 Task: Set up an automation rule in Jira to transition issues to 'Done' when all related stories are completed.
Action: Mouse moved to (877, 51)
Screenshot: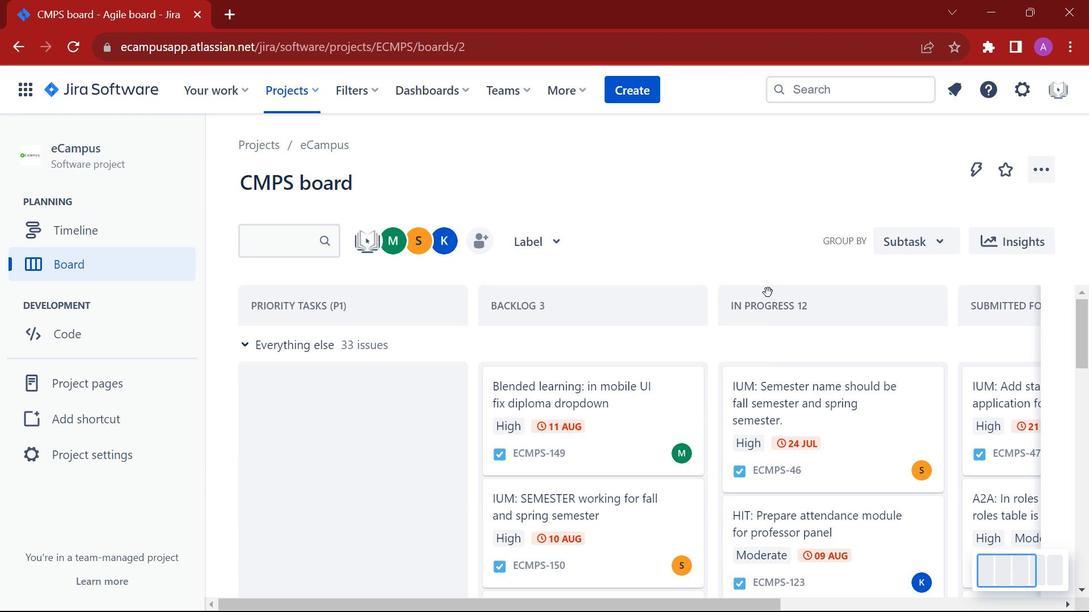 
Action: Mouse pressed left at (877, 51)
Screenshot: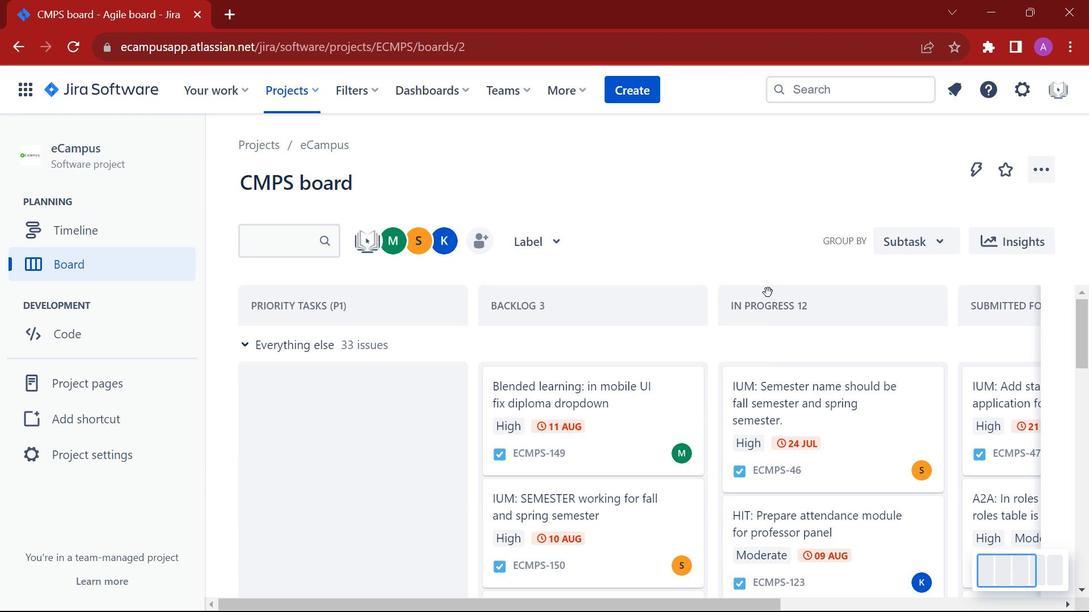 
Action: Mouse moved to (806, 397)
Screenshot: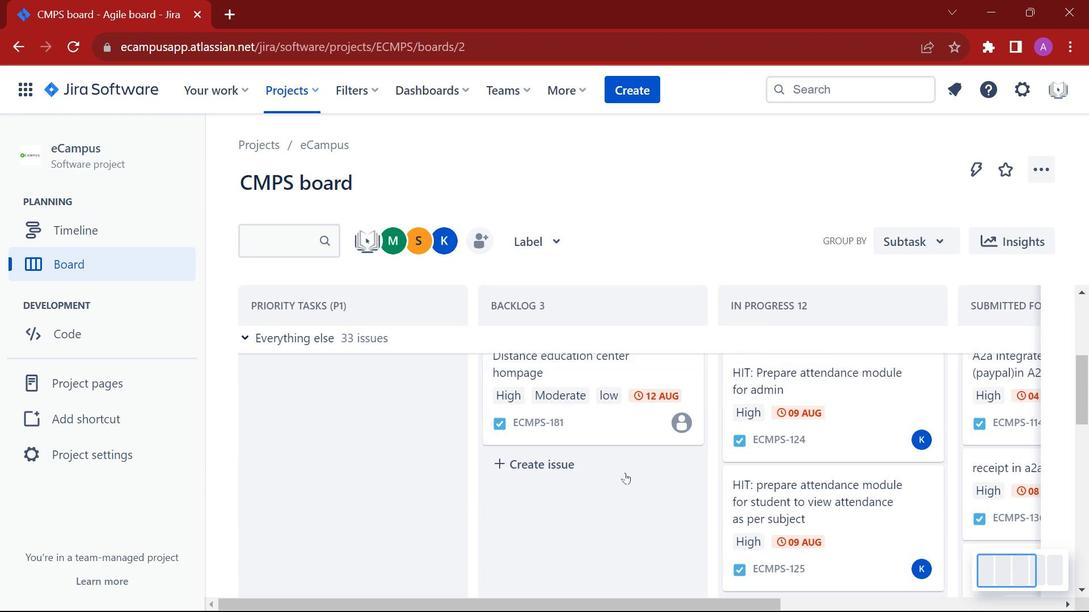 
Action: Mouse scrolled (806, 396) with delta (0, 0)
Screenshot: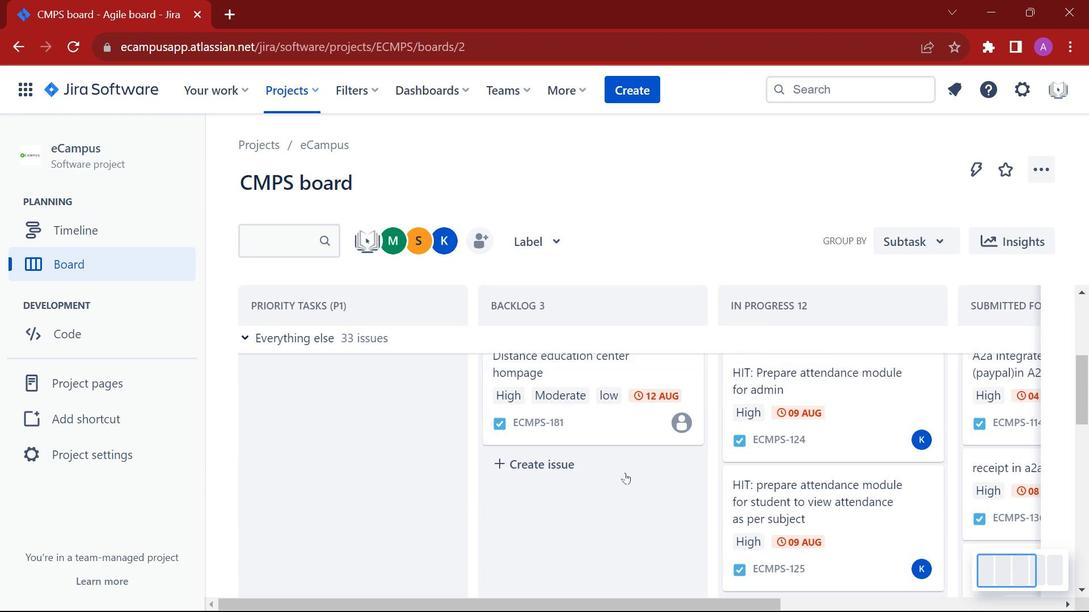 
Action: Mouse moved to (622, 475)
Screenshot: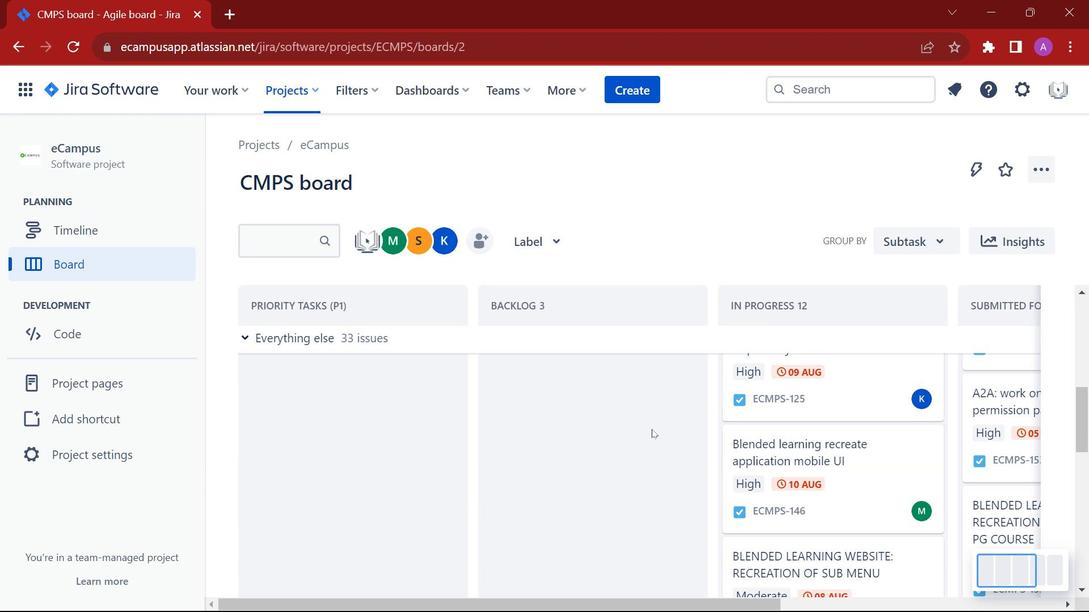 
Action: Mouse scrolled (622, 474) with delta (0, 0)
Screenshot: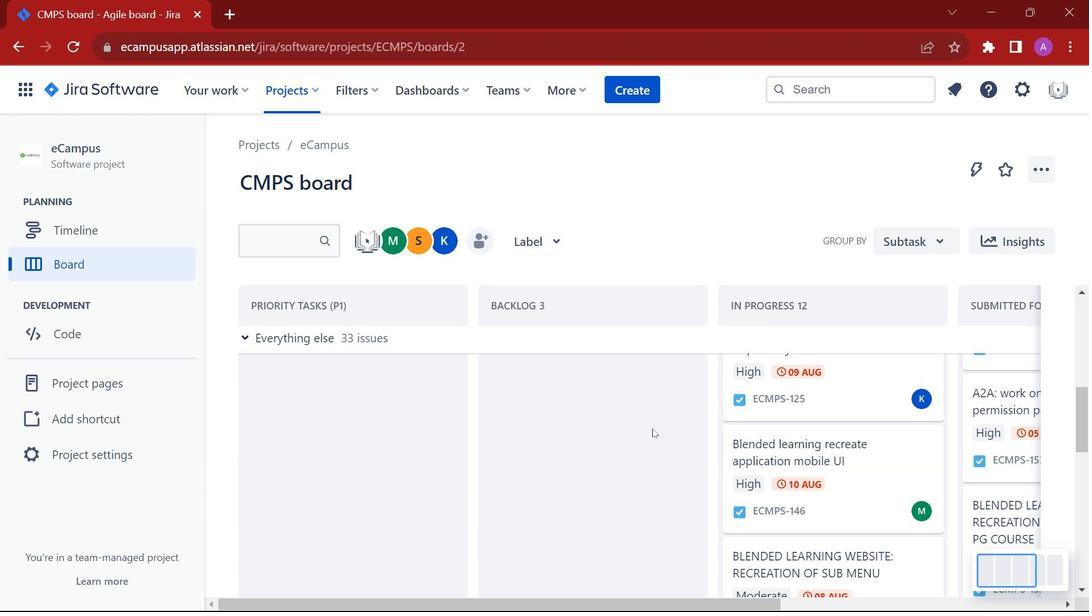 
Action: Mouse scrolled (622, 474) with delta (0, 0)
Screenshot: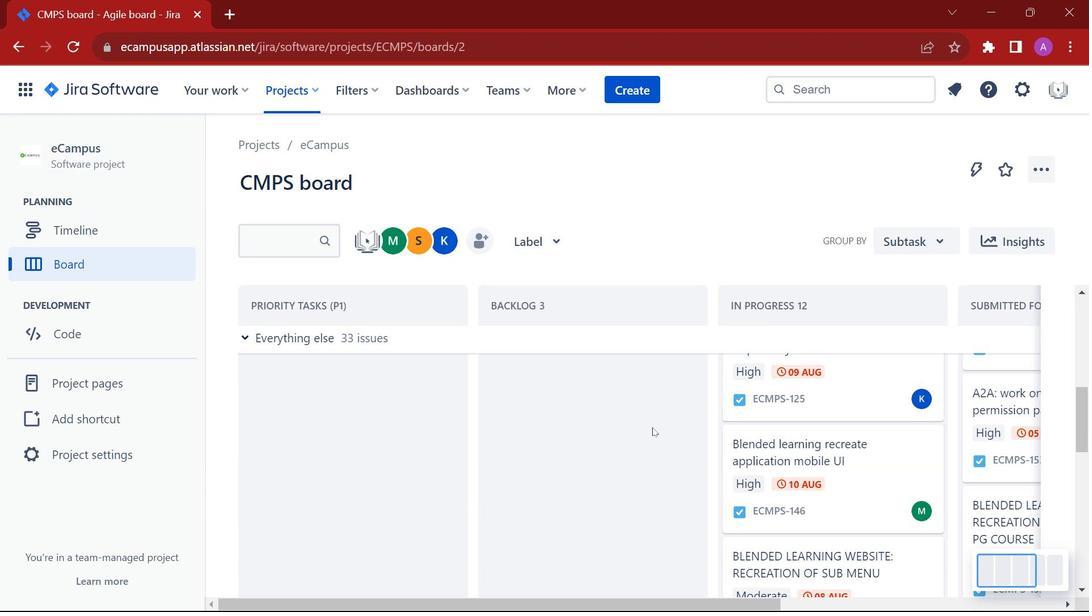 
Action: Mouse moved to (648, 435)
Screenshot: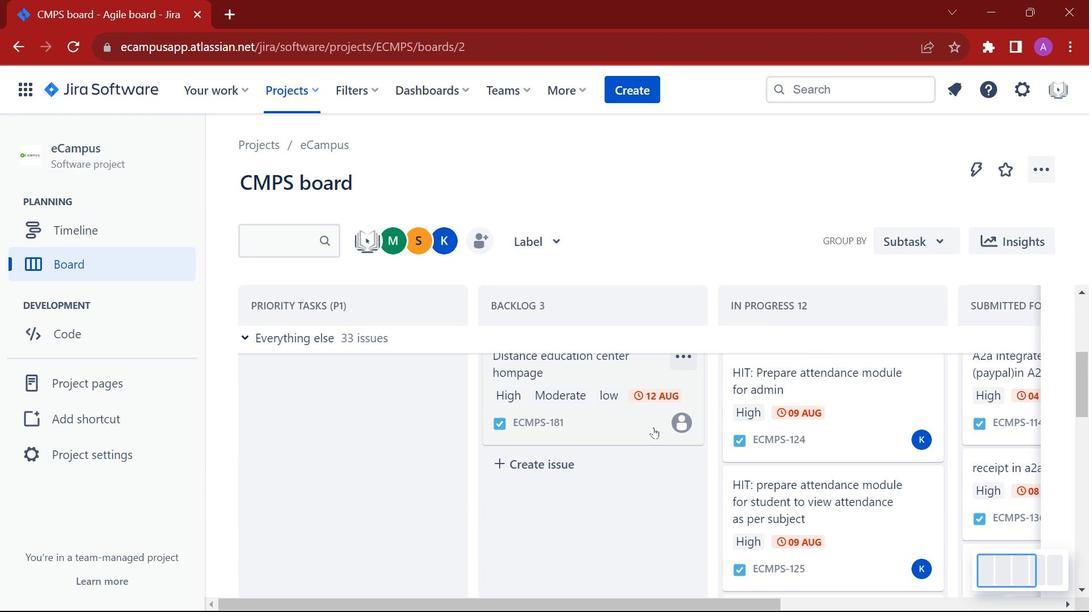 
Action: Mouse scrolled (648, 435) with delta (0, 0)
Screenshot: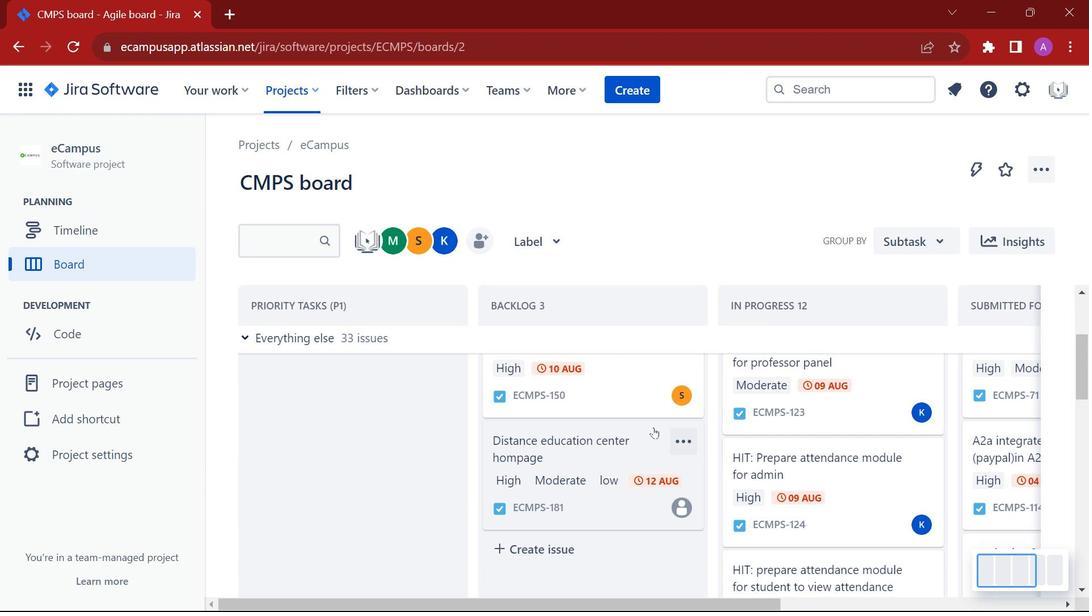 
Action: Mouse scrolled (648, 435) with delta (0, 0)
Screenshot: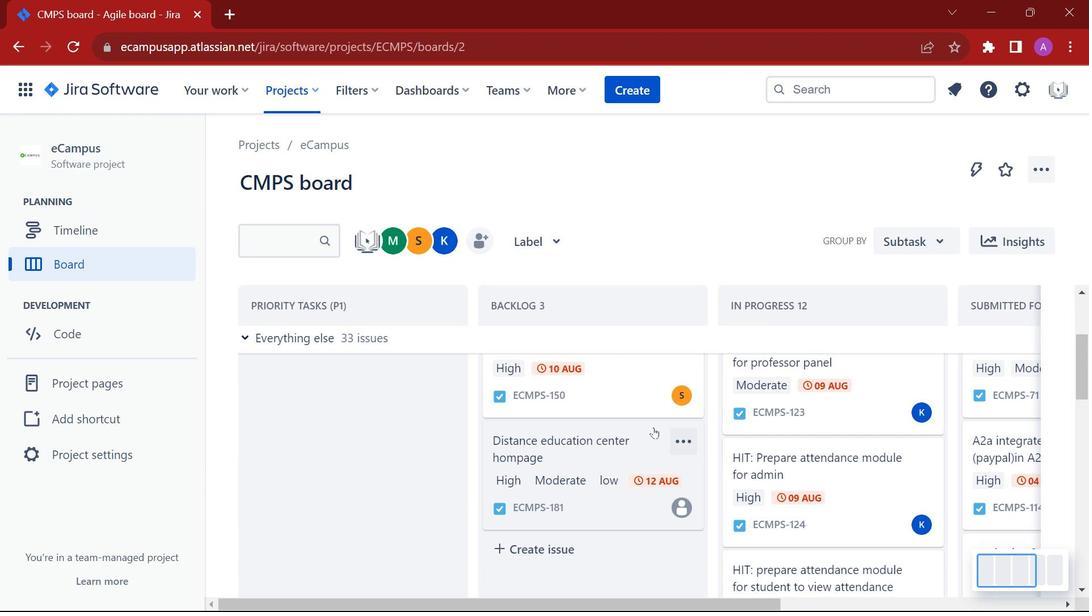 
Action: Mouse moved to (653, 428)
Screenshot: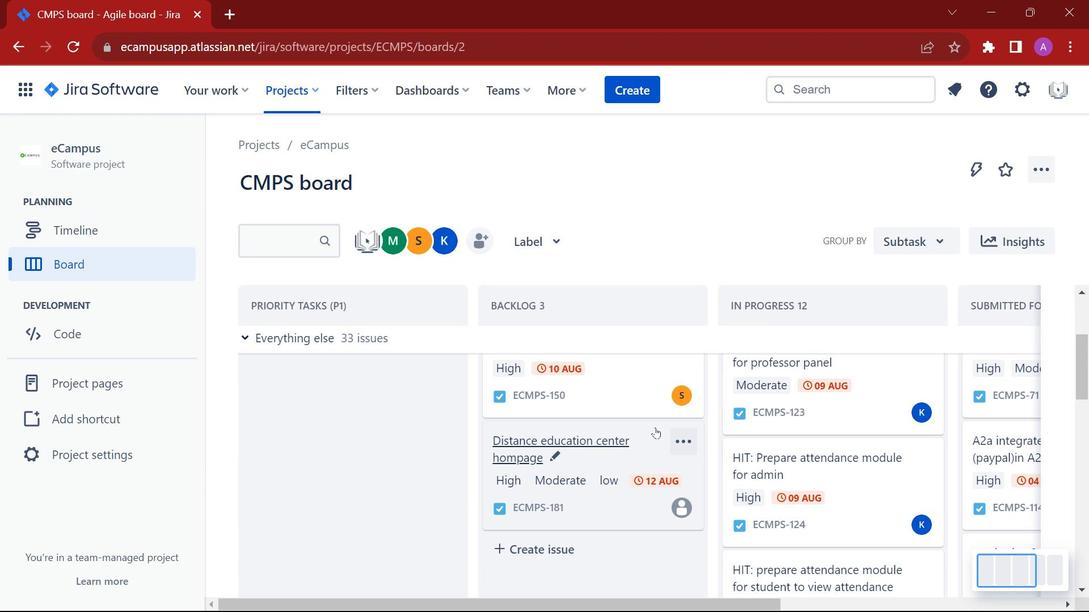 
Action: Mouse scrolled (653, 428) with delta (0, 0)
Screenshot: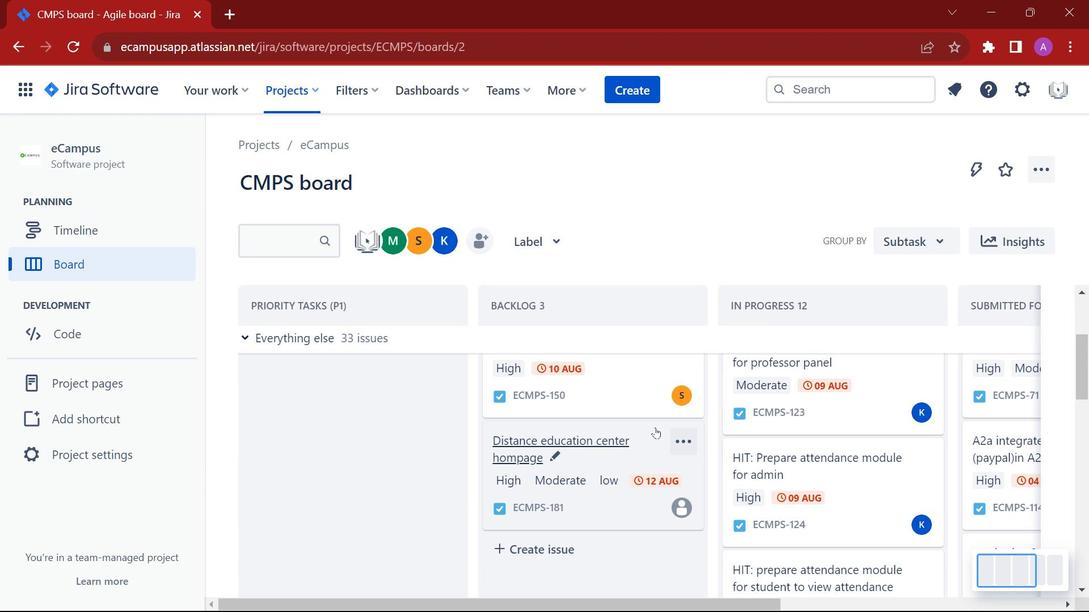 
Action: Mouse scrolled (653, 428) with delta (0, 0)
Screenshot: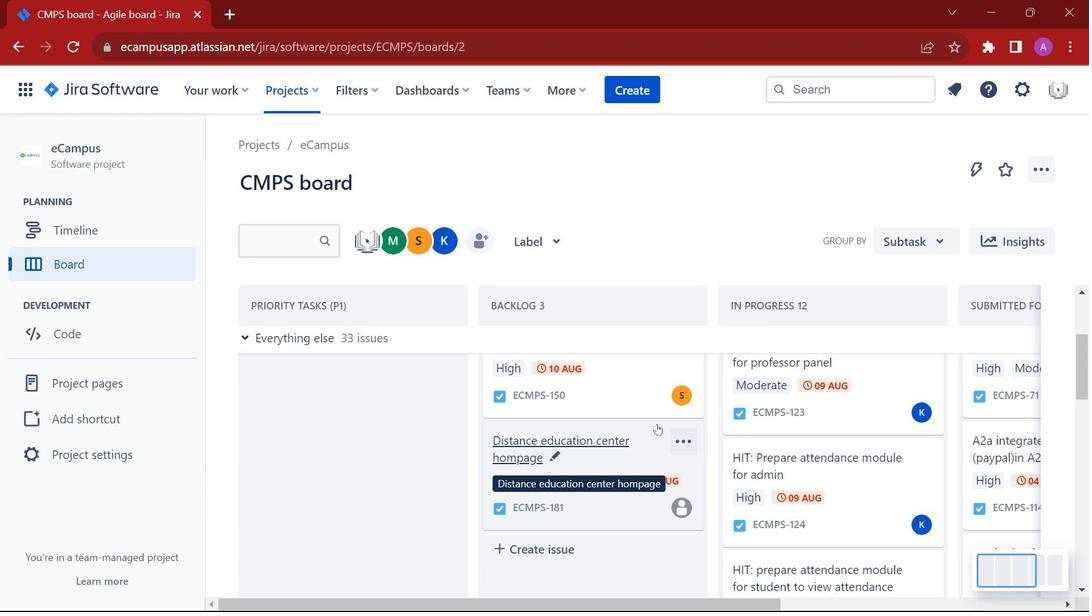 
Action: Mouse moved to (653, 427)
Screenshot: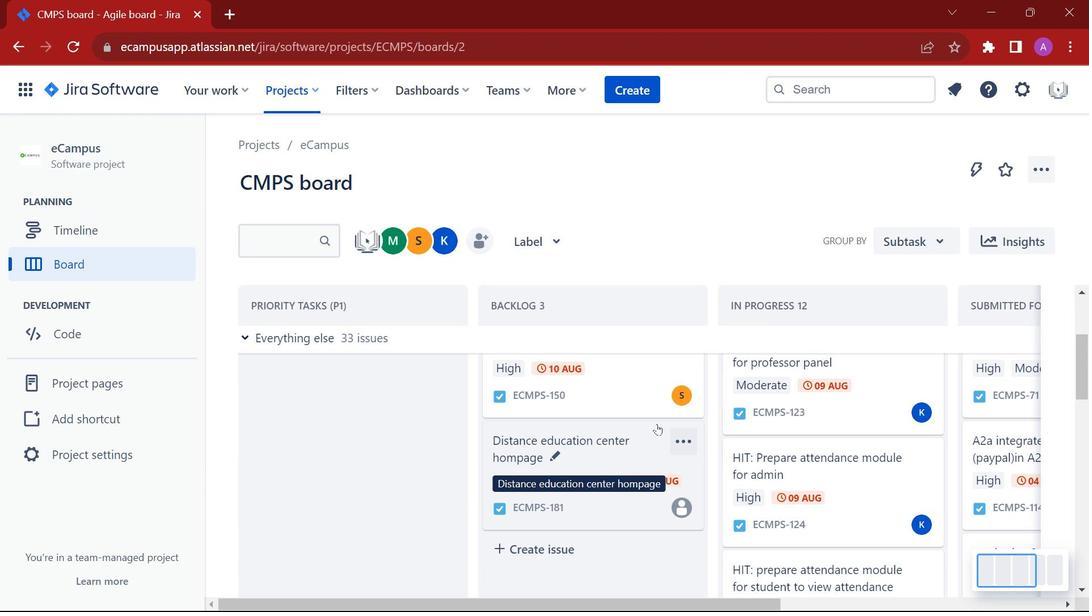 
Action: Mouse scrolled (653, 428) with delta (0, 0)
Screenshot: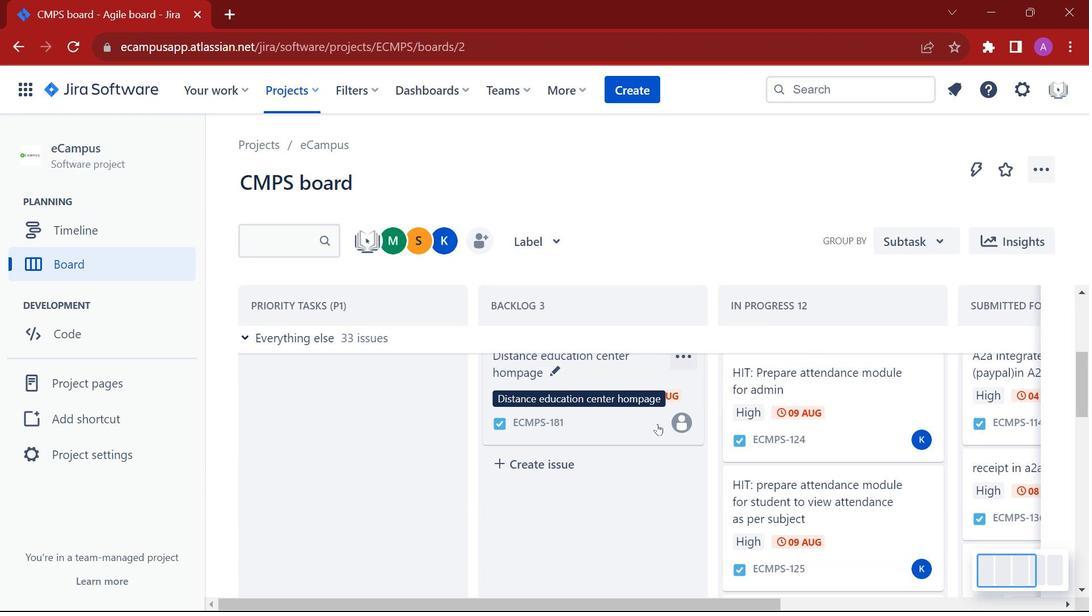 
Action: Mouse moved to (657, 424)
Screenshot: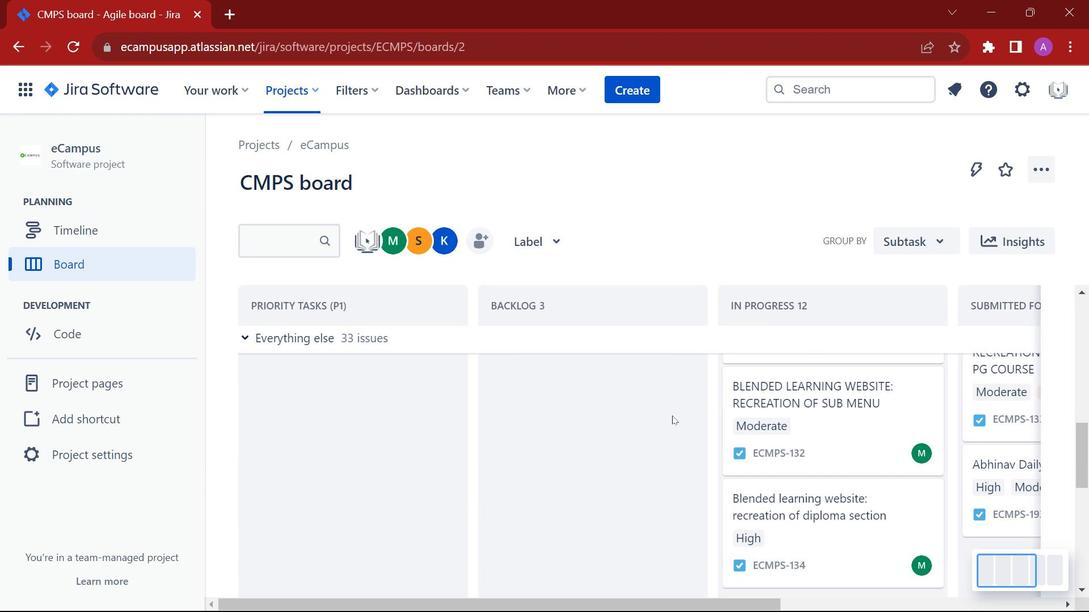 
Action: Mouse scrolled (657, 423) with delta (0, 0)
Screenshot: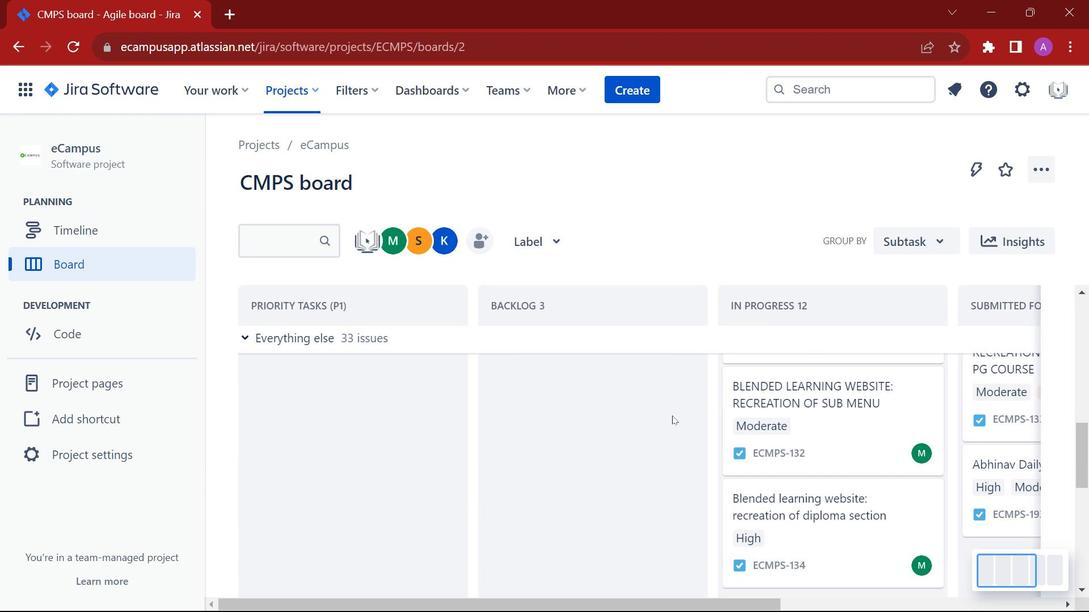 
Action: Mouse moved to (658, 424)
Screenshot: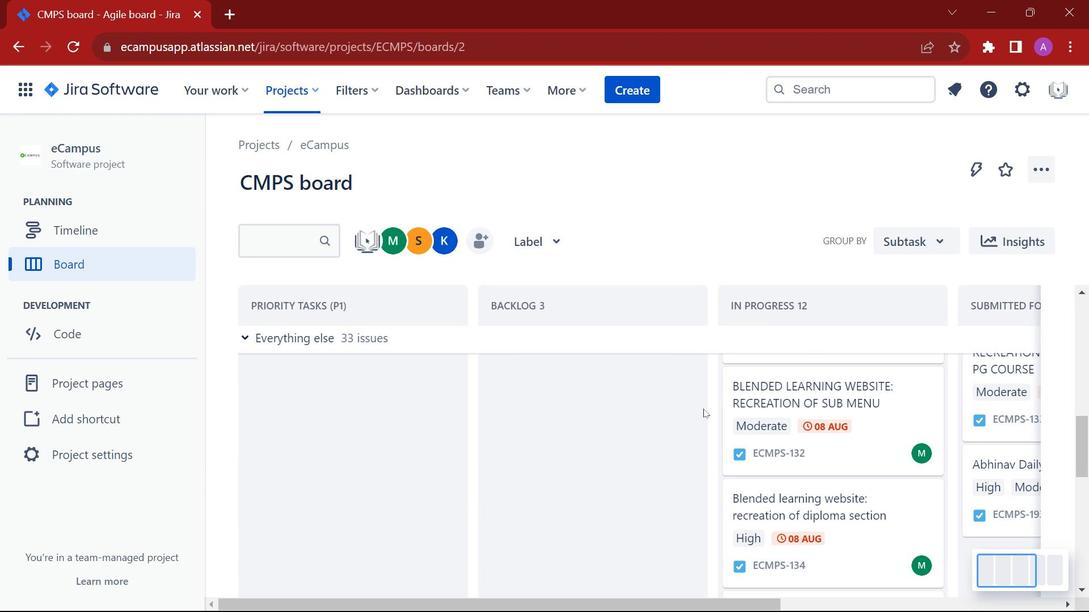 
Action: Mouse scrolled (658, 423) with delta (0, 0)
Screenshot: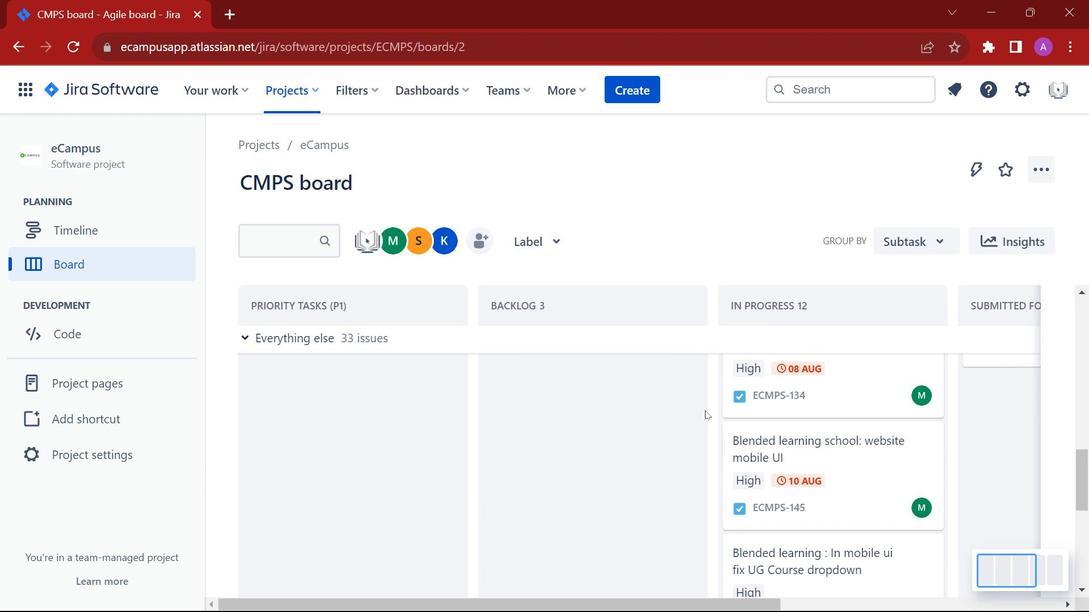 
Action: Mouse scrolled (658, 423) with delta (0, 0)
Screenshot: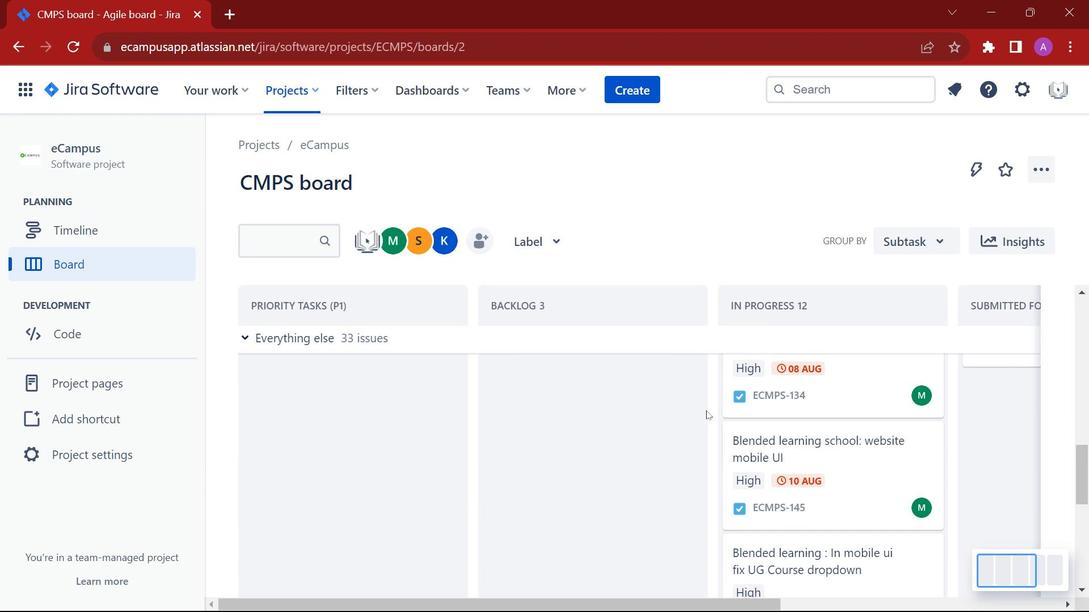 
Action: Mouse moved to (659, 424)
Screenshot: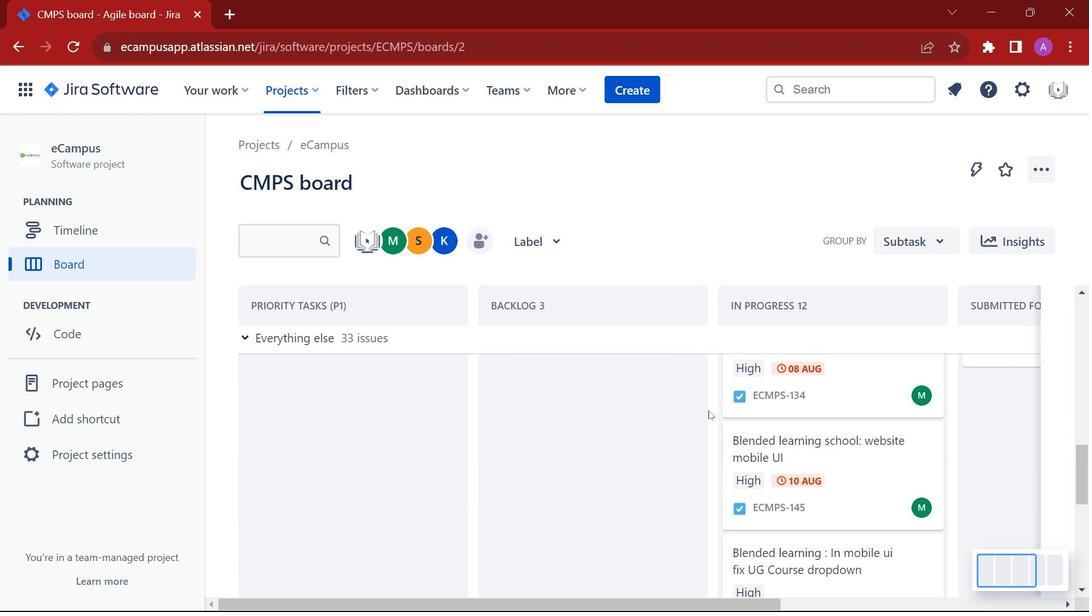 
Action: Mouse scrolled (659, 423) with delta (0, 0)
Screenshot: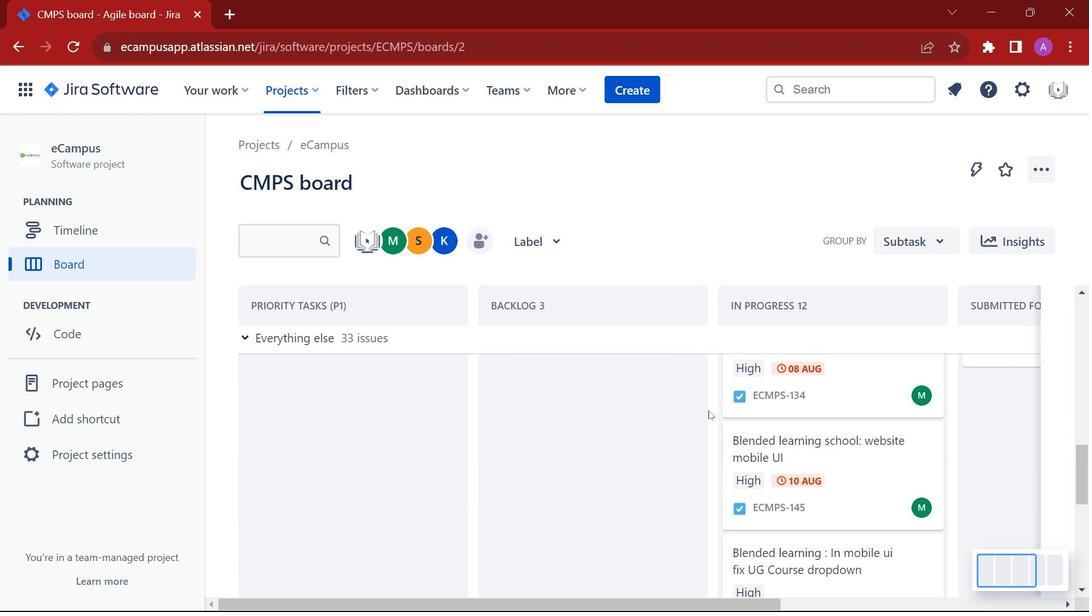 
Action: Mouse moved to (666, 418)
Screenshot: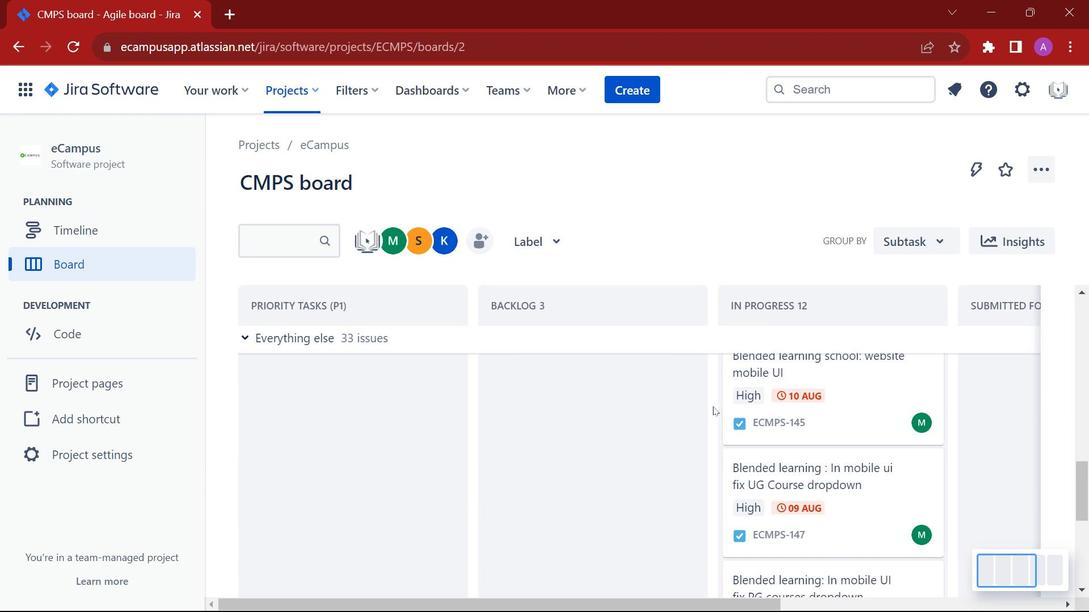 
Action: Mouse scrolled (666, 418) with delta (0, 0)
Screenshot: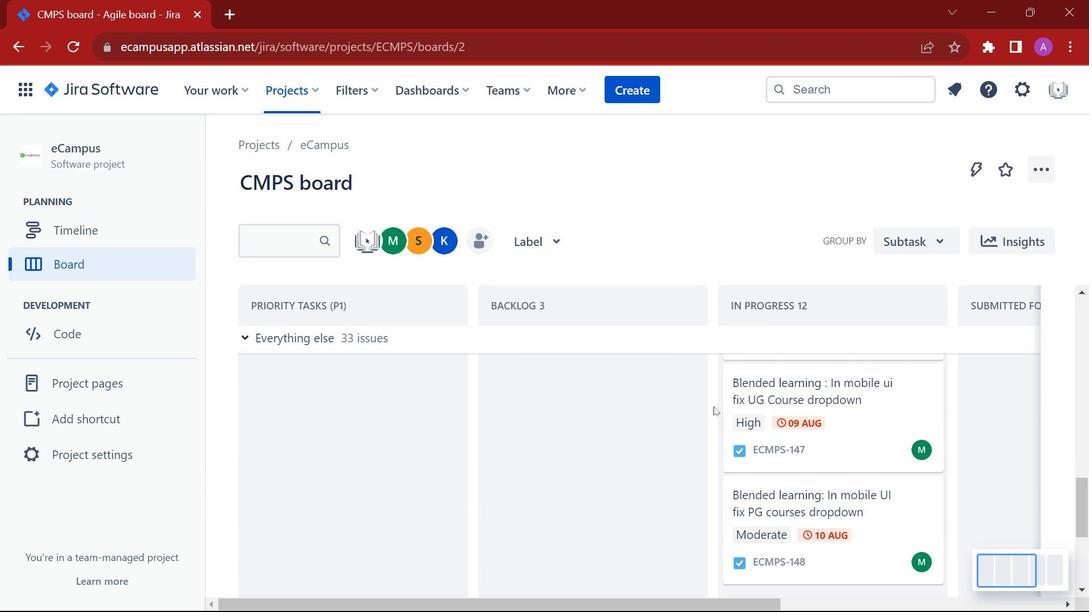 
Action: Mouse moved to (704, 409)
Screenshot: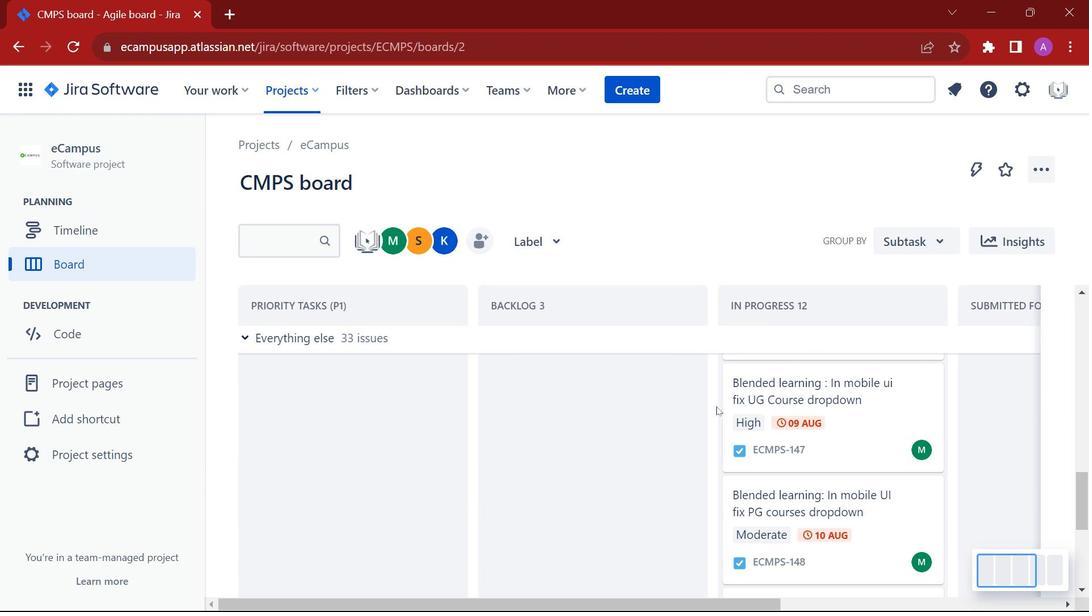 
Action: Mouse scrolled (704, 409) with delta (0, 0)
Screenshot: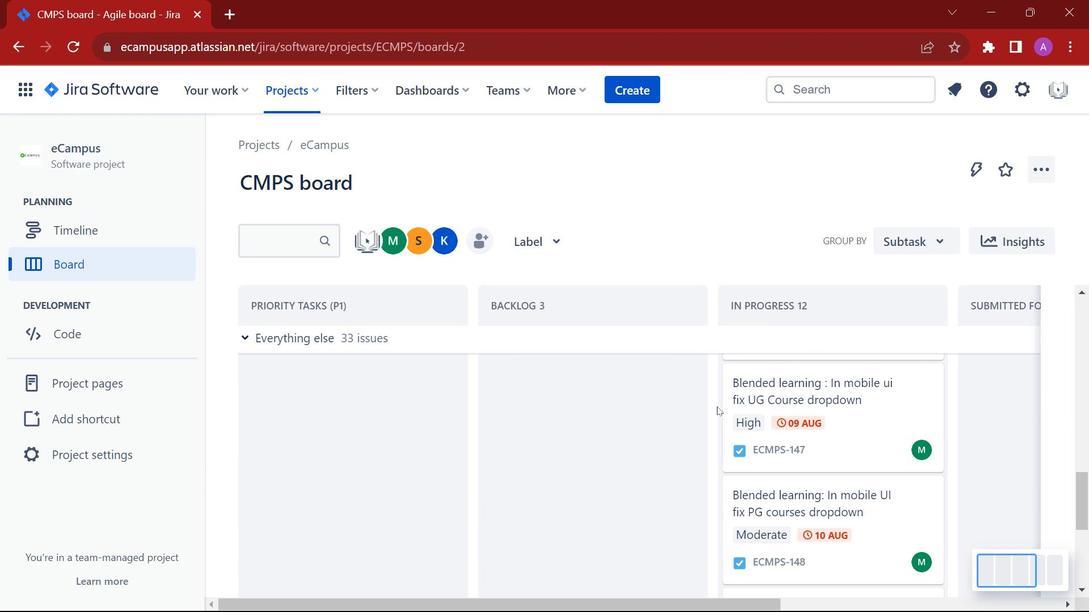 
Action: Mouse moved to (705, 410)
Screenshot: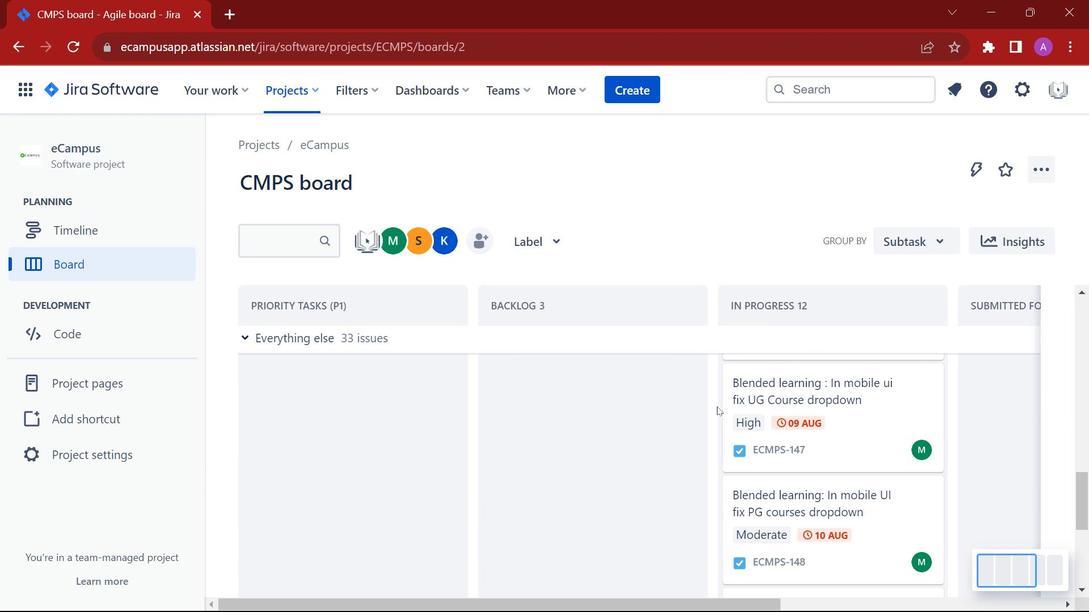 
Action: Mouse scrolled (705, 409) with delta (0, 0)
Screenshot: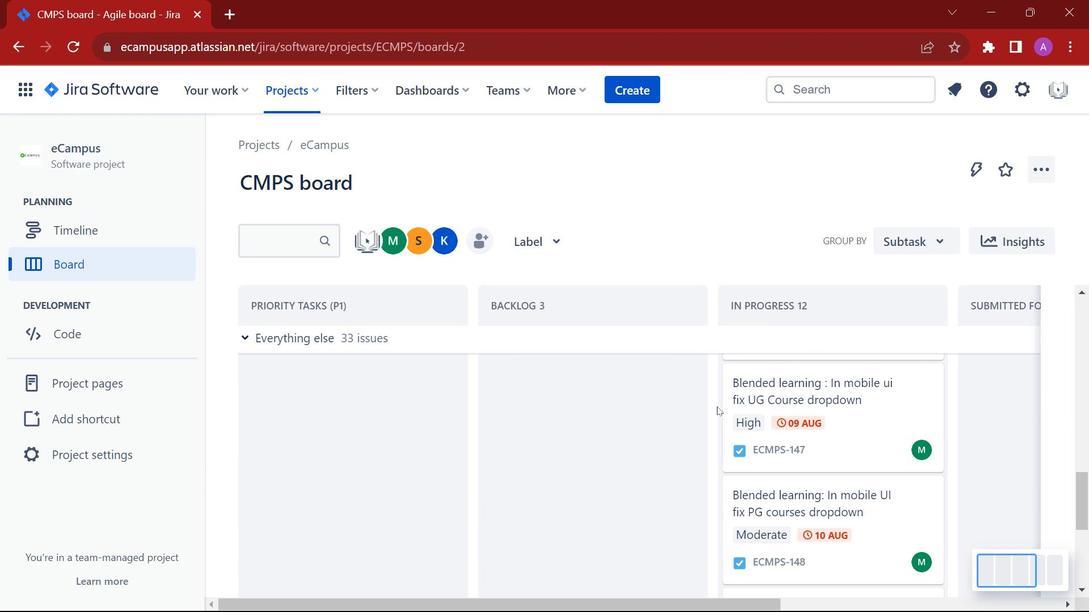 
Action: Mouse moved to (713, 406)
Screenshot: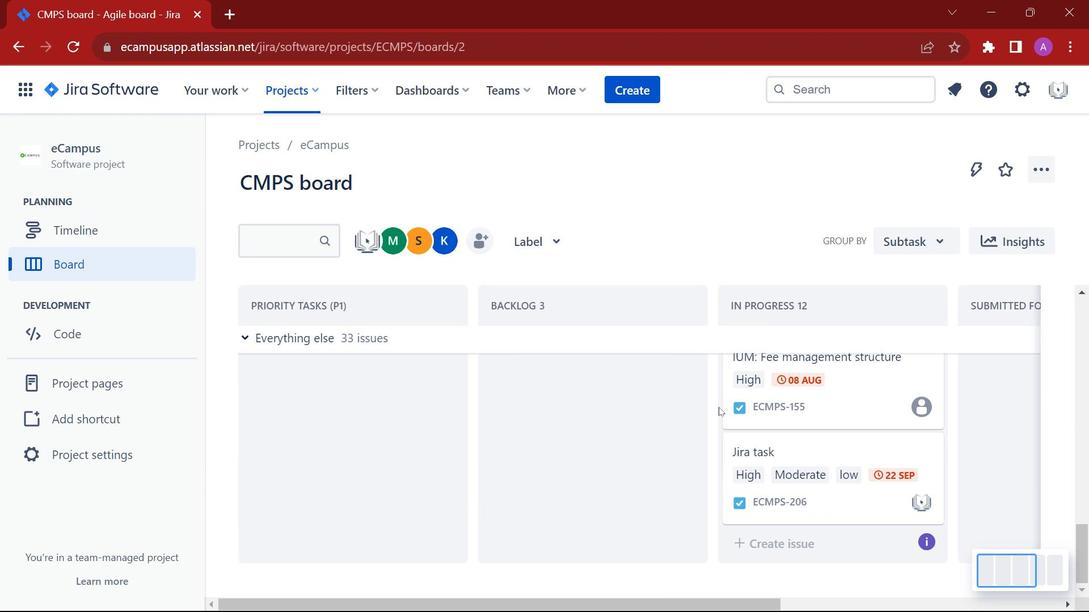
Action: Mouse scrolled (713, 406) with delta (0, 0)
Screenshot: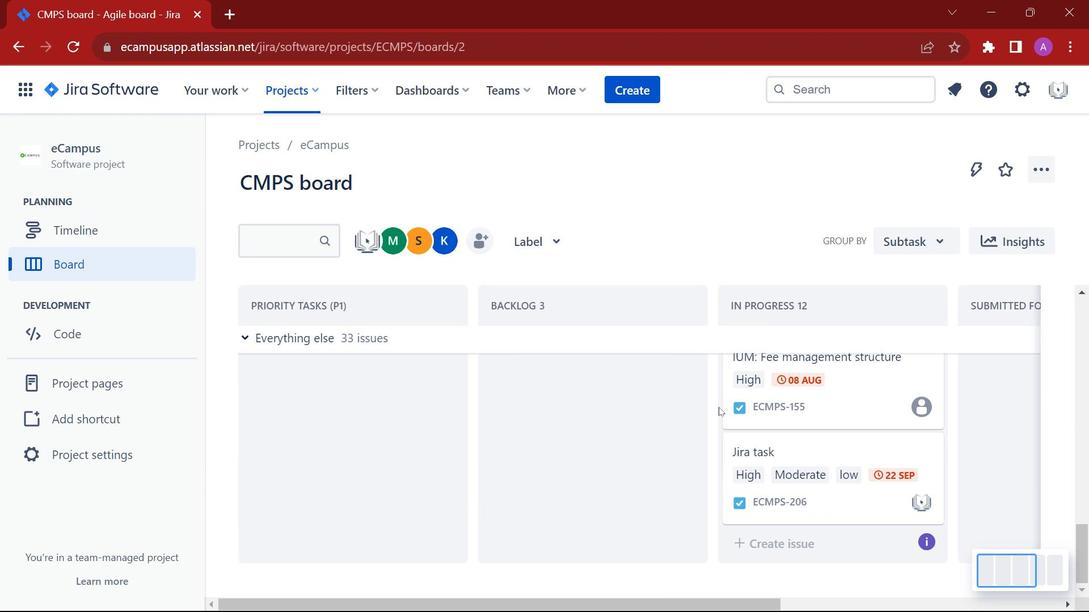 
Action: Mouse scrolled (713, 406) with delta (0, 0)
Screenshot: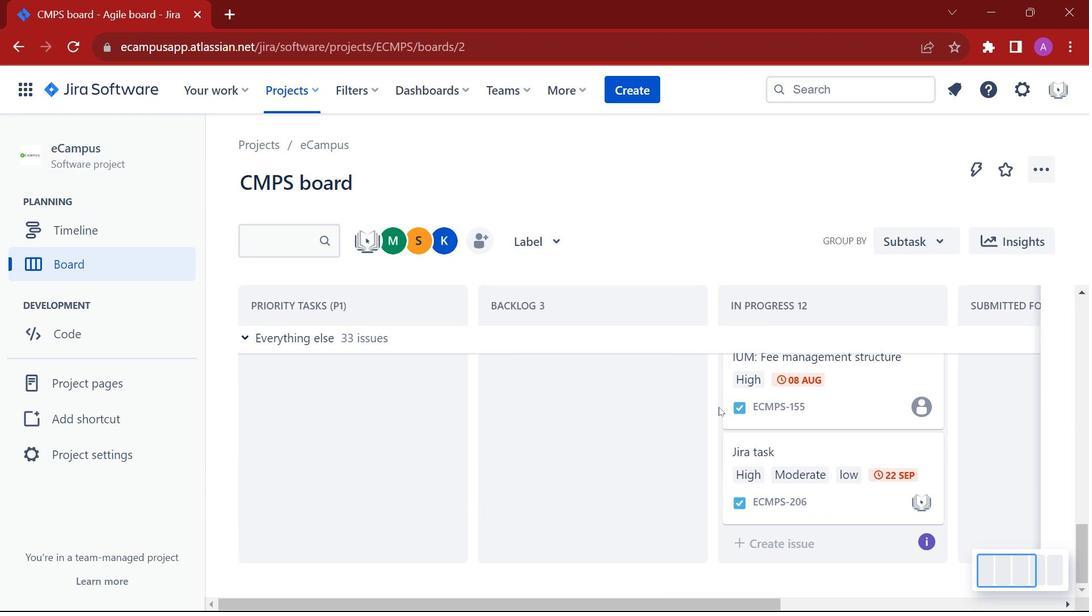 
Action: Mouse moved to (716, 406)
Screenshot: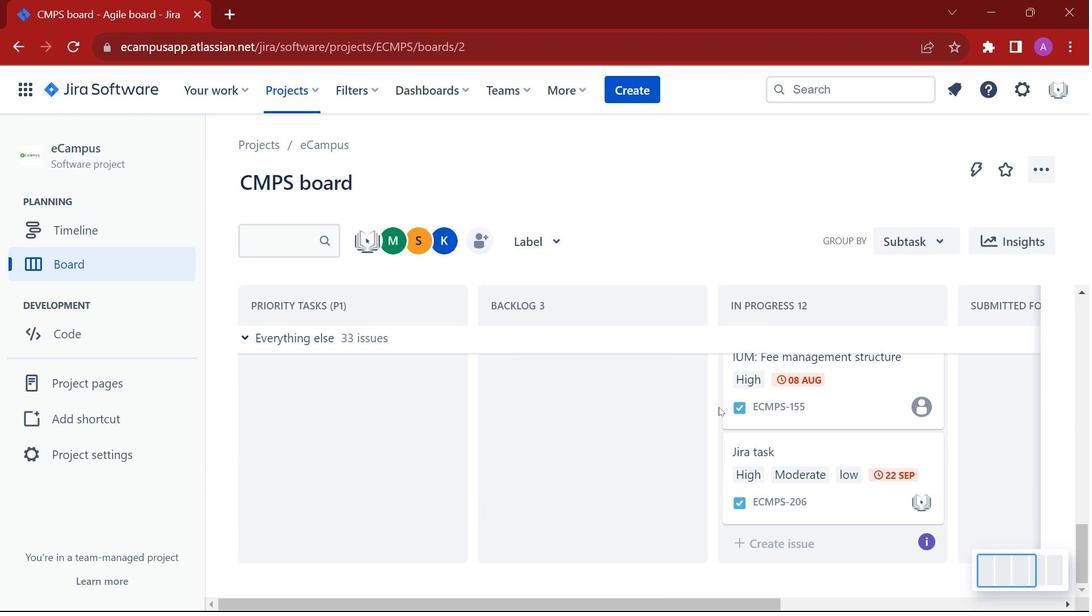 
Action: Mouse scrolled (716, 406) with delta (0, 0)
Screenshot: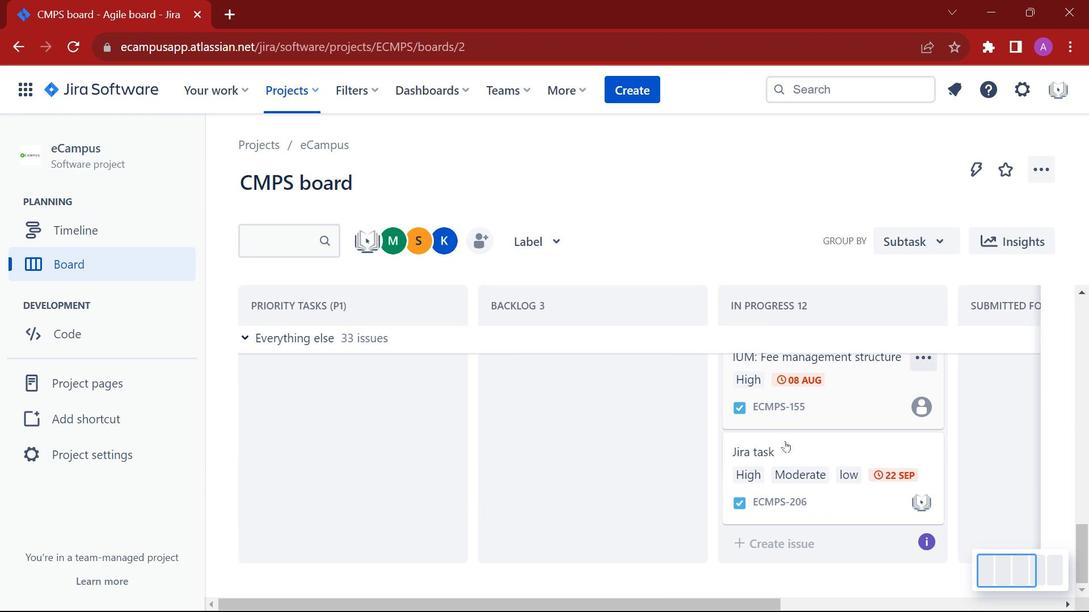
Action: Mouse moved to (717, 406)
Screenshot: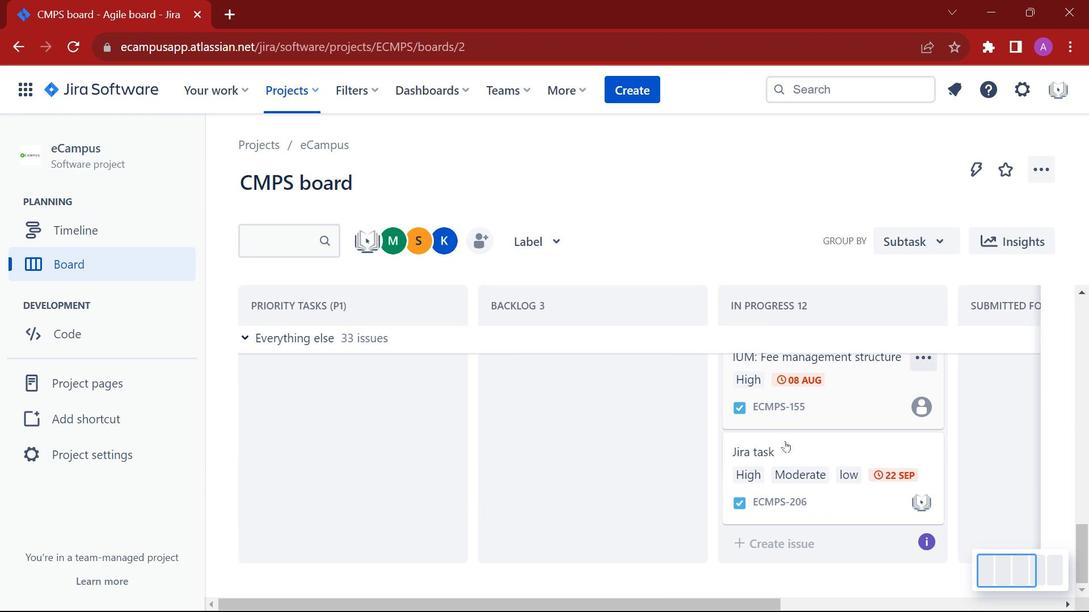 
Action: Mouse scrolled (717, 406) with delta (0, 0)
Screenshot: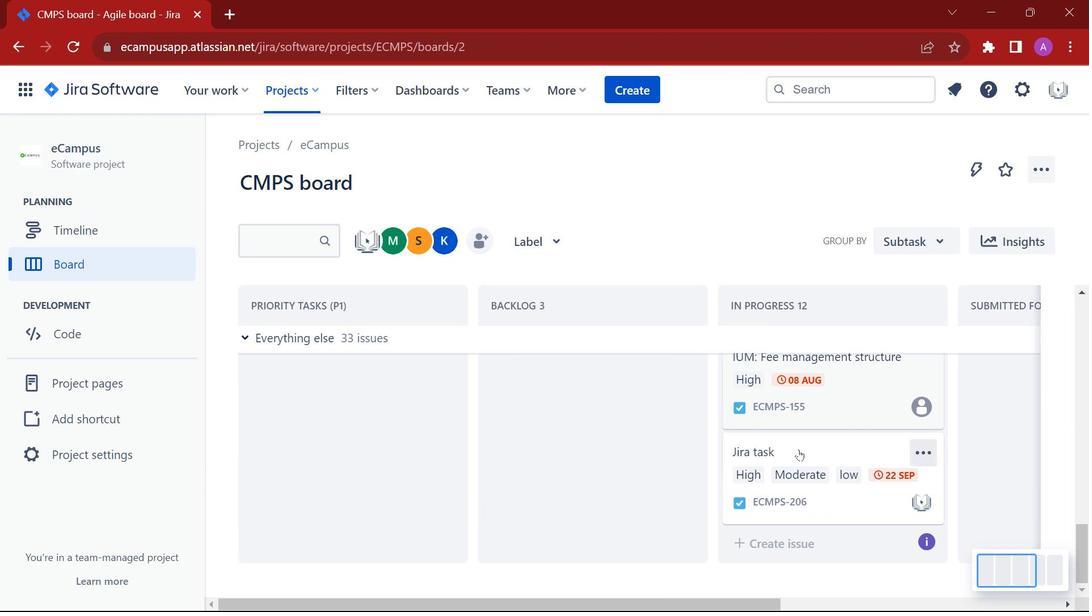 
Action: Mouse scrolled (717, 406) with delta (0, 0)
Screenshot: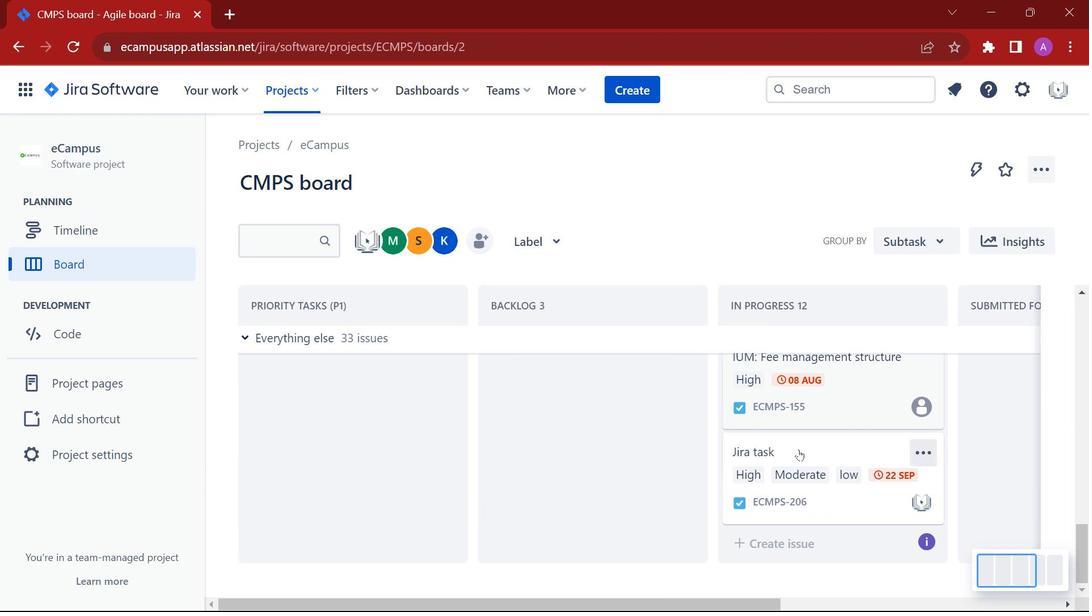 
Action: Mouse moved to (854, 500)
Screenshot: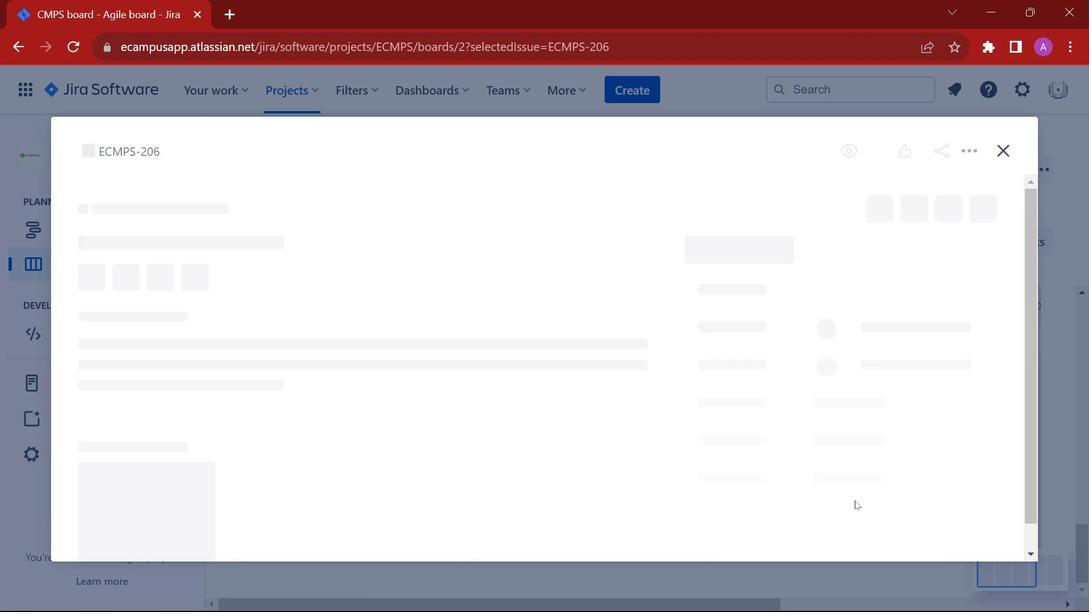 
Action: Mouse pressed left at (854, 500)
Screenshot: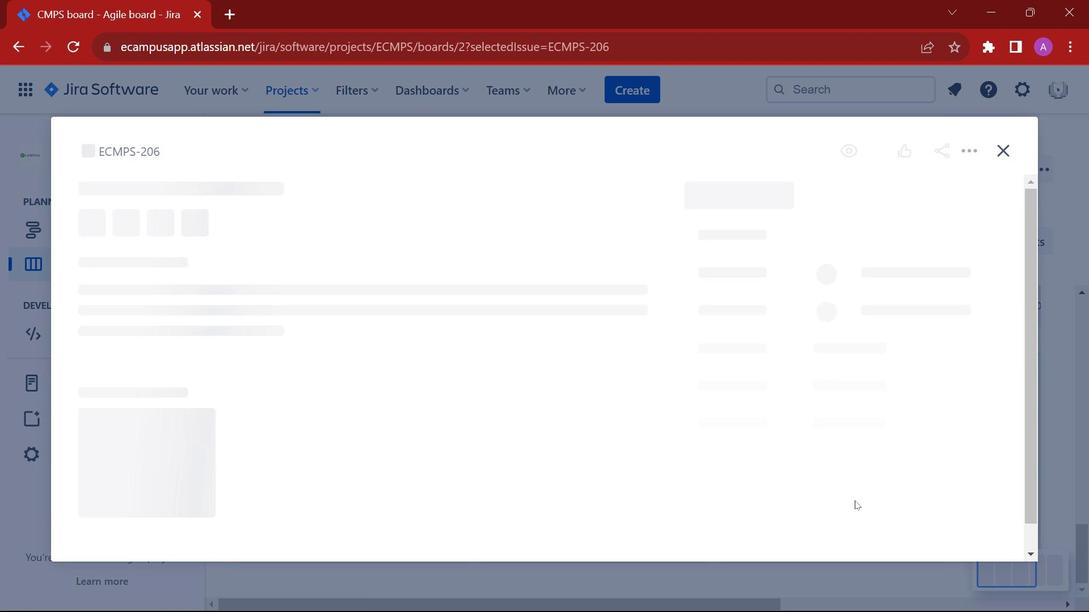 
Action: Mouse moved to (692, 200)
Screenshot: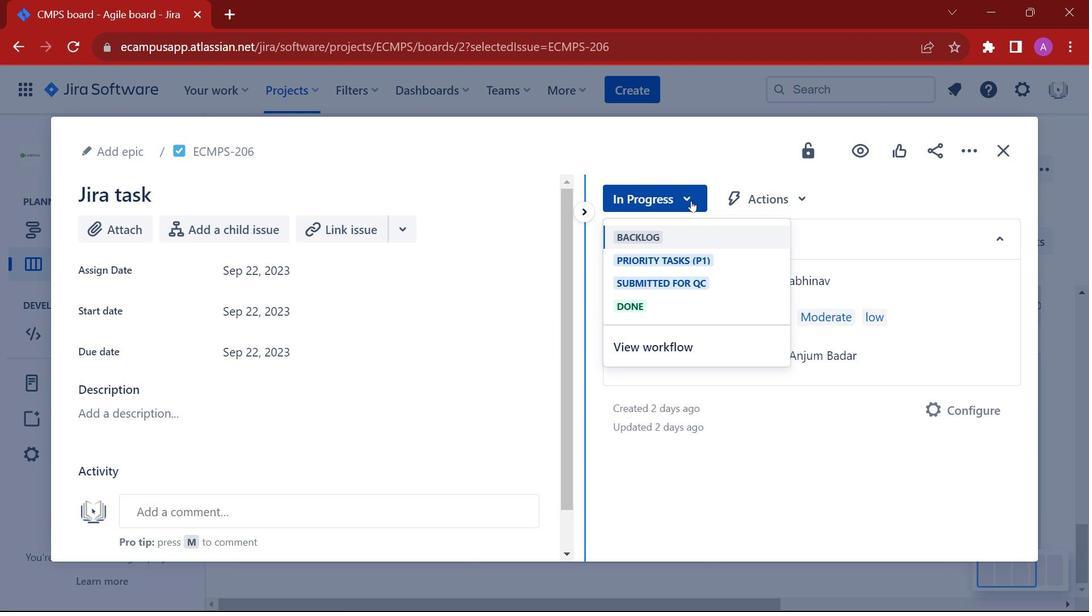 
Action: Mouse pressed left at (692, 200)
Screenshot: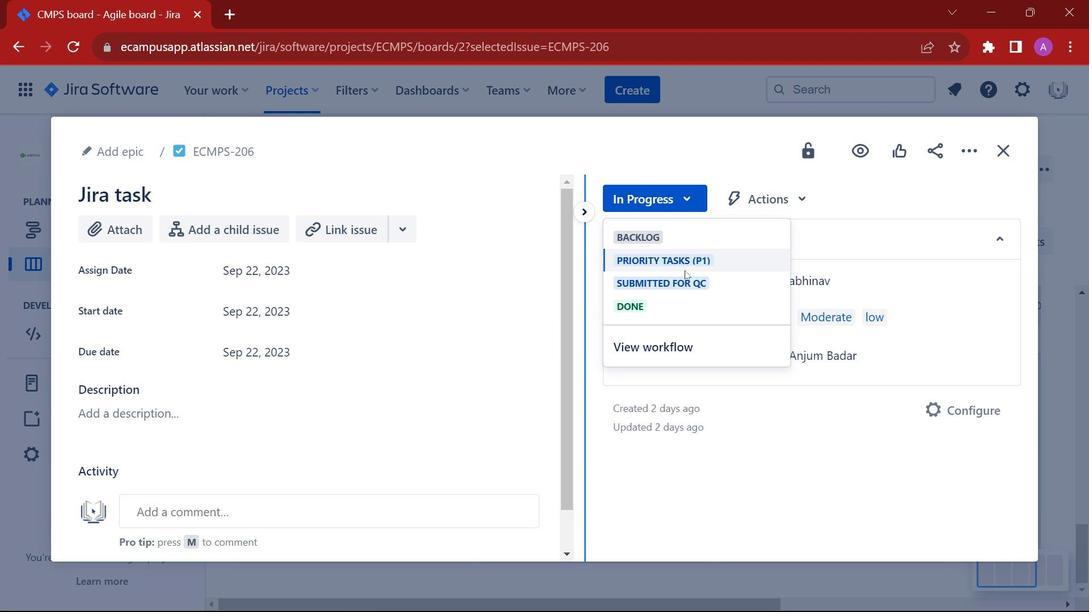 
Action: Mouse moved to (671, 301)
Screenshot: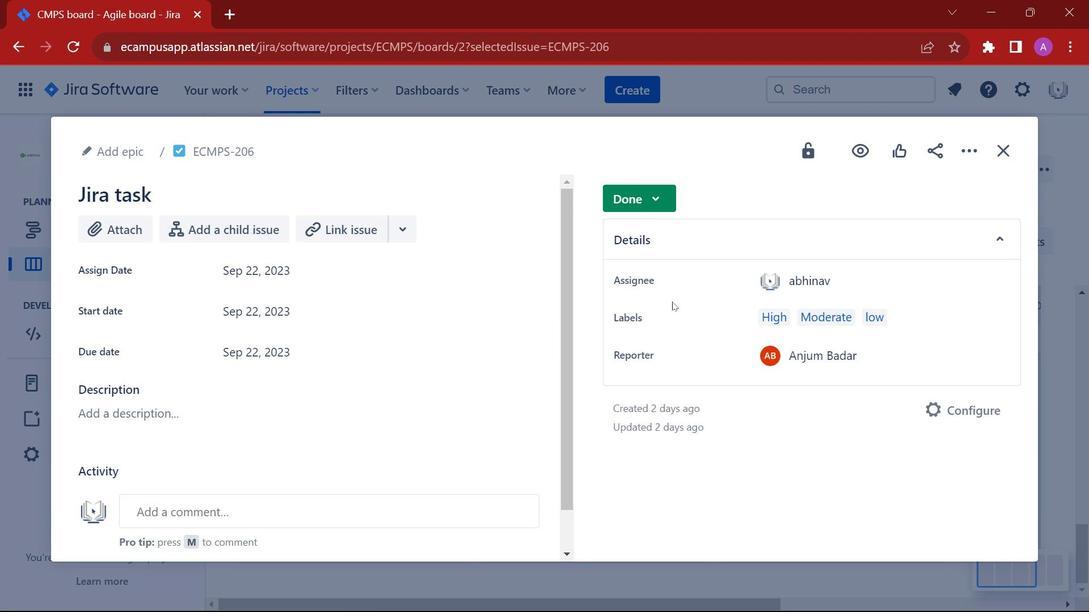 
Action: Mouse pressed left at (671, 301)
Screenshot: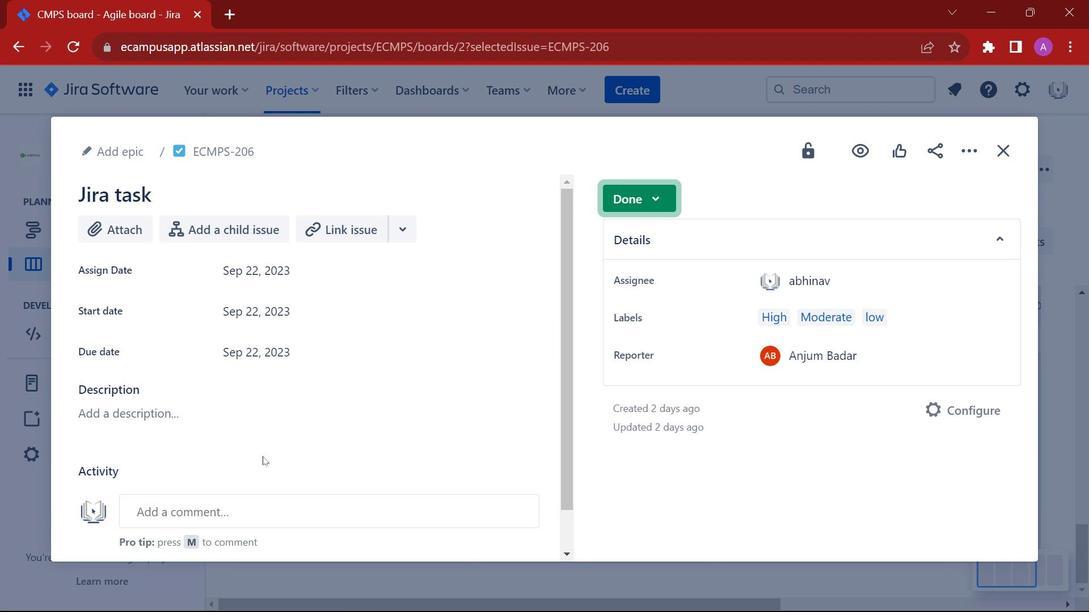 
Action: Mouse moved to (275, 441)
Screenshot: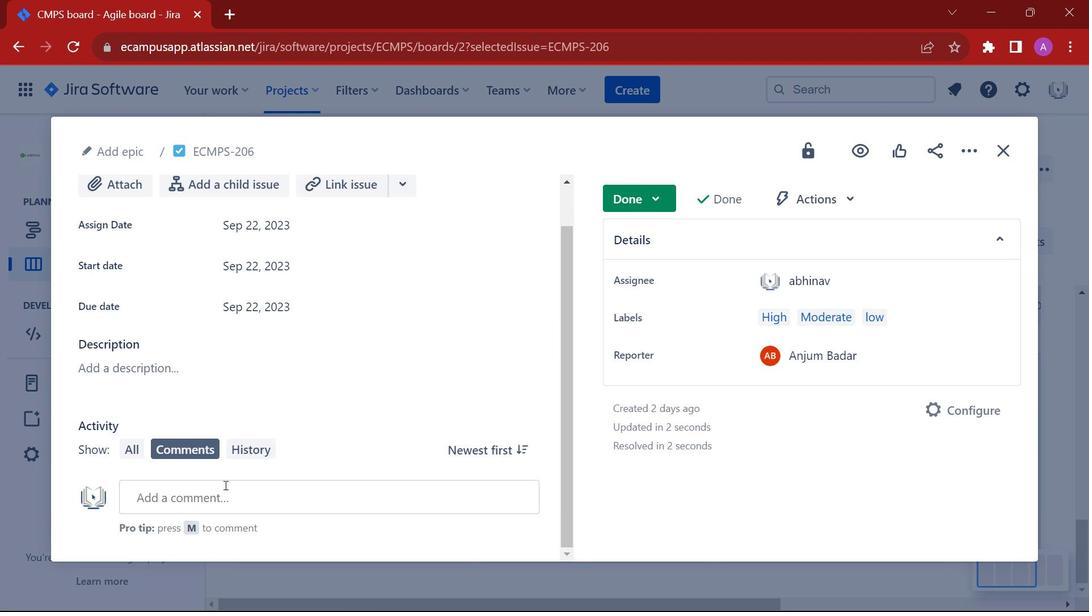
Action: Mouse scrolled (275, 440) with delta (0, 0)
Screenshot: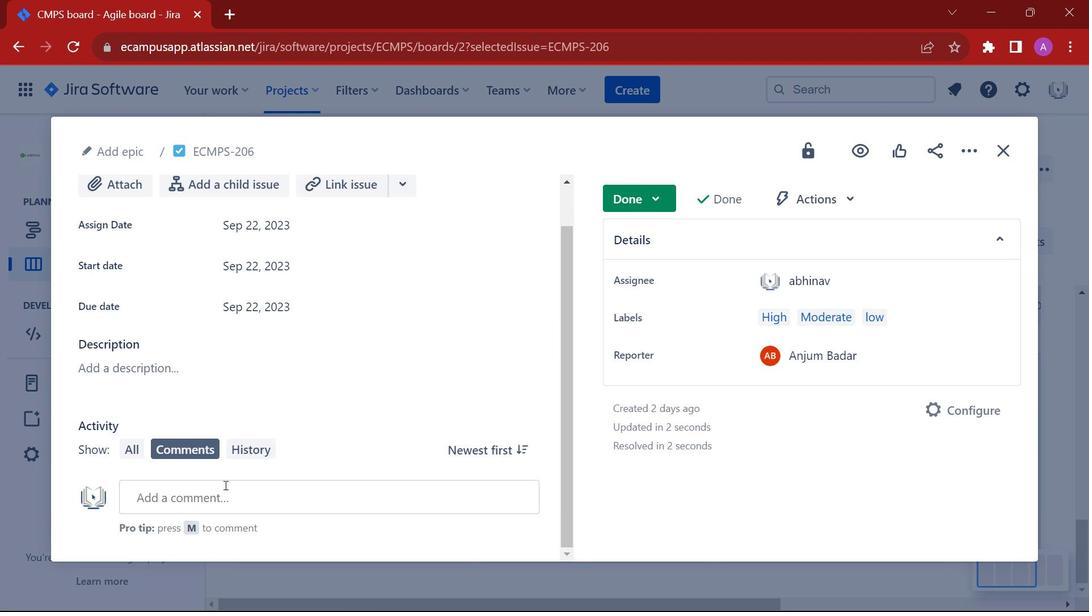 
Action: Mouse scrolled (275, 440) with delta (0, 0)
Screenshot: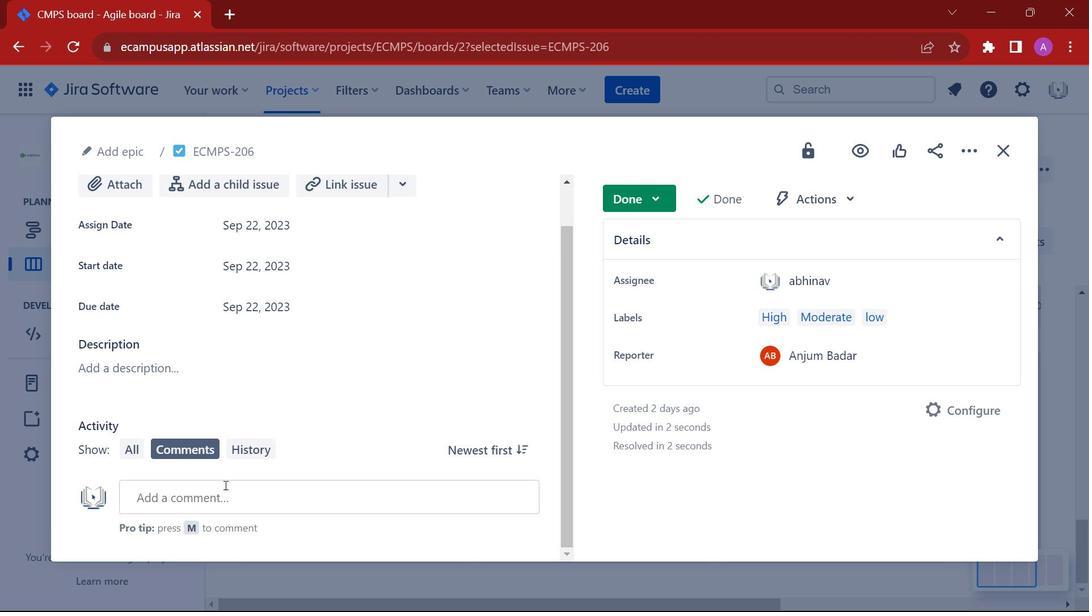 
Action: Mouse moved to (224, 489)
Screenshot: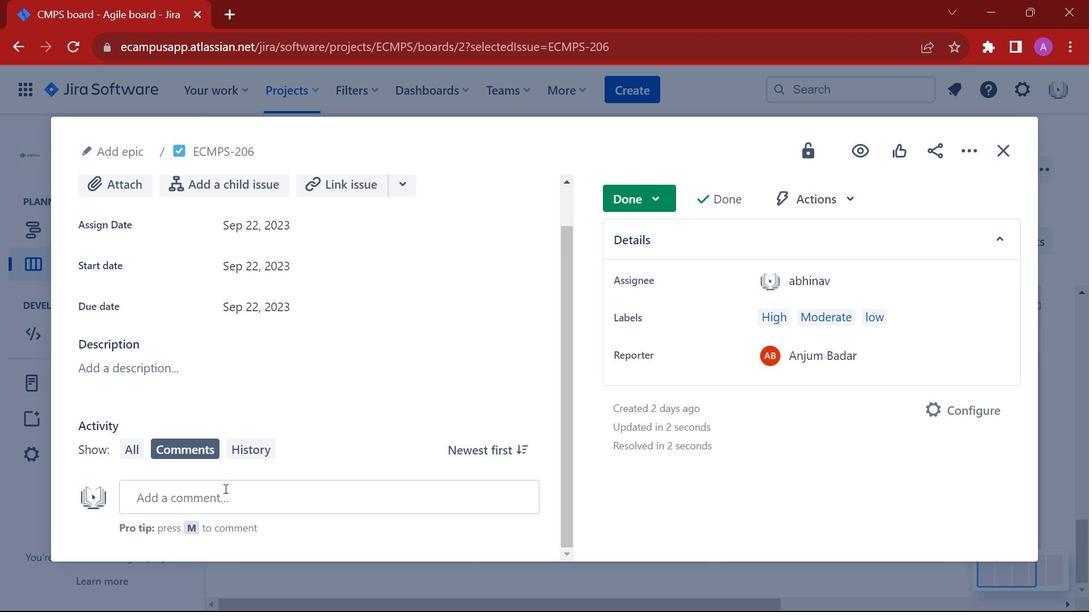 
Action: Mouse pressed left at (224, 489)
Screenshot: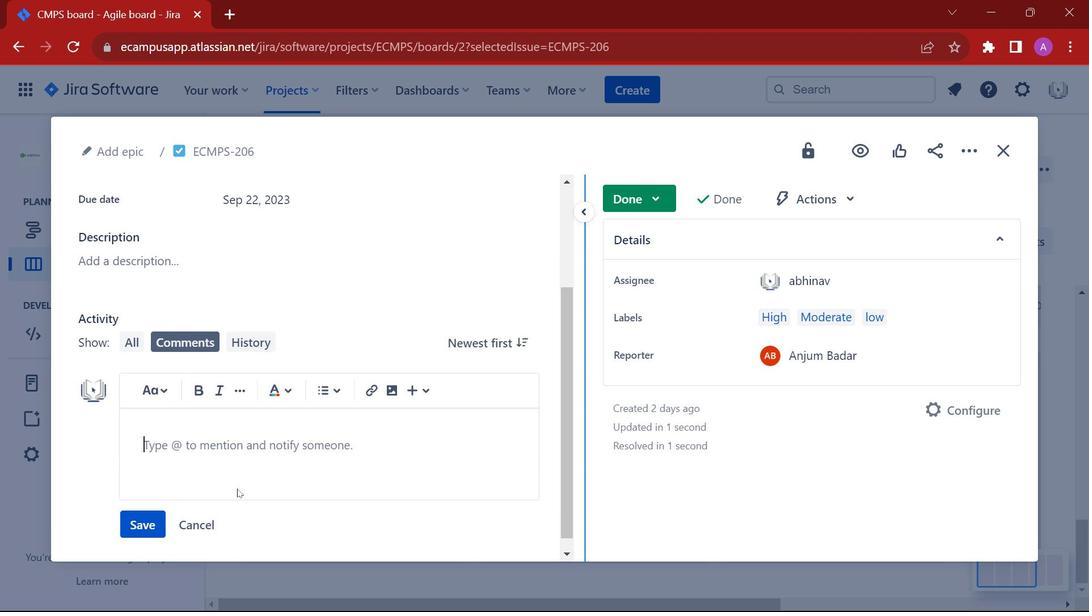 
Action: Mouse moved to (373, 361)
Screenshot: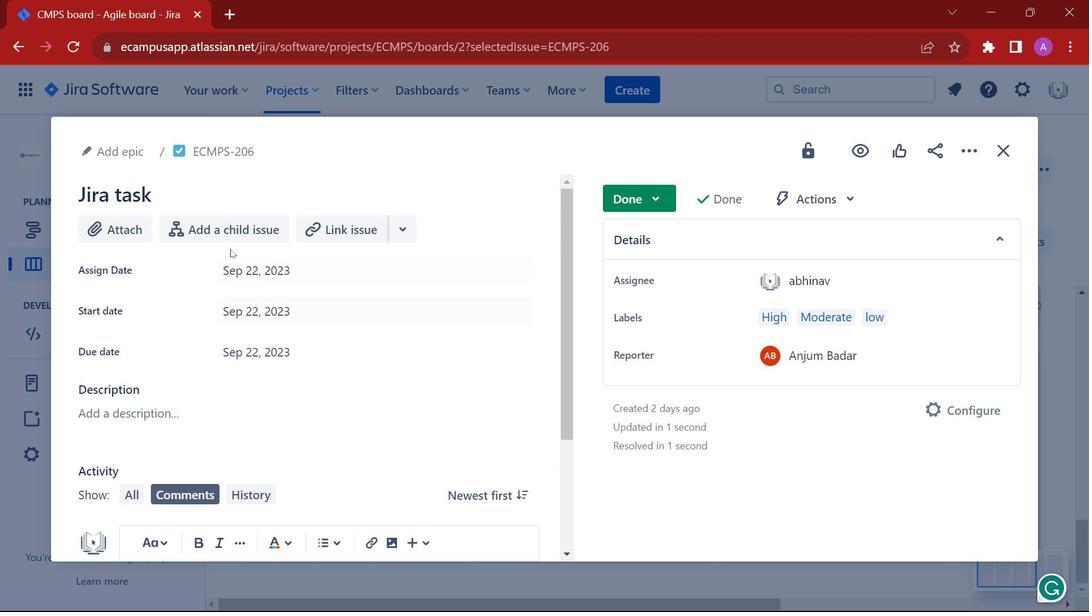 
Action: Mouse scrolled (373, 361) with delta (0, 0)
Screenshot: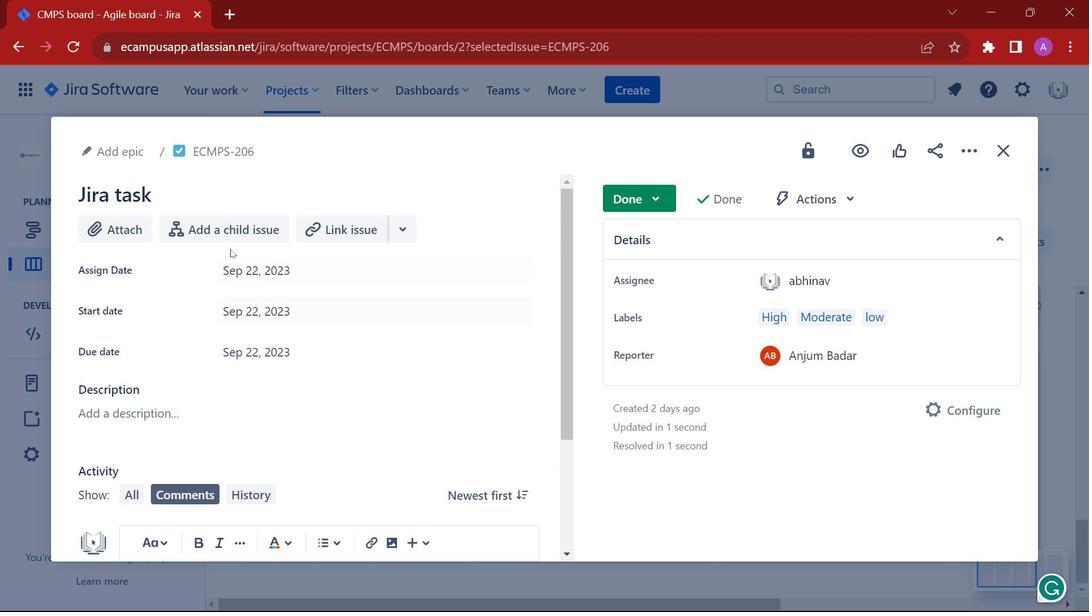 
Action: Mouse scrolled (373, 361) with delta (0, 0)
Screenshot: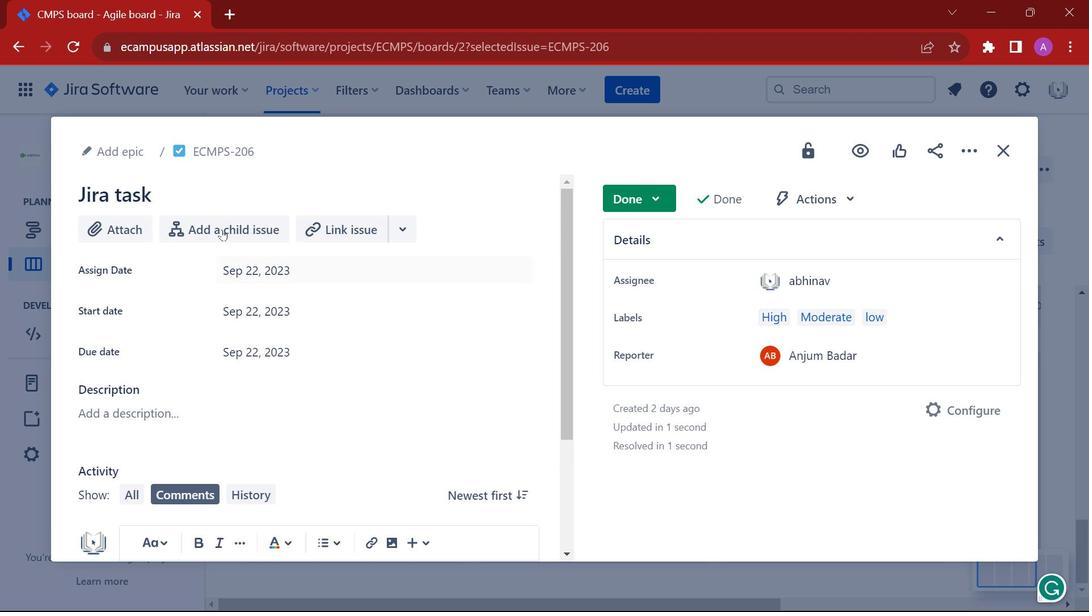 
Action: Mouse moved to (375, 357)
Screenshot: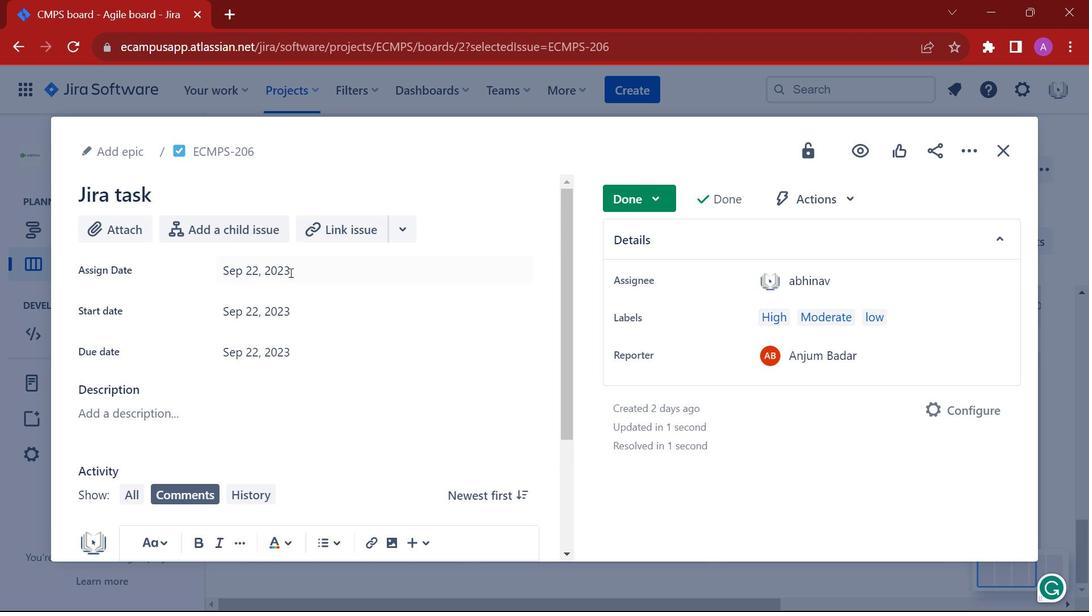 
Action: Mouse scrolled (375, 358) with delta (0, 0)
Screenshot: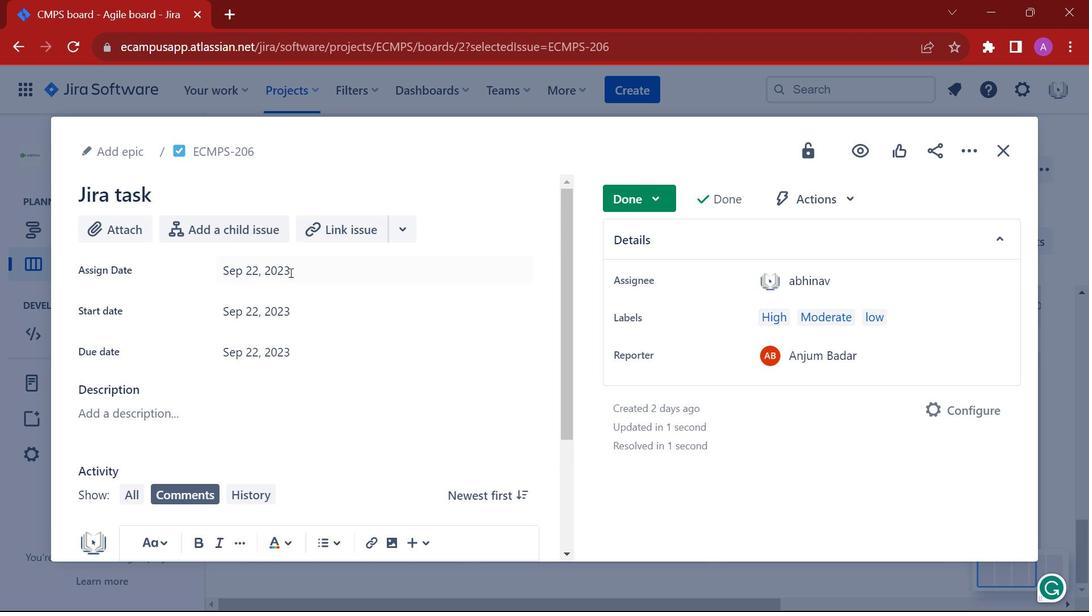 
Action: Mouse scrolled (375, 358) with delta (0, 0)
Screenshot: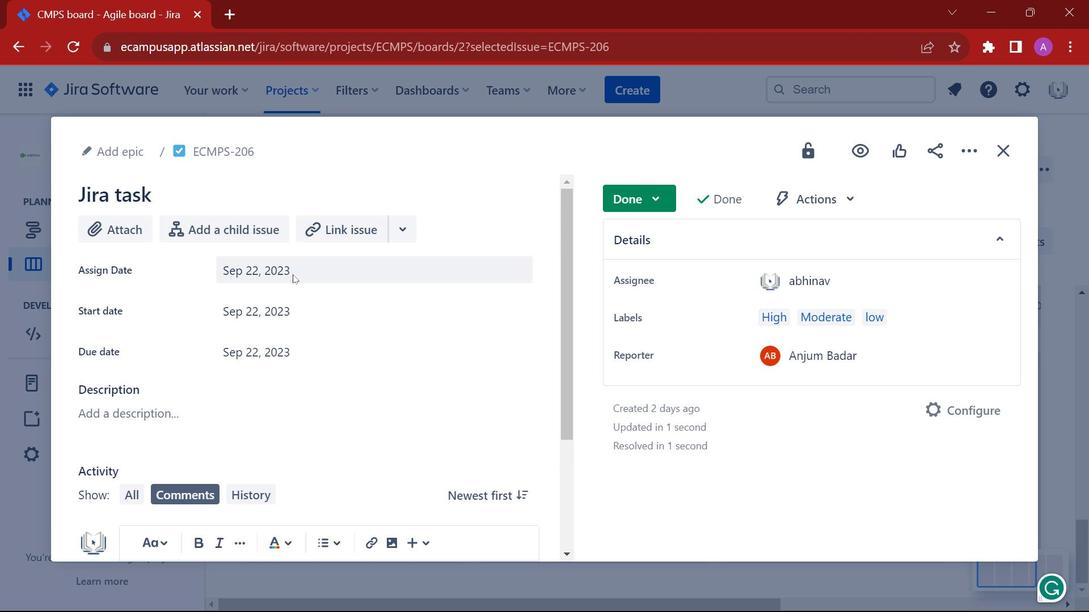 
Action: Mouse moved to (399, 199)
Screenshot: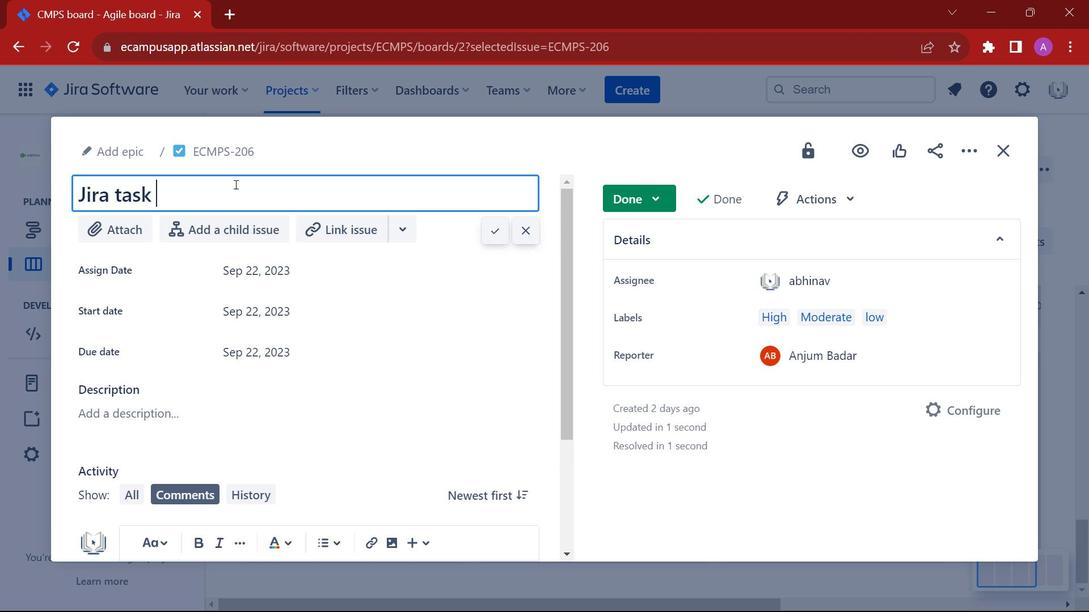 
Action: Mouse pressed left at (399, 199)
Screenshot: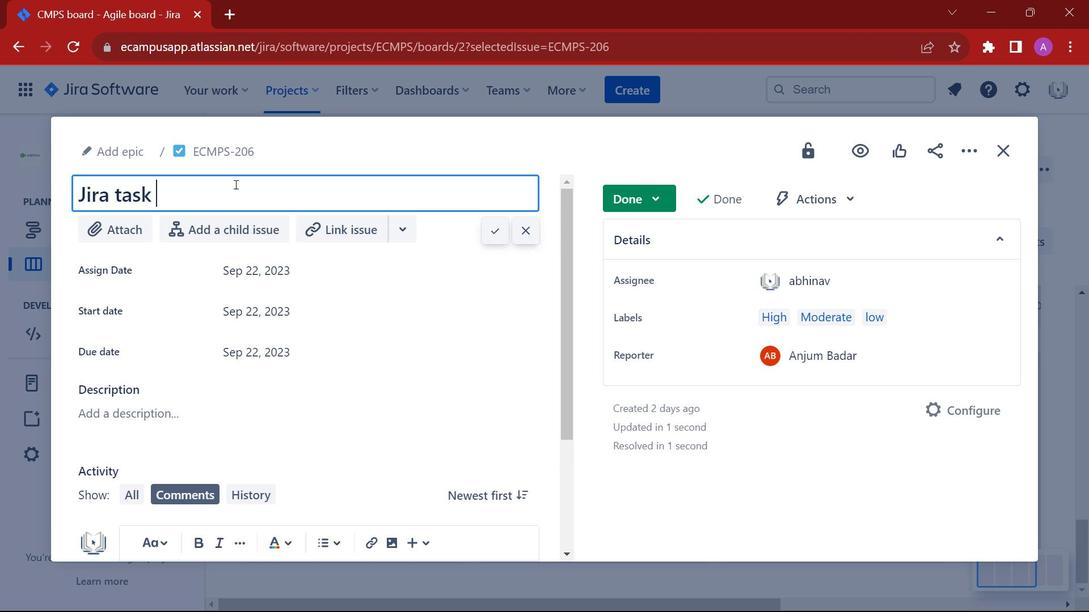 
Action: Mouse moved to (236, 186)
Screenshot: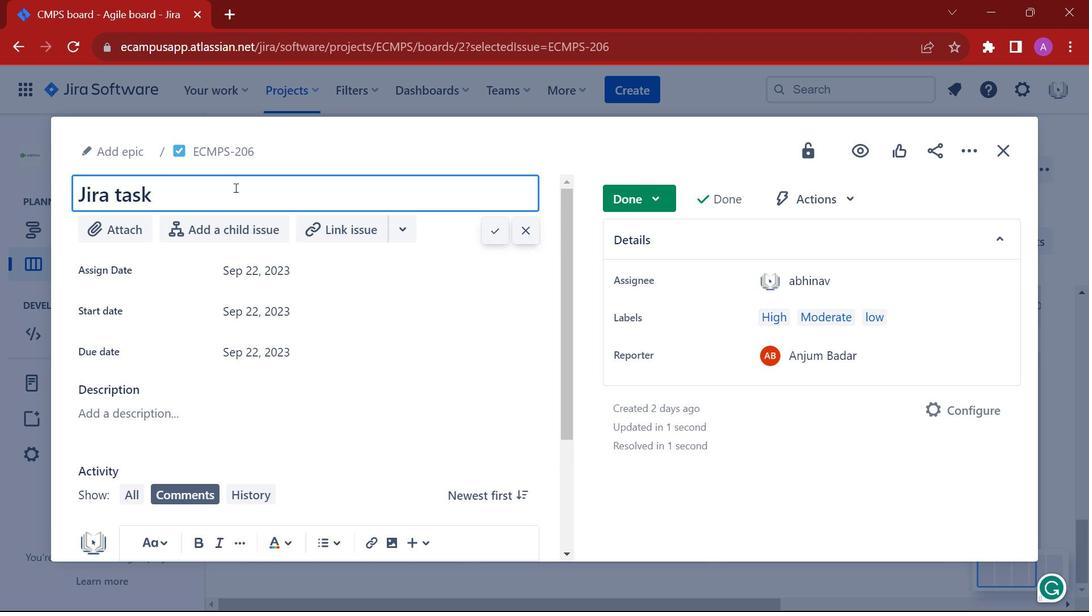 
Action: Mouse pressed left at (236, 186)
Screenshot: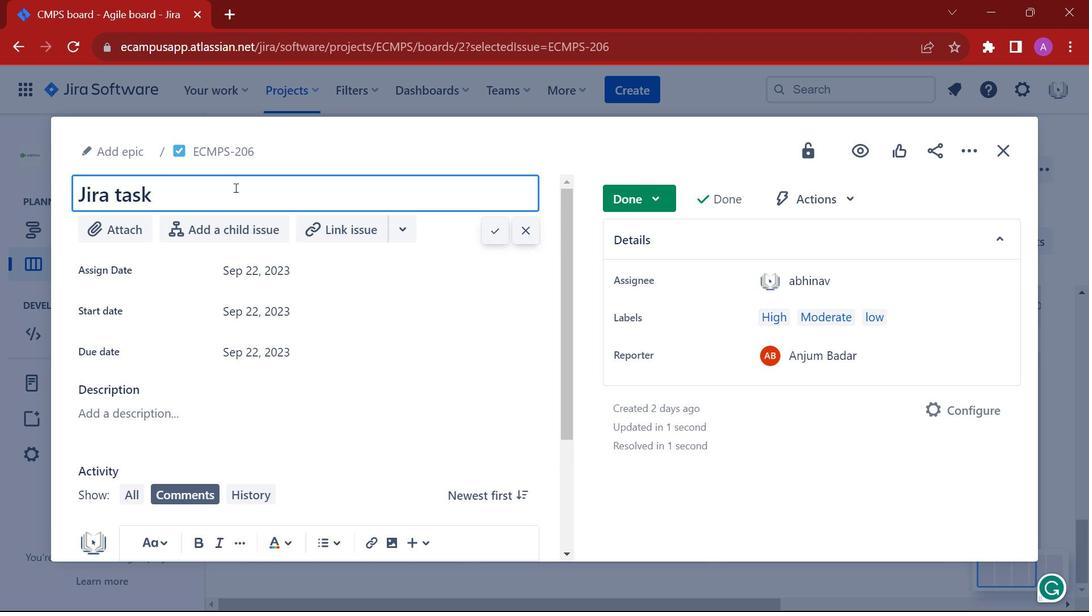 
Action: Mouse moved to (234, 187)
Screenshot: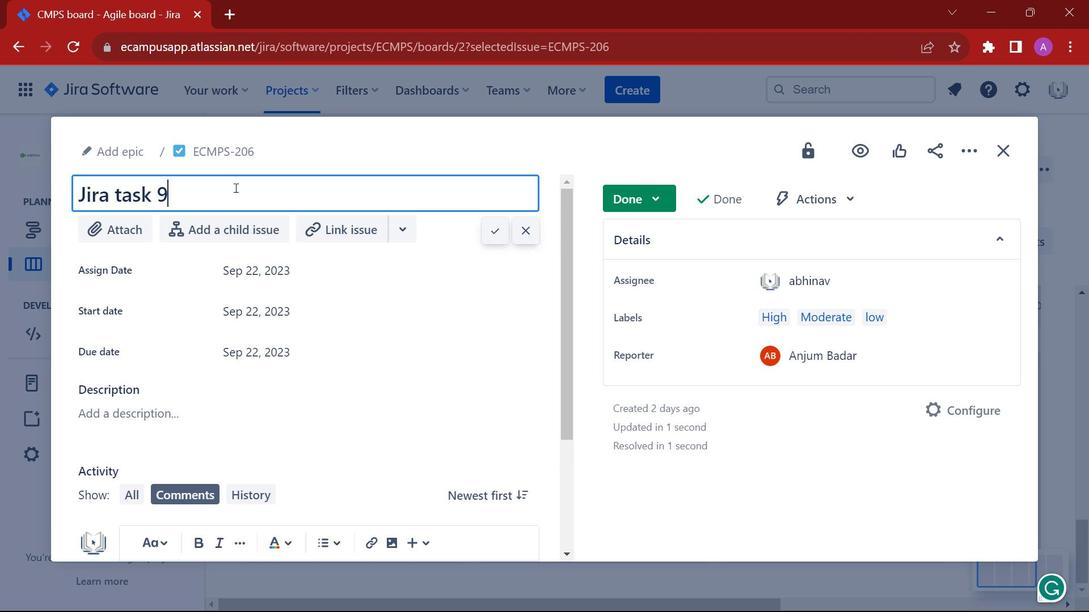 
Action: Key pressed 90<Key.space>min
Screenshot: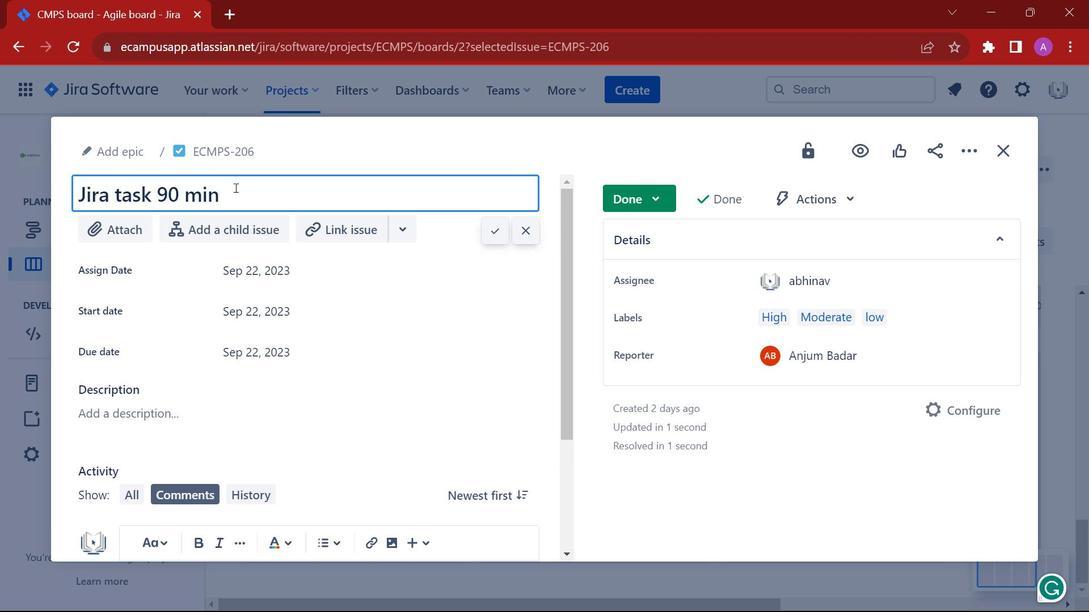 
Action: Mouse moved to (304, 156)
Screenshot: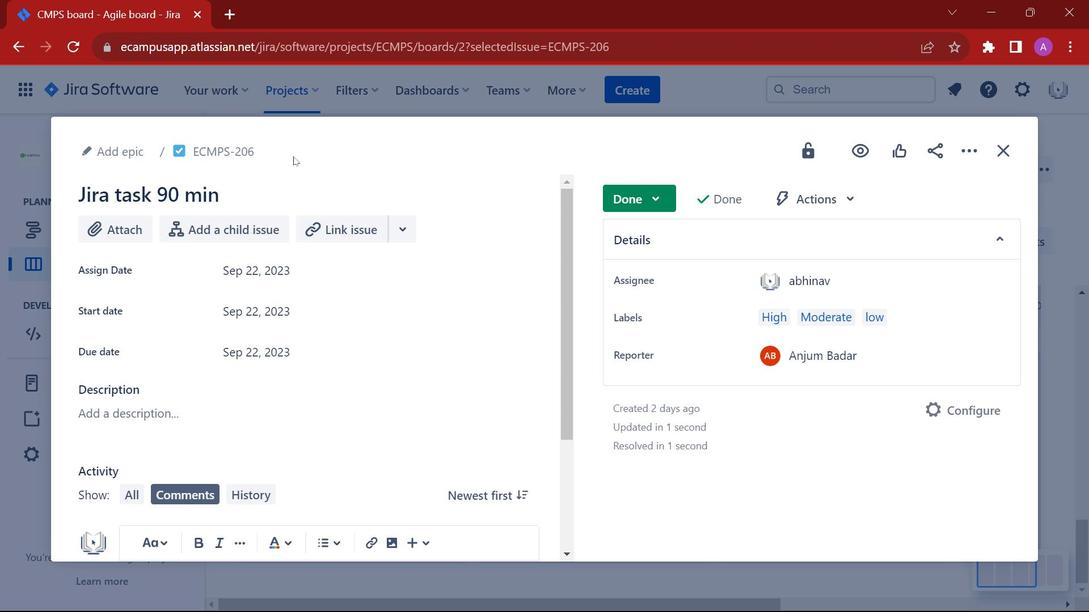 
Action: Mouse pressed left at (304, 156)
Screenshot: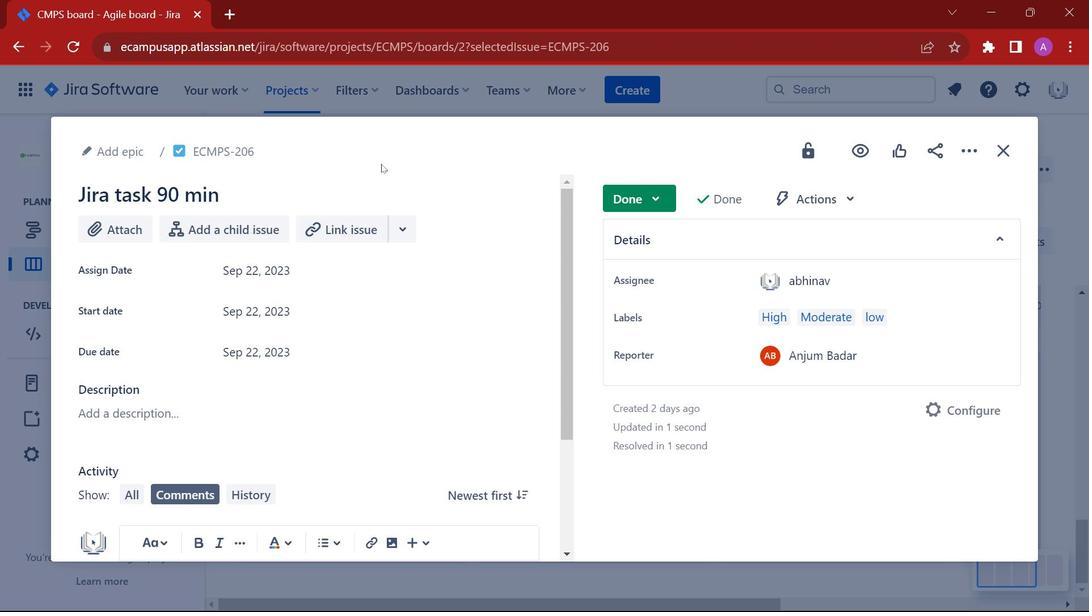 
Action: Mouse moved to (684, 173)
Screenshot: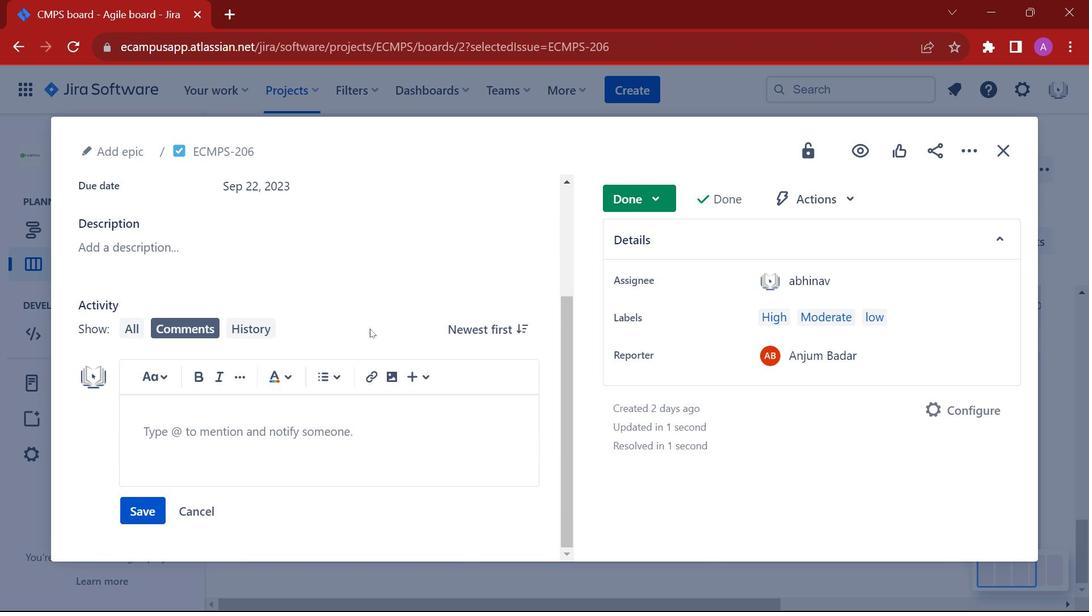 
Action: Mouse pressed left at (684, 173)
Screenshot: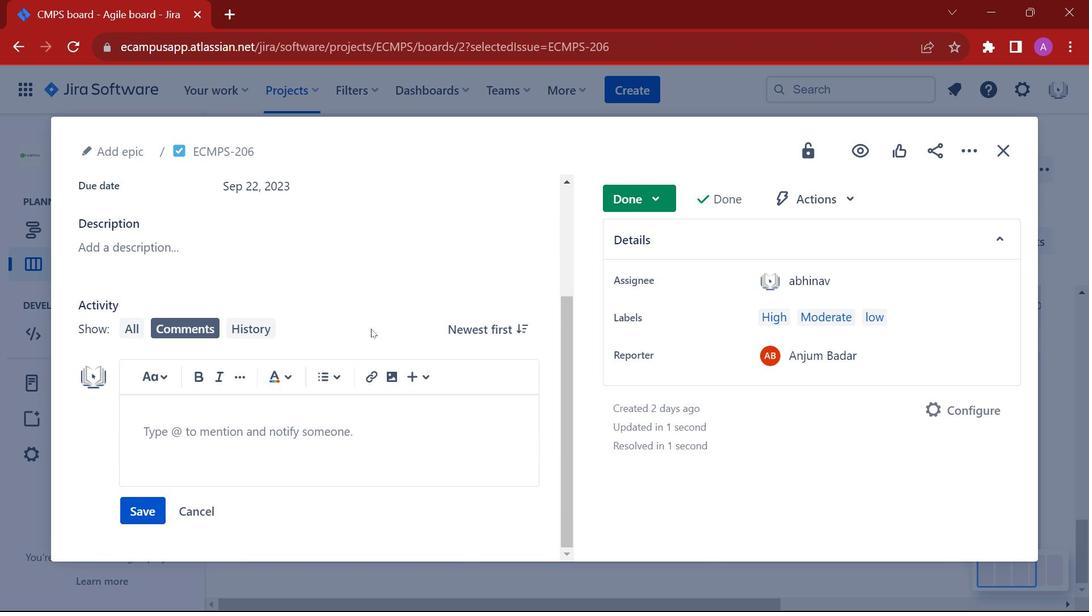 
Action: Mouse moved to (359, 322)
Screenshot: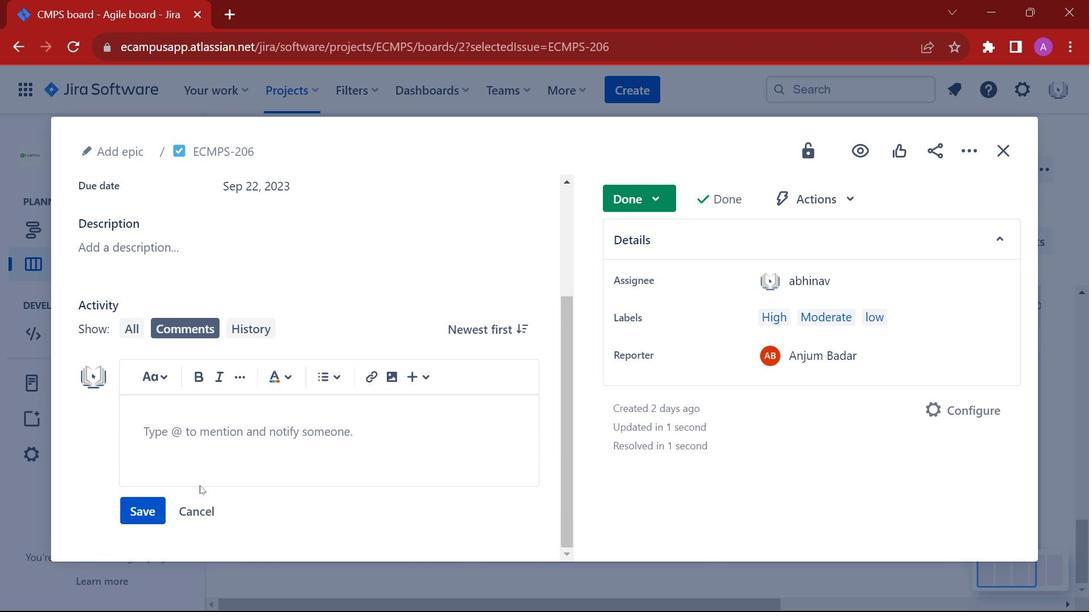 
Action: Mouse scrolled (359, 322) with delta (0, 0)
Screenshot: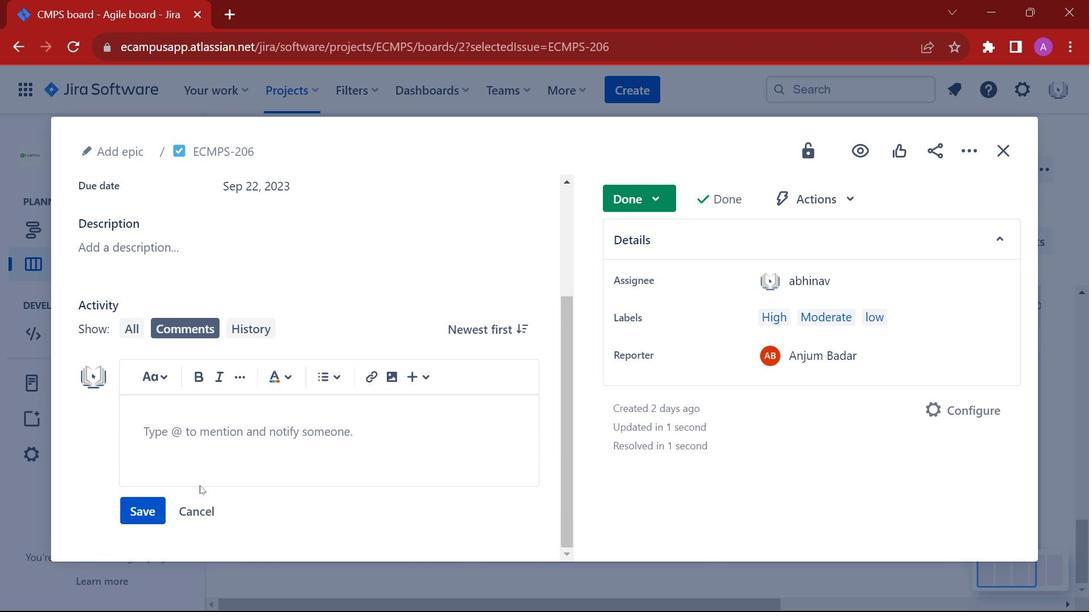 
Action: Mouse moved to (362, 325)
Screenshot: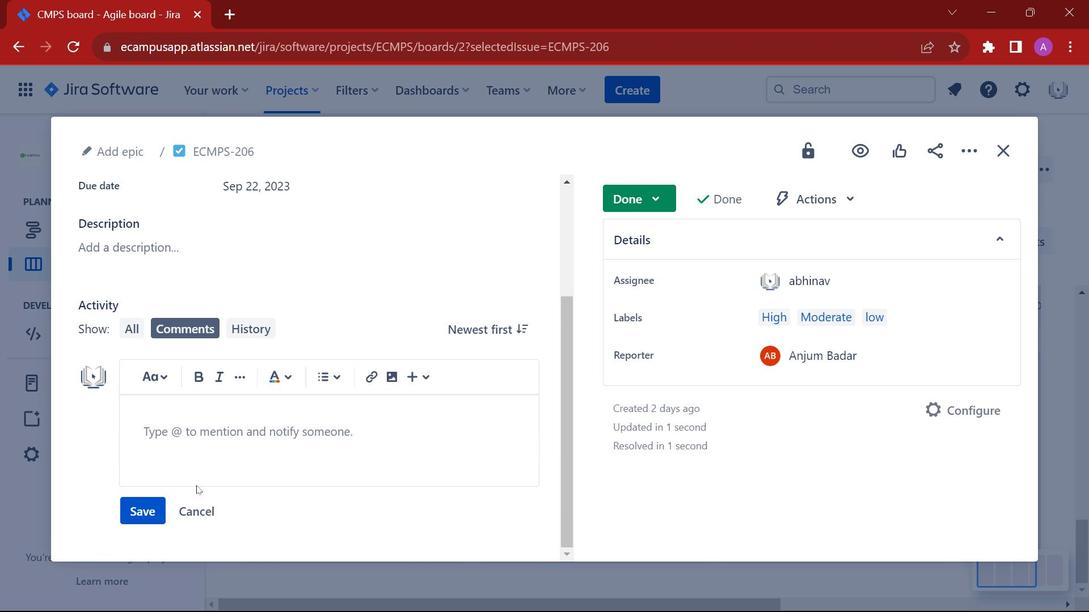 
Action: Mouse scrolled (362, 324) with delta (0, 0)
Screenshot: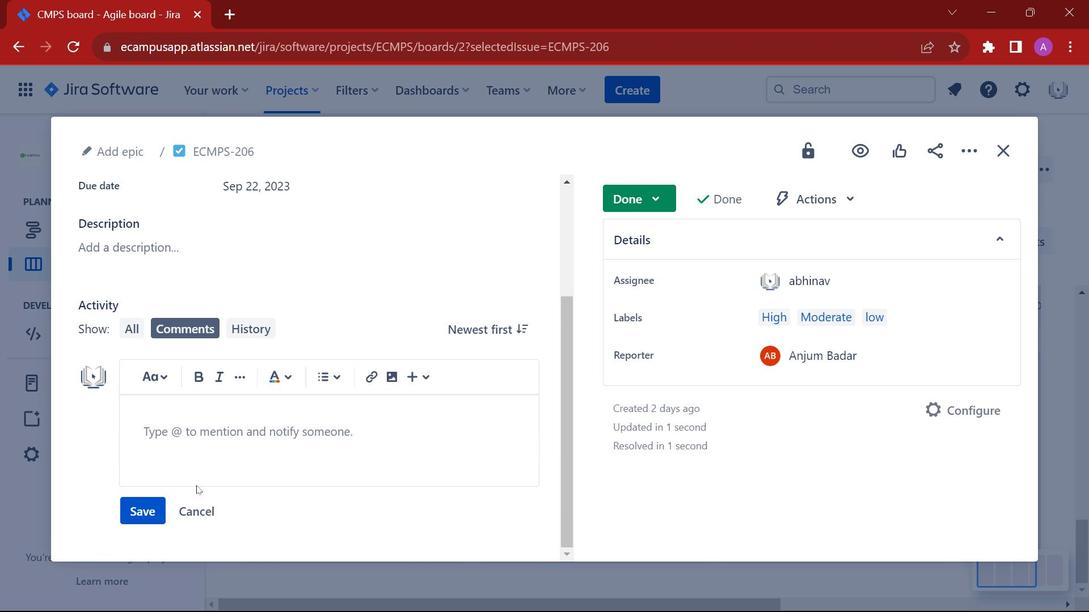 
Action: Mouse moved to (367, 327)
Screenshot: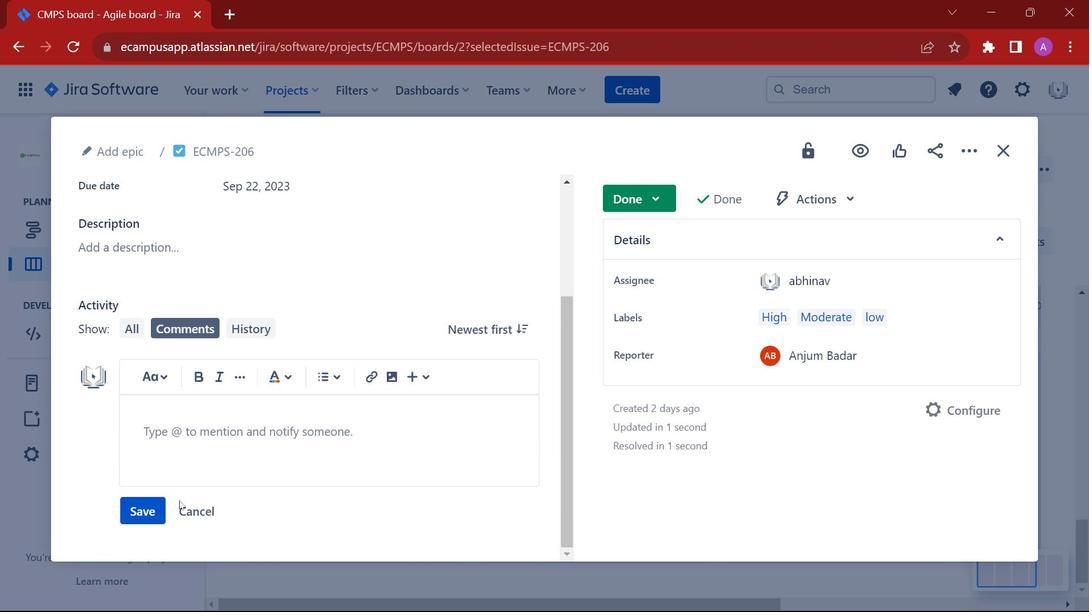 
Action: Mouse scrolled (367, 326) with delta (0, 0)
Screenshot: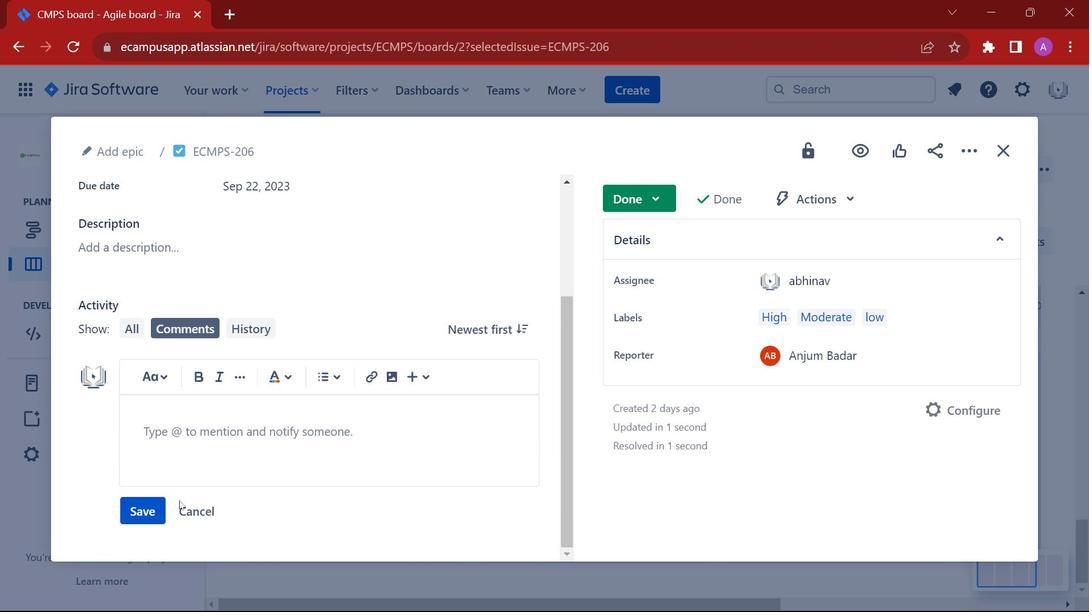 
Action: Mouse moved to (159, 507)
Screenshot: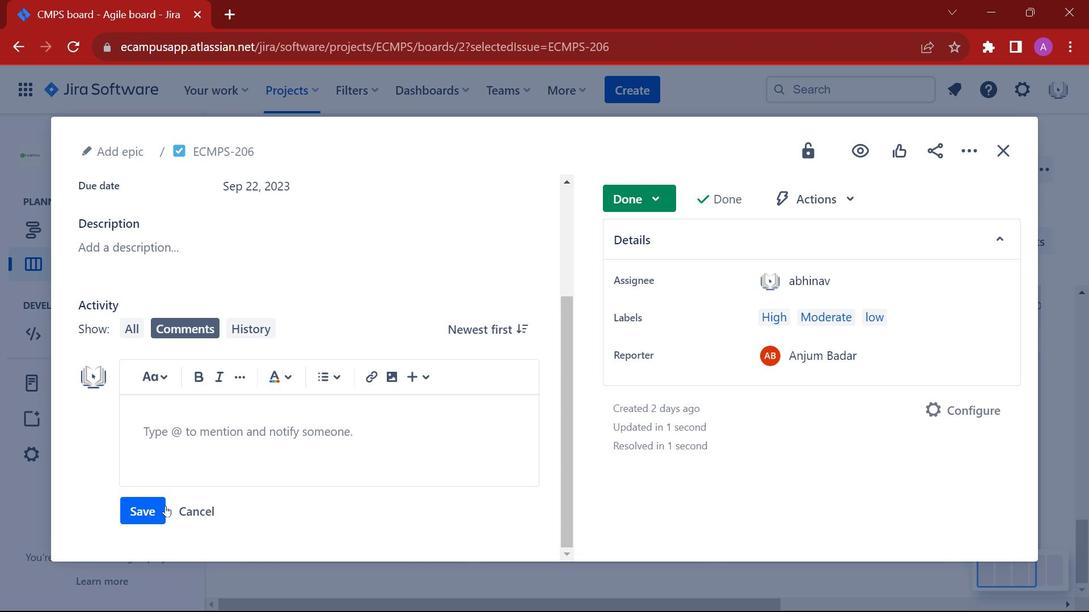 
Action: Mouse pressed left at (159, 507)
Screenshot: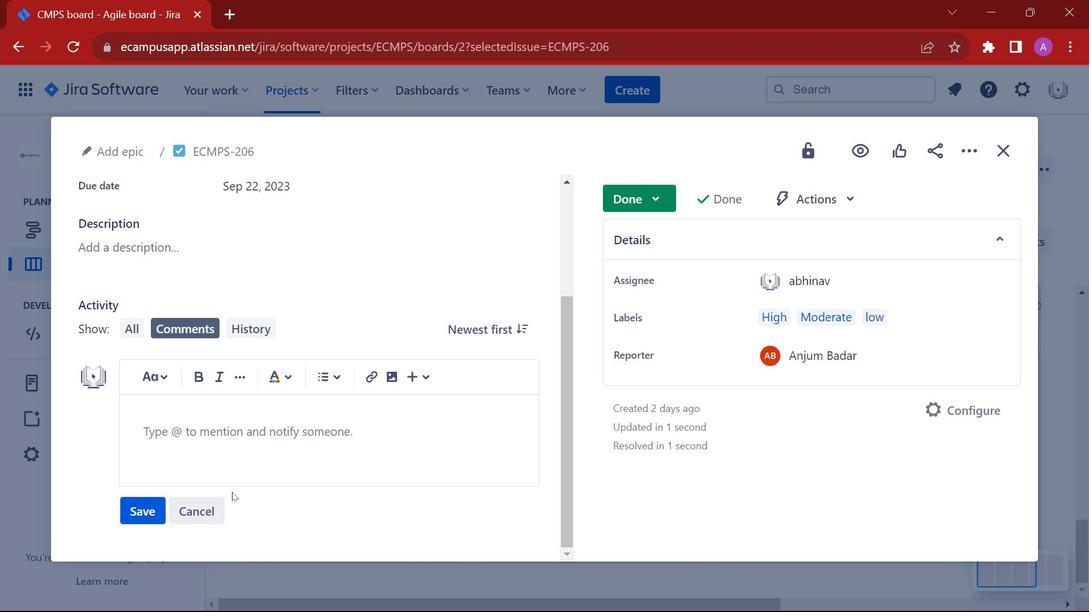 
Action: Mouse moved to (205, 499)
Screenshot: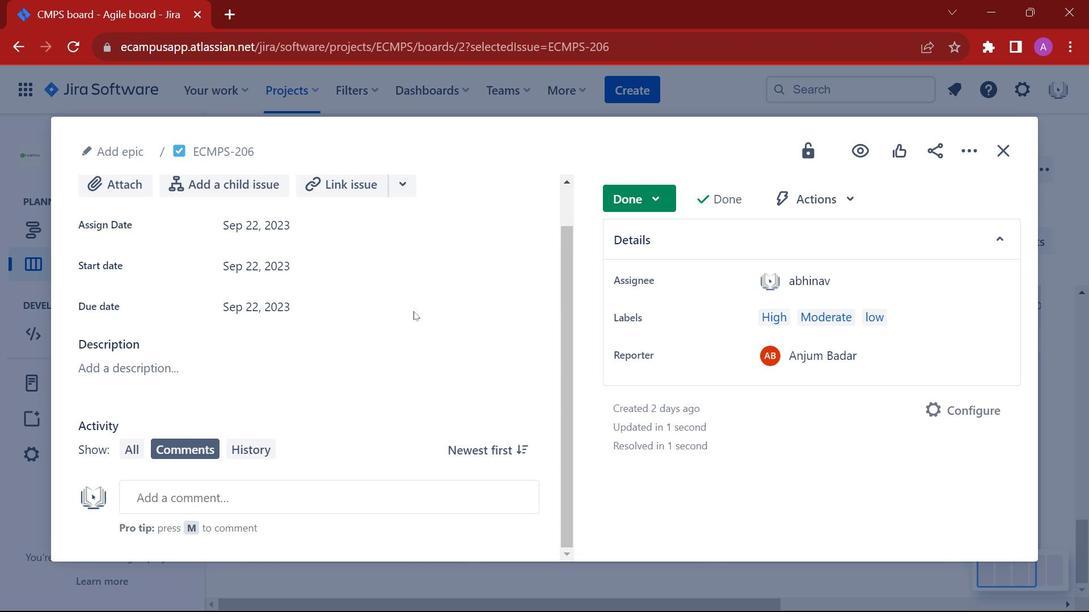 
Action: Mouse pressed left at (205, 499)
Screenshot: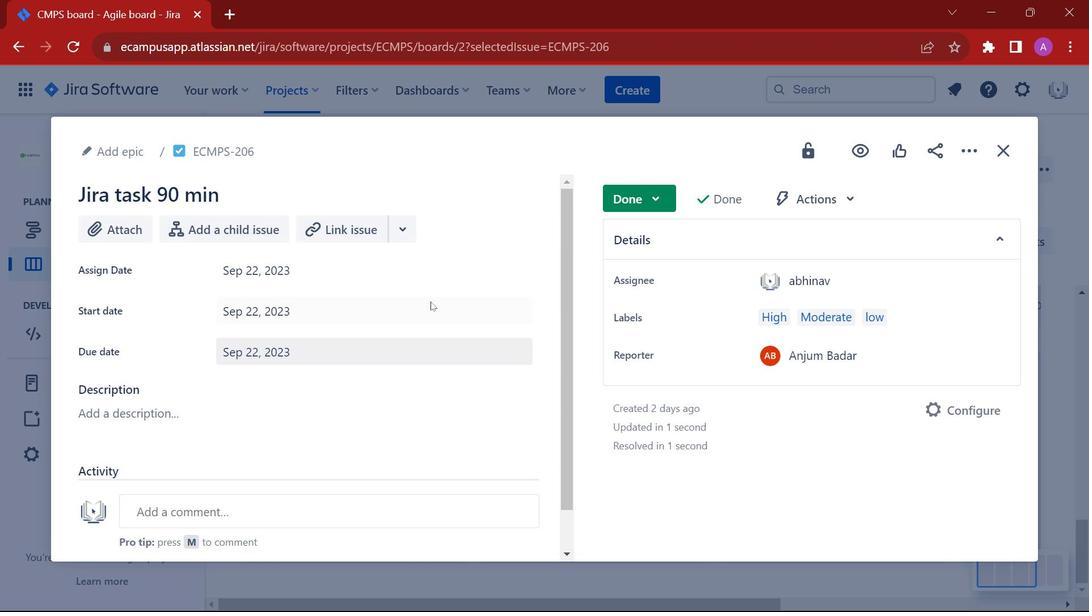 
Action: Mouse moved to (426, 305)
Screenshot: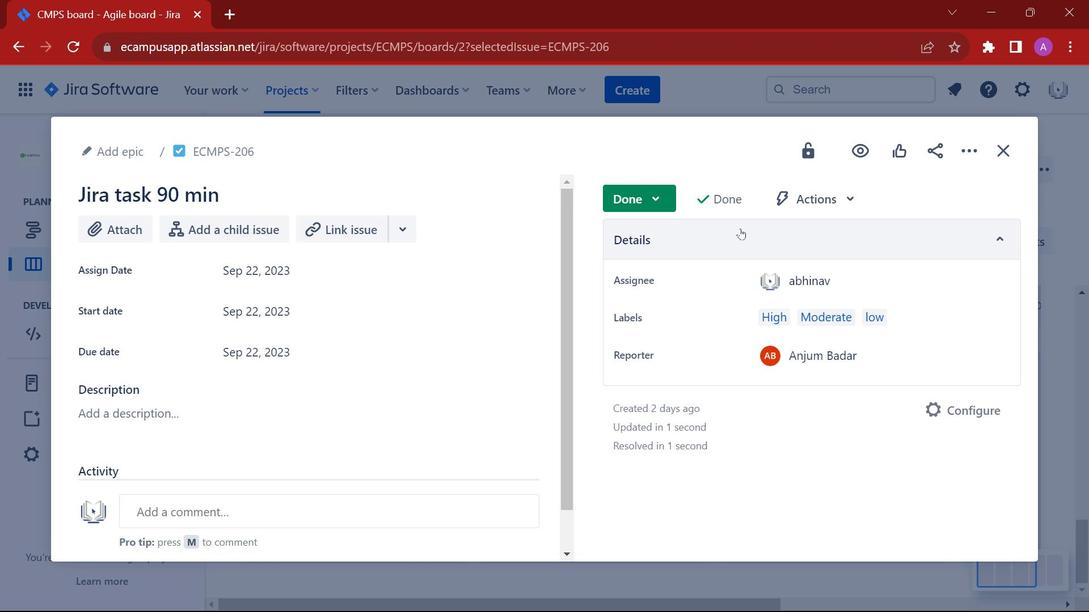 
Action: Mouse scrolled (426, 305) with delta (0, 0)
Screenshot: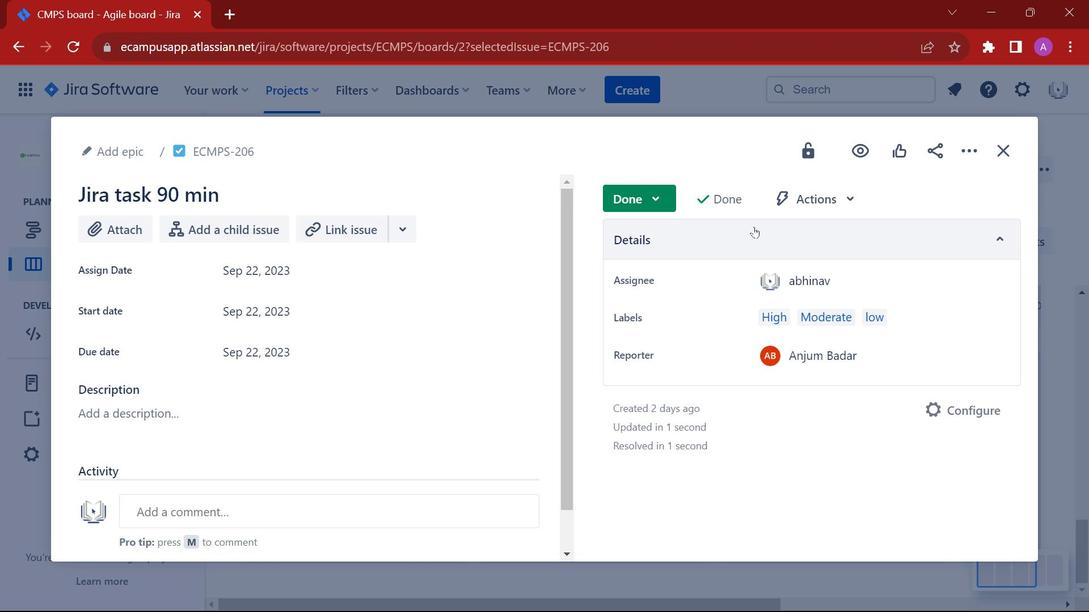 
Action: Mouse scrolled (426, 305) with delta (0, 0)
Screenshot: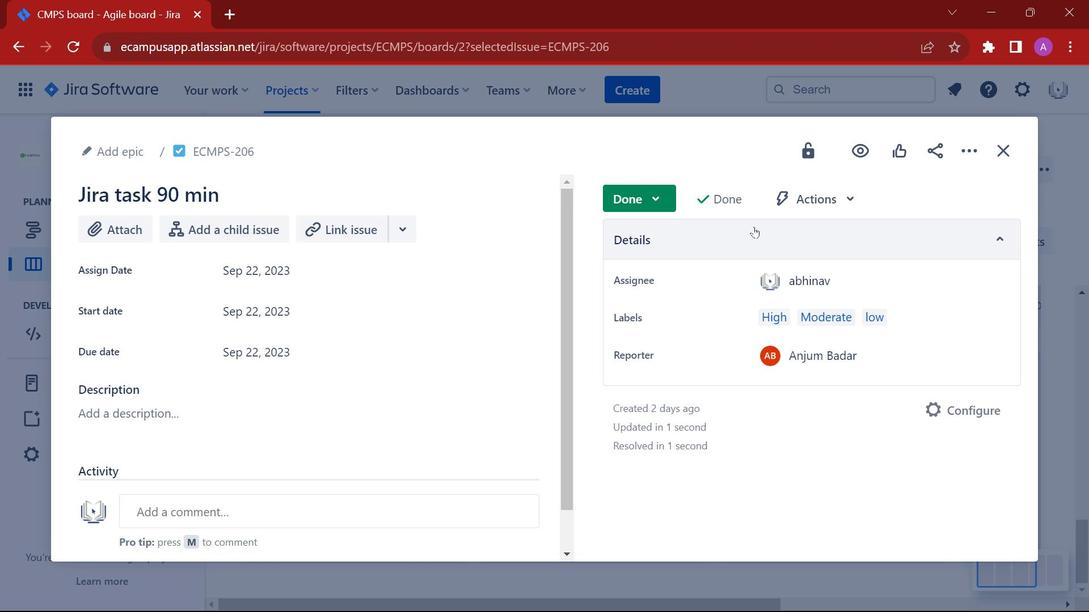 
Action: Mouse moved to (427, 304)
Screenshot: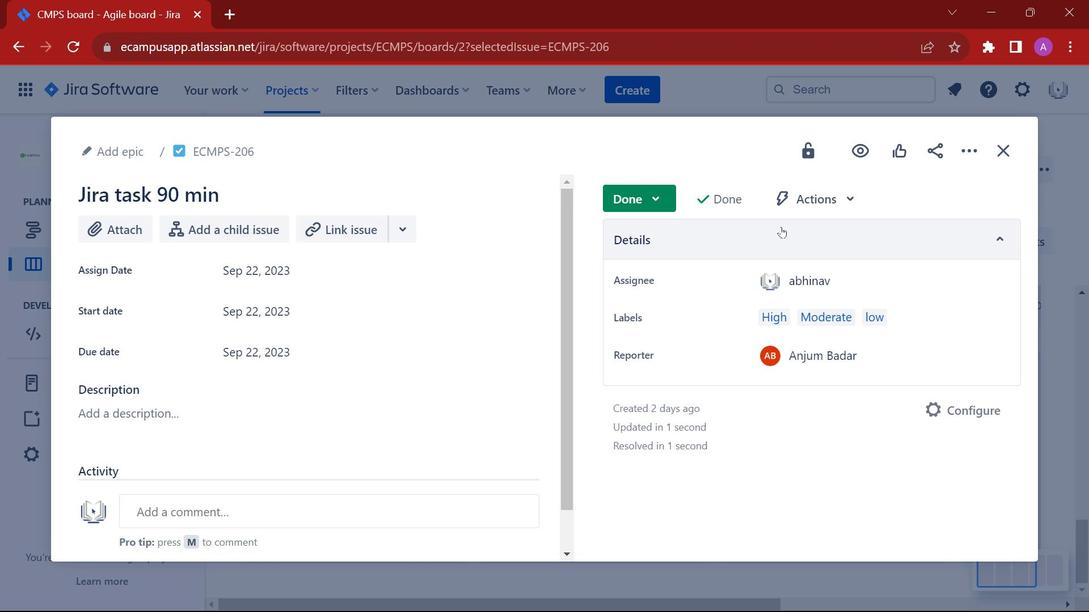 
Action: Mouse scrolled (427, 304) with delta (0, 0)
Screenshot: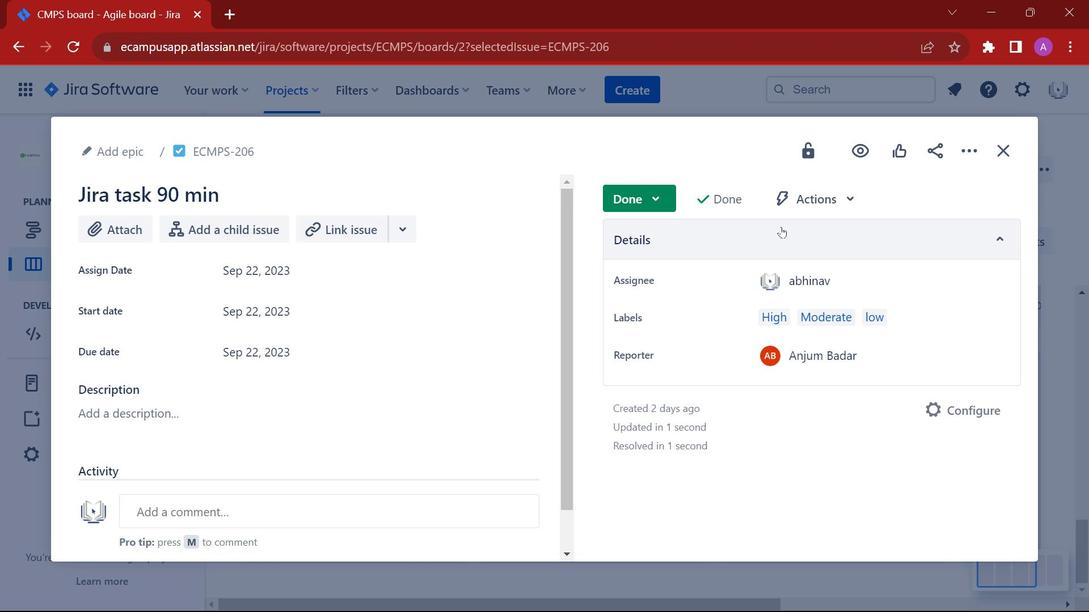 
Action: Mouse moved to (457, 293)
Screenshot: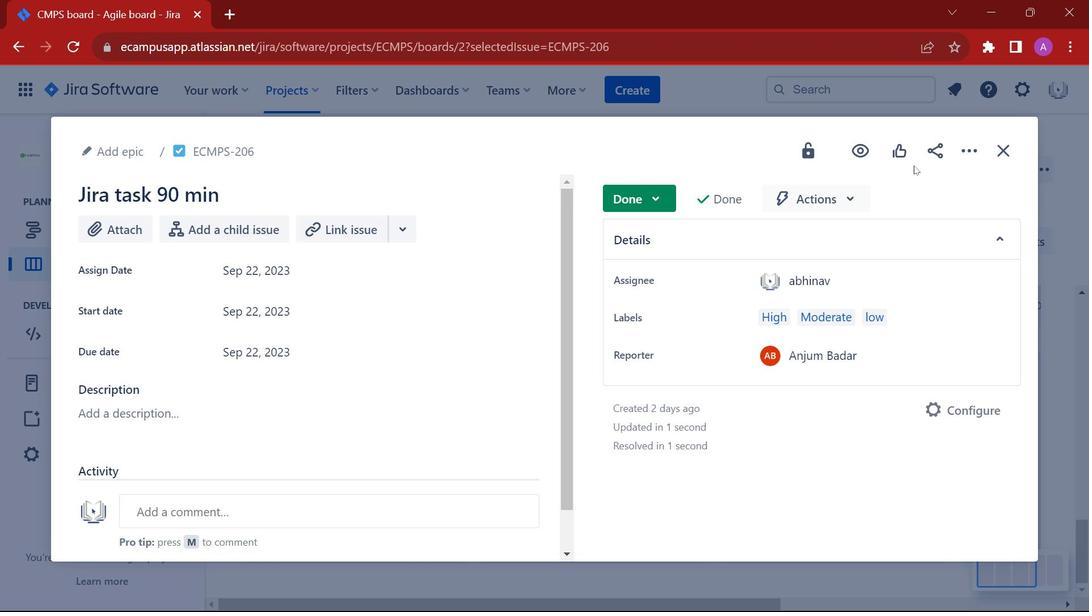 
Action: Mouse scrolled (457, 294) with delta (0, 0)
Screenshot: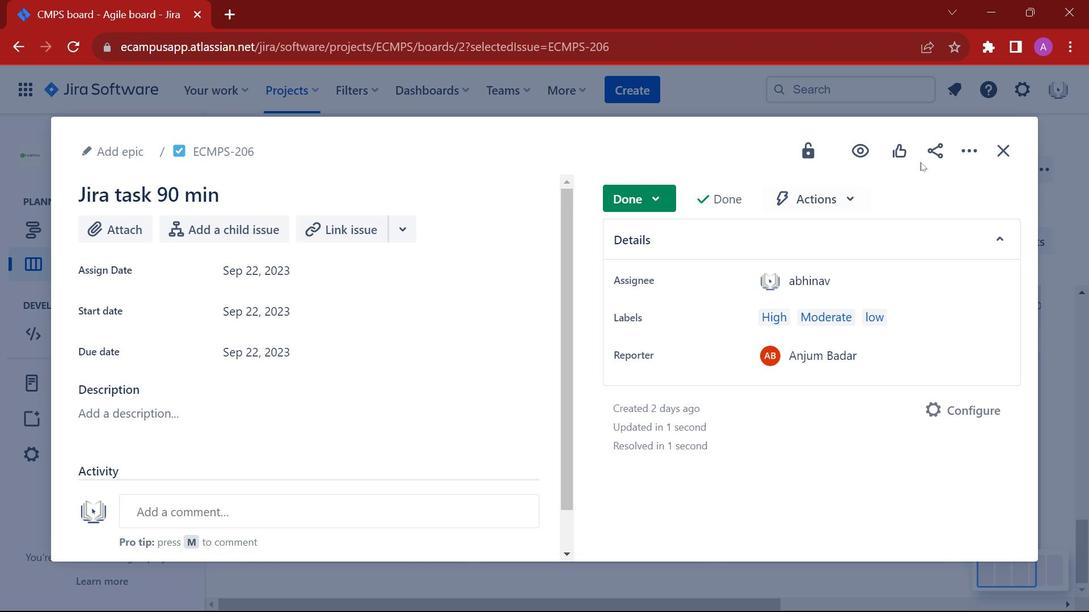 
Action: Mouse scrolled (457, 294) with delta (0, 0)
Screenshot: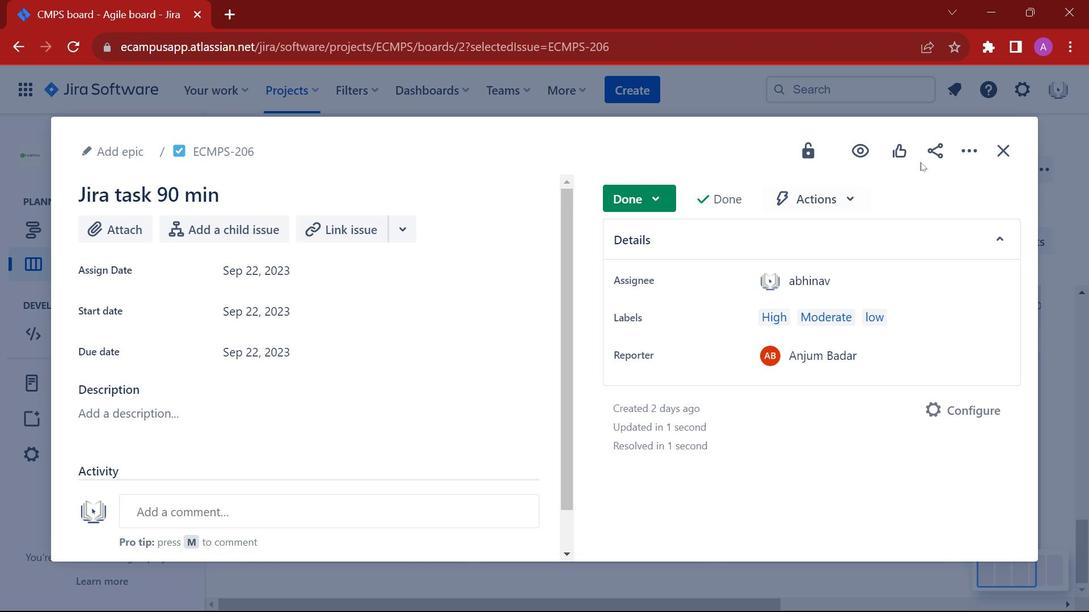 
Action: Mouse moved to (990, 150)
Screenshot: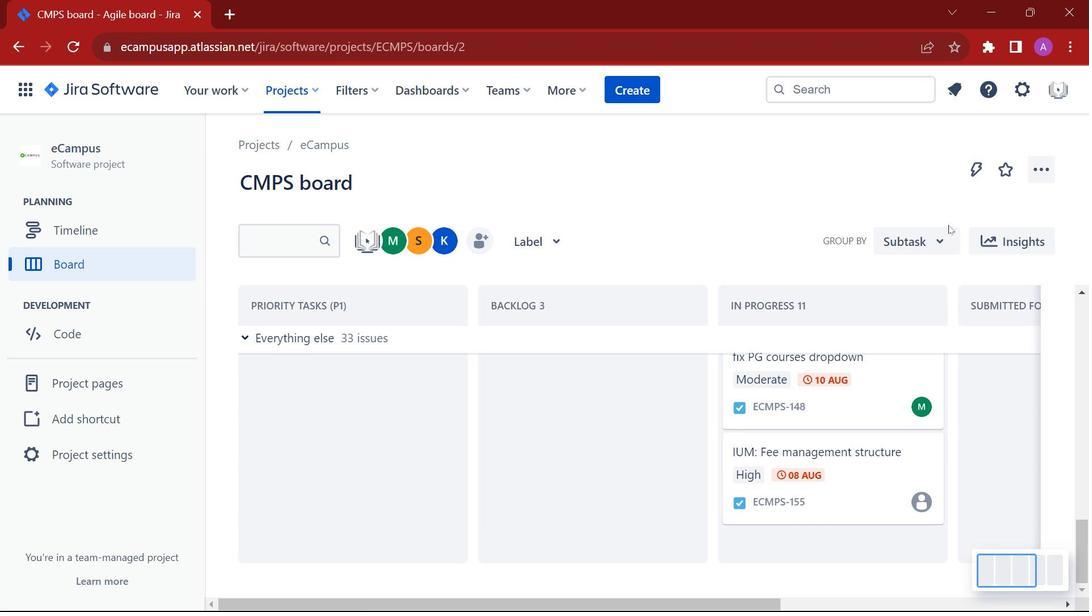 
Action: Mouse pressed left at (990, 150)
Screenshot: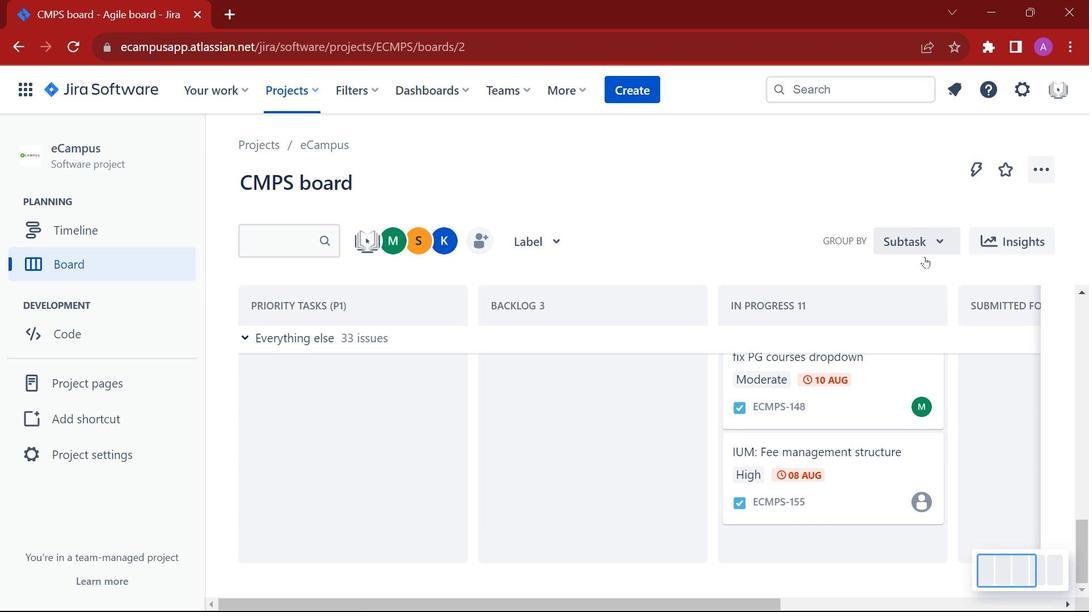 
Action: Mouse moved to (784, 472)
Screenshot: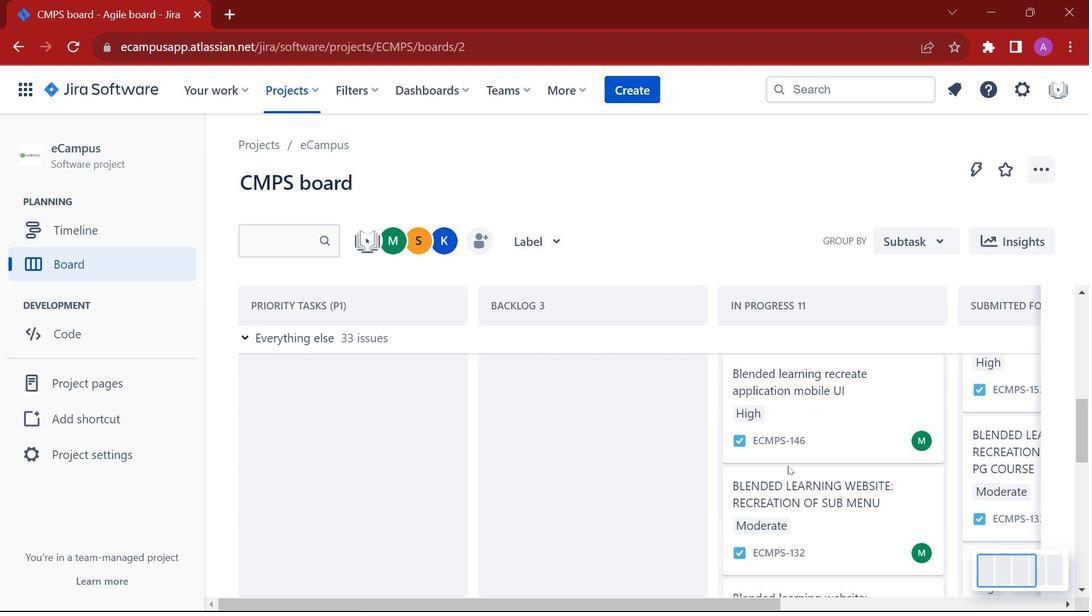 
Action: Mouse scrolled (784, 472) with delta (0, 0)
Screenshot: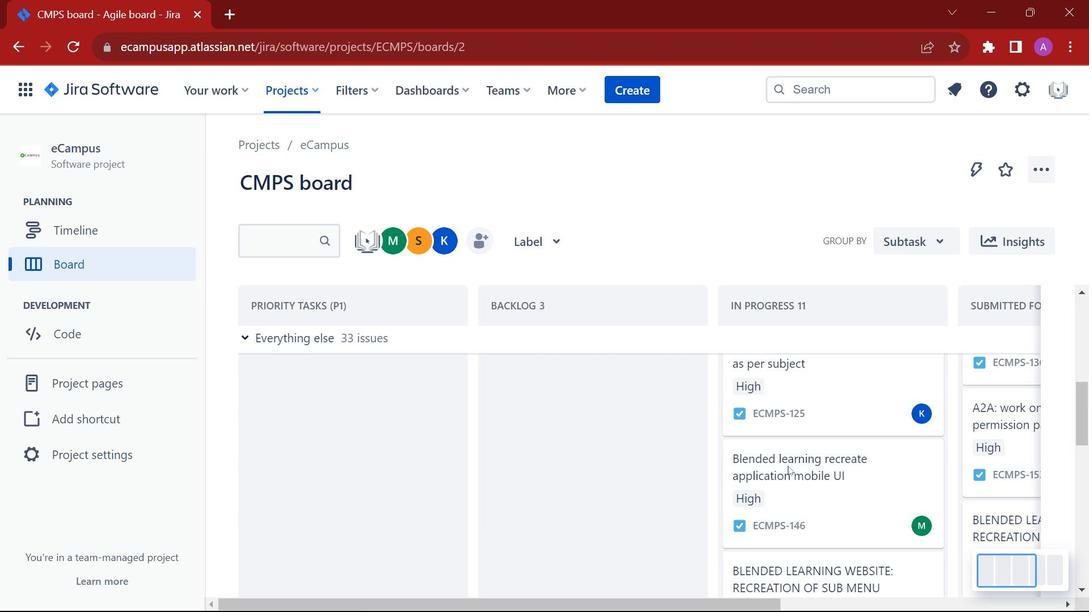 
Action: Mouse scrolled (784, 472) with delta (0, 0)
Screenshot: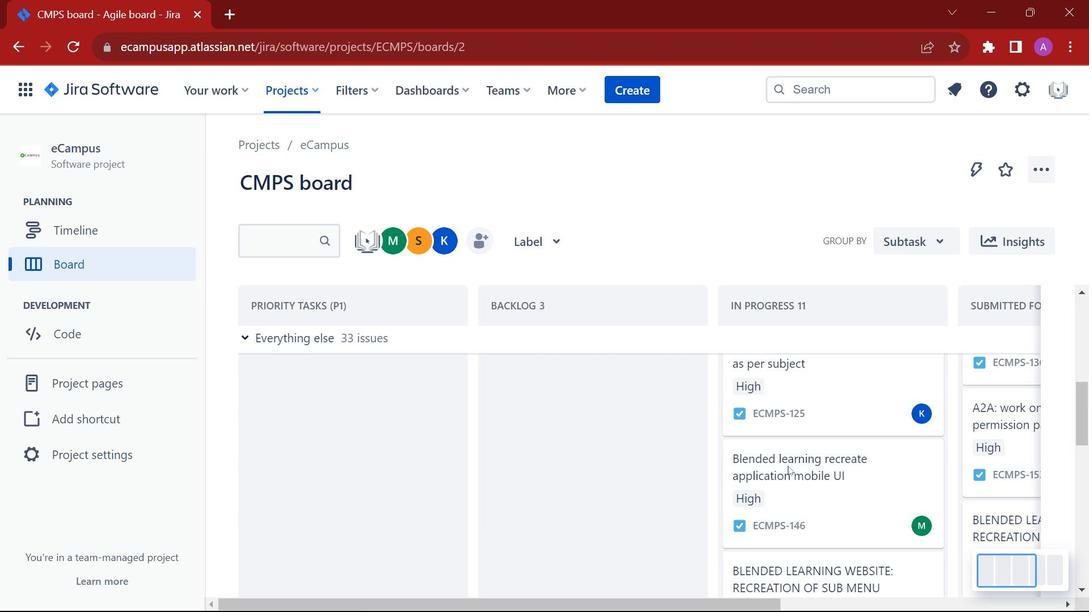 
Action: Mouse scrolled (784, 472) with delta (0, 0)
Screenshot: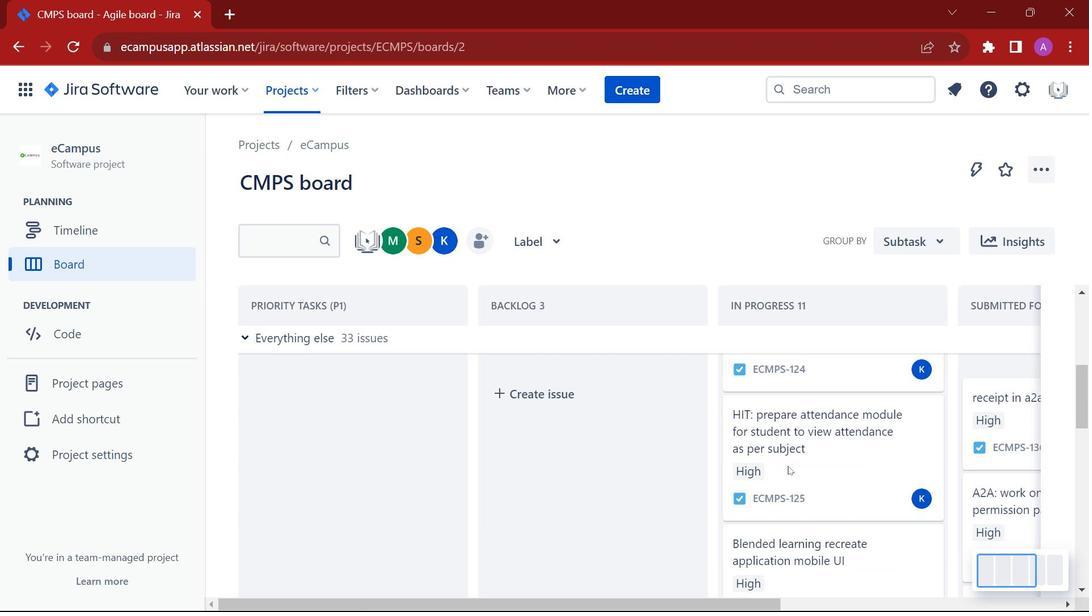 
Action: Mouse moved to (786, 470)
Screenshot: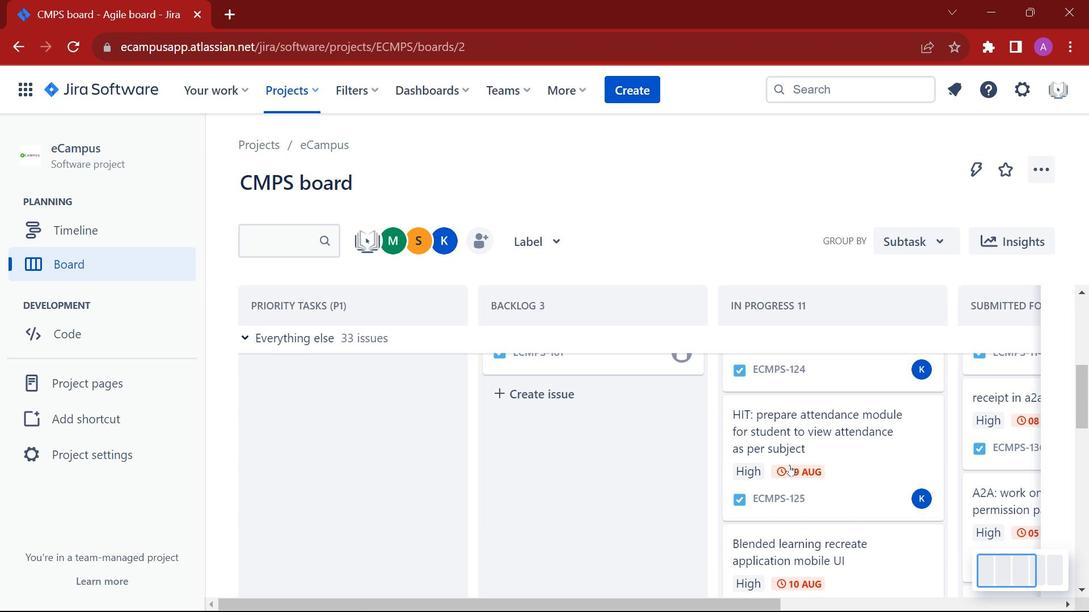 
Action: Mouse scrolled (786, 471) with delta (0, 0)
Screenshot: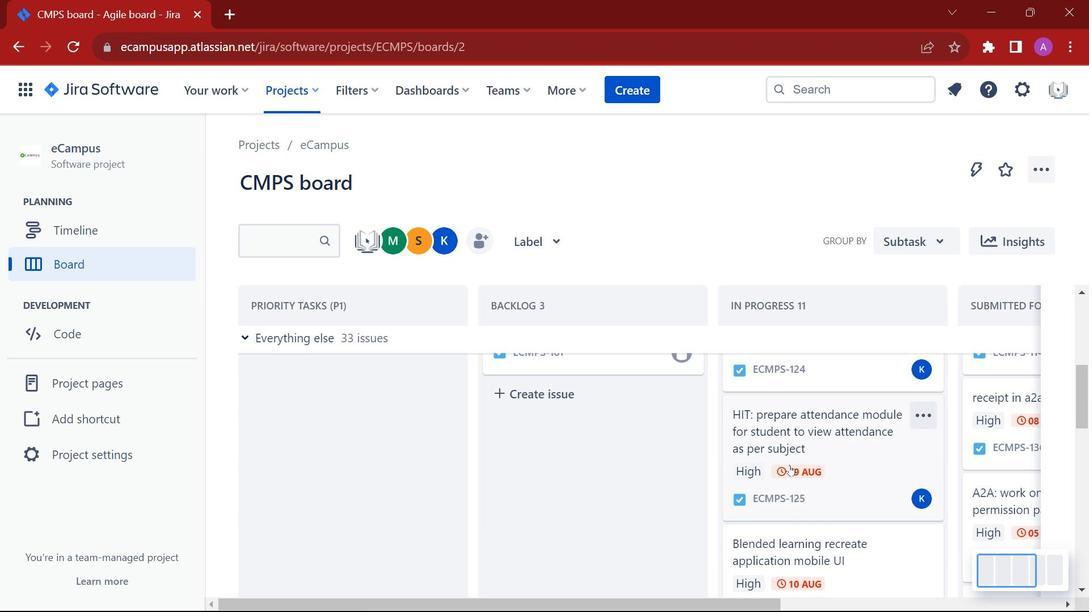 
Action: Mouse scrolled (786, 471) with delta (0, 0)
Screenshot: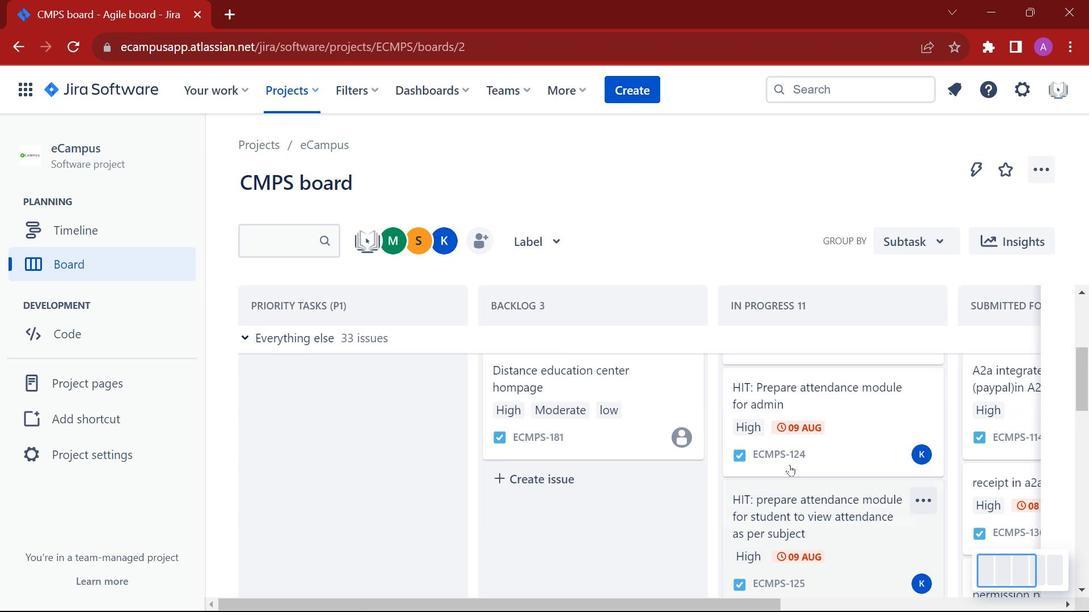 
Action: Mouse scrolled (786, 471) with delta (0, 0)
Screenshot: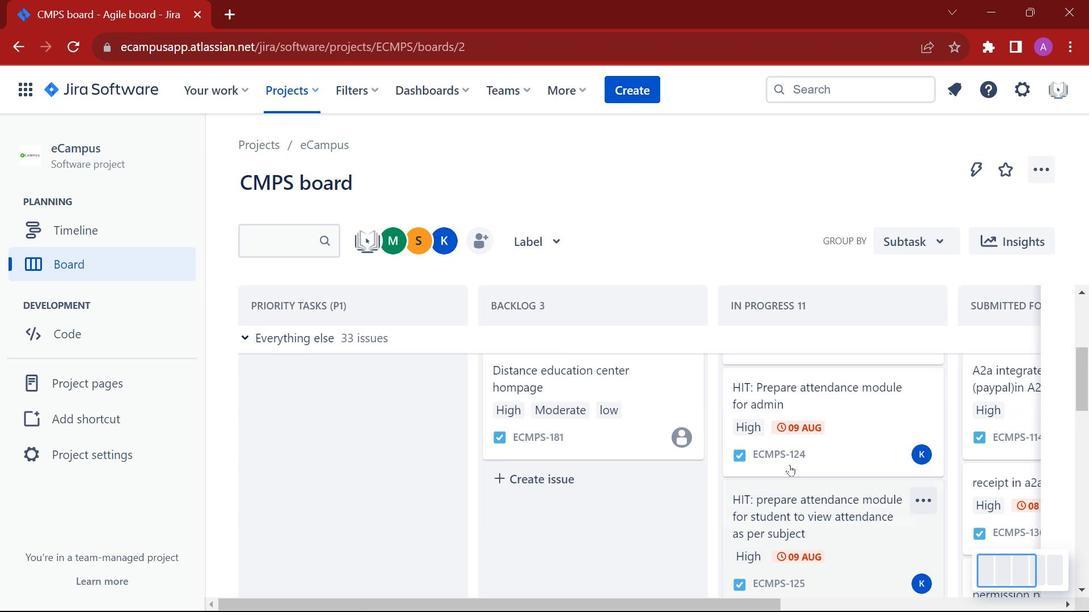 
Action: Mouse moved to (787, 466)
Screenshot: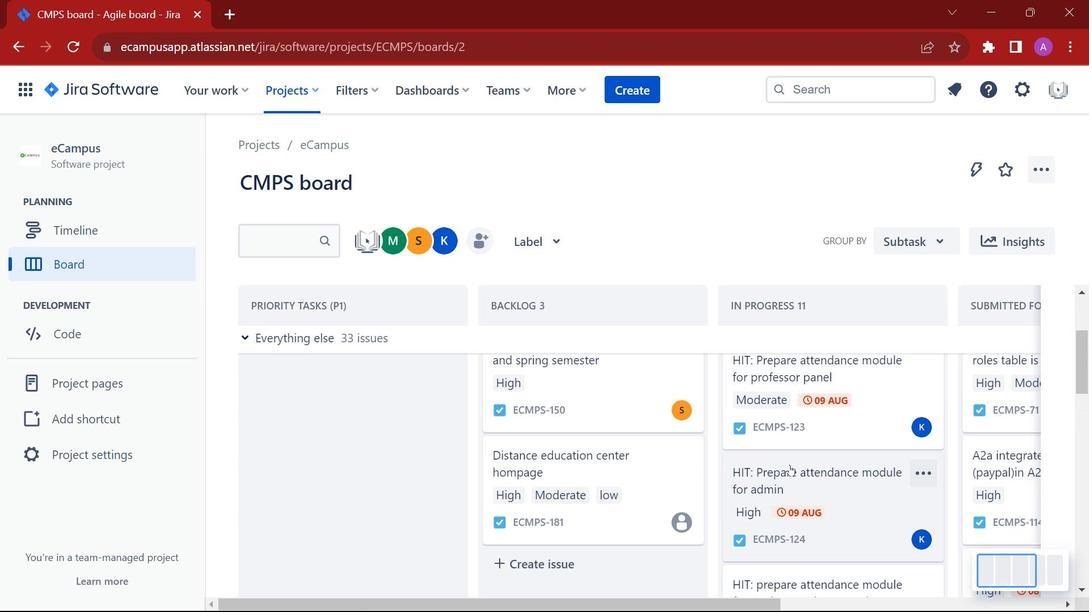 
Action: Mouse scrolled (787, 467) with delta (0, 0)
Screenshot: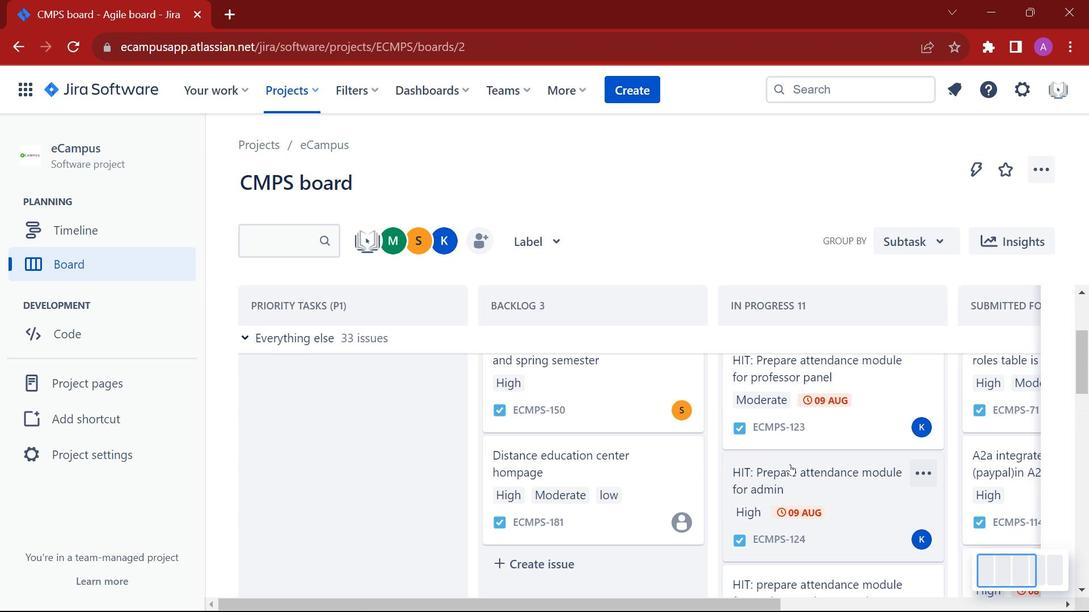 
Action: Mouse moved to (788, 466)
Screenshot: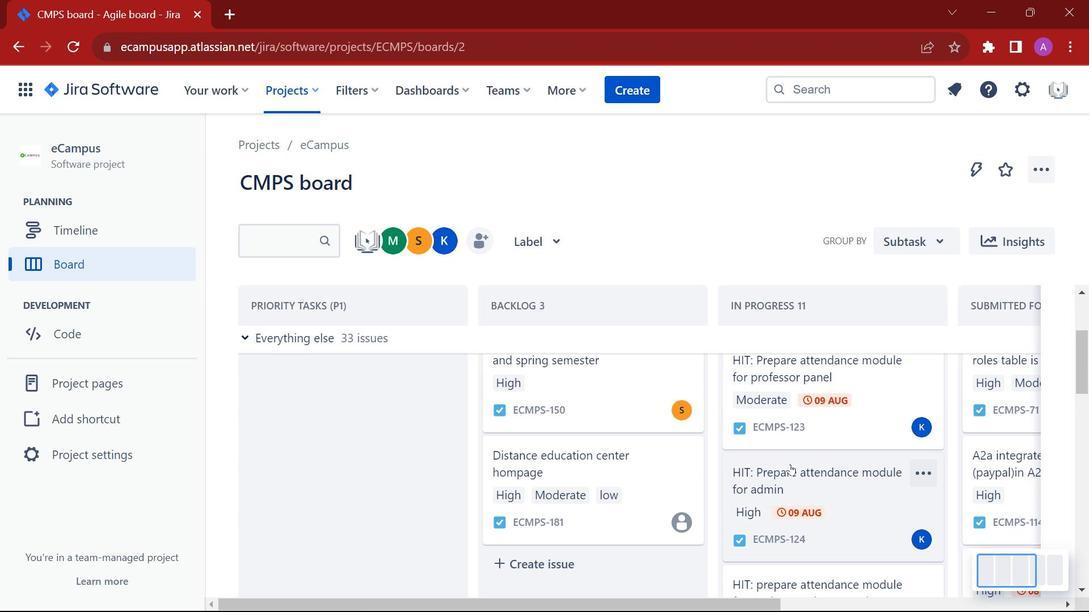 
Action: Mouse scrolled (788, 466) with delta (0, 0)
Screenshot: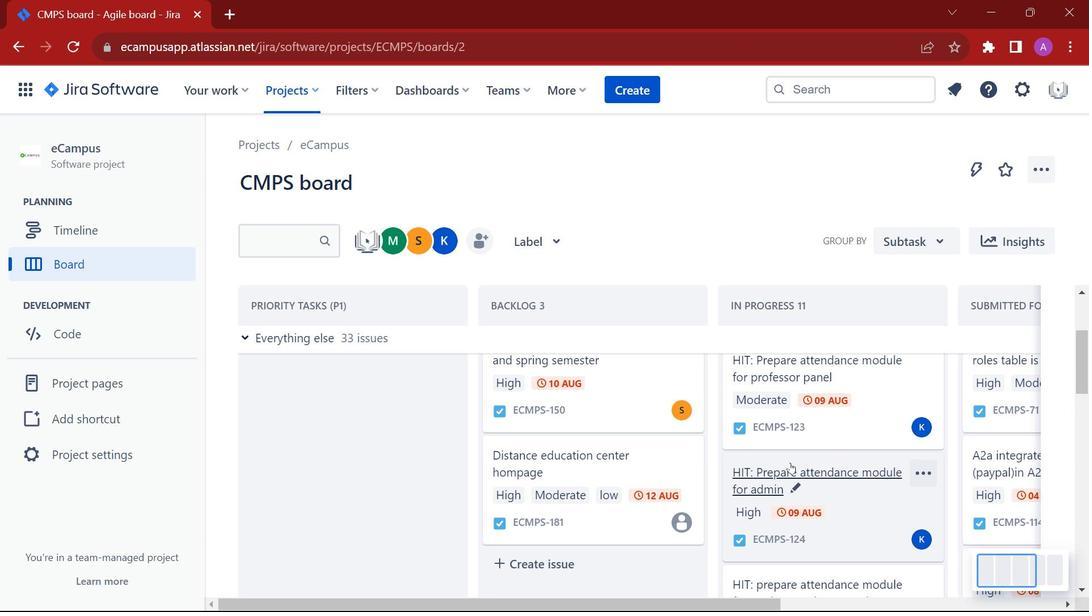 
Action: Mouse scrolled (788, 466) with delta (0, 0)
Screenshot: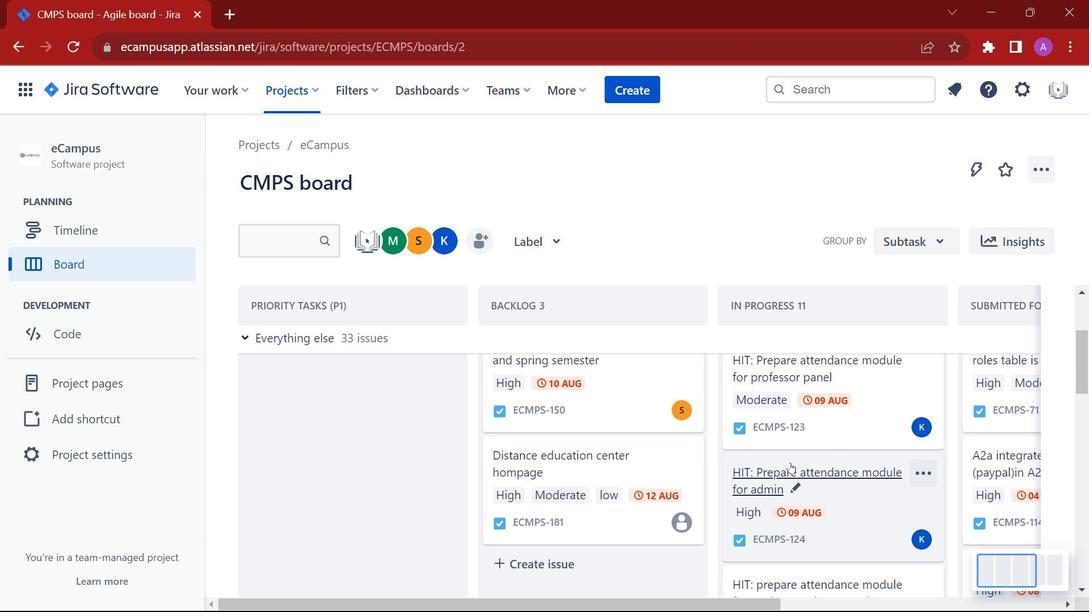 
Action: Mouse moved to (789, 465)
Screenshot: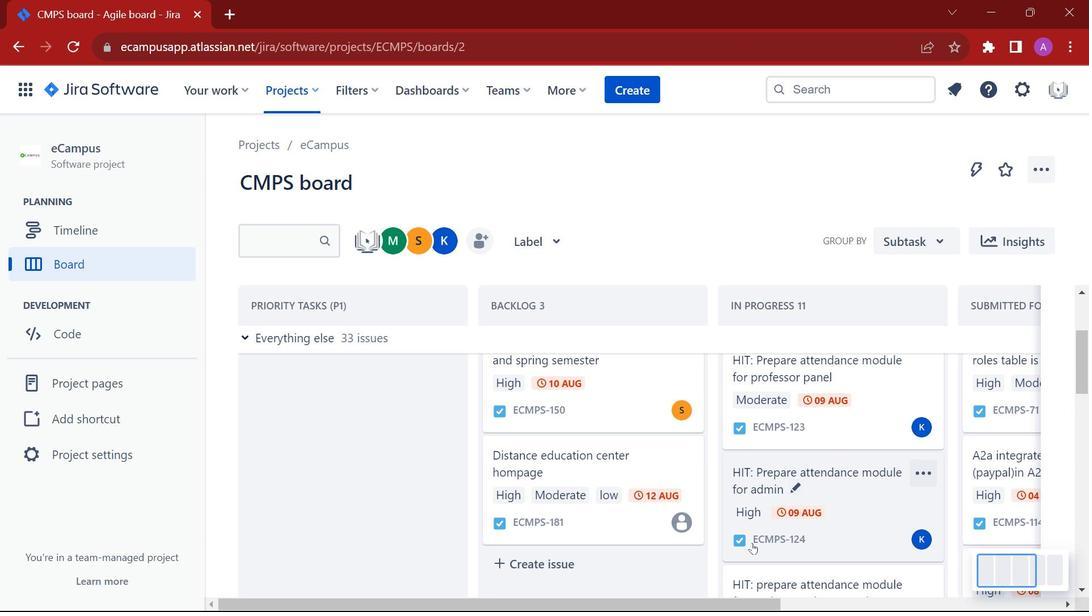 
Action: Mouse scrolled (789, 465) with delta (0, 0)
Screenshot: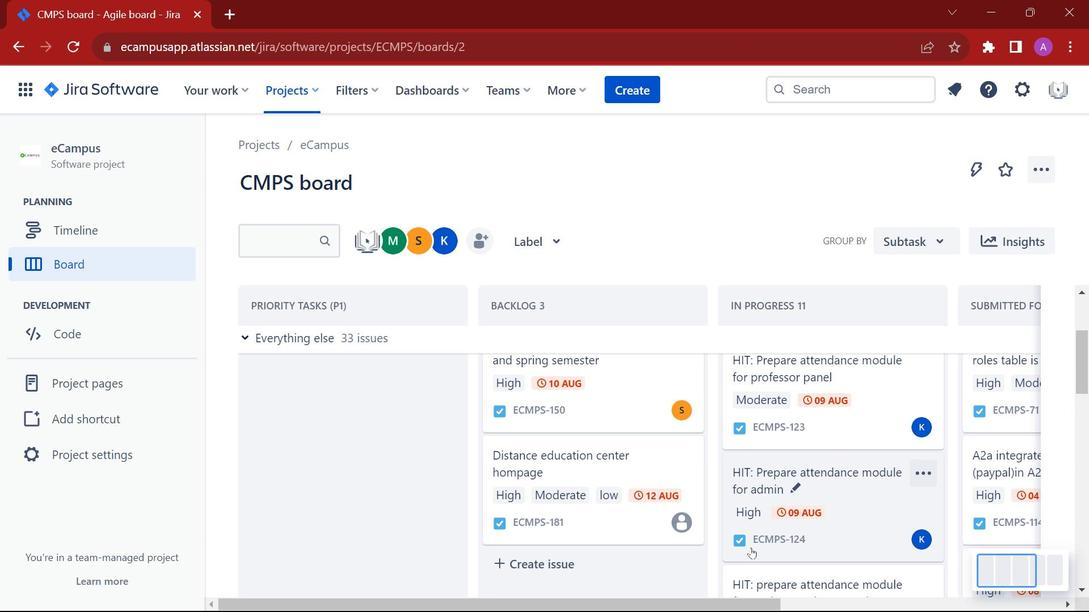 
Action: Mouse scrolled (789, 465) with delta (0, 0)
Screenshot: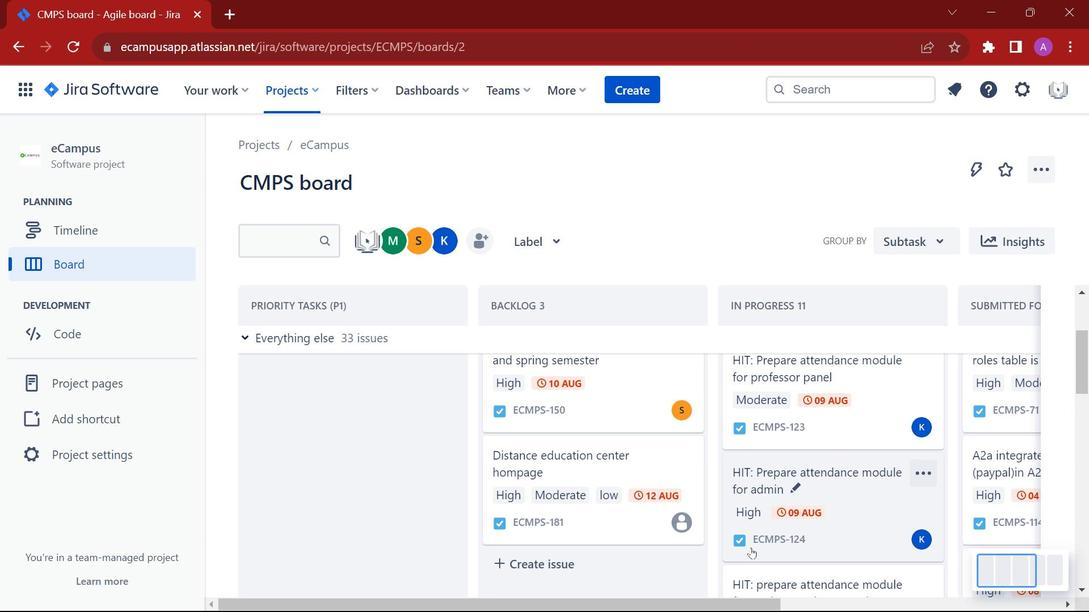 
Action: Mouse moved to (721, 602)
Screenshot: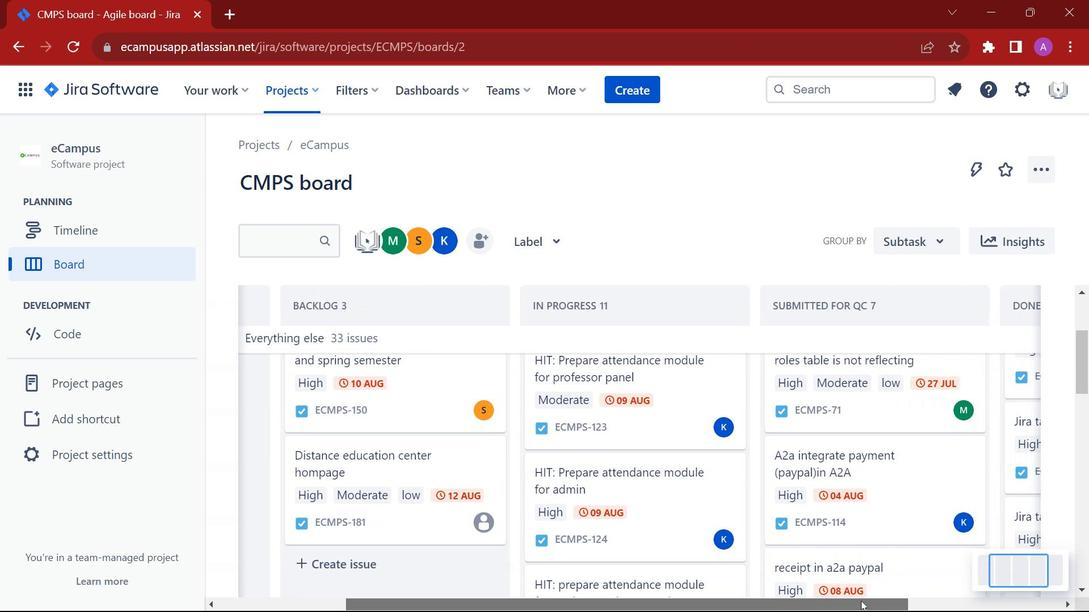 
Action: Mouse pressed left at (721, 602)
Screenshot: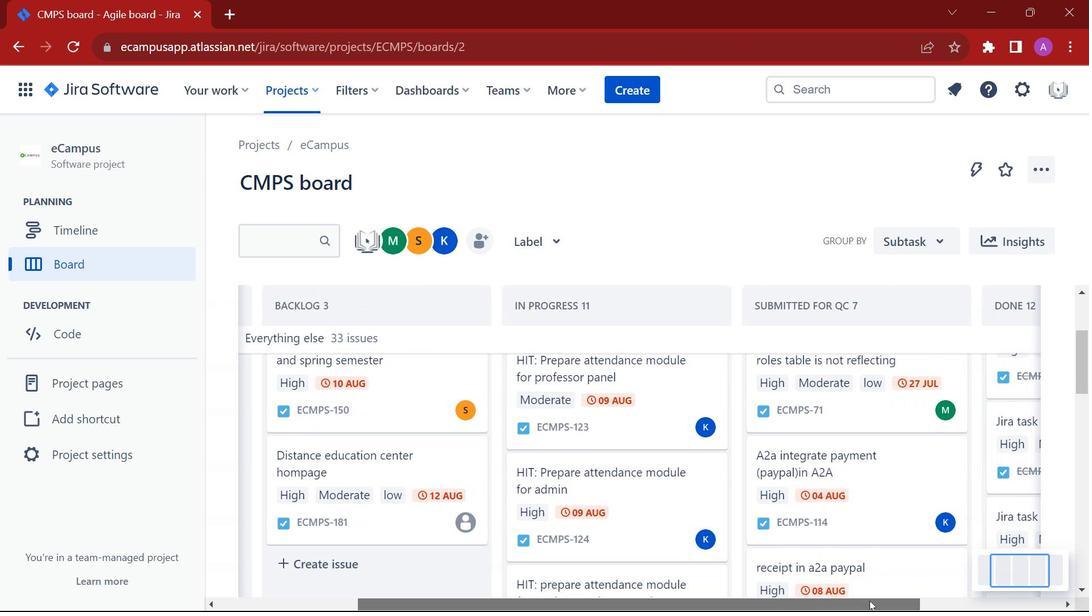 
Action: Mouse moved to (816, 431)
Screenshot: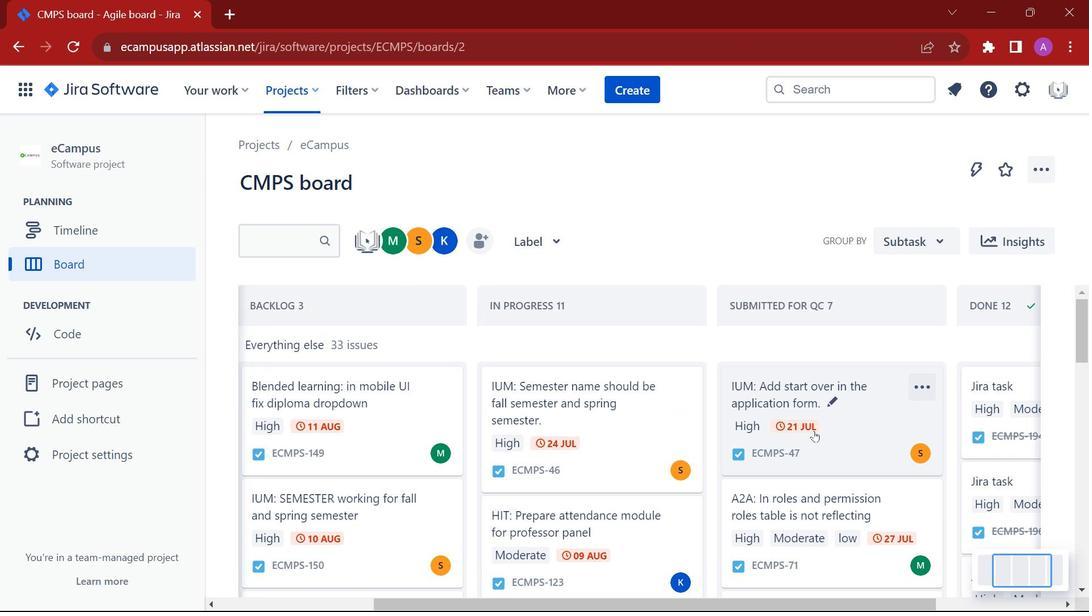 
Action: Mouse scrolled (816, 431) with delta (0, 0)
Screenshot: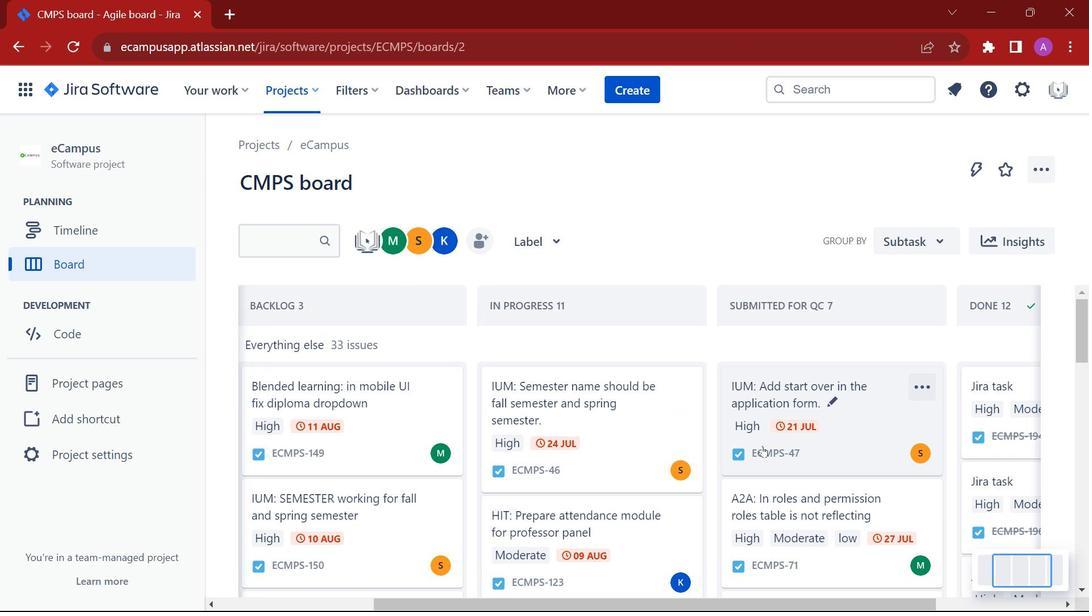 
Action: Mouse scrolled (816, 431) with delta (0, 0)
Screenshot: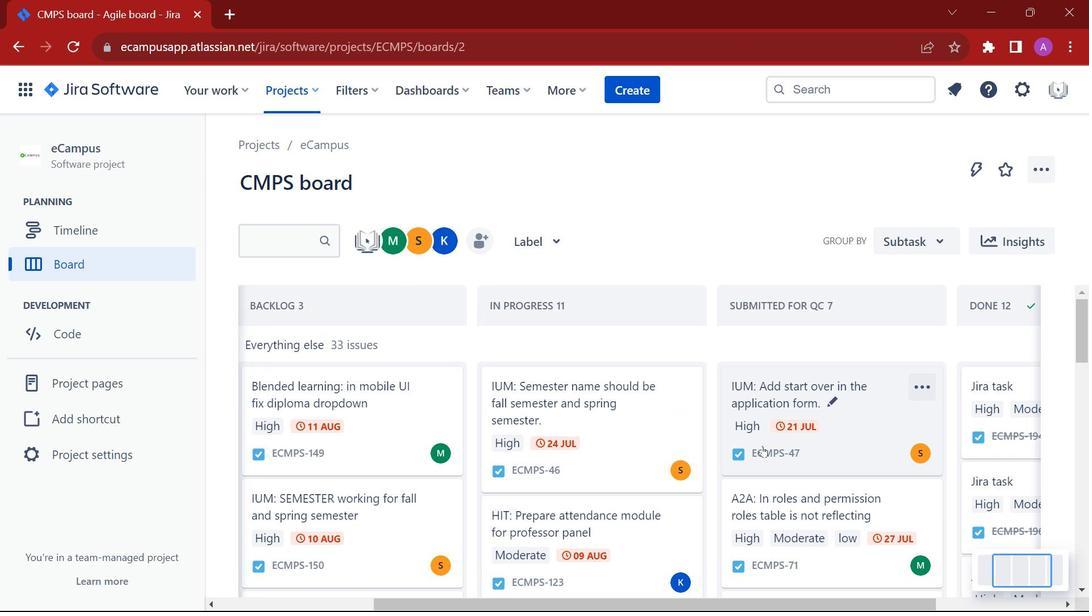 
Action: Mouse scrolled (816, 431) with delta (0, 0)
Screenshot: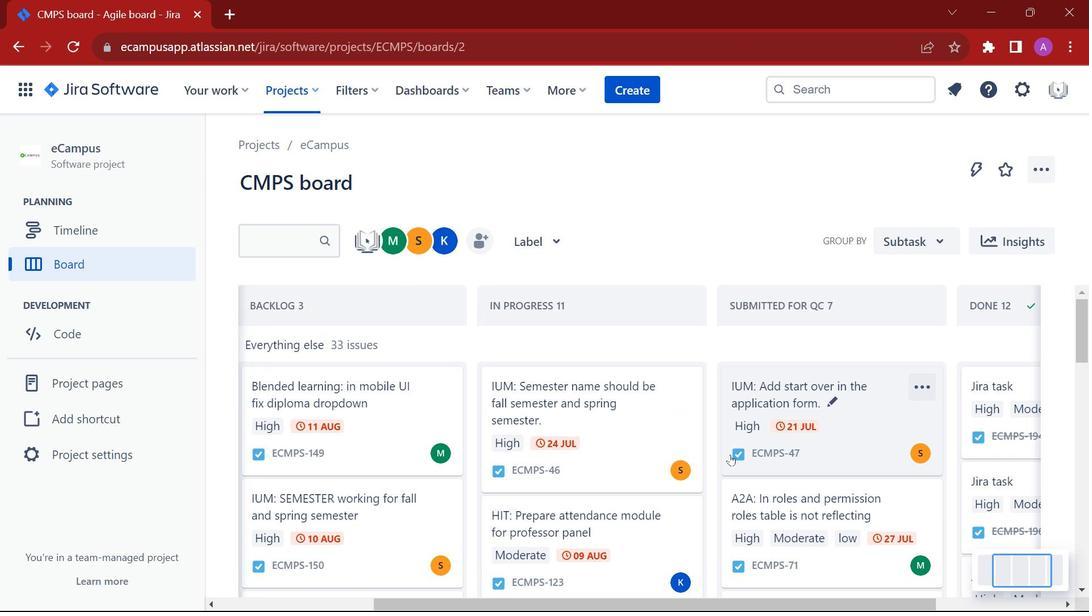 
Action: Mouse scrolled (816, 431) with delta (0, 0)
Screenshot: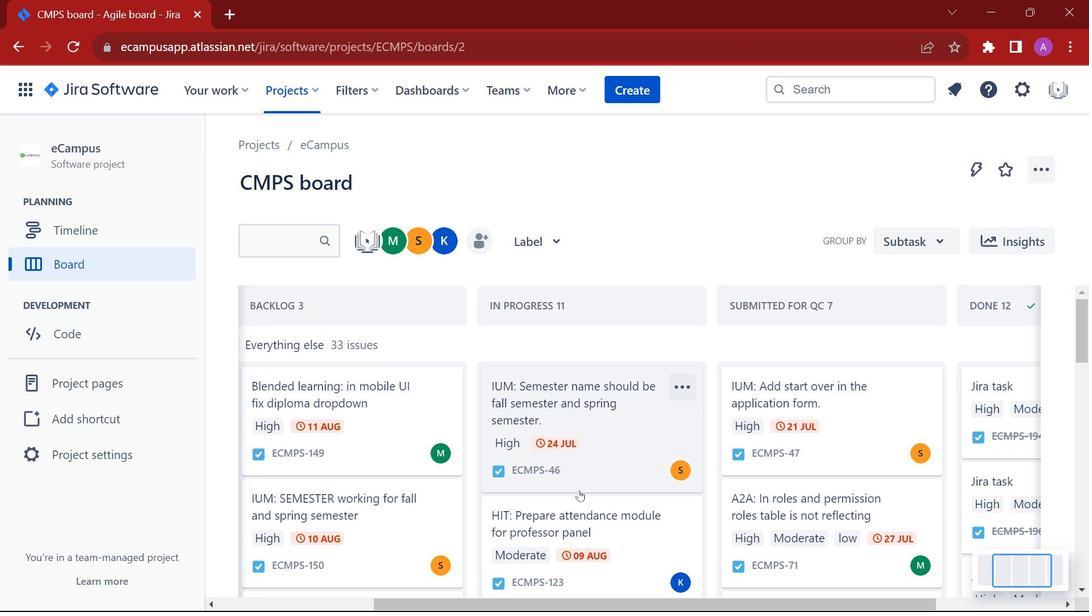 
Action: Mouse moved to (877, 430)
Screenshot: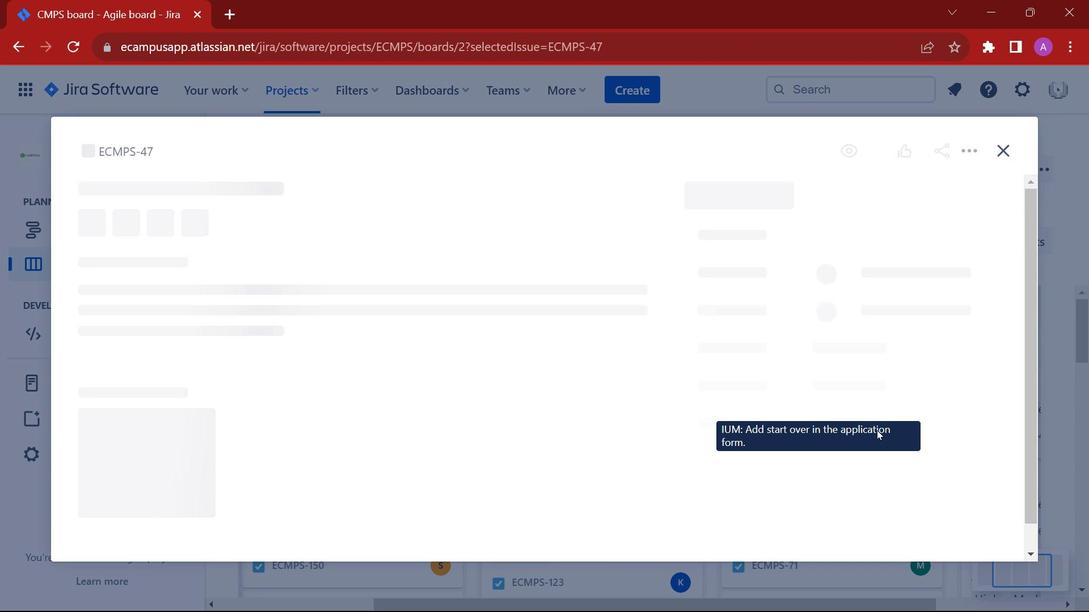 
Action: Mouse pressed left at (877, 430)
Screenshot: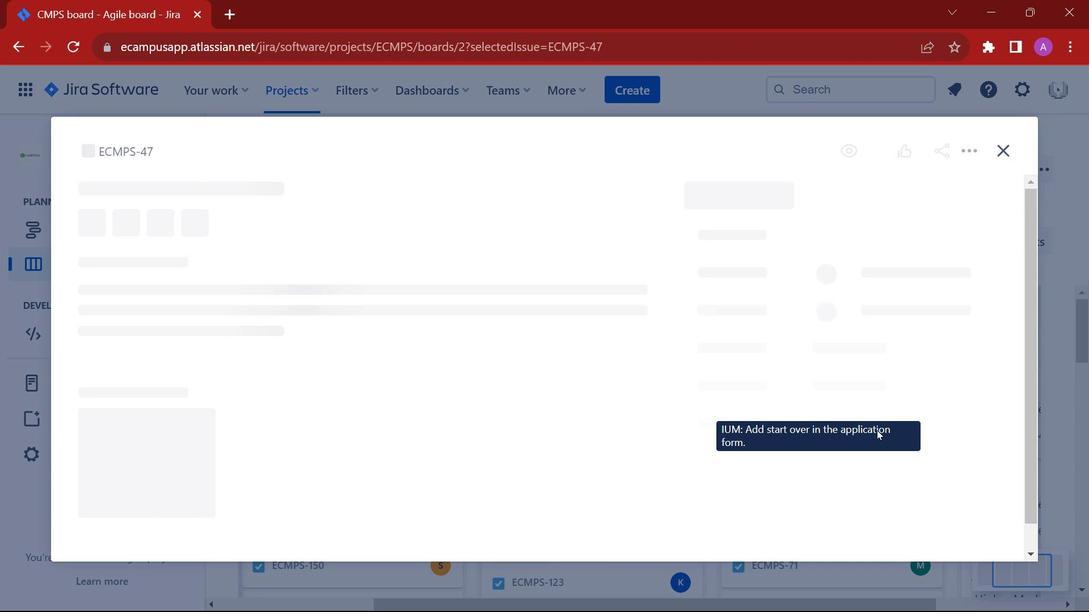
Action: Mouse moved to (713, 194)
Screenshot: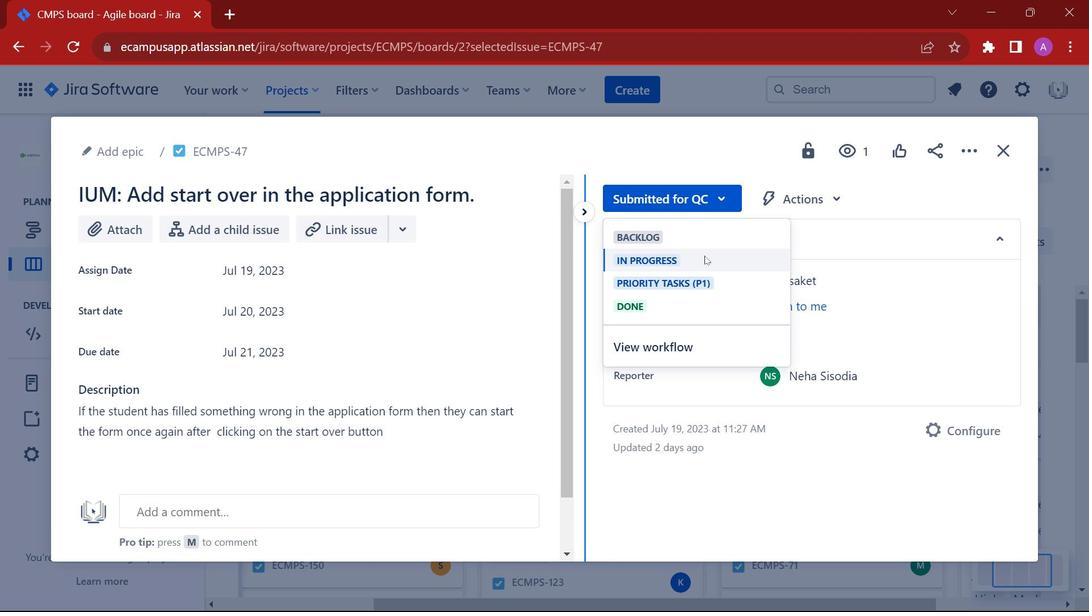 
Action: Mouse pressed left at (713, 194)
Screenshot: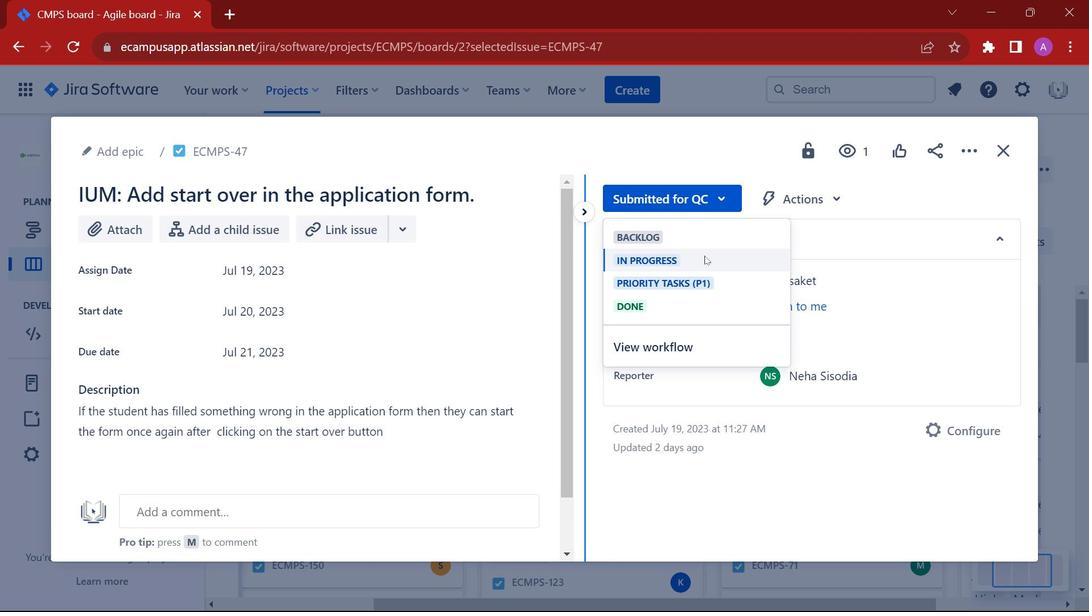 
Action: Mouse moved to (335, 477)
Screenshot: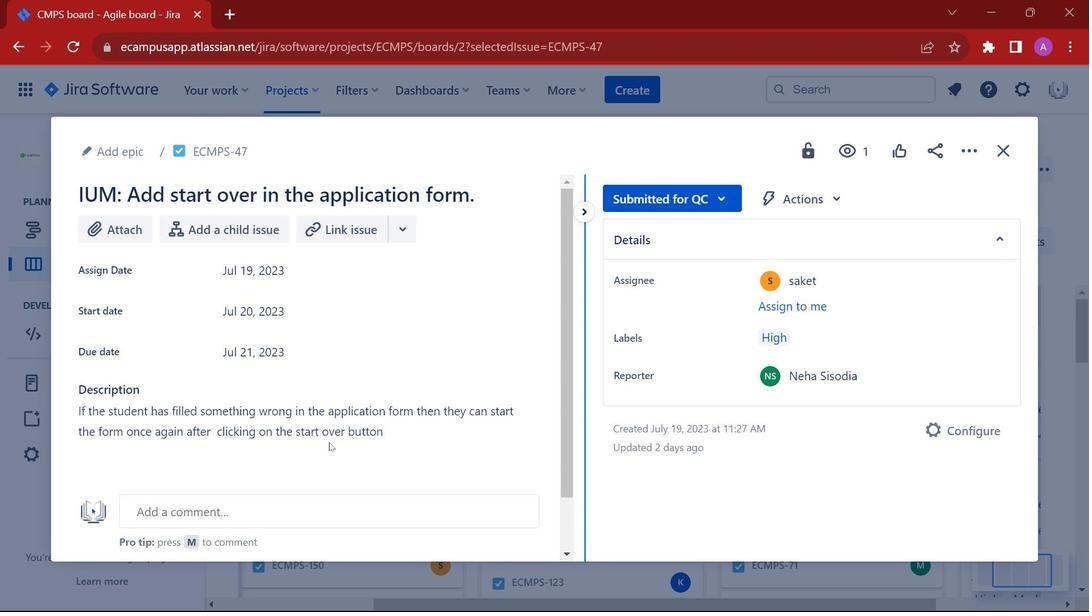 
Action: Mouse pressed left at (335, 477)
Screenshot: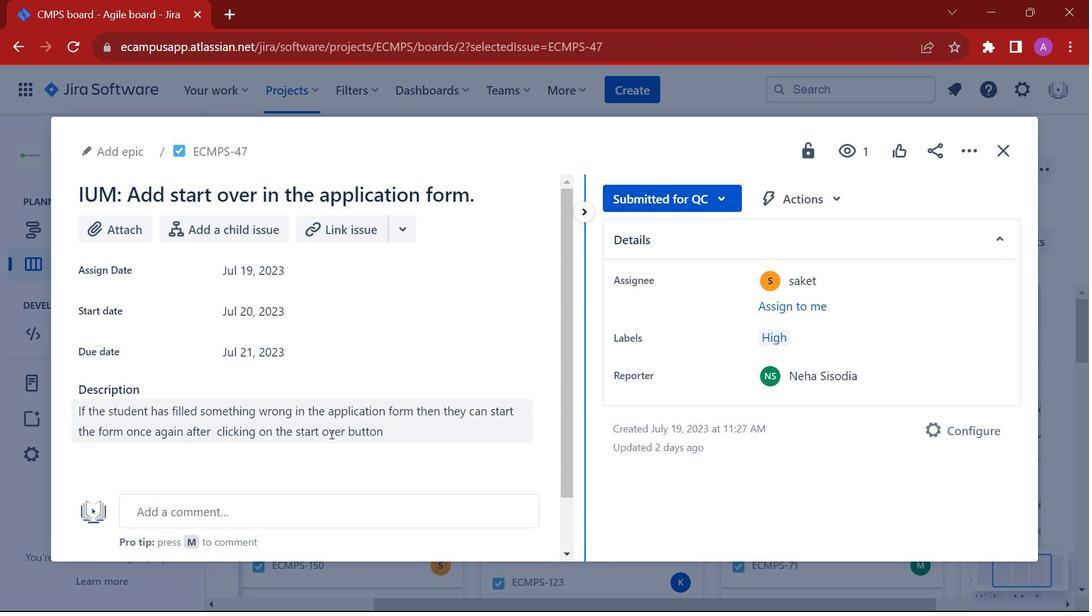 
Action: Mouse moved to (328, 448)
Screenshot: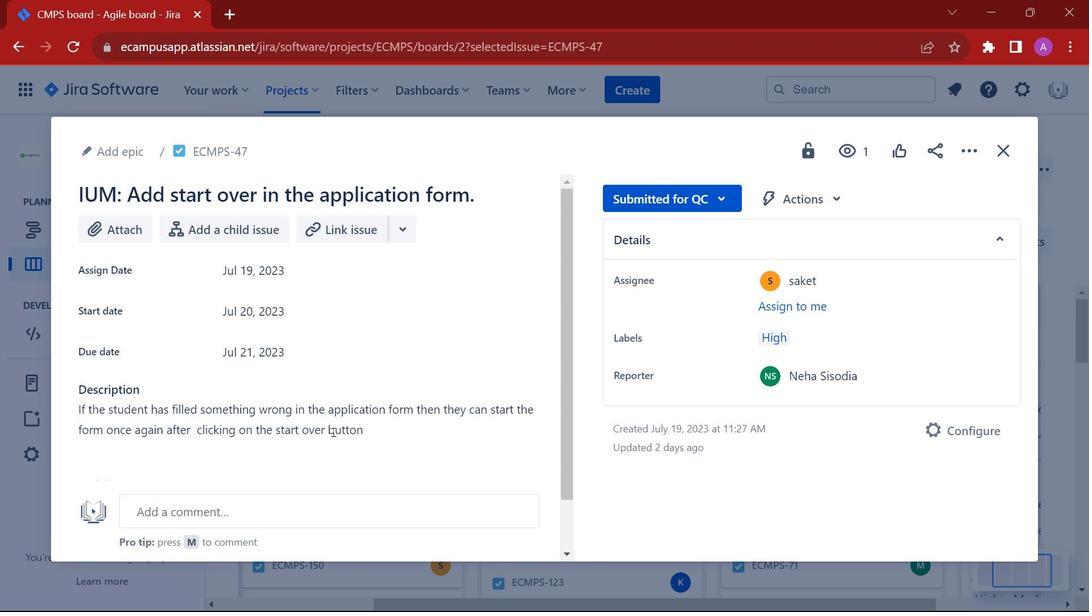 
Action: Mouse pressed left at (328, 448)
Screenshot: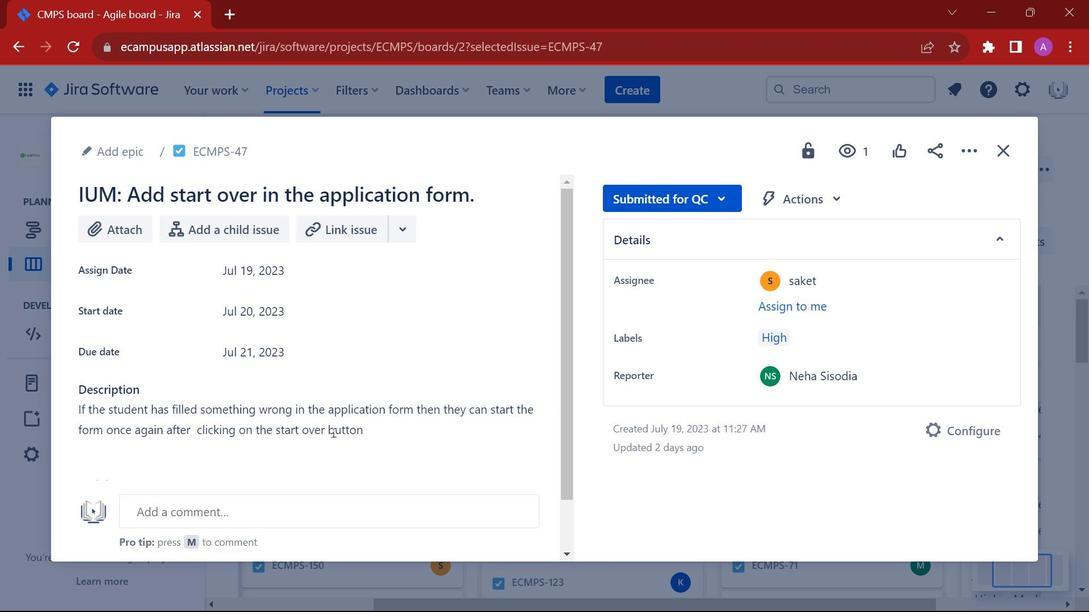 
Action: Mouse moved to (332, 432)
Screenshot: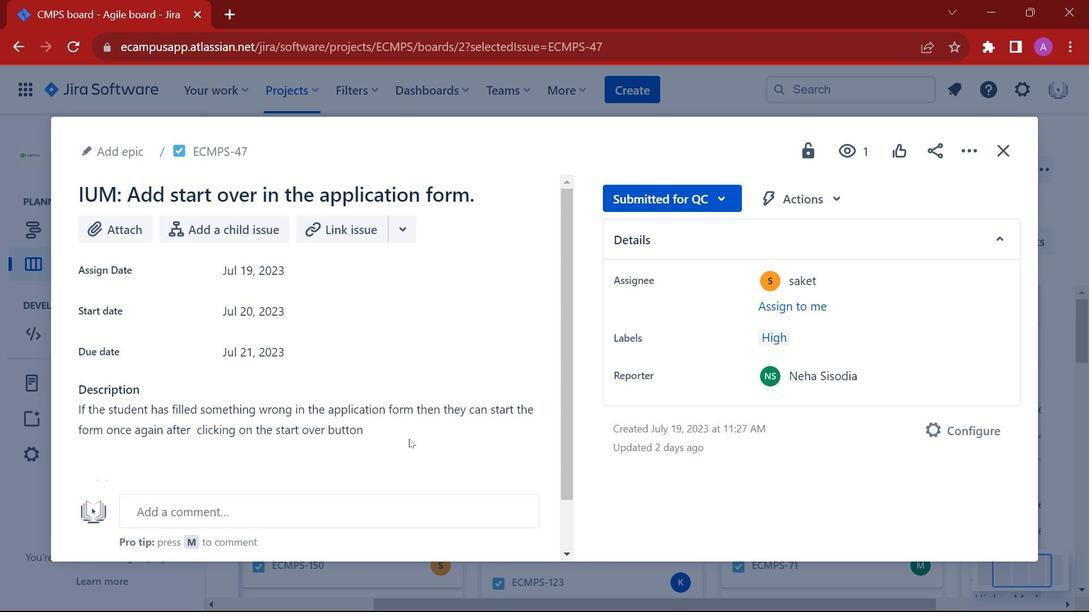 
Action: Mouse pressed left at (332, 432)
Screenshot: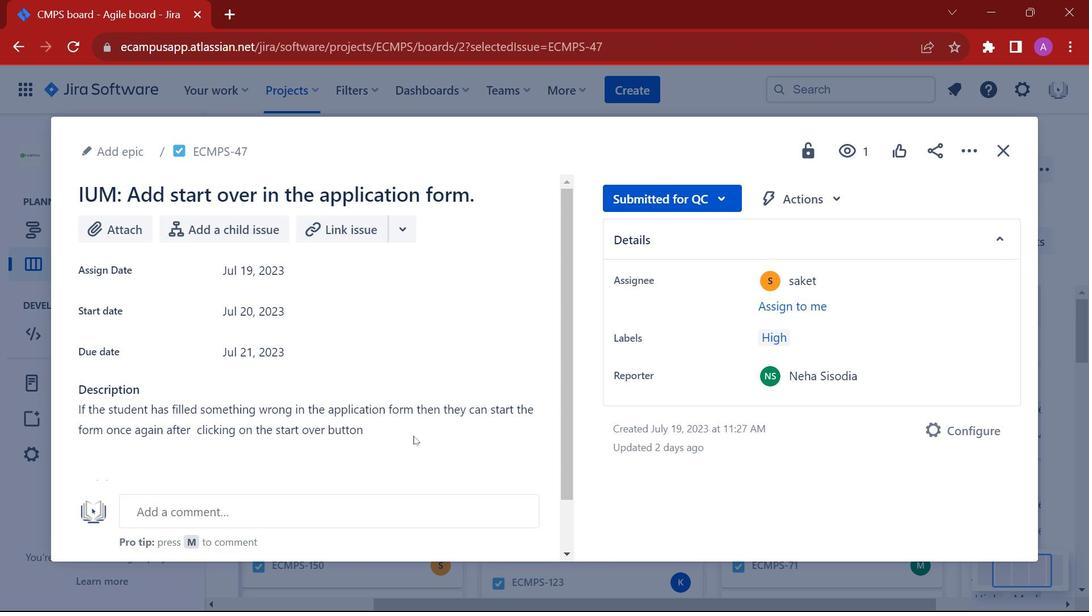 
Action: Mouse moved to (434, 423)
Screenshot: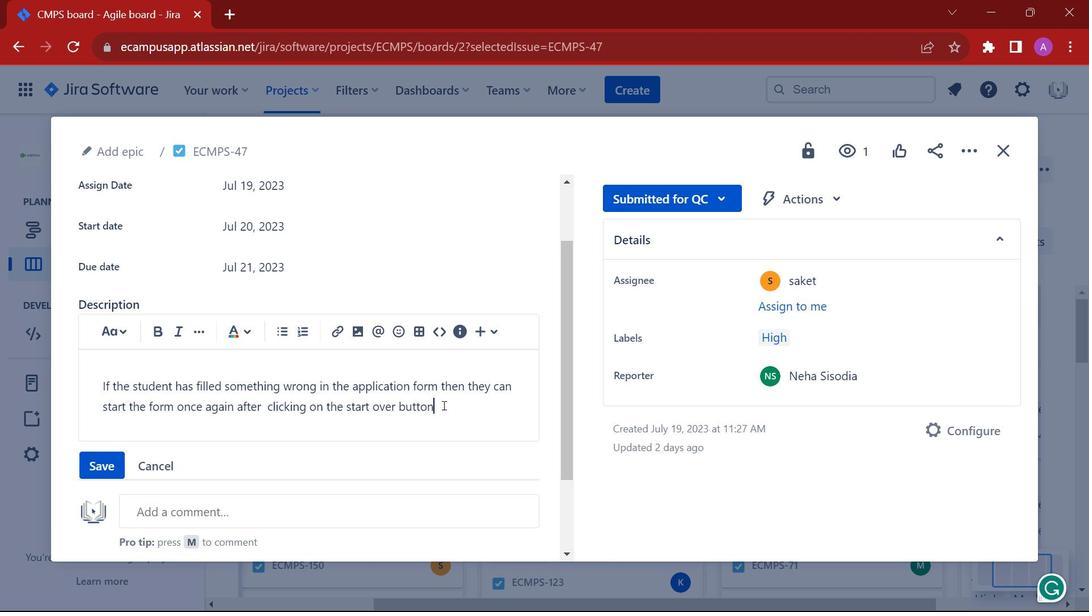
Action: Mouse scrolled (434, 422) with delta (0, 0)
Screenshot: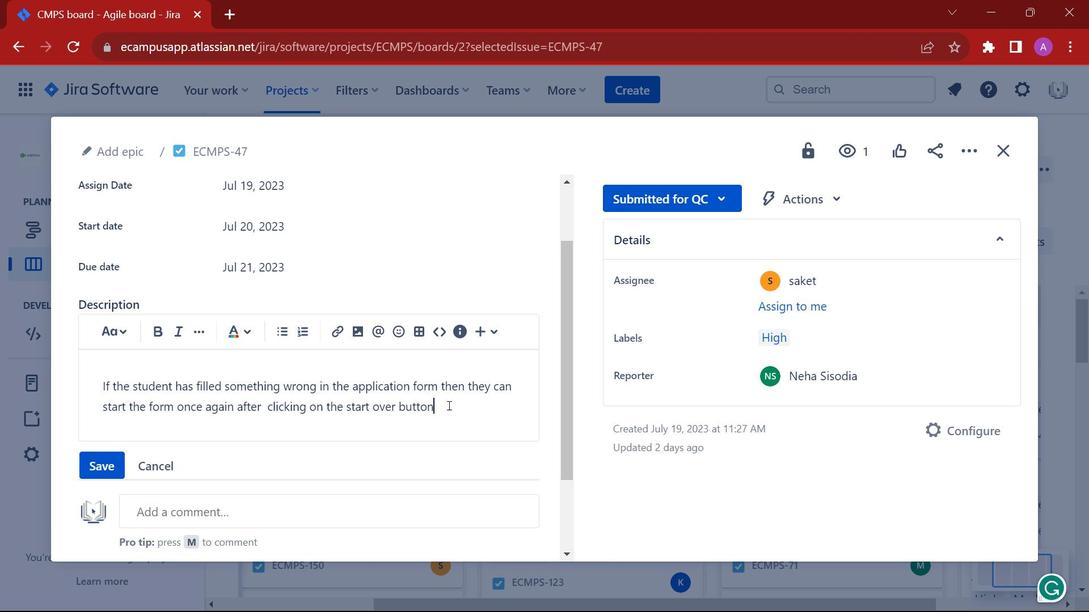 
Action: Mouse moved to (563, 375)
Screenshot: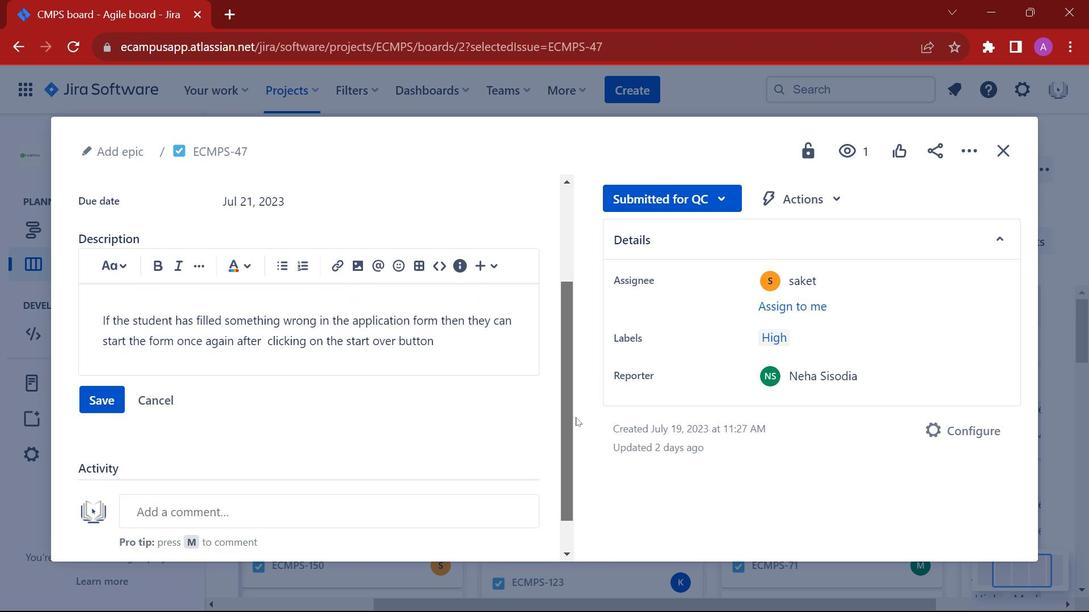 
Action: Mouse pressed left at (563, 375)
Screenshot: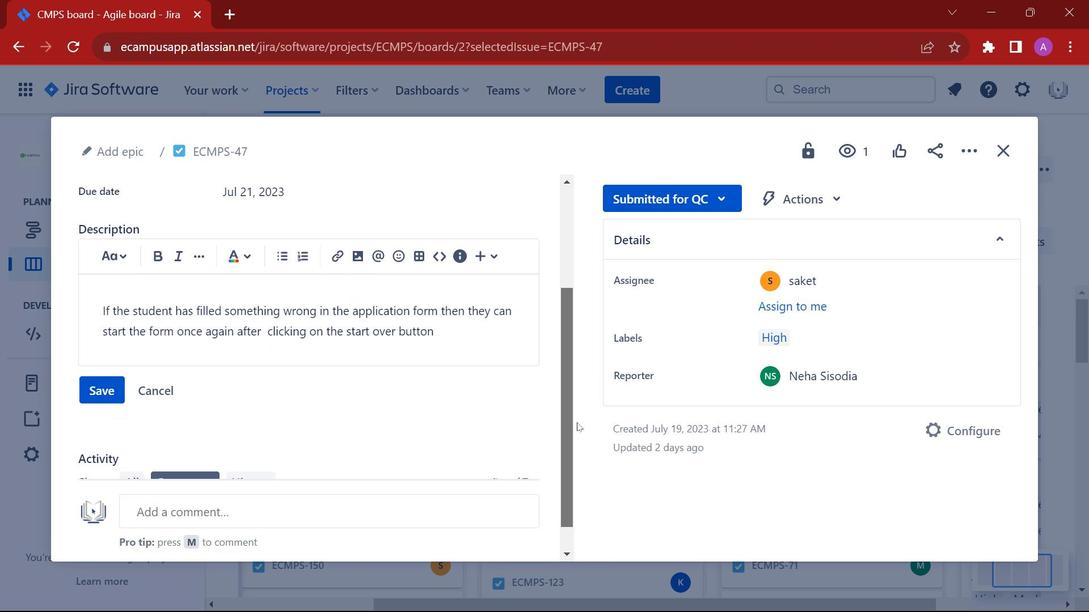 
Action: Mouse moved to (448, 329)
Screenshot: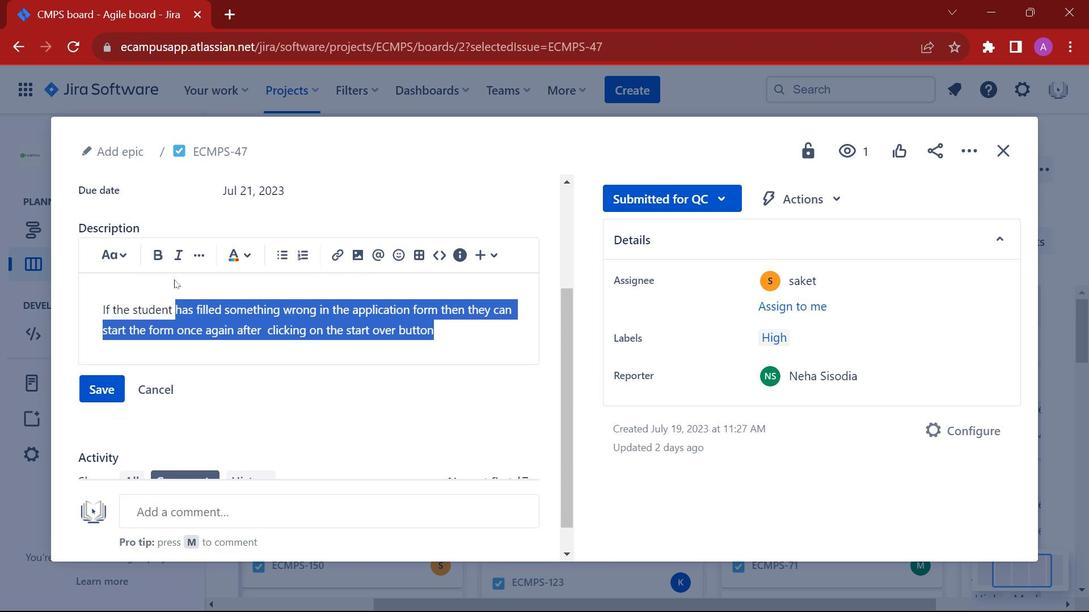 
Action: Mouse pressed left at (448, 329)
Screenshot: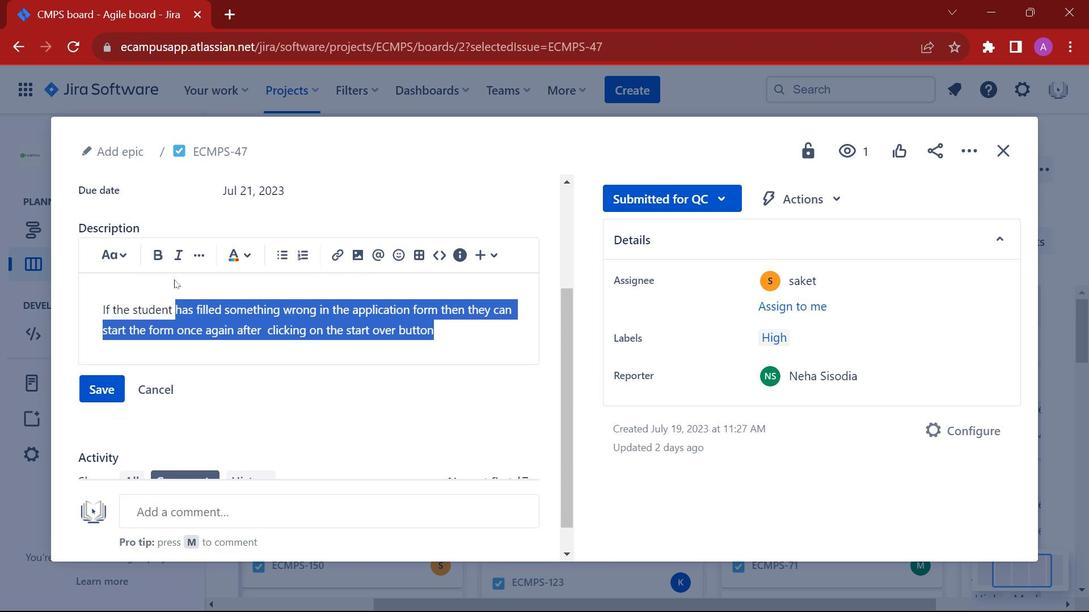 
Action: Mouse moved to (414, 385)
Screenshot: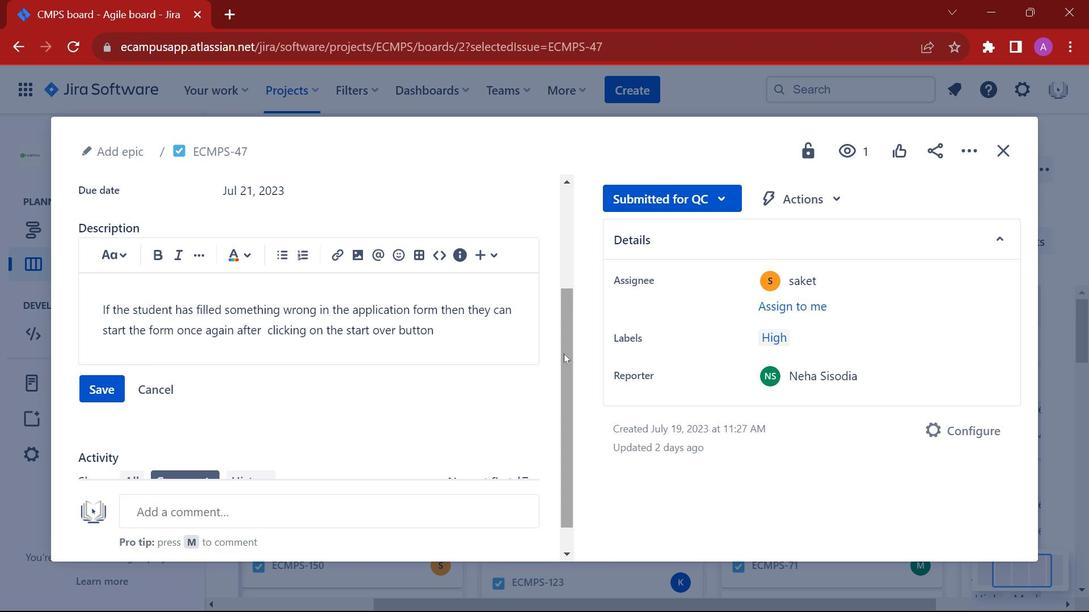 
Action: Mouse pressed left at (414, 385)
Screenshot: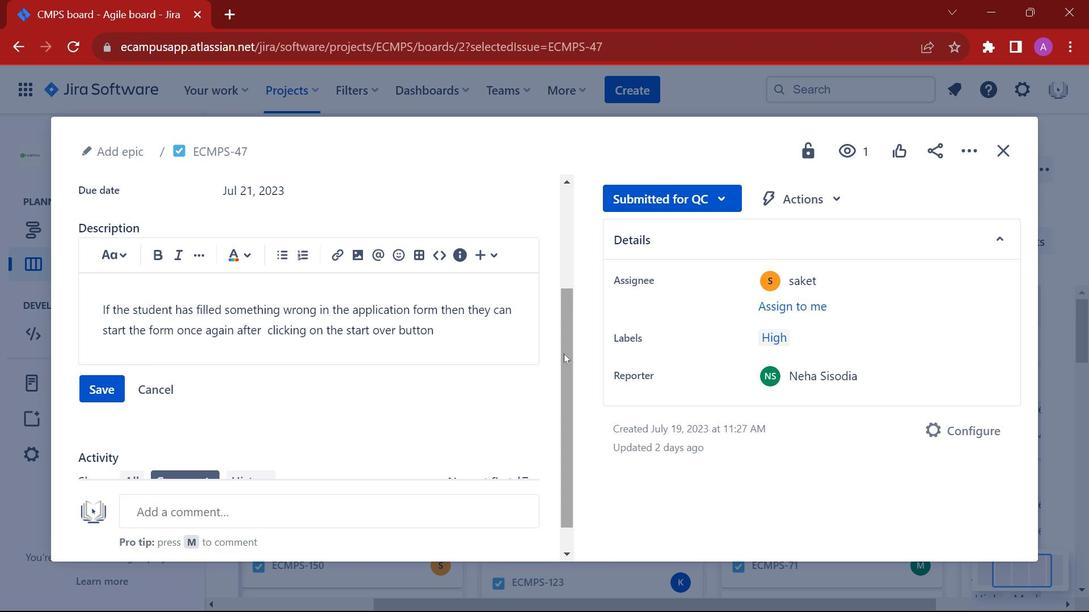 
Action: Mouse moved to (799, 193)
Screenshot: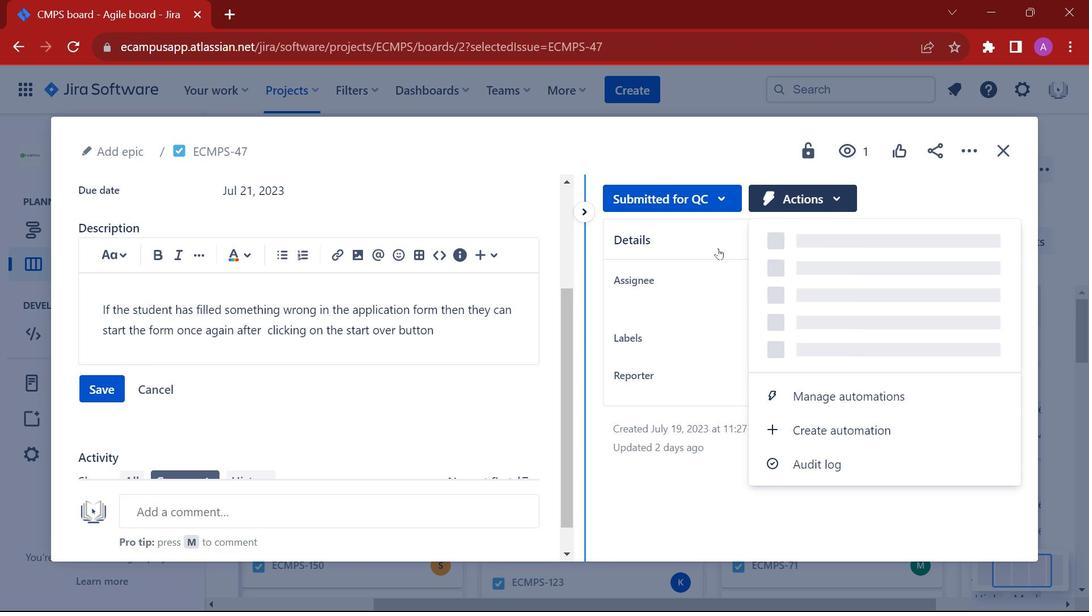 
Action: Mouse pressed left at (799, 193)
Screenshot: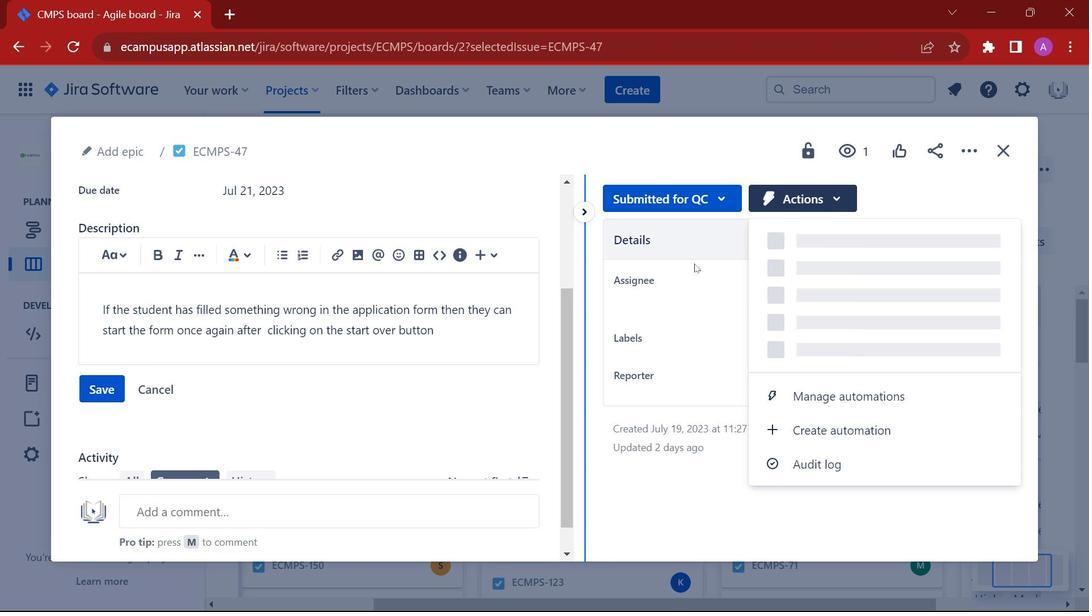 
Action: Mouse moved to (995, 153)
Screenshot: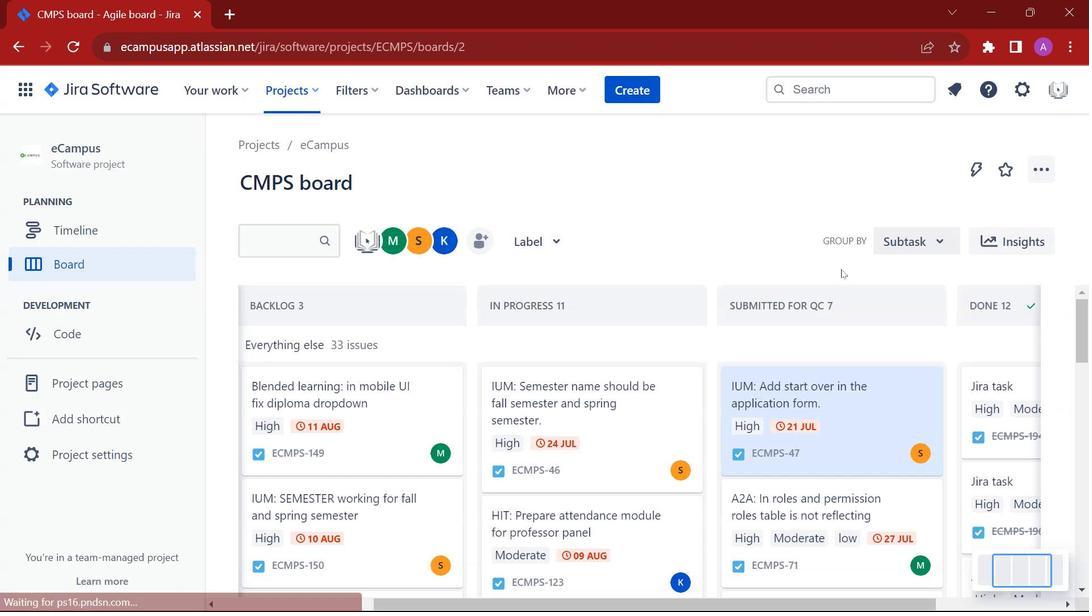
Action: Mouse pressed left at (995, 153)
Screenshot: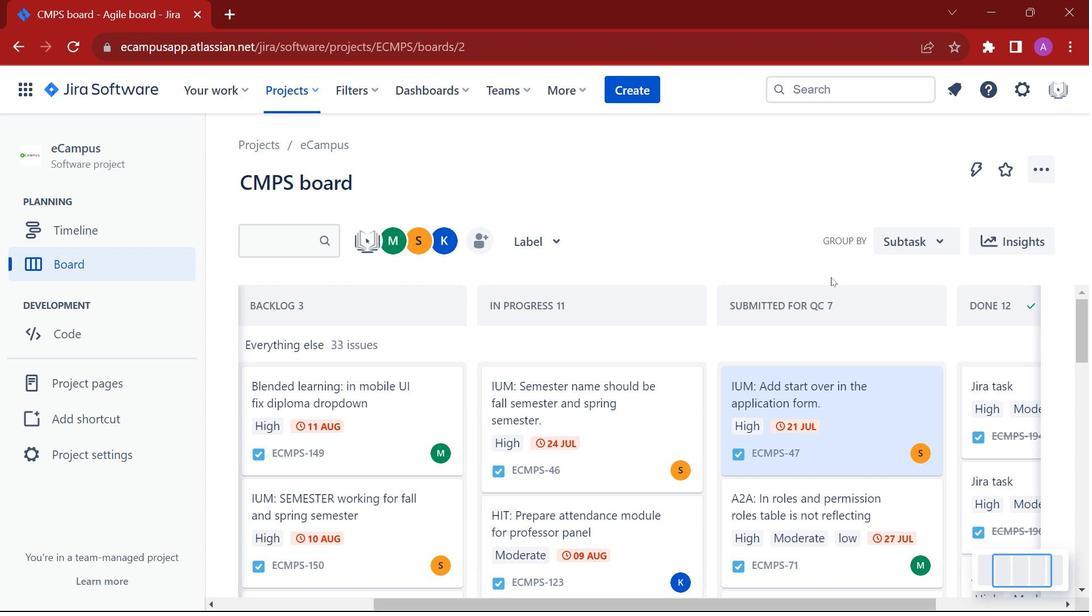 
Action: Mouse moved to (700, 406)
Screenshot: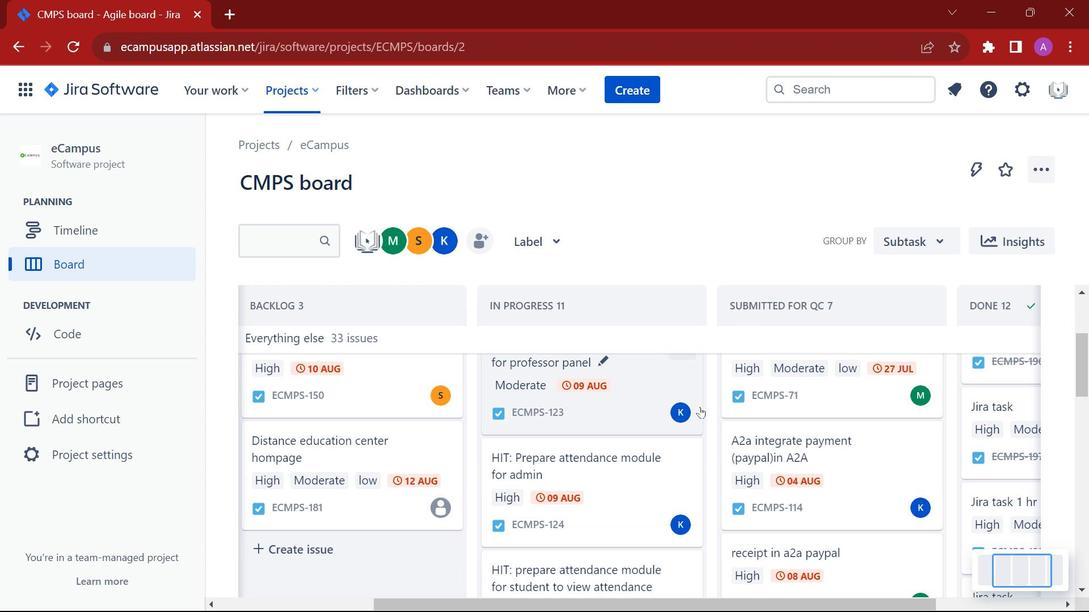 
Action: Mouse scrolled (700, 406) with delta (0, 0)
Screenshot: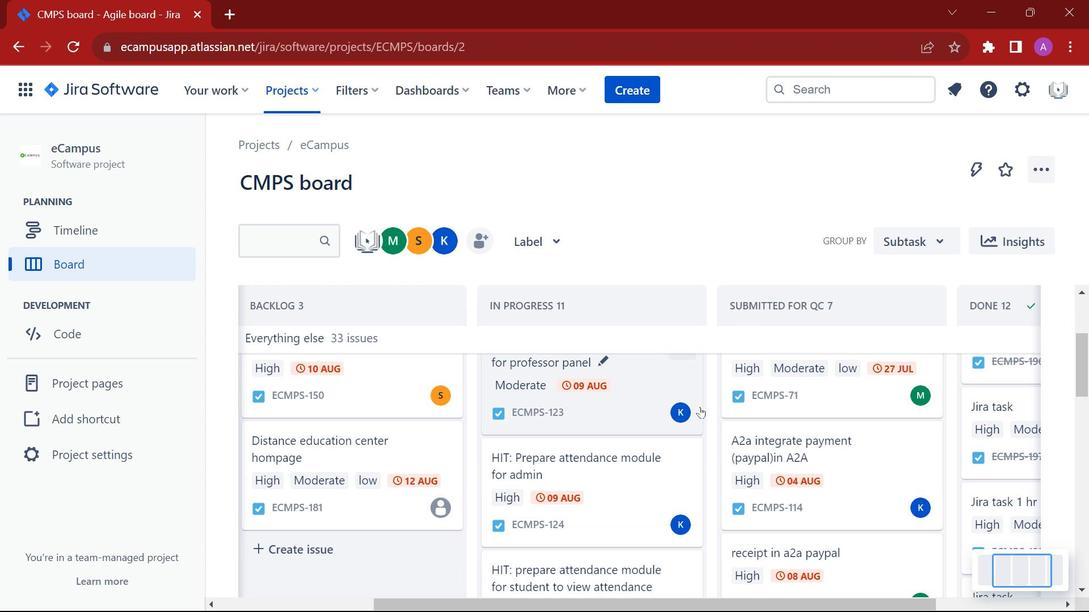 
Action: Mouse scrolled (700, 406) with delta (0, 0)
Screenshot: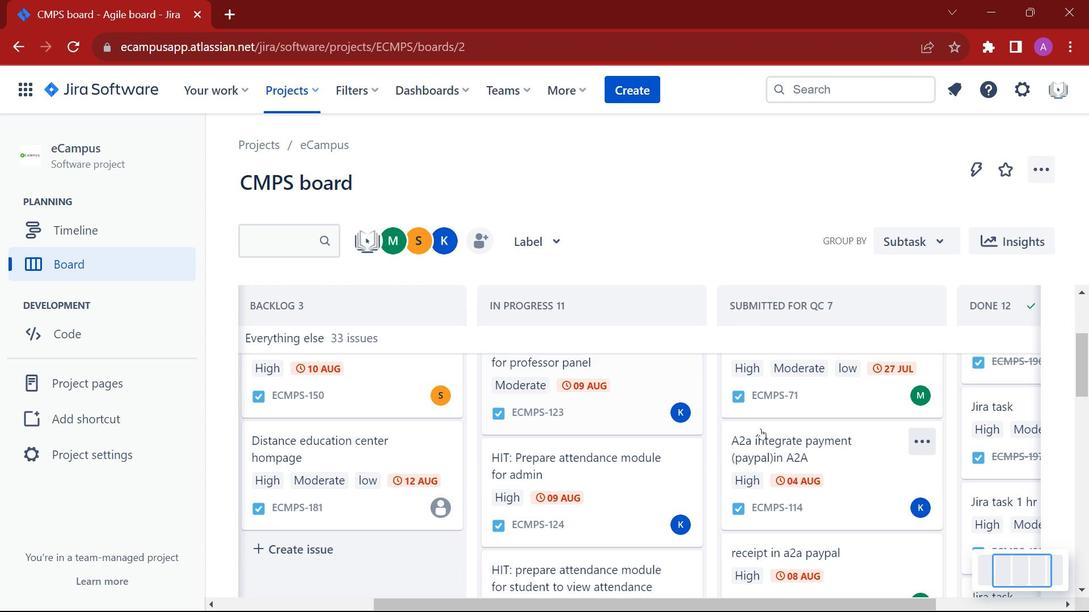 
Action: Mouse moved to (862, 499)
Screenshot: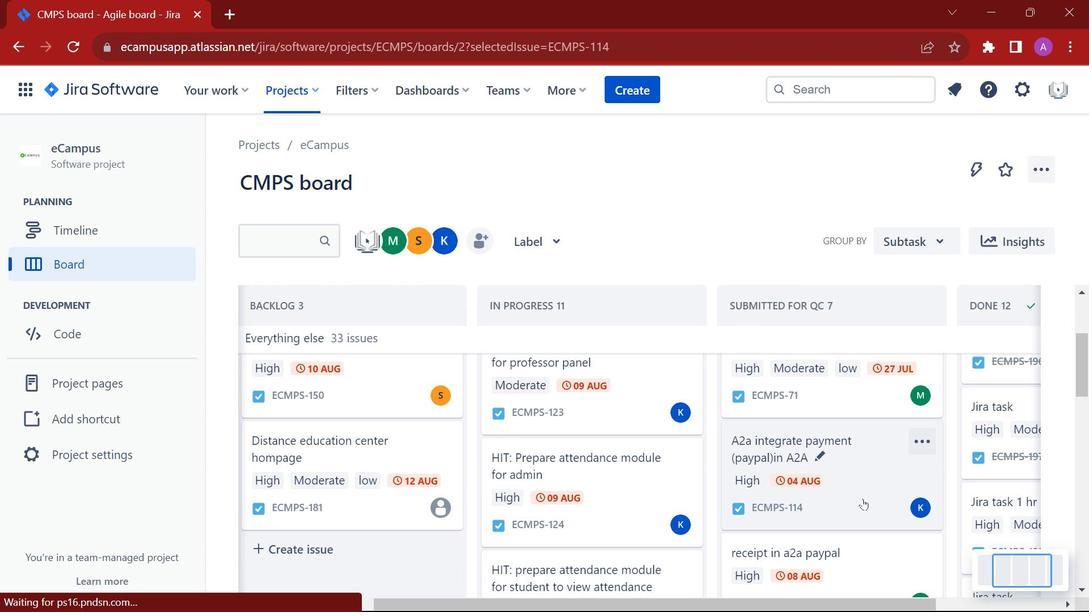 
Action: Mouse pressed left at (862, 499)
Screenshot: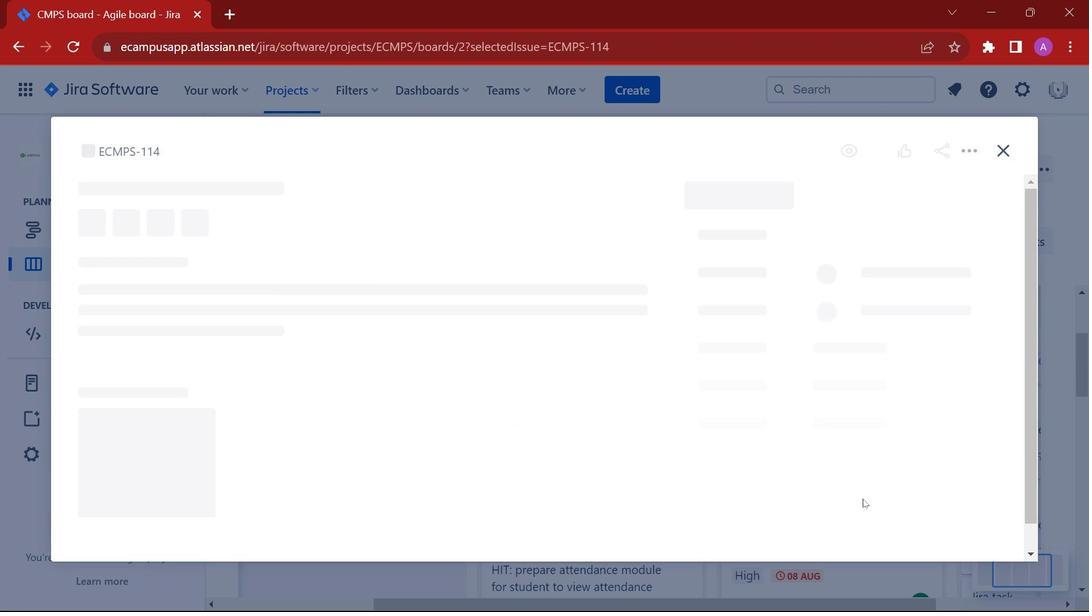 
Action: Mouse moved to (530, 308)
Screenshot: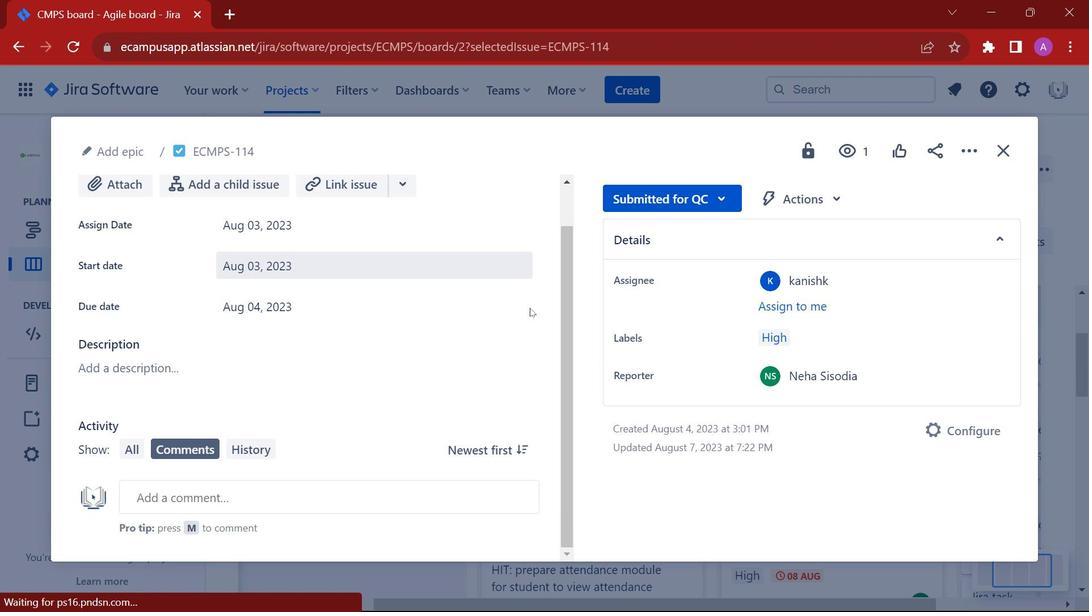 
Action: Mouse scrolled (530, 307) with delta (0, 0)
Screenshot: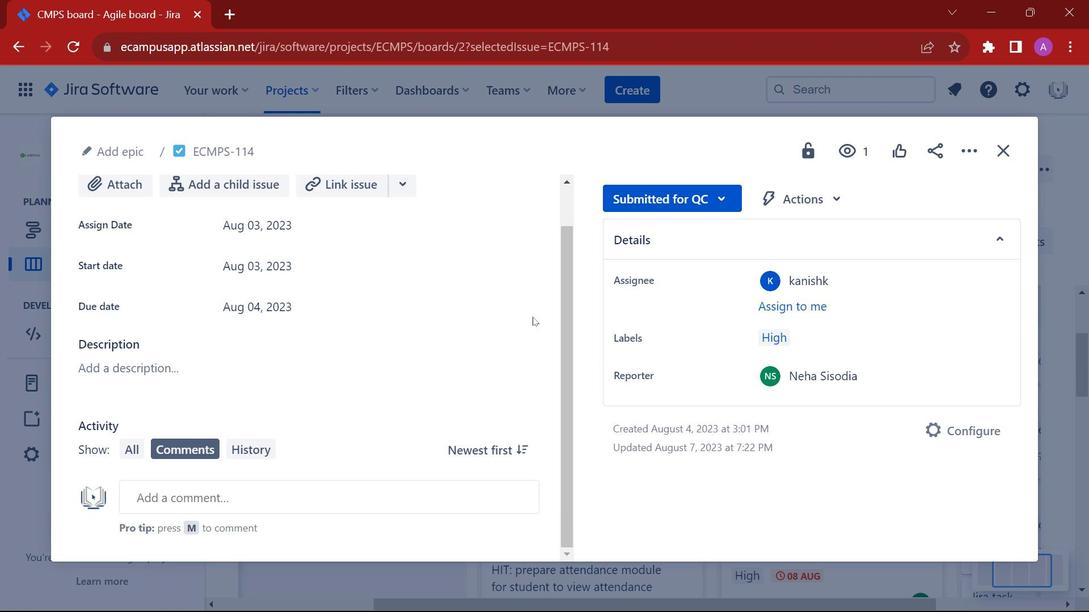 
Action: Mouse moved to (538, 355)
Screenshot: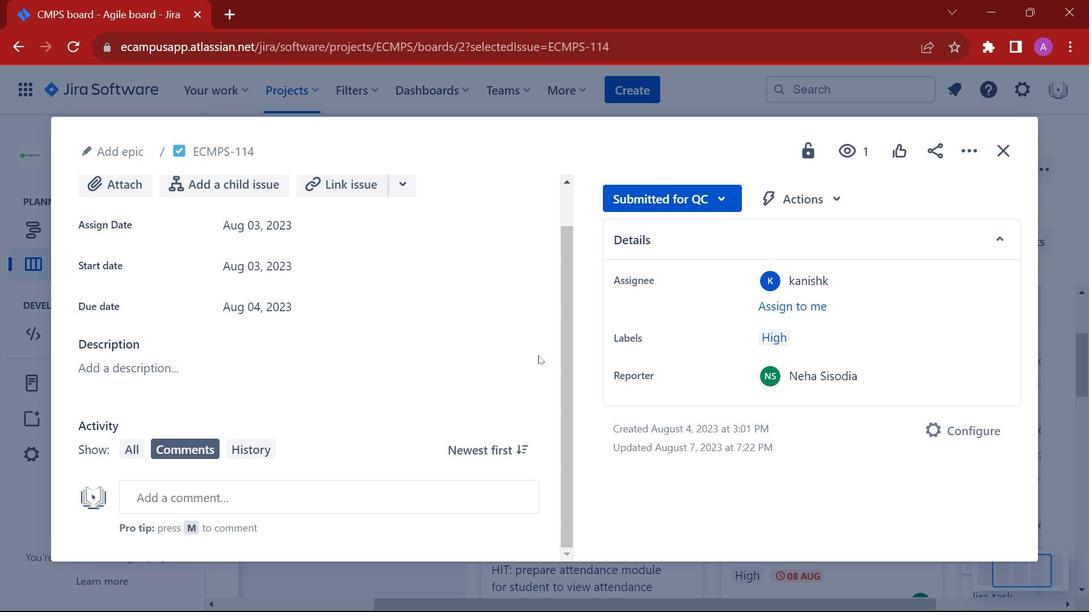 
Action: Mouse scrolled (538, 355) with delta (0, 0)
Screenshot: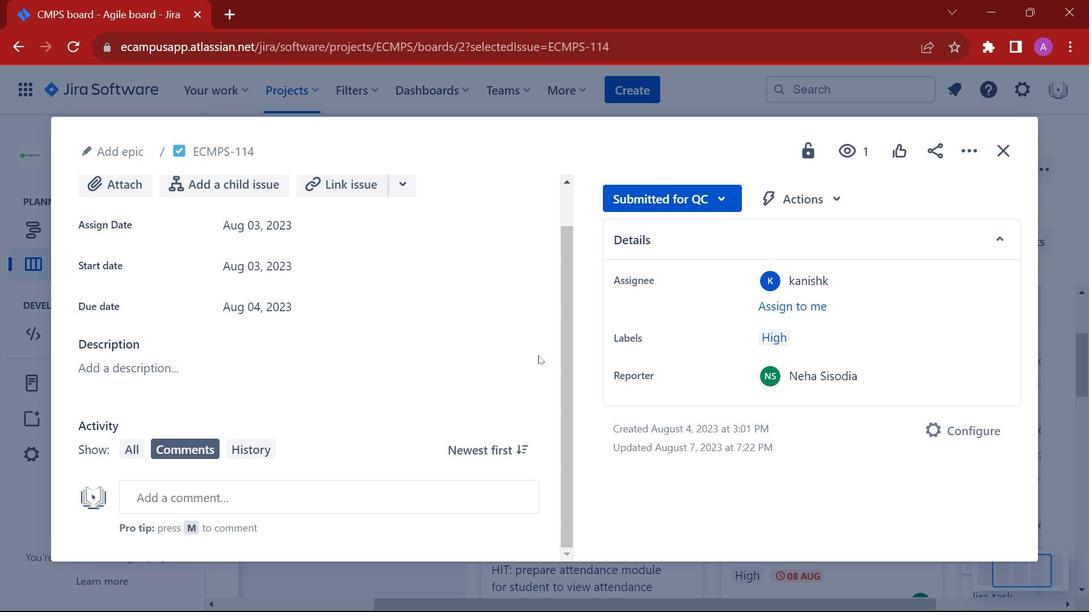 
Action: Mouse scrolled (538, 355) with delta (0, 0)
Screenshot: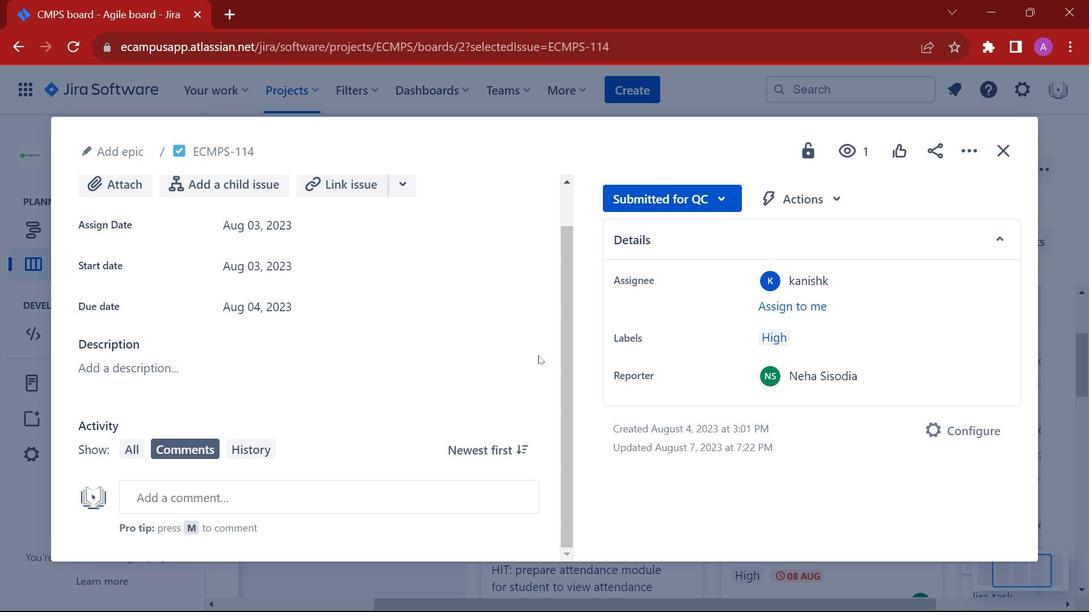 
Action: Mouse scrolled (538, 356) with delta (0, 0)
Screenshot: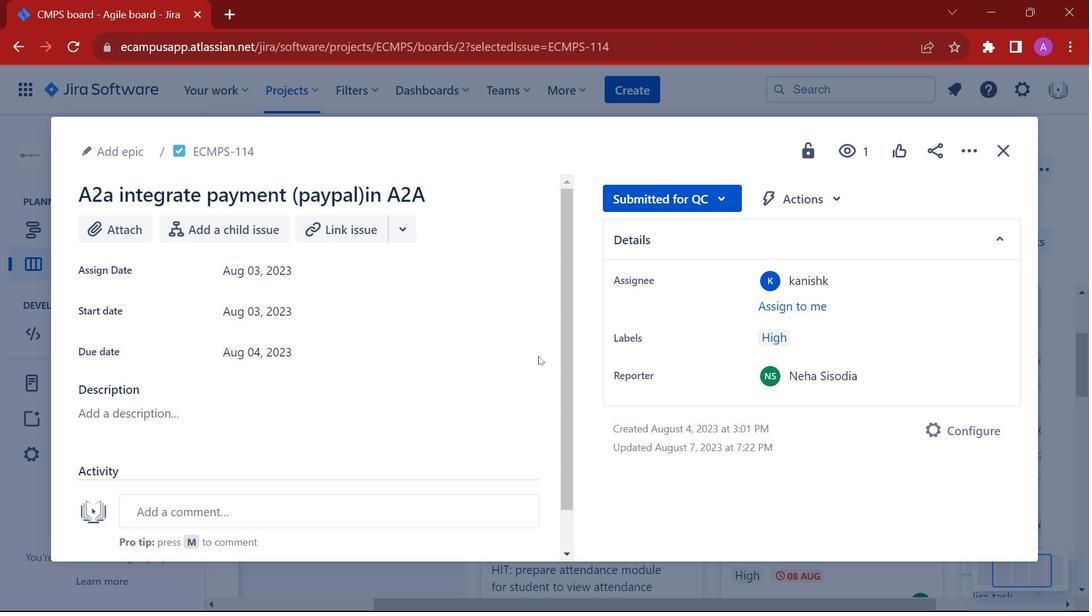 
Action: Mouse moved to (571, 325)
Screenshot: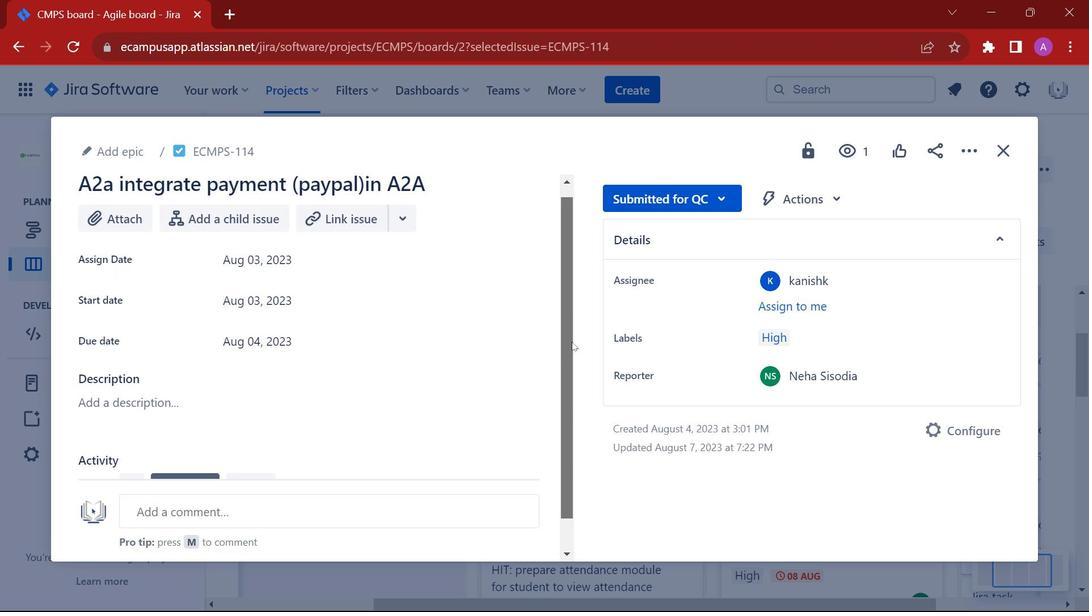 
Action: Mouse pressed left at (571, 325)
Screenshot: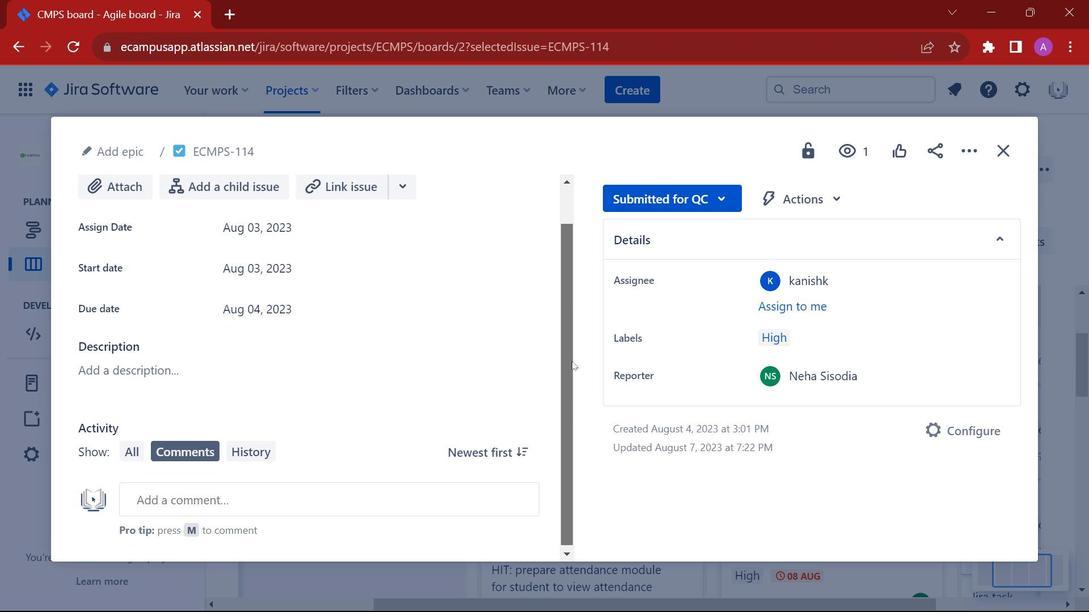 
Action: Mouse moved to (324, 428)
Screenshot: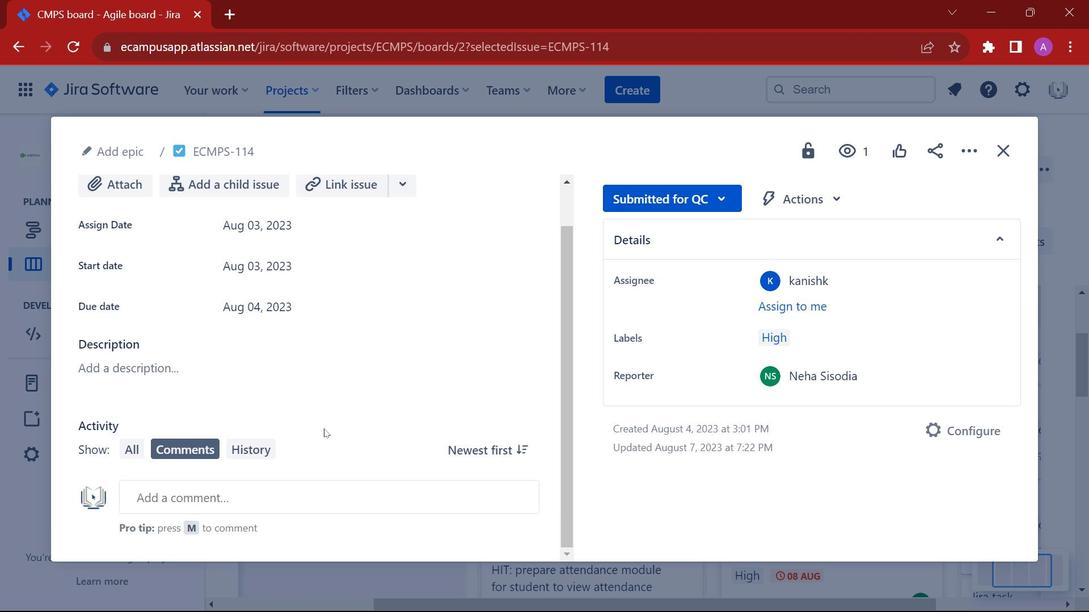 
Action: Mouse scrolled (324, 428) with delta (0, 0)
Screenshot: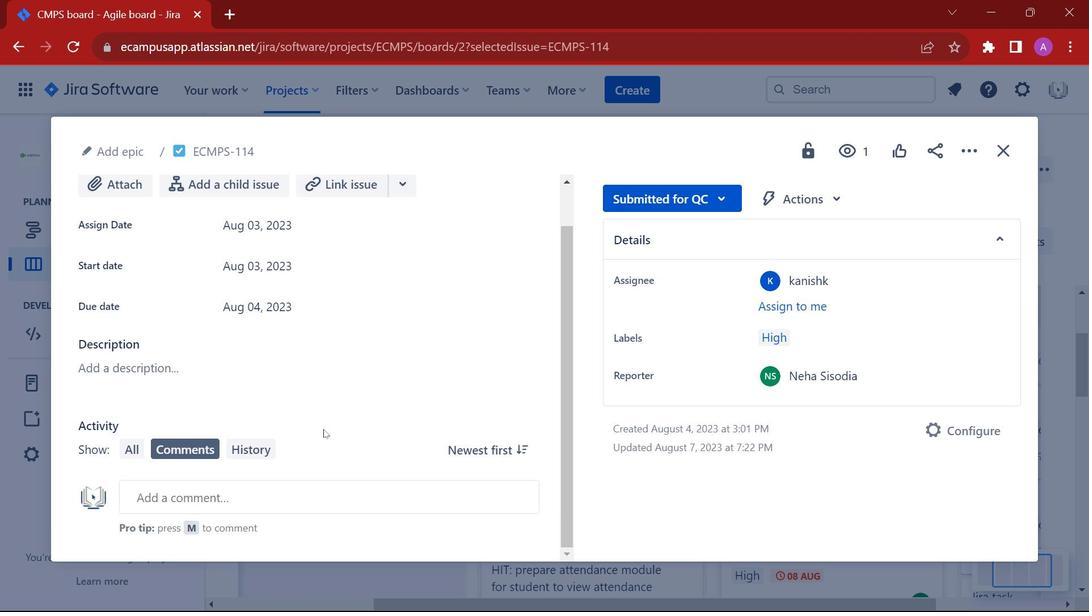 
Action: Mouse moved to (324, 428)
Screenshot: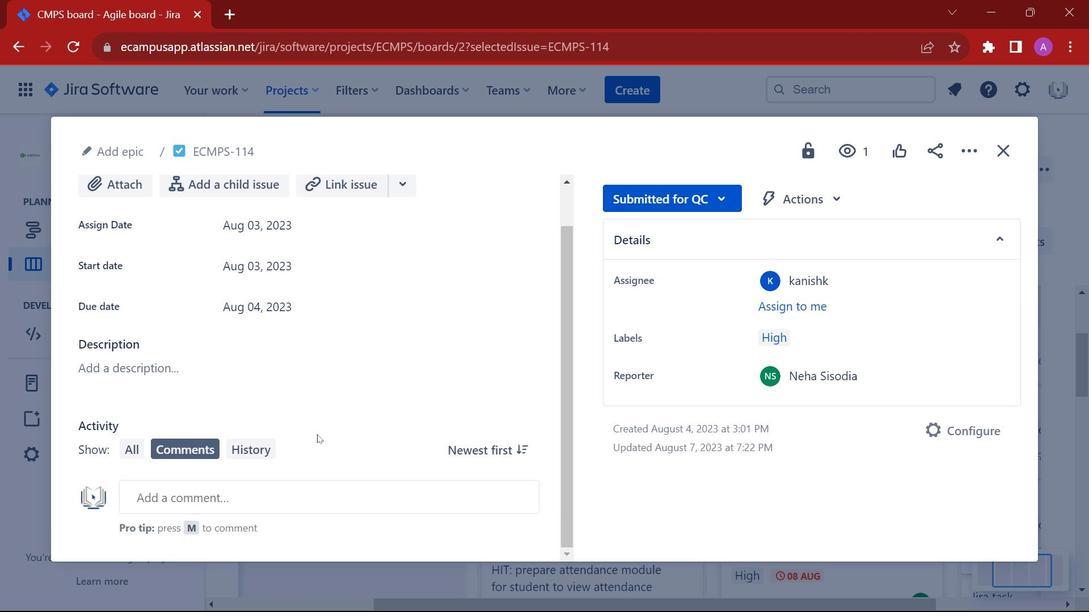 
Action: Mouse scrolled (324, 428) with delta (0, 0)
Screenshot: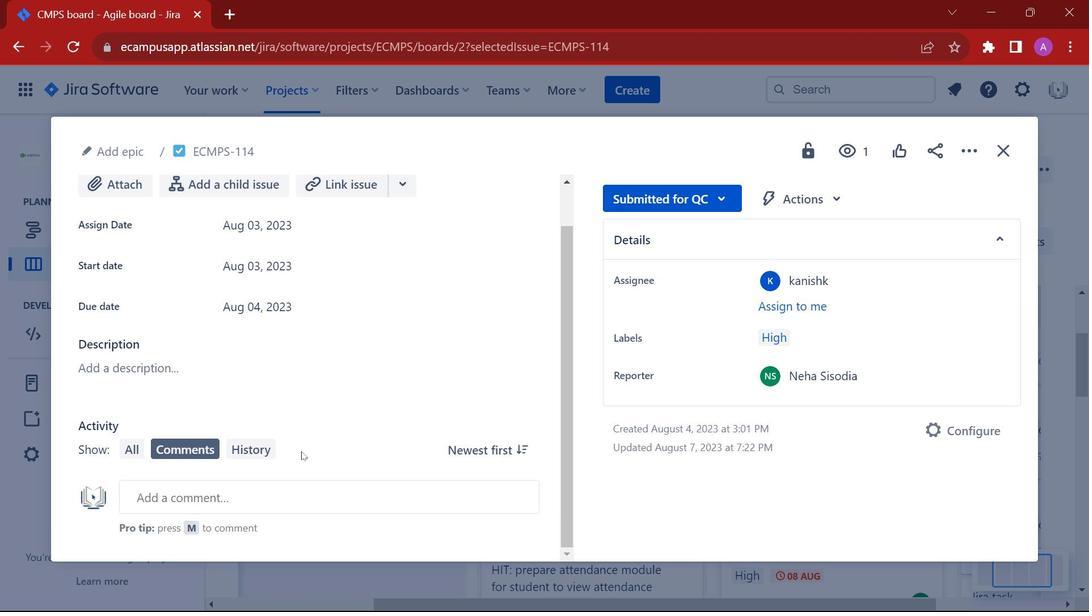 
Action: Mouse scrolled (324, 428) with delta (0, 0)
Screenshot: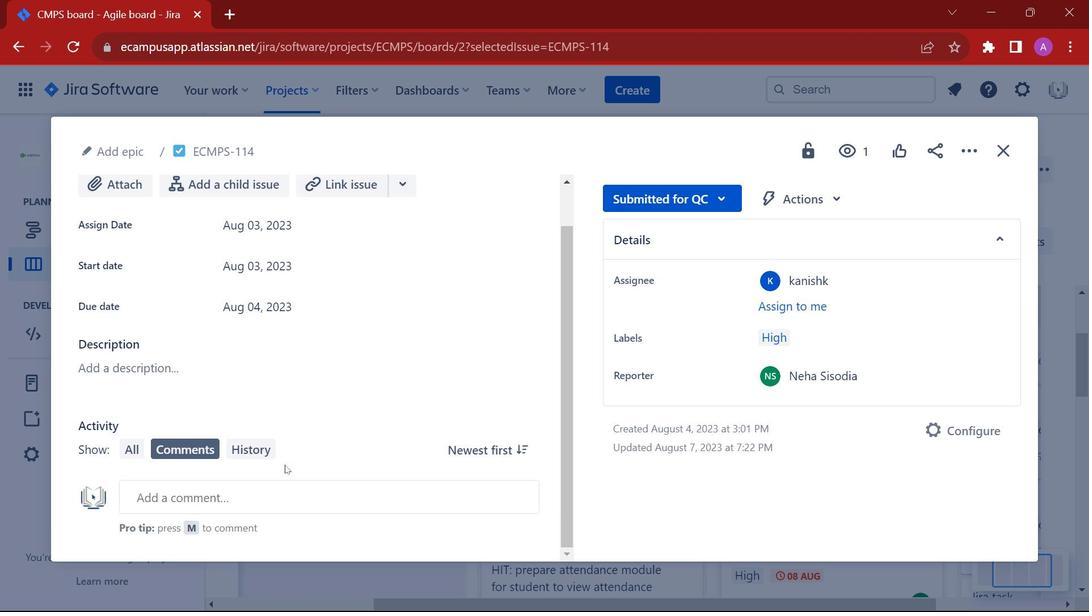 
Action: Mouse moved to (259, 451)
Screenshot: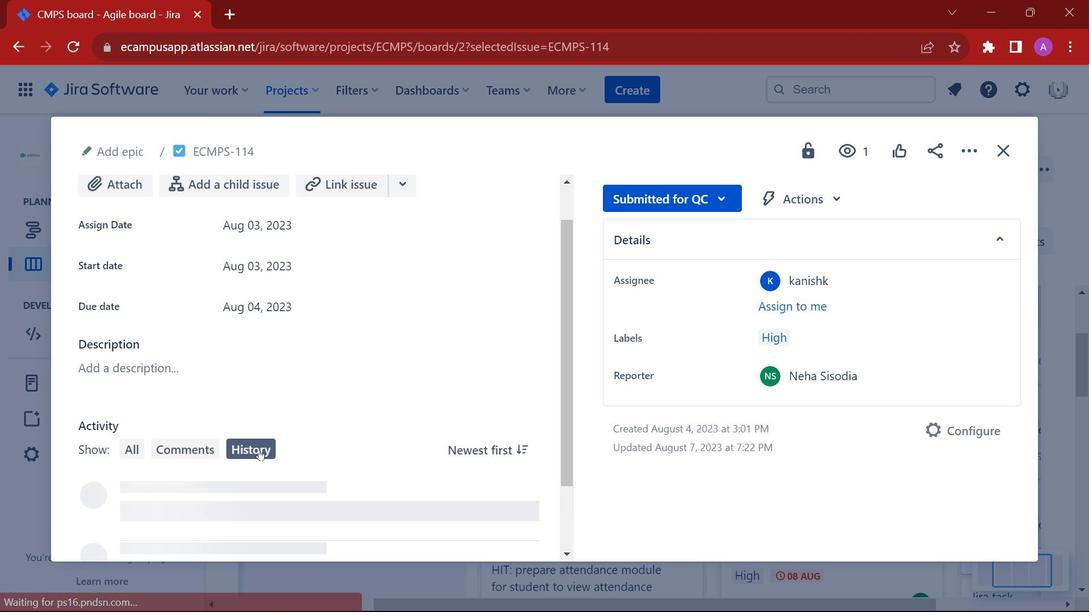 
Action: Mouse pressed left at (259, 451)
Screenshot: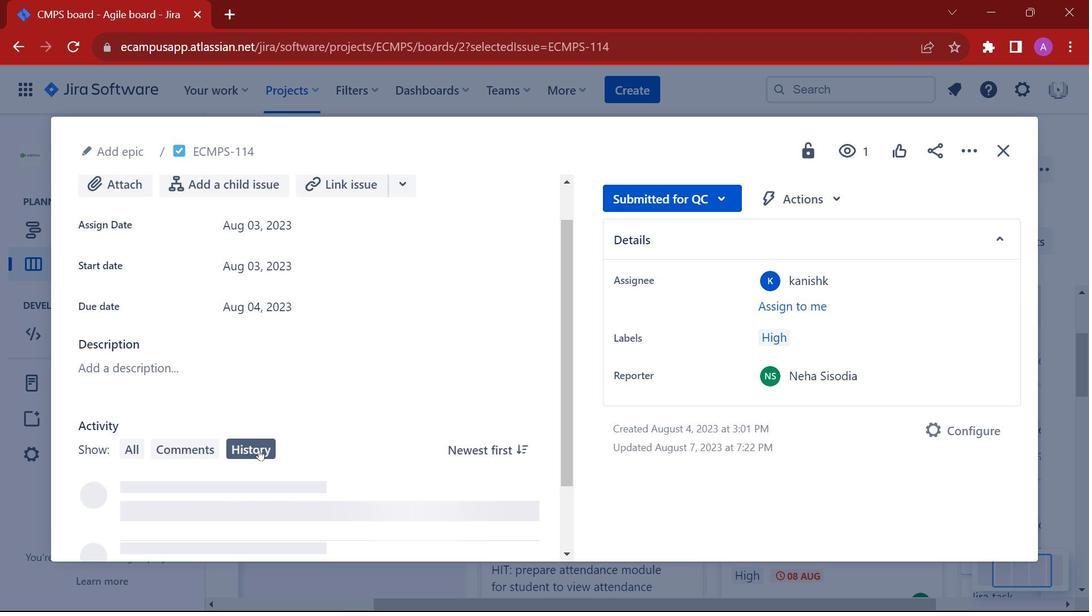 
Action: Mouse moved to (420, 357)
Screenshot: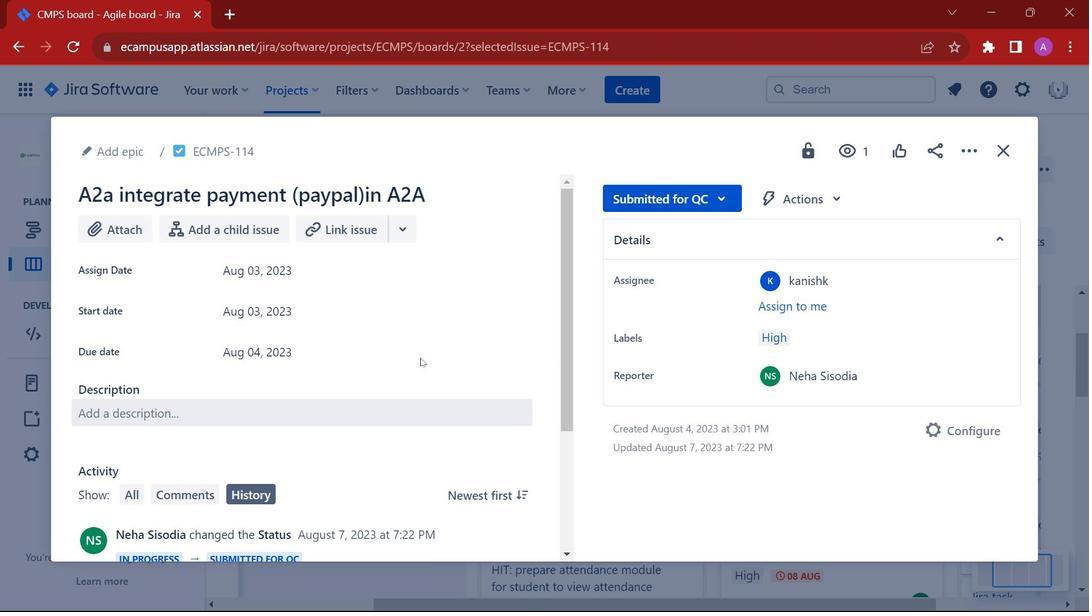 
Action: Mouse scrolled (420, 358) with delta (0, 0)
Screenshot: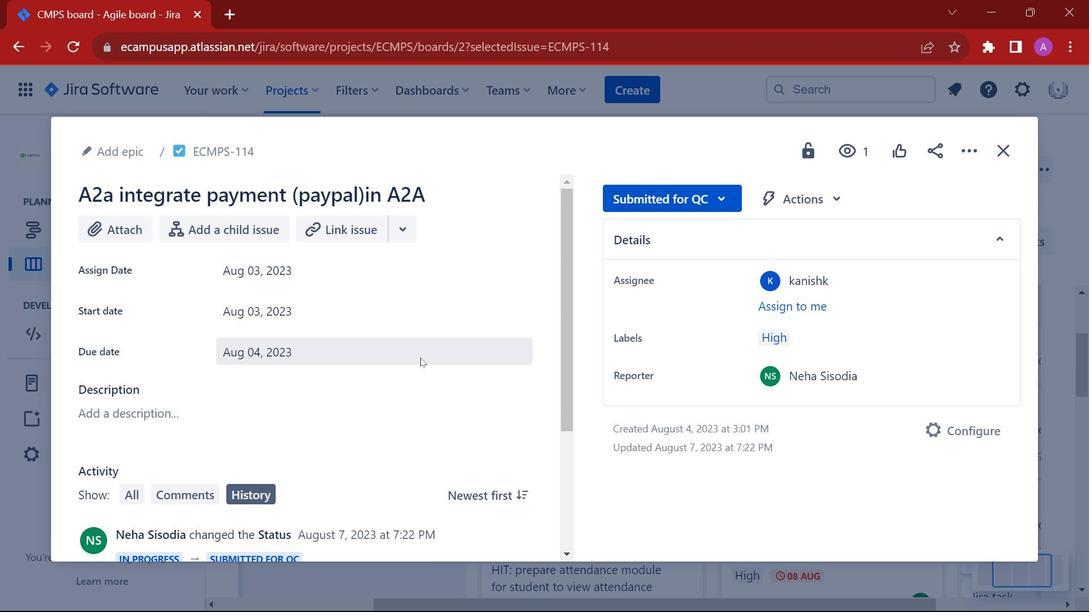
Action: Mouse moved to (990, 151)
Screenshot: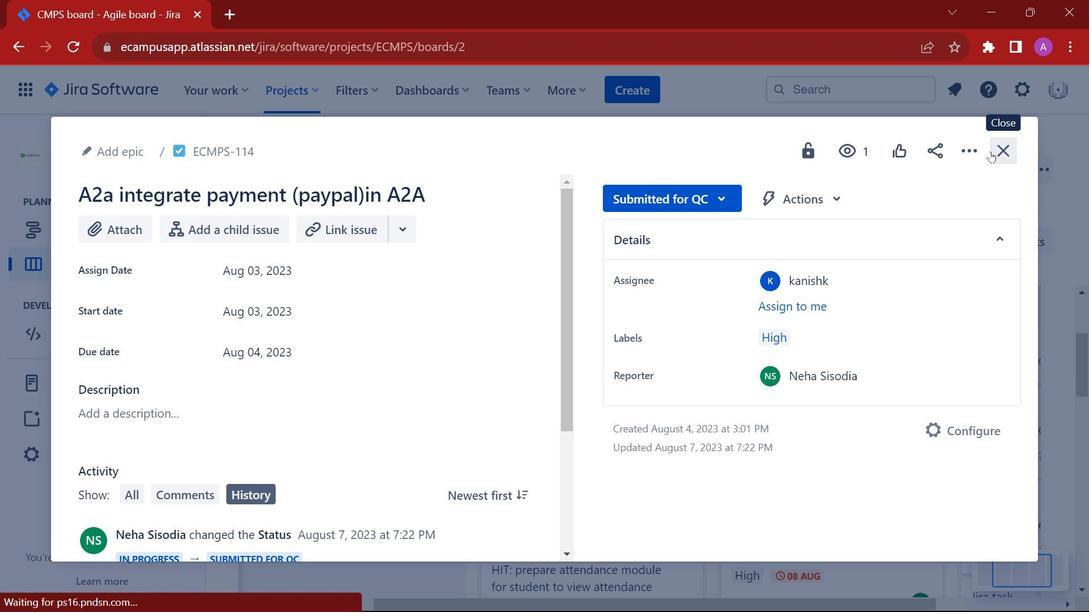 
Action: Mouse pressed left at (990, 151)
Screenshot: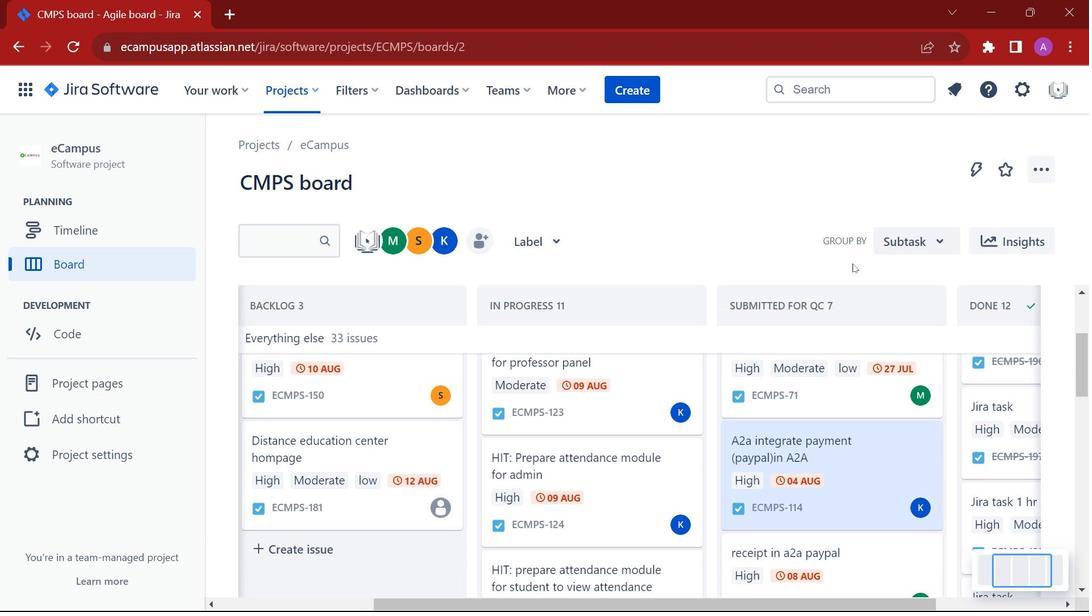 
Action: Mouse moved to (1018, 580)
Screenshot: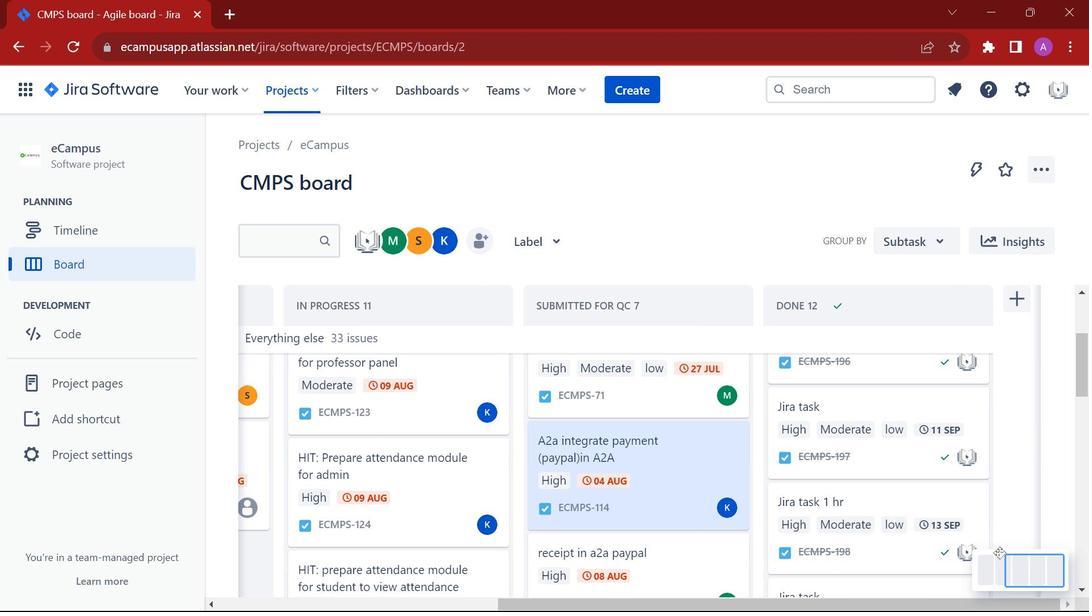 
Action: Mouse pressed left at (1018, 580)
Screenshot: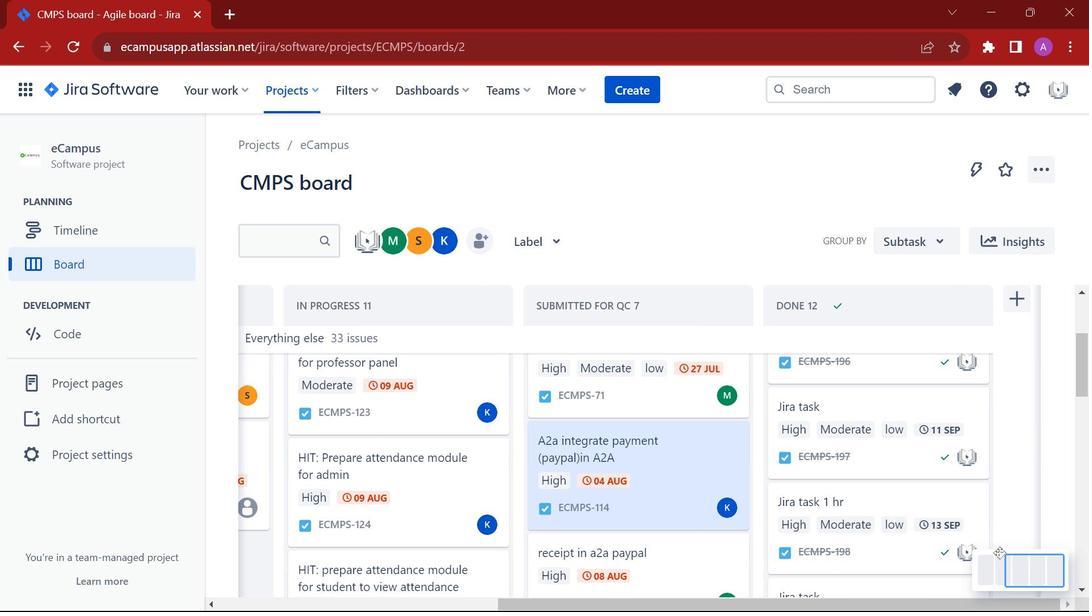 
Action: Mouse moved to (642, 416)
Screenshot: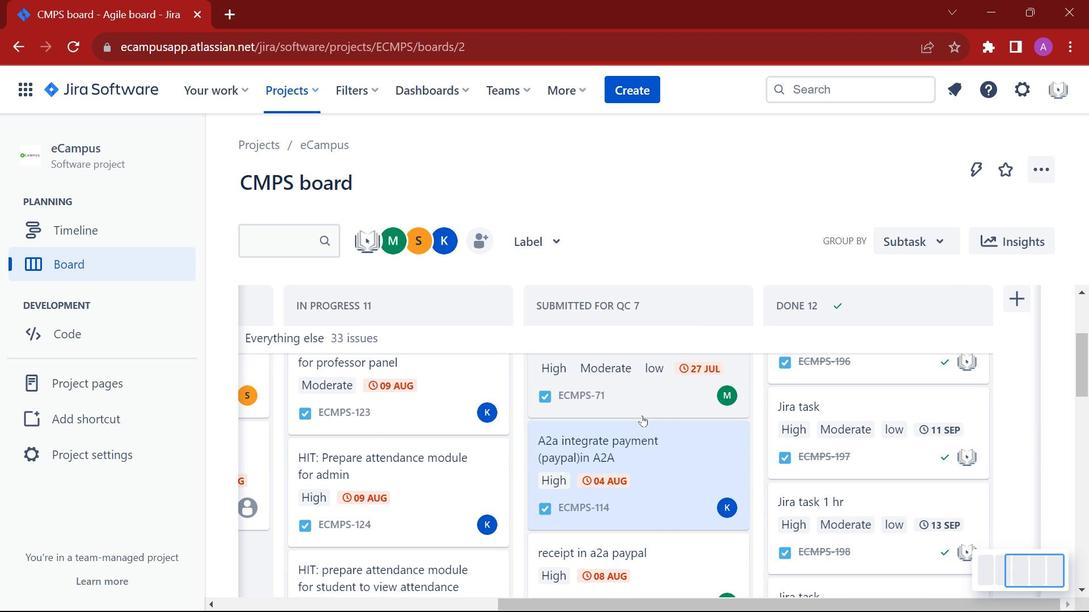 
Action: Mouse scrolled (642, 415) with delta (0, 0)
Screenshot: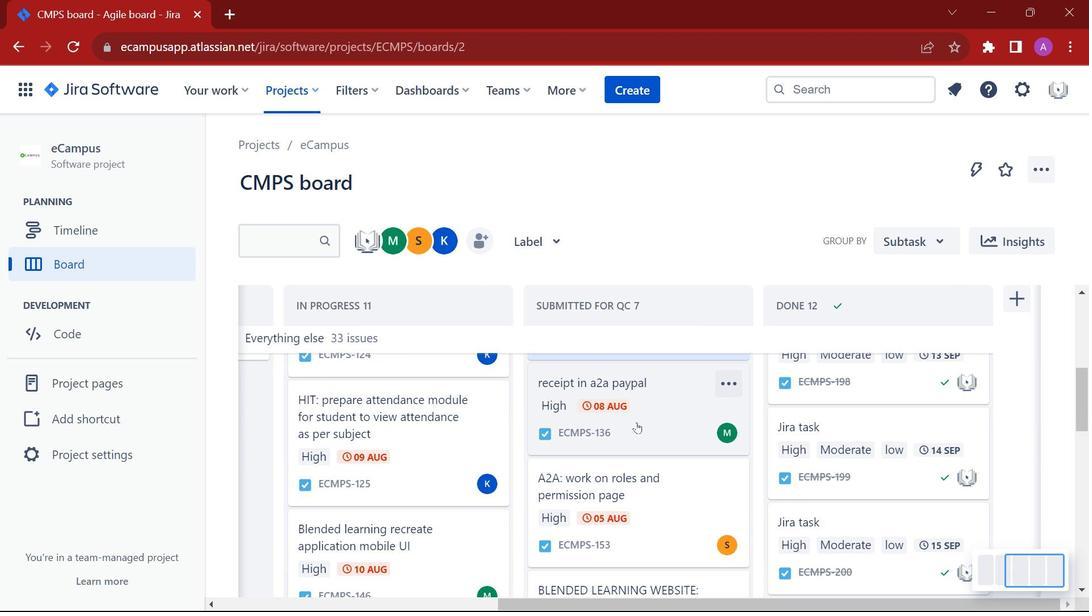 
Action: Mouse moved to (641, 415)
Screenshot: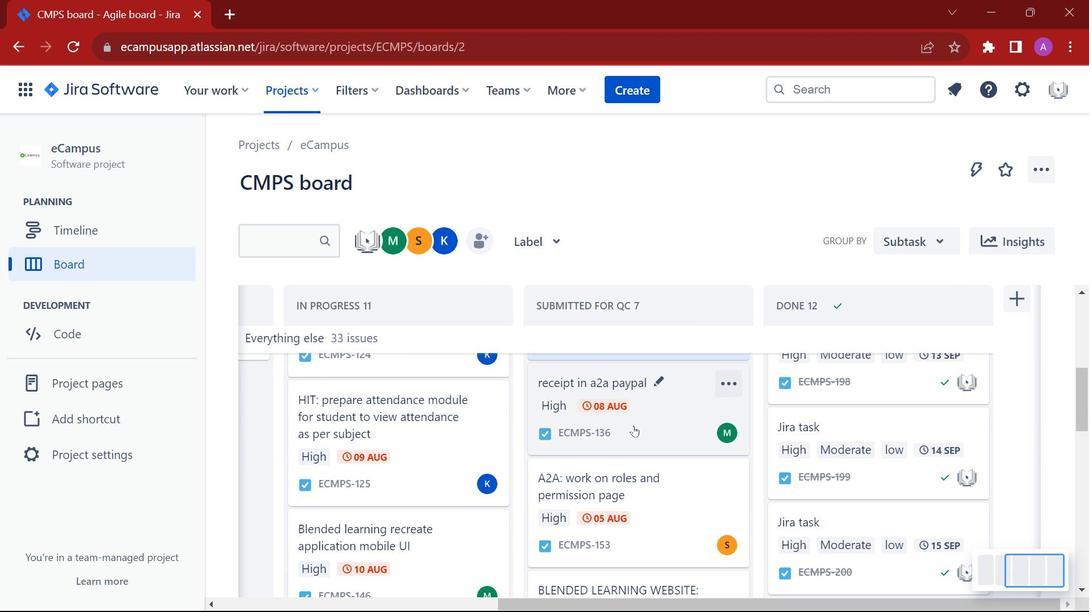 
Action: Mouse scrolled (641, 415) with delta (0, 0)
Screenshot: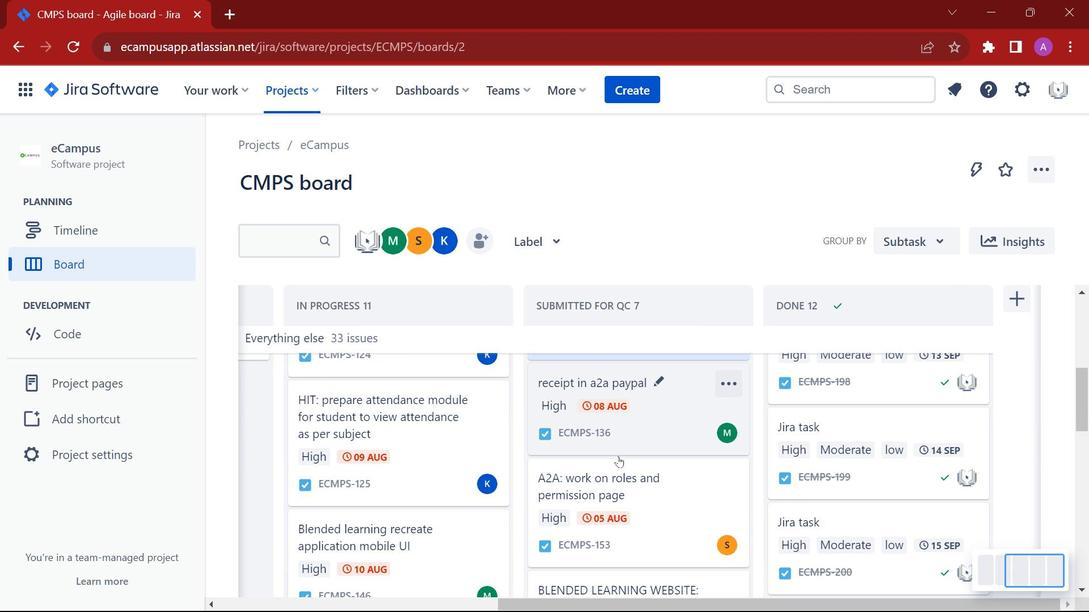 
Action: Mouse moved to (645, 427)
Screenshot: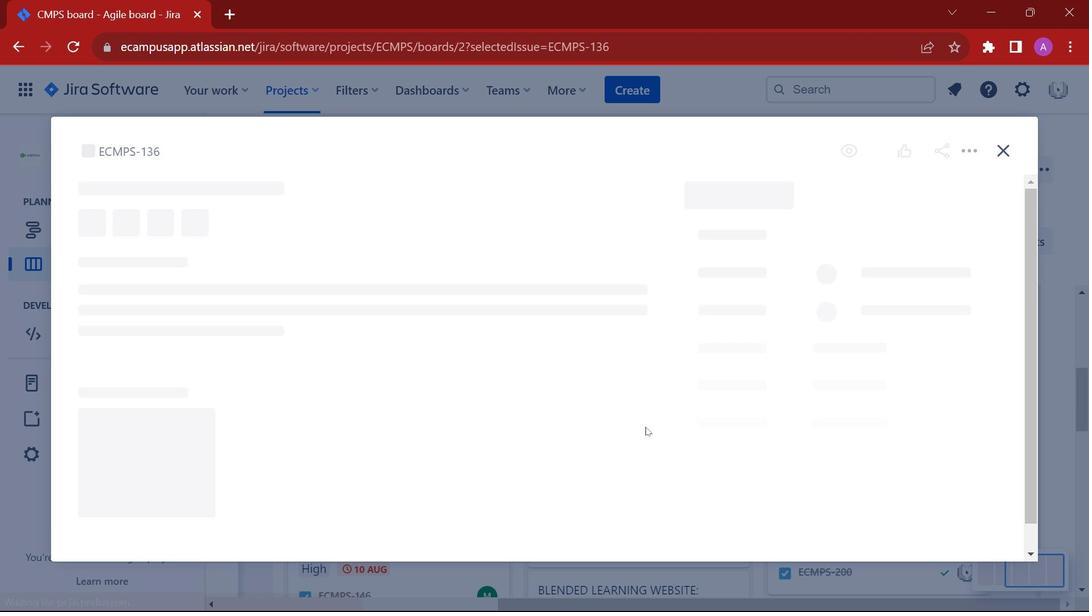 
Action: Mouse pressed left at (645, 427)
Screenshot: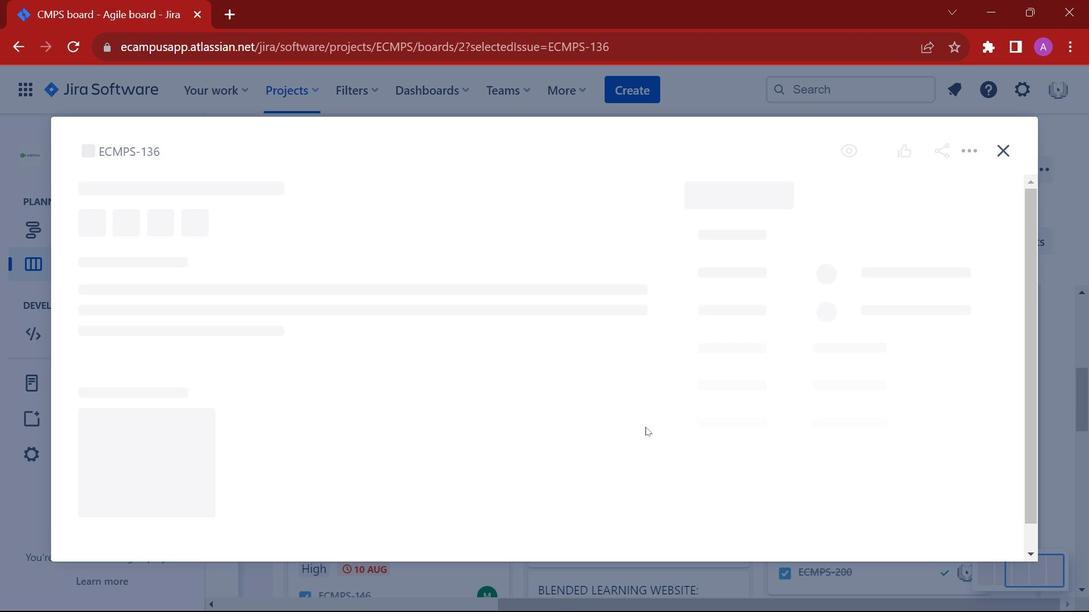 
Action: Mouse moved to (350, 343)
Screenshot: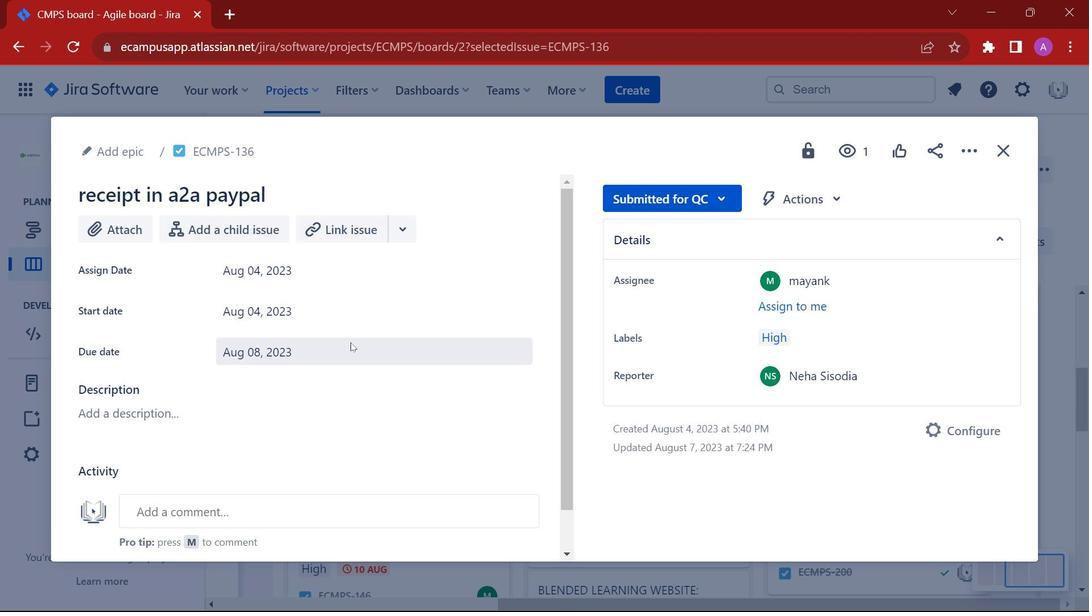 
Action: Mouse pressed left at (350, 343)
Screenshot: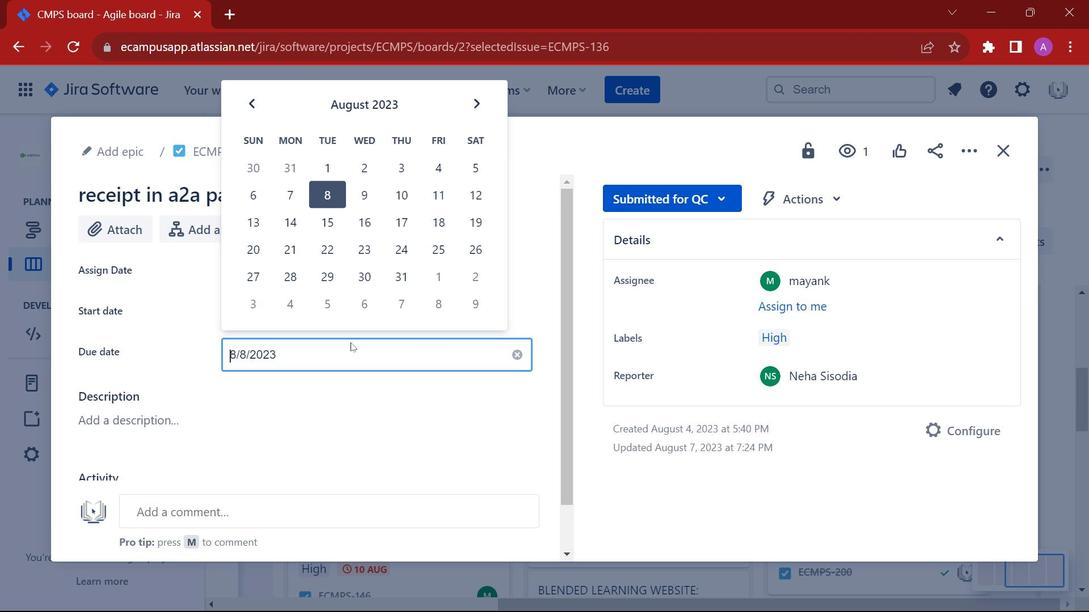 
Action: Mouse moved to (1000, 153)
Screenshot: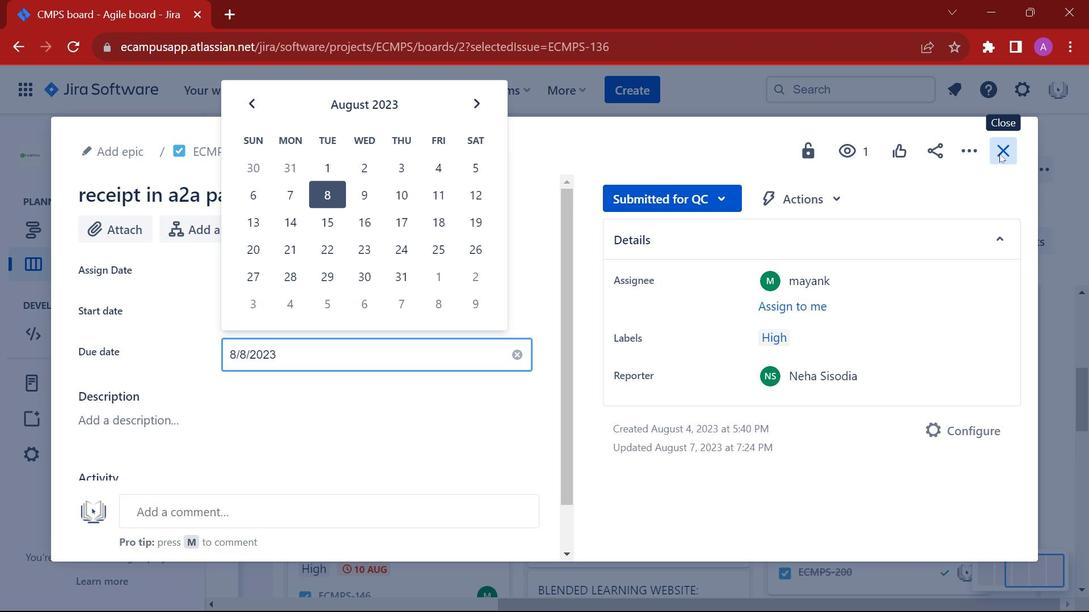 
Action: Mouse pressed left at (1000, 153)
Screenshot: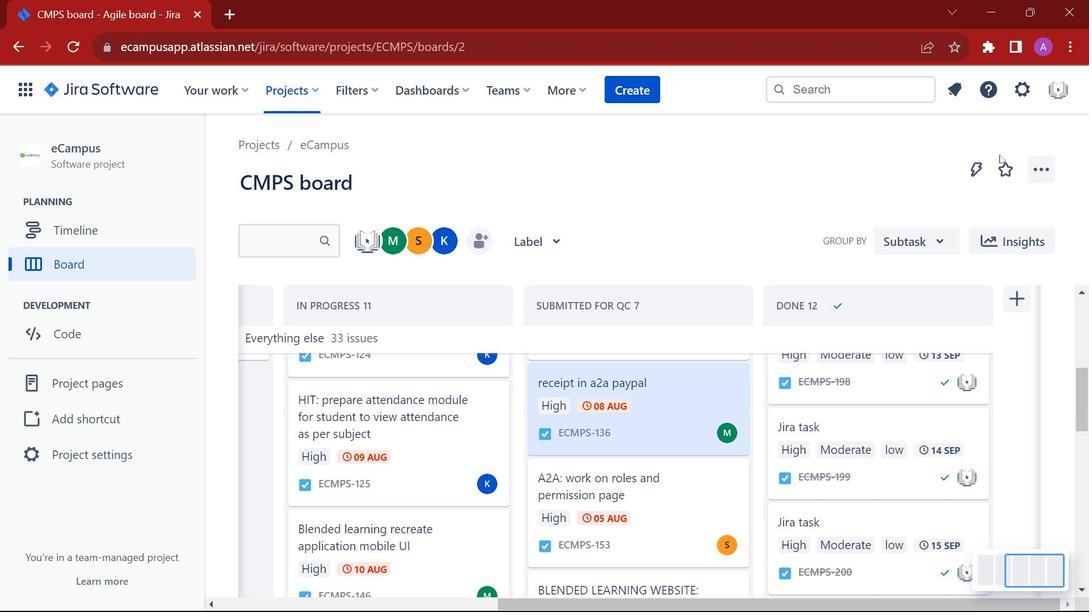 
Action: Mouse moved to (1023, 551)
Screenshot: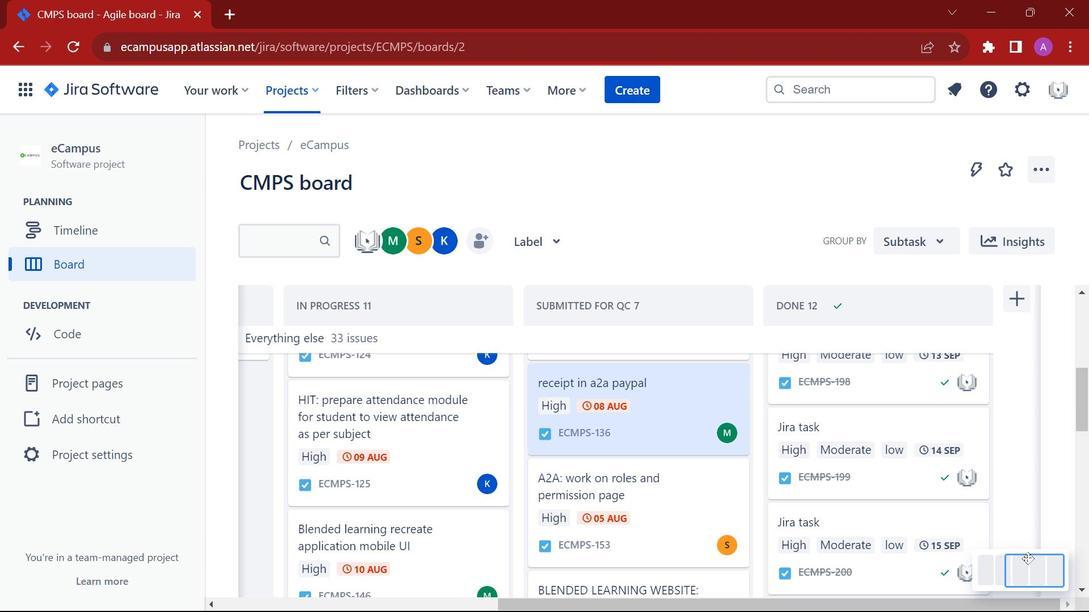 
Action: Mouse pressed left at (1023, 551)
Screenshot: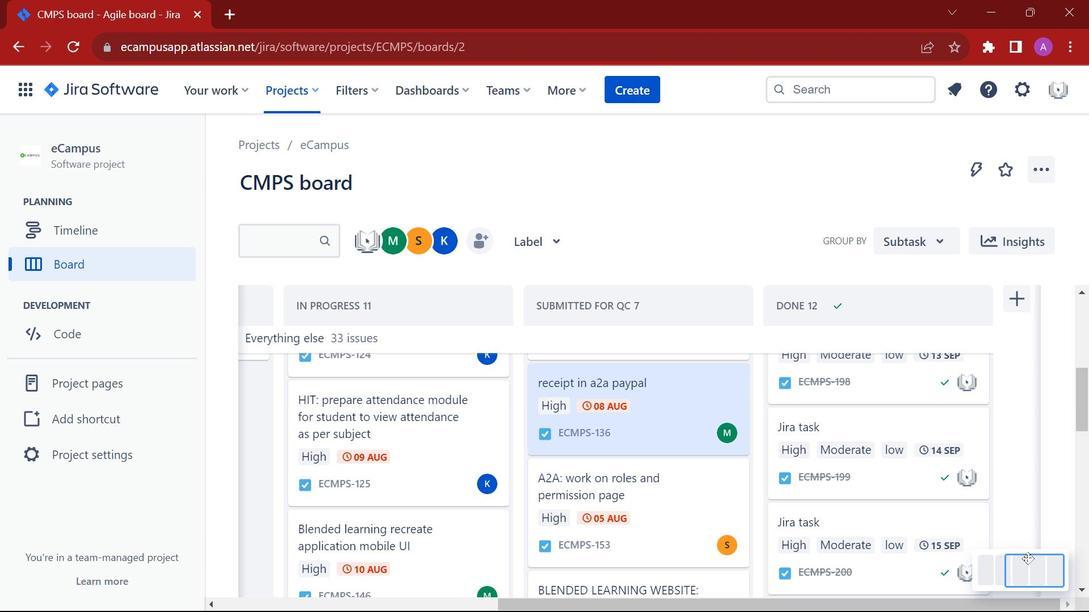 
Action: Mouse moved to (1028, 559)
Screenshot: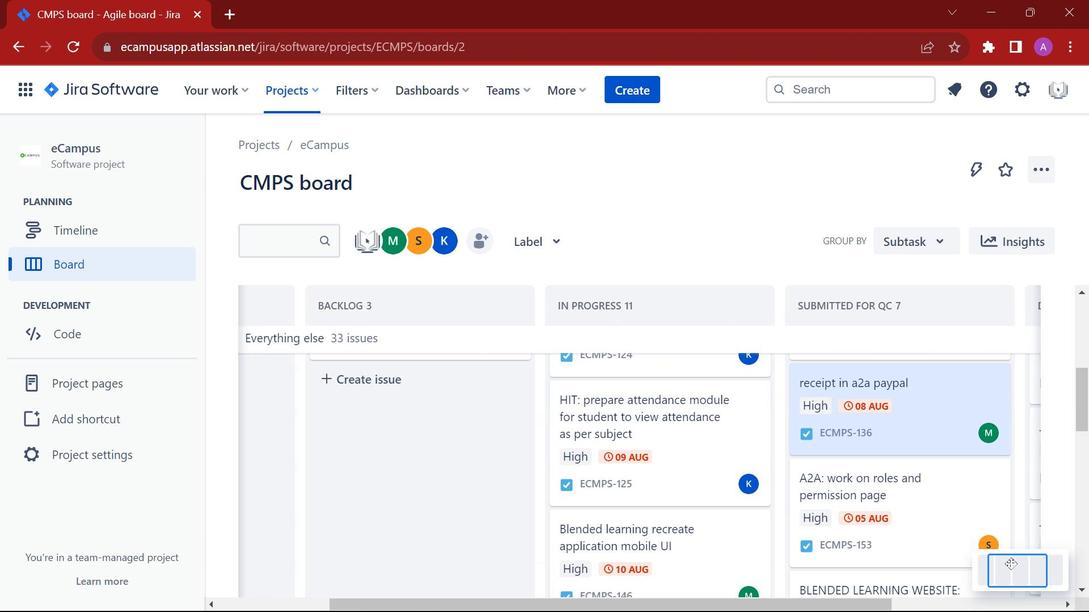
Action: Mouse pressed left at (1028, 559)
Screenshot: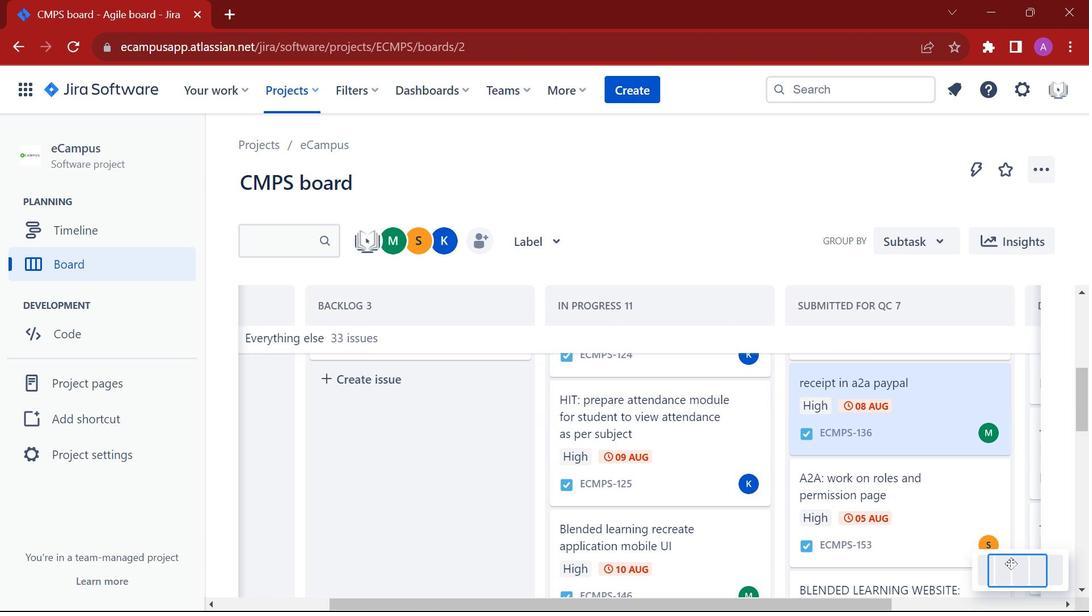 
Action: Mouse moved to (768, 483)
Screenshot: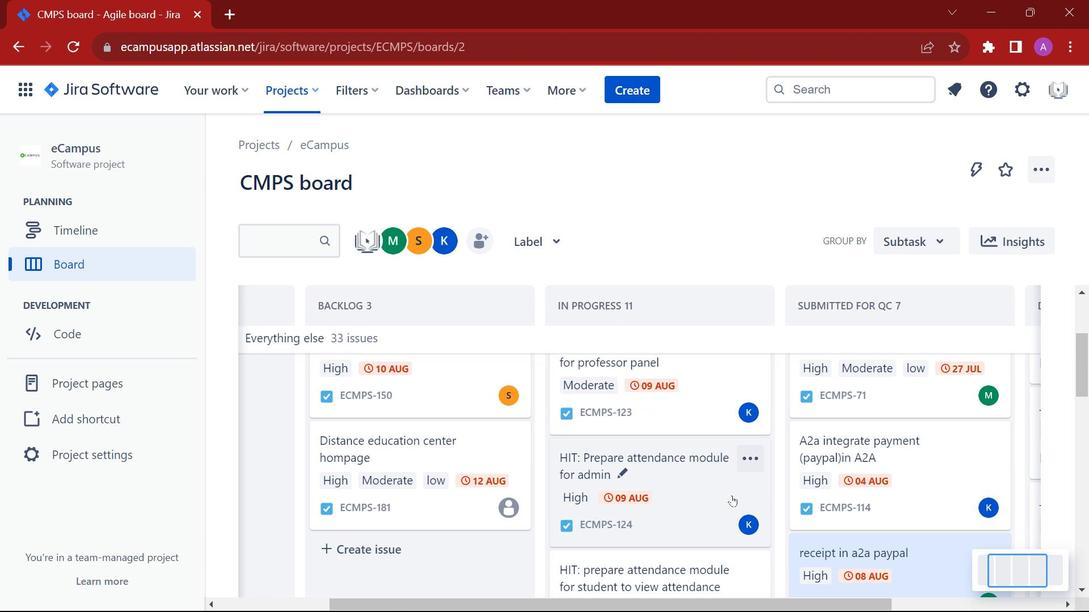 
Action: Mouse scrolled (768, 483) with delta (0, 0)
Screenshot: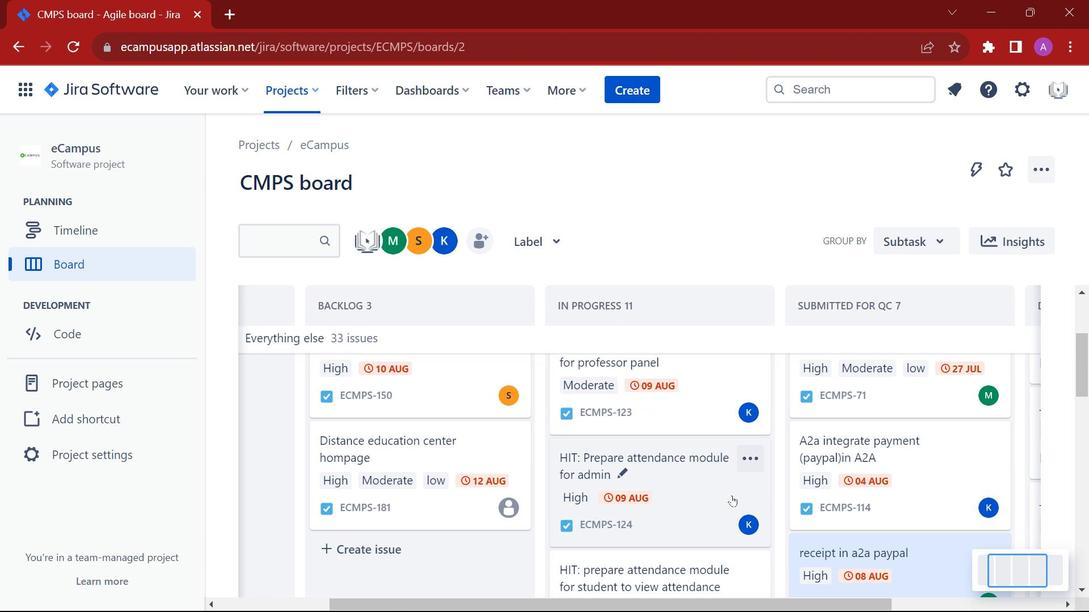
Action: Mouse scrolled (768, 483) with delta (0, 0)
Screenshot: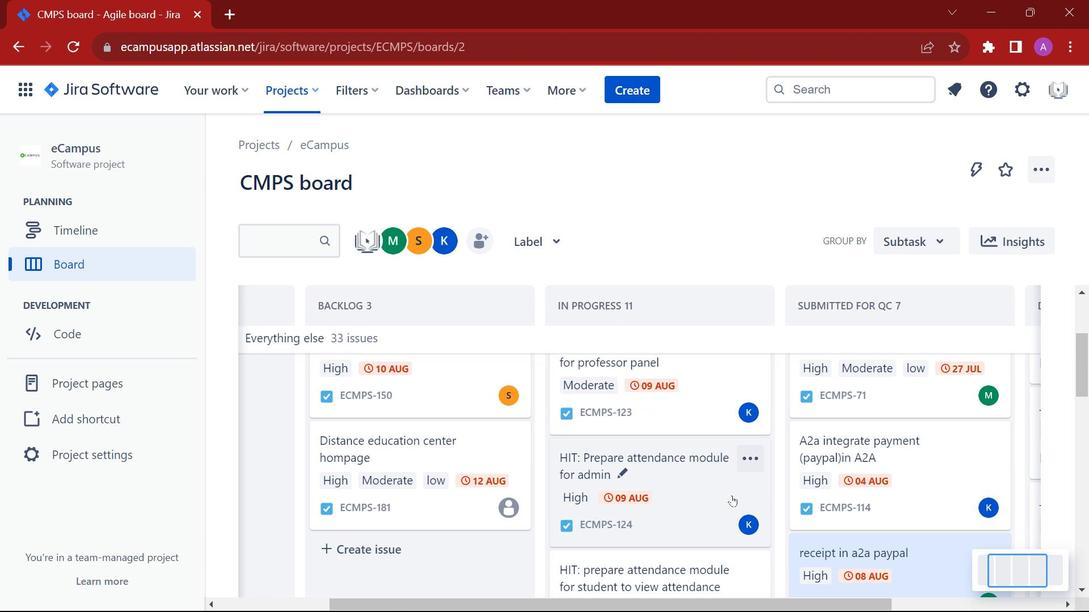 
Action: Mouse moved to (731, 495)
Screenshot: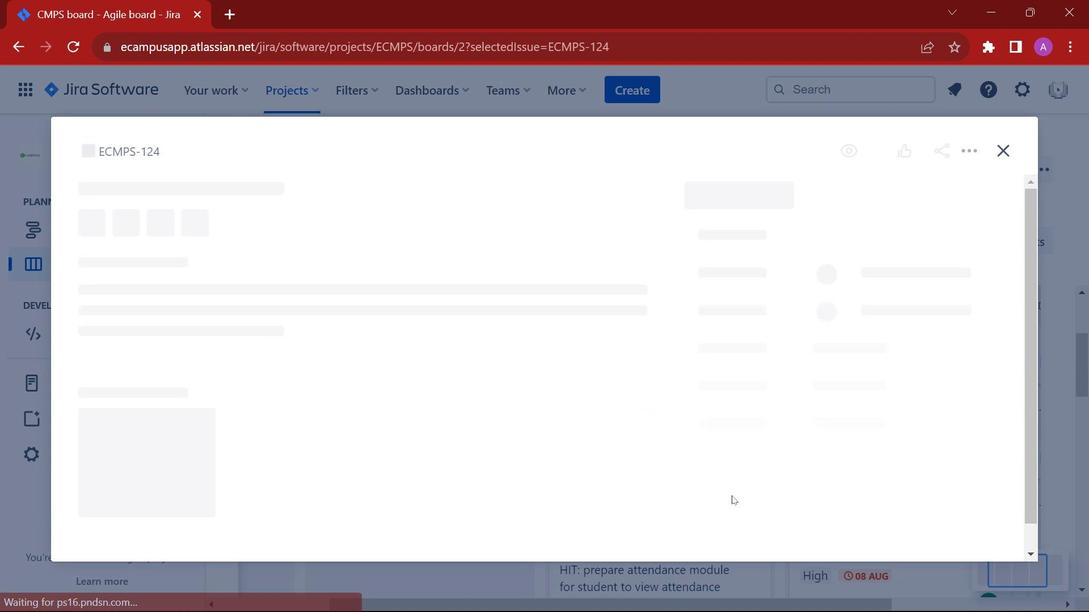 
Action: Mouse pressed left at (731, 495)
Screenshot: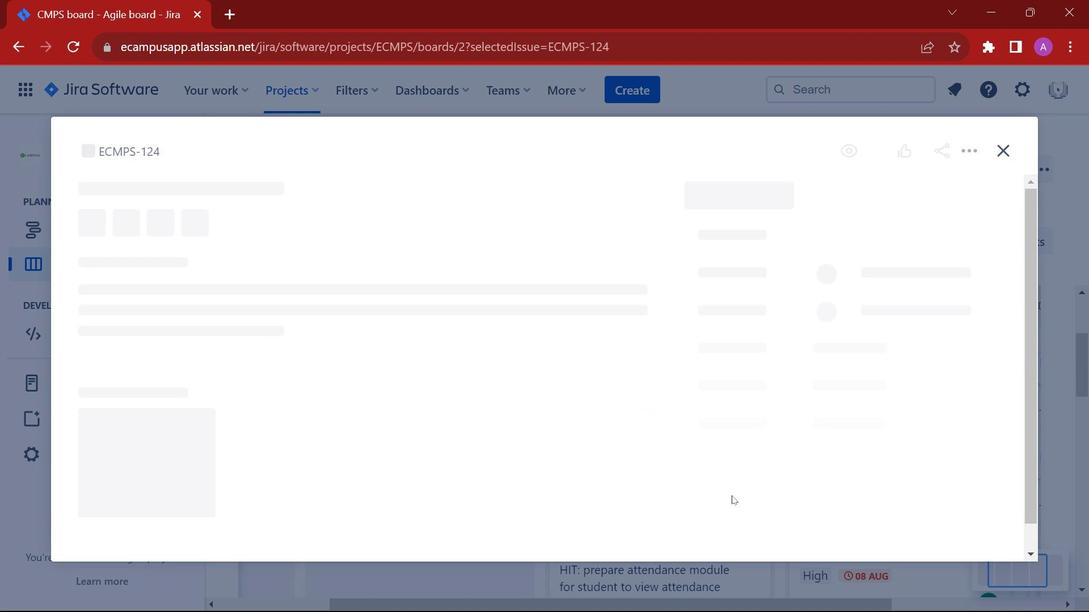 
Action: Mouse moved to (357, 339)
Screenshot: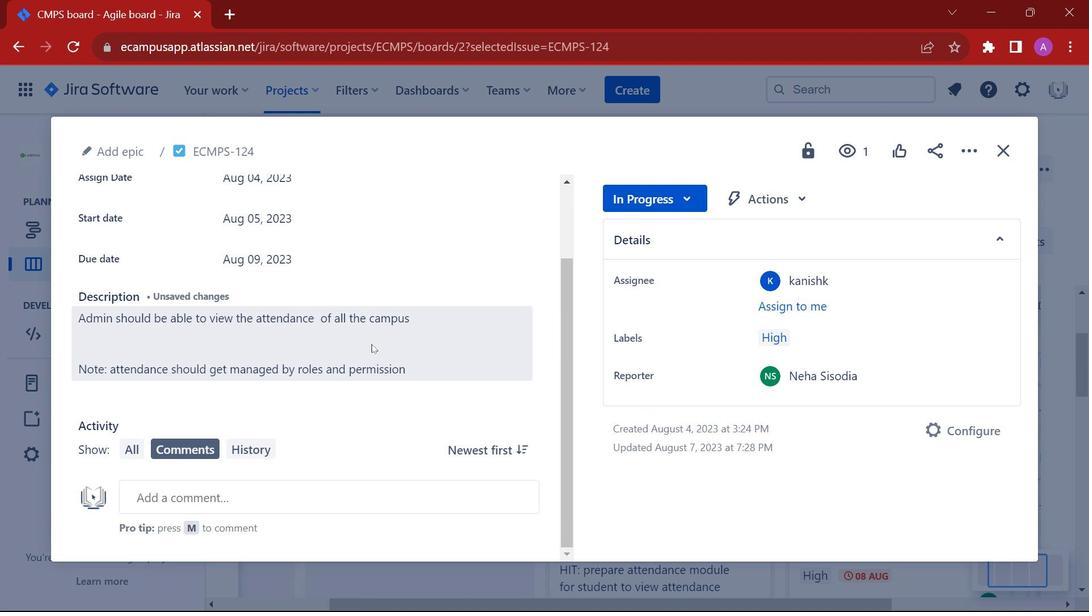 
Action: Mouse scrolled (357, 338) with delta (0, 0)
Screenshot: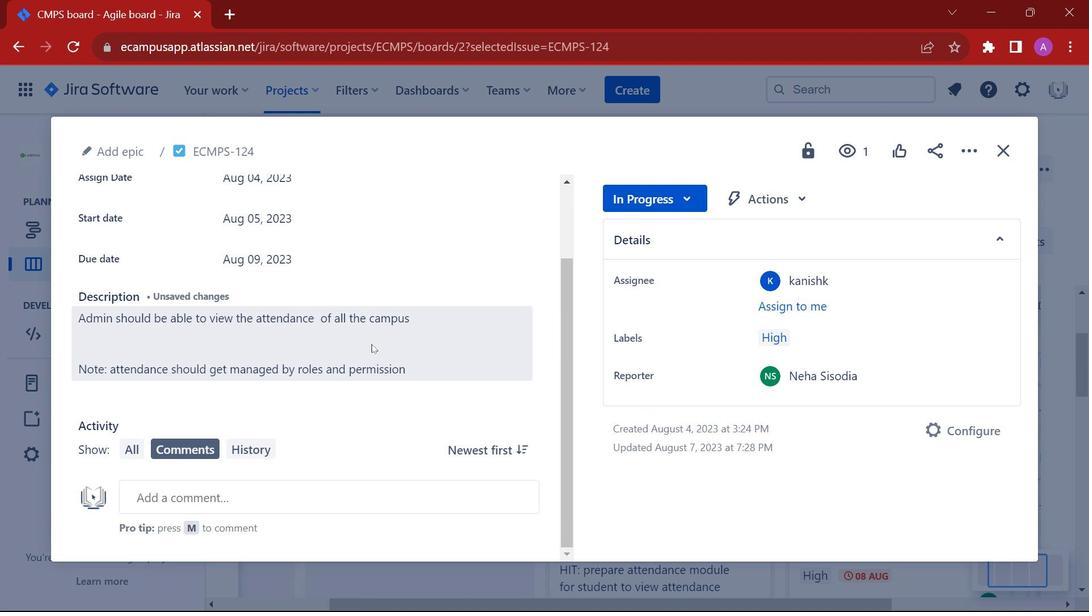
Action: Mouse scrolled (357, 338) with delta (0, 0)
Screenshot: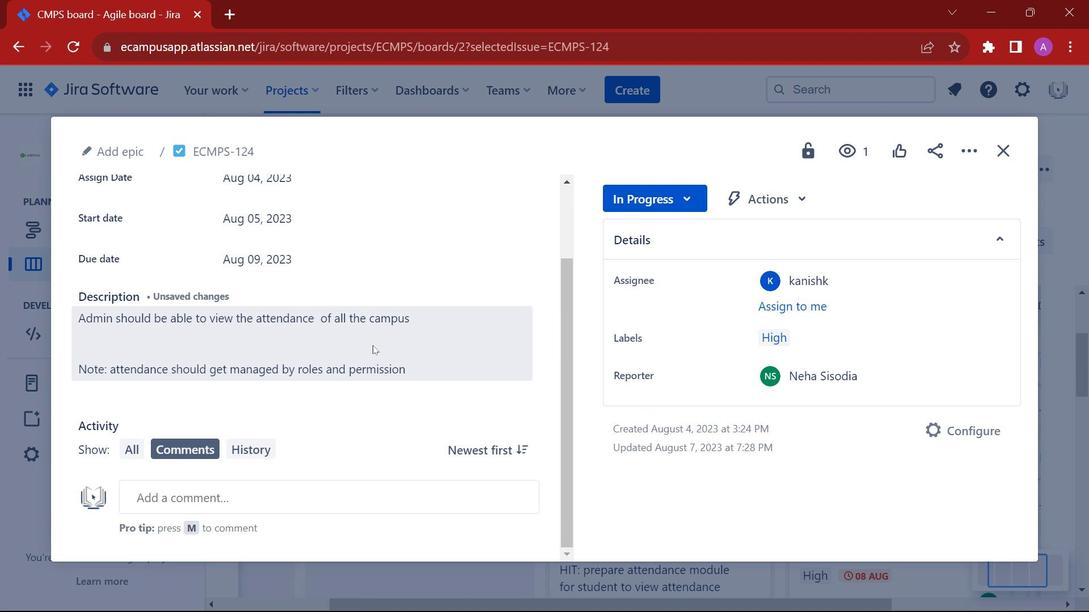 
Action: Mouse moved to (369, 343)
Screenshot: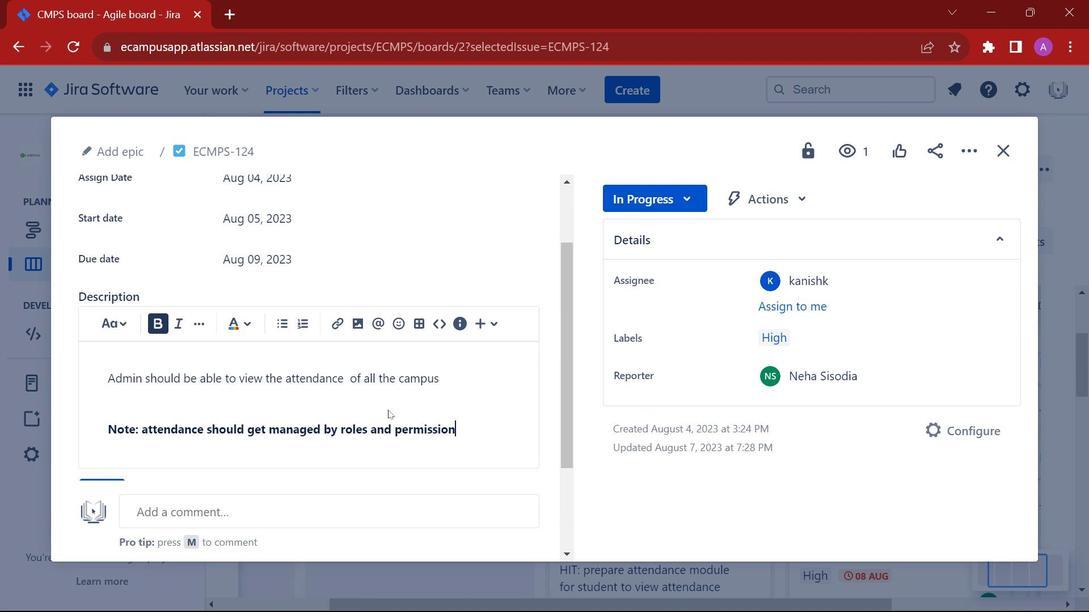 
Action: Mouse pressed left at (369, 343)
Screenshot: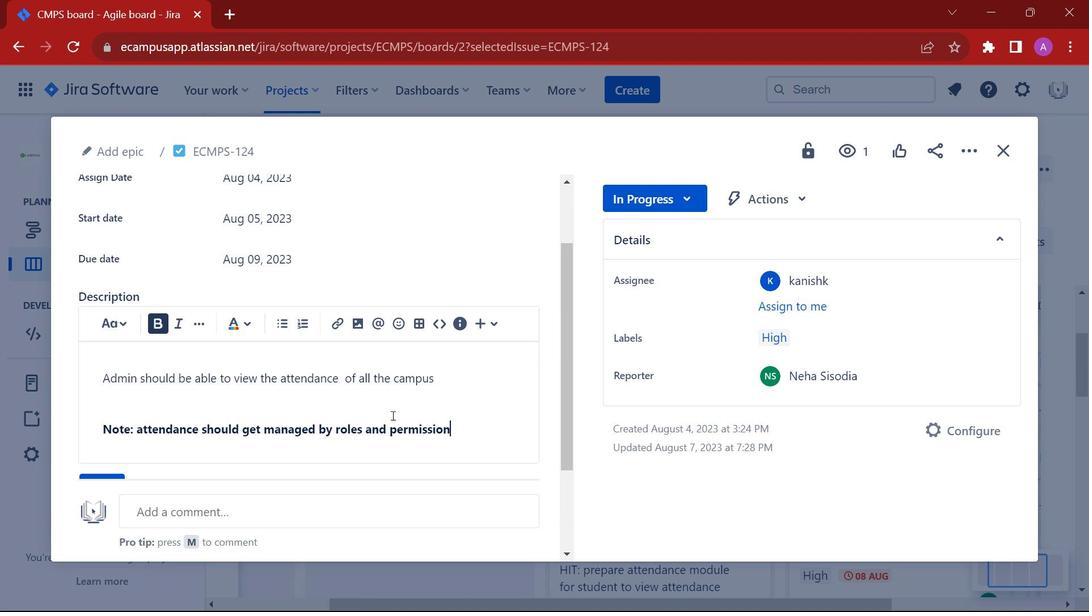 
Action: Mouse moved to (289, 376)
Screenshot: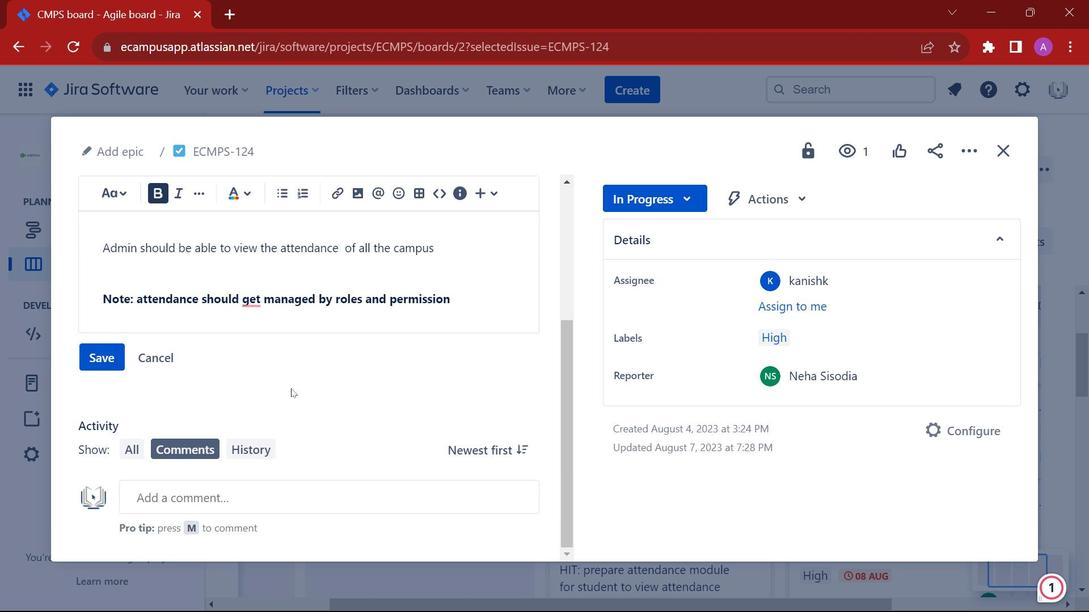 
Action: Mouse scrolled (289, 375) with delta (0, 0)
Screenshot: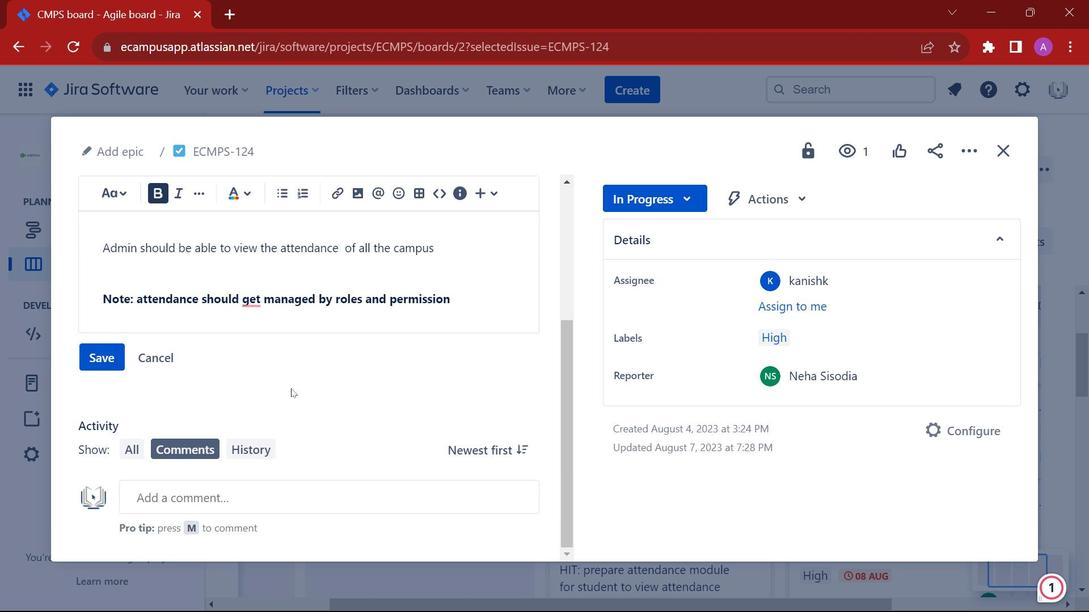 
Action: Mouse scrolled (289, 375) with delta (0, 0)
Screenshot: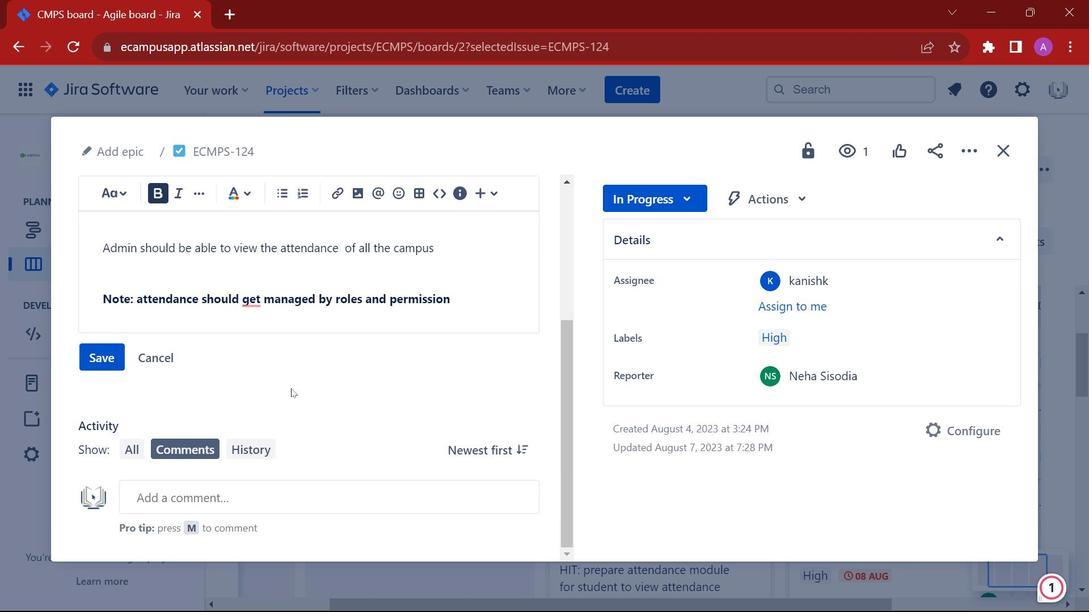 
Action: Mouse moved to (289, 377)
Screenshot: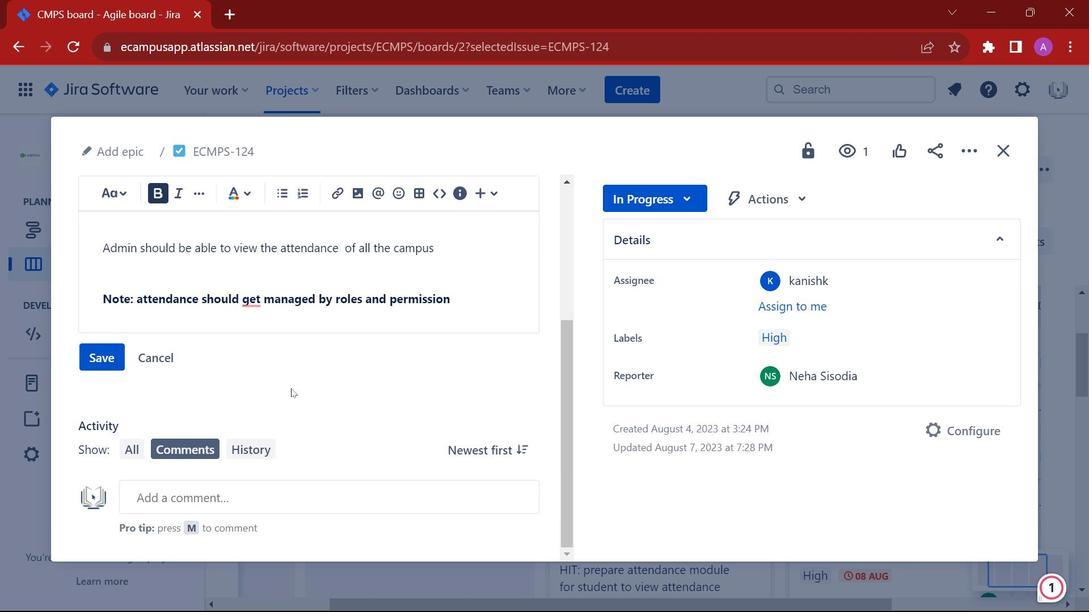 
Action: Mouse scrolled (289, 377) with delta (0, 0)
Screenshot: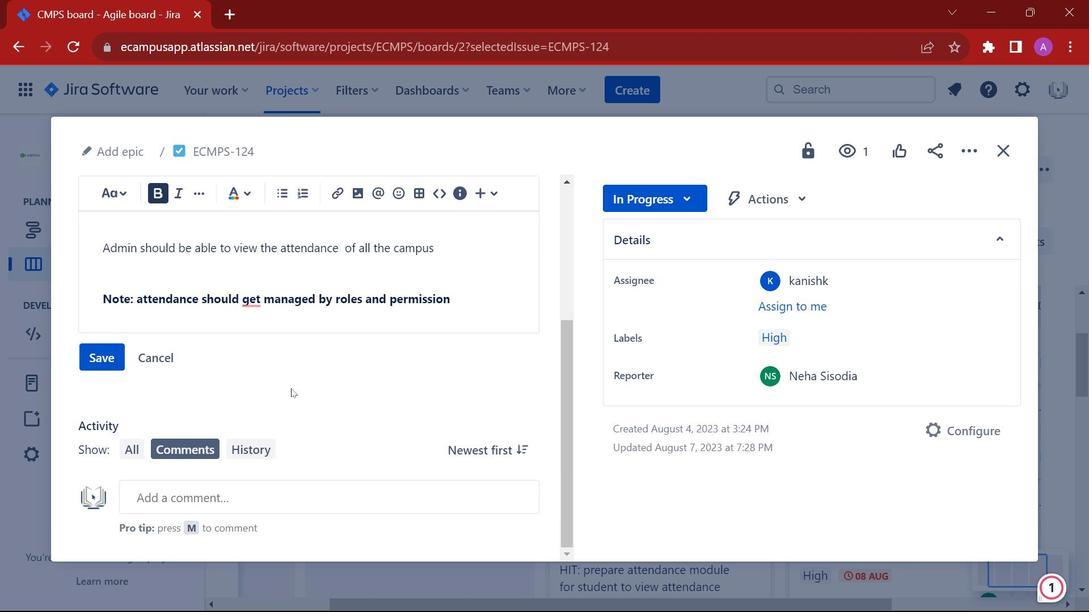 
Action: Mouse moved to (289, 378)
Screenshot: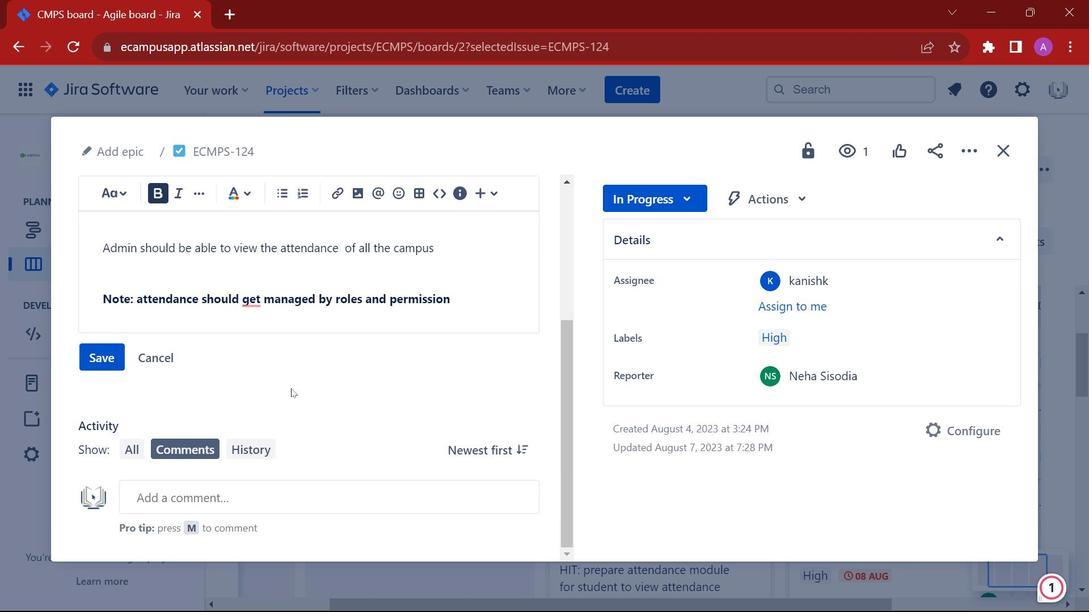 
Action: Mouse scrolled (289, 378) with delta (0, 0)
Screenshot: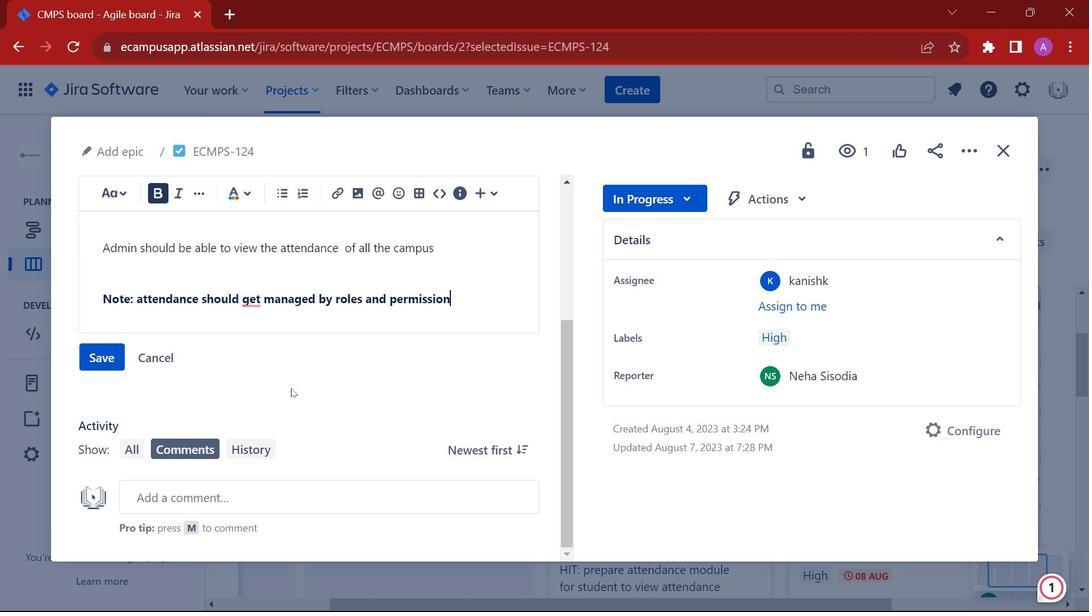 
Action: Mouse moved to (430, 314)
Screenshot: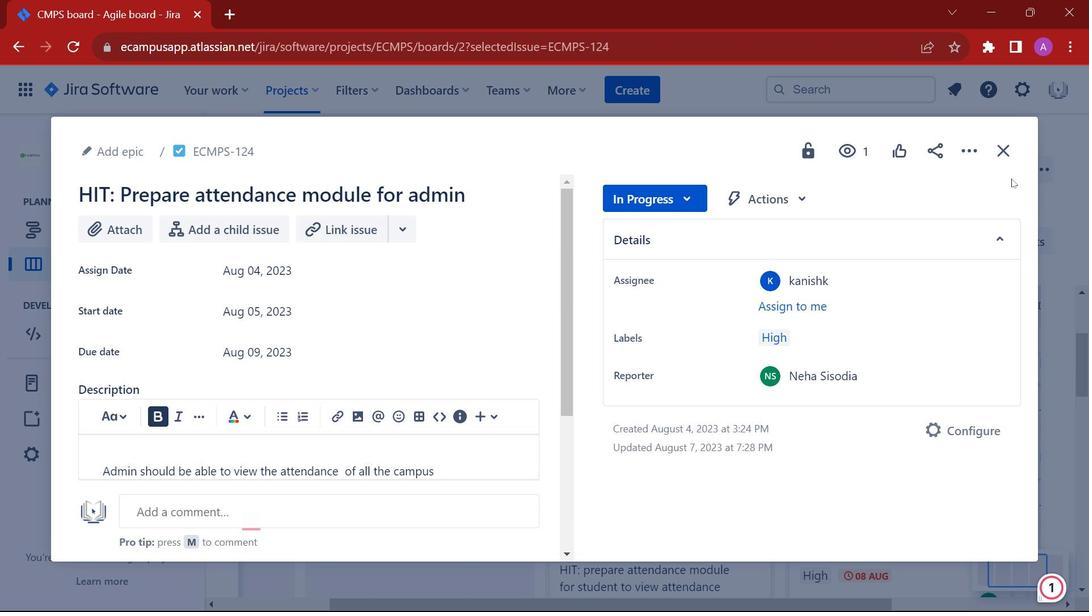 
Action: Mouse scrolled (430, 314) with delta (0, 0)
Screenshot: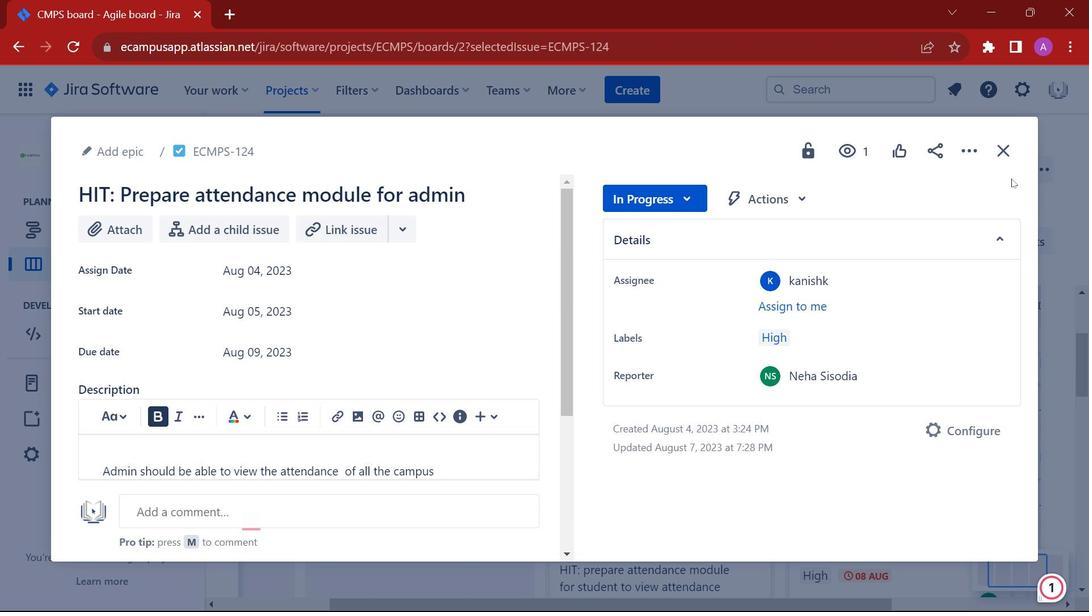 
Action: Mouse moved to (434, 318)
Screenshot: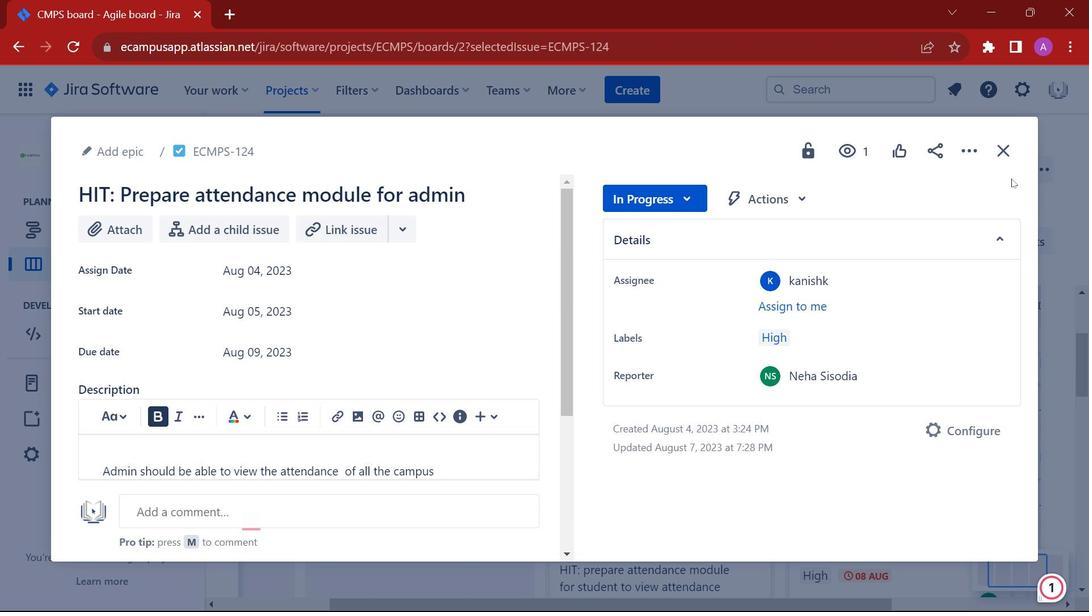 
Action: Mouse scrolled (434, 318) with delta (0, 0)
Screenshot: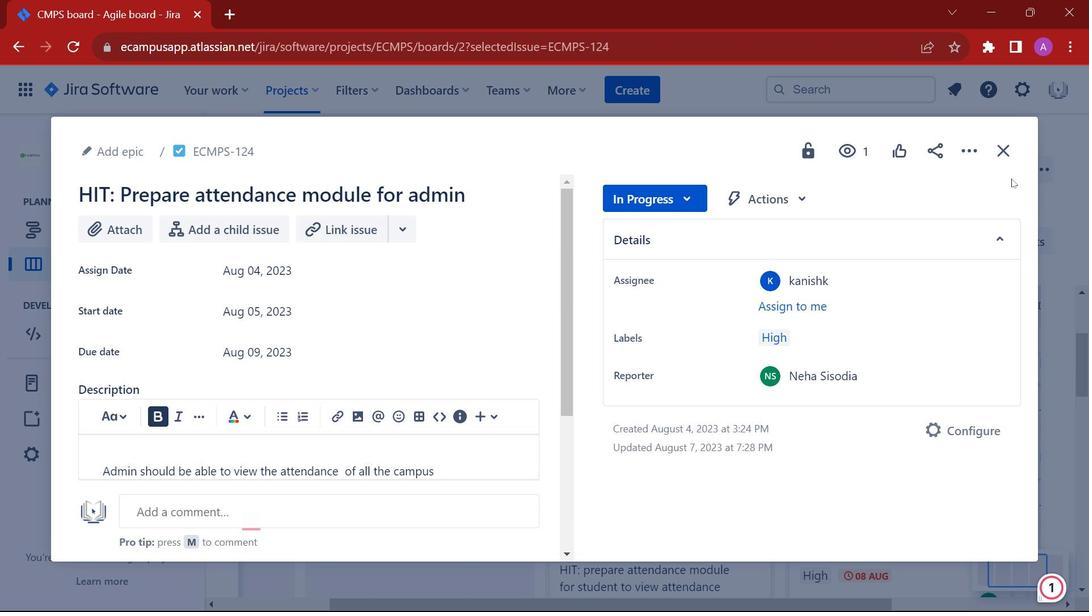 
Action: Mouse moved to (439, 321)
Screenshot: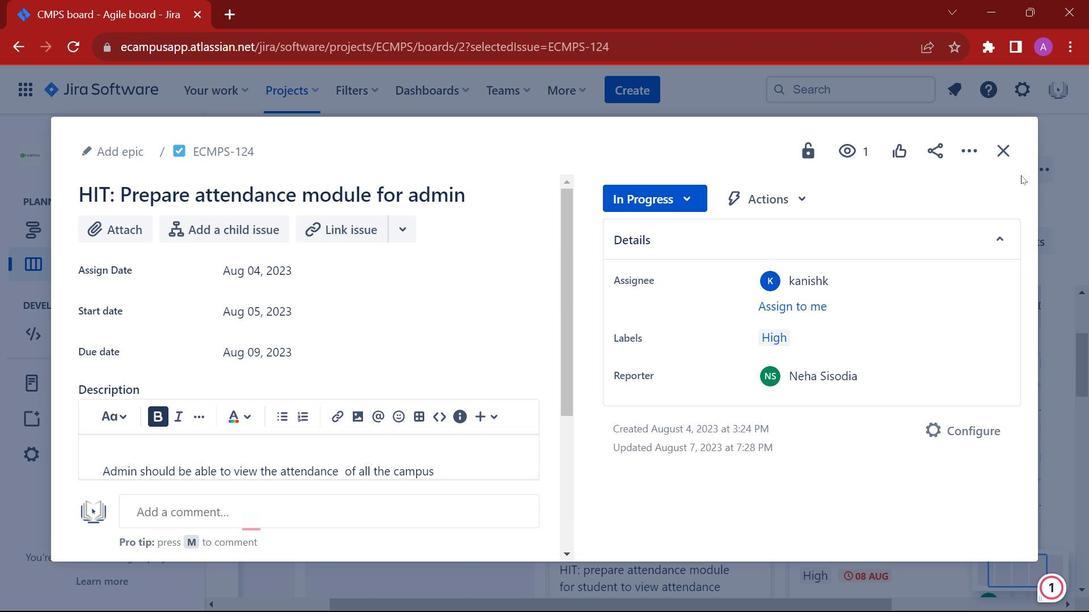 
Action: Mouse scrolled (439, 322) with delta (0, 0)
Screenshot: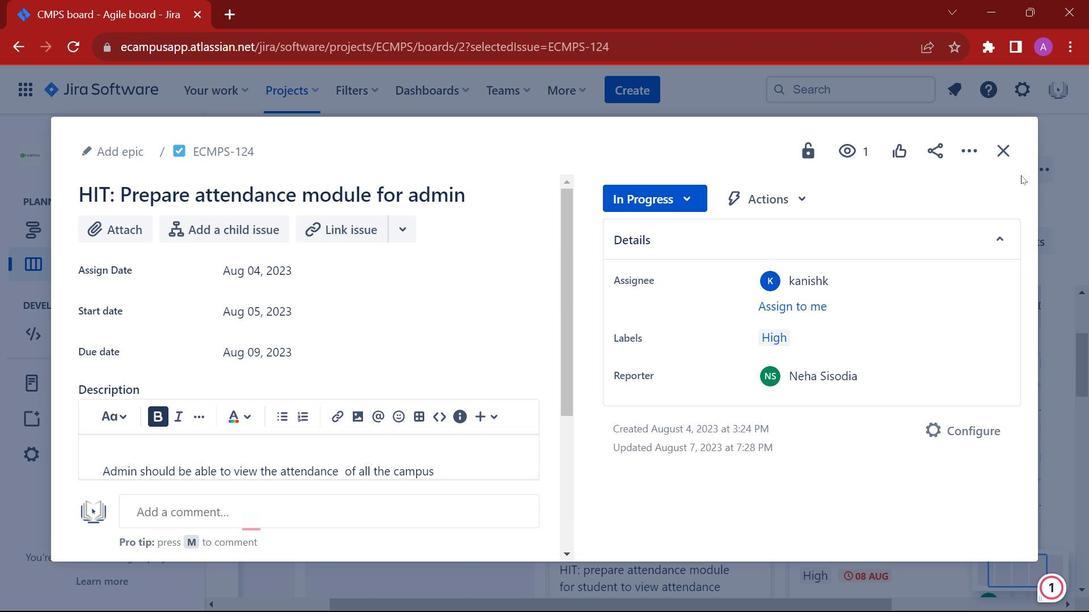 
Action: Mouse moved to (1014, 147)
Screenshot: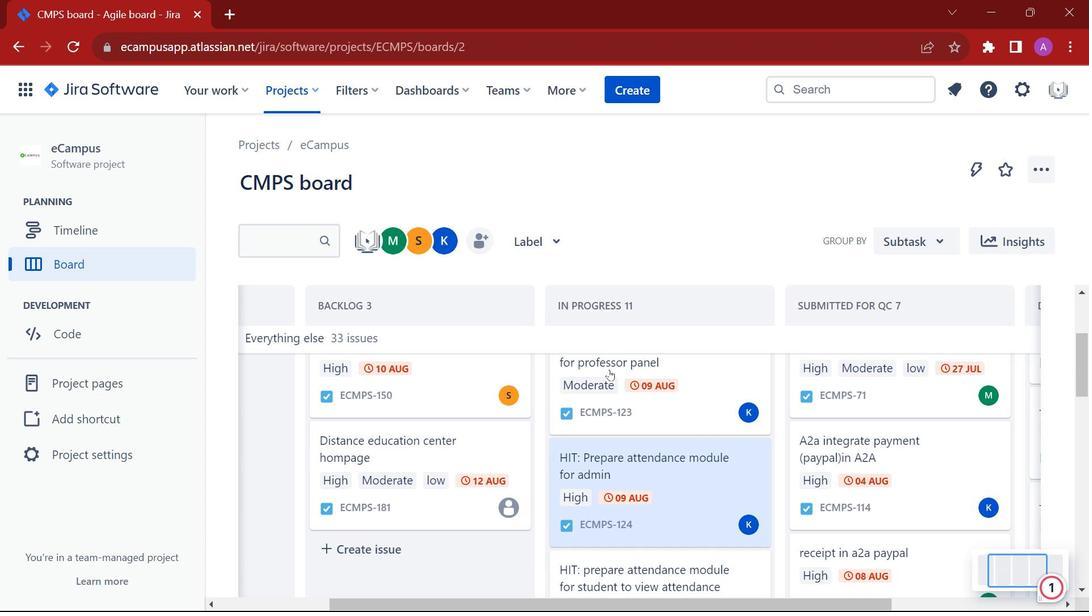 
Action: Mouse pressed left at (1014, 147)
Screenshot: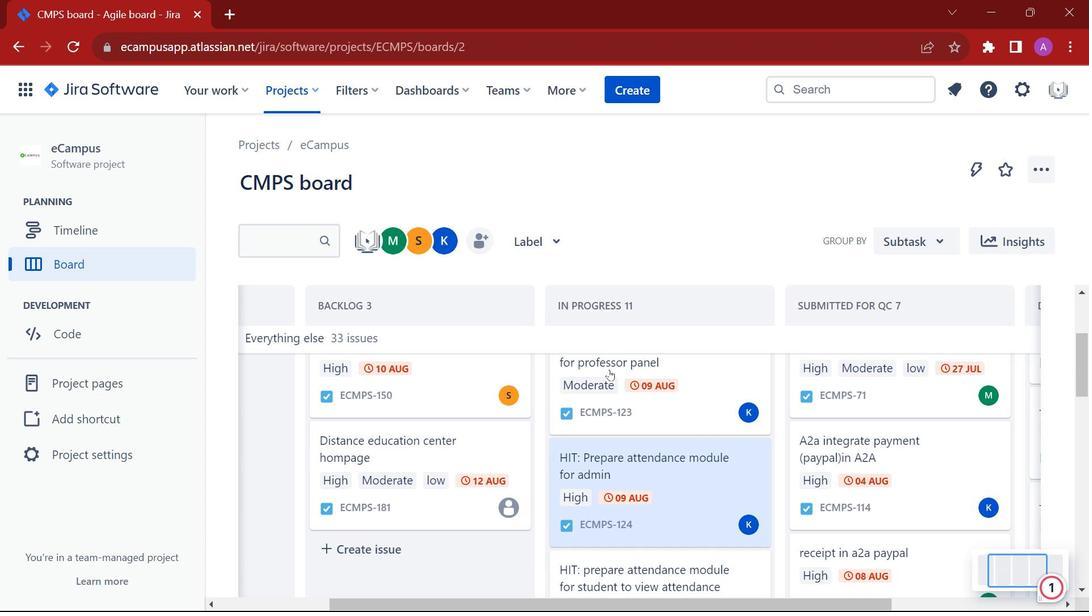
Action: Mouse moved to (616, 430)
Screenshot: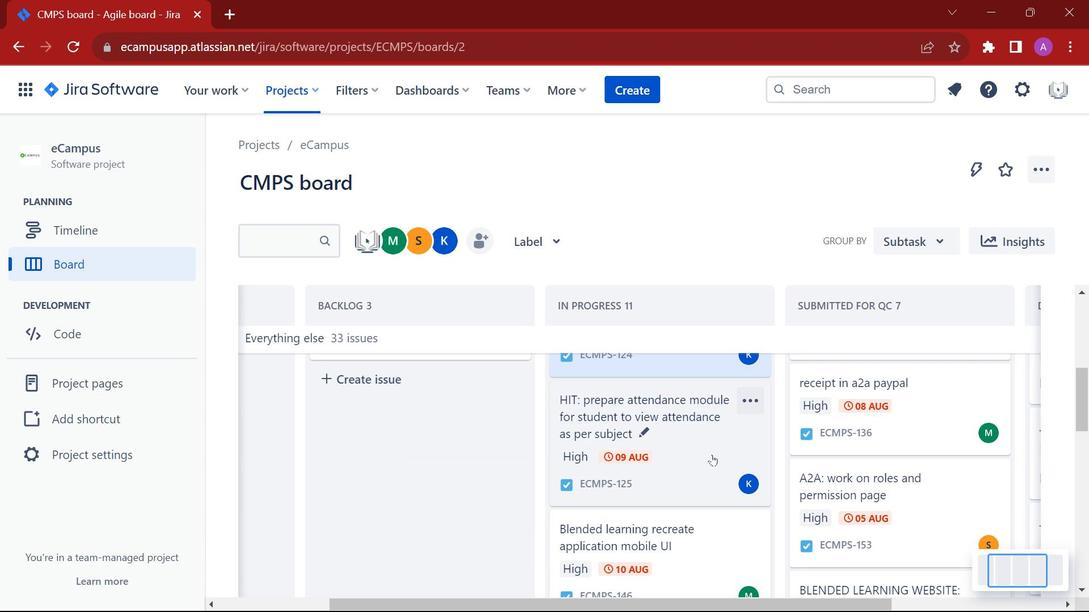 
Action: Mouse scrolled (616, 430) with delta (0, 0)
Screenshot: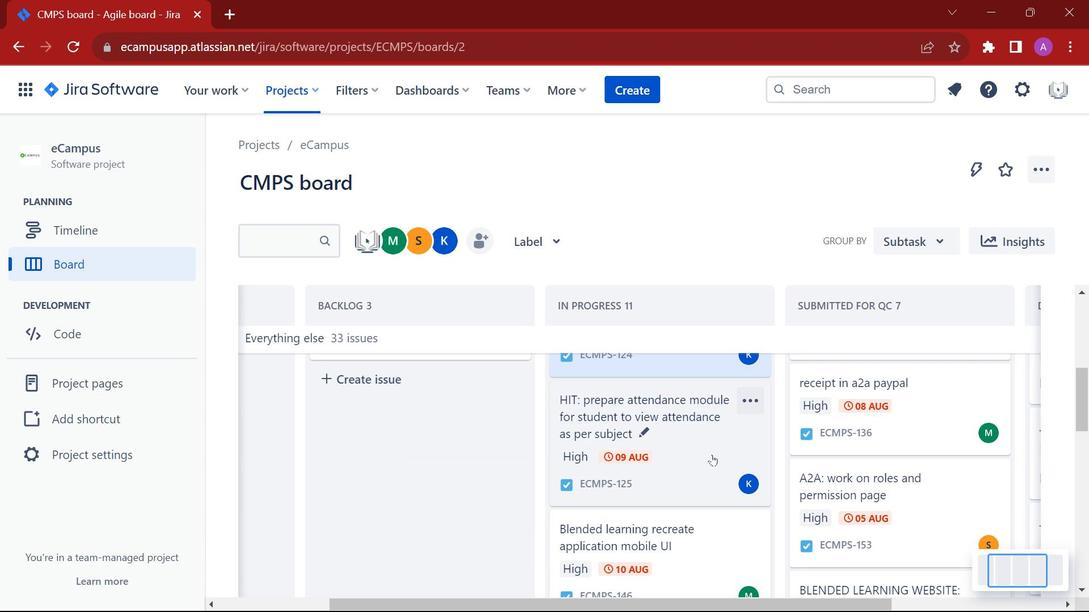 
Action: Mouse moved to (616, 431)
Screenshot: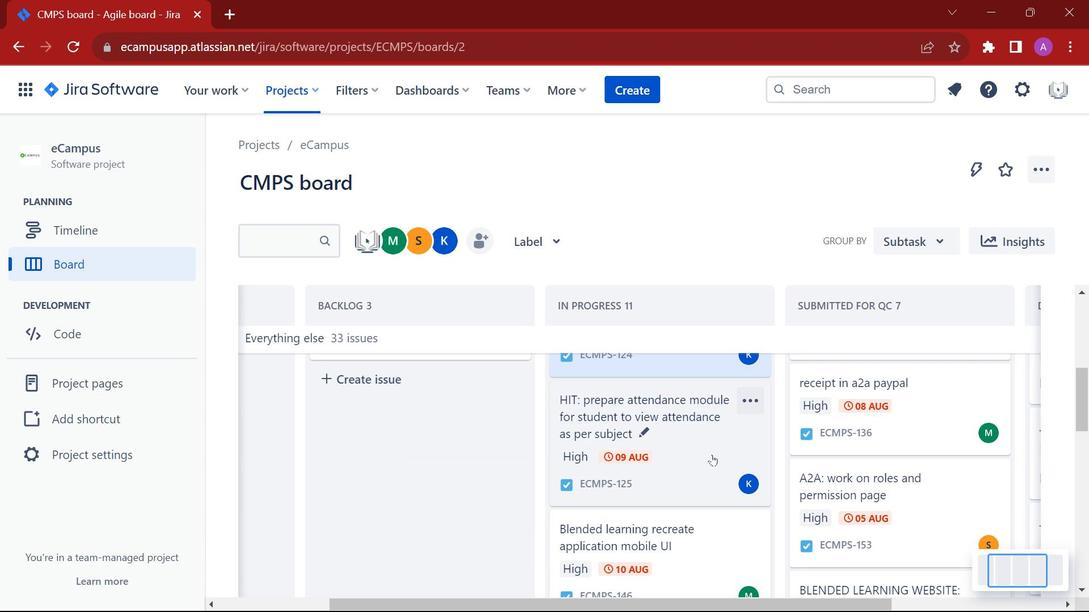 
Action: Mouse scrolled (616, 430) with delta (0, 0)
Screenshot: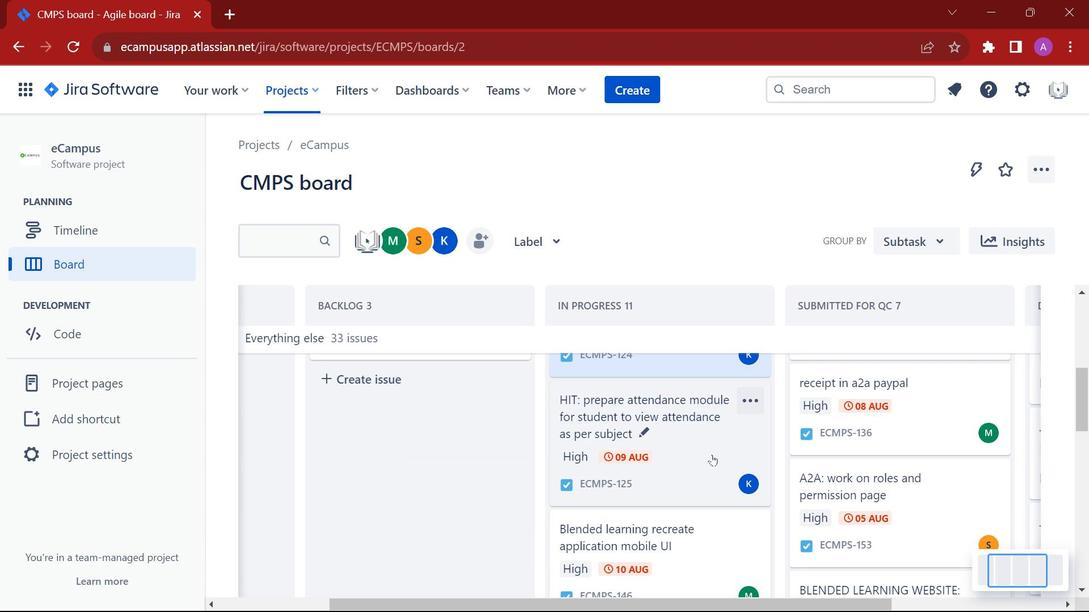 
Action: Mouse moved to (712, 455)
Screenshot: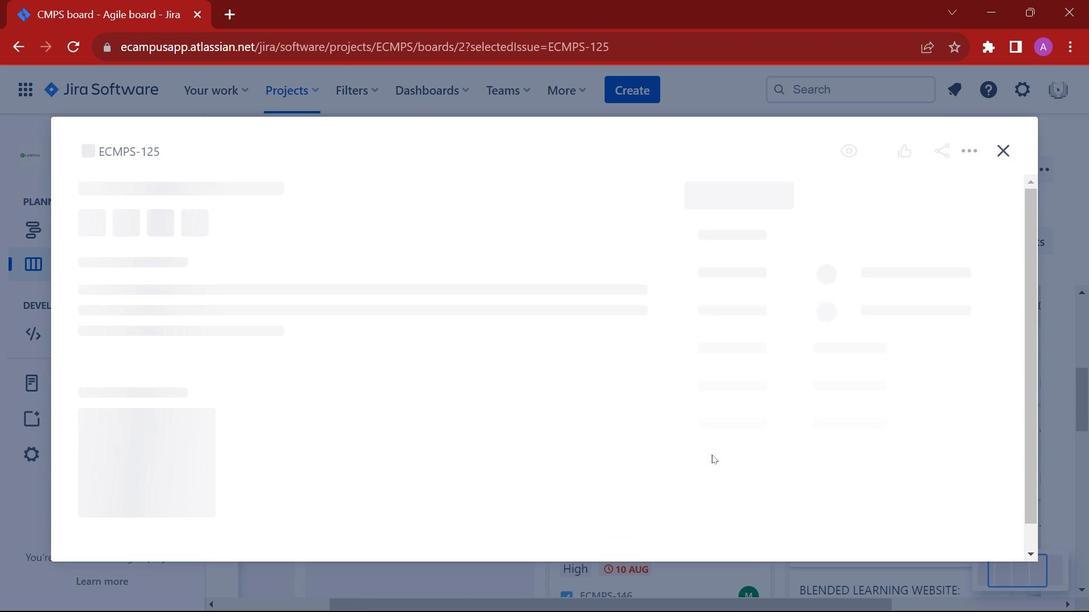 
Action: Mouse pressed left at (712, 455)
Screenshot: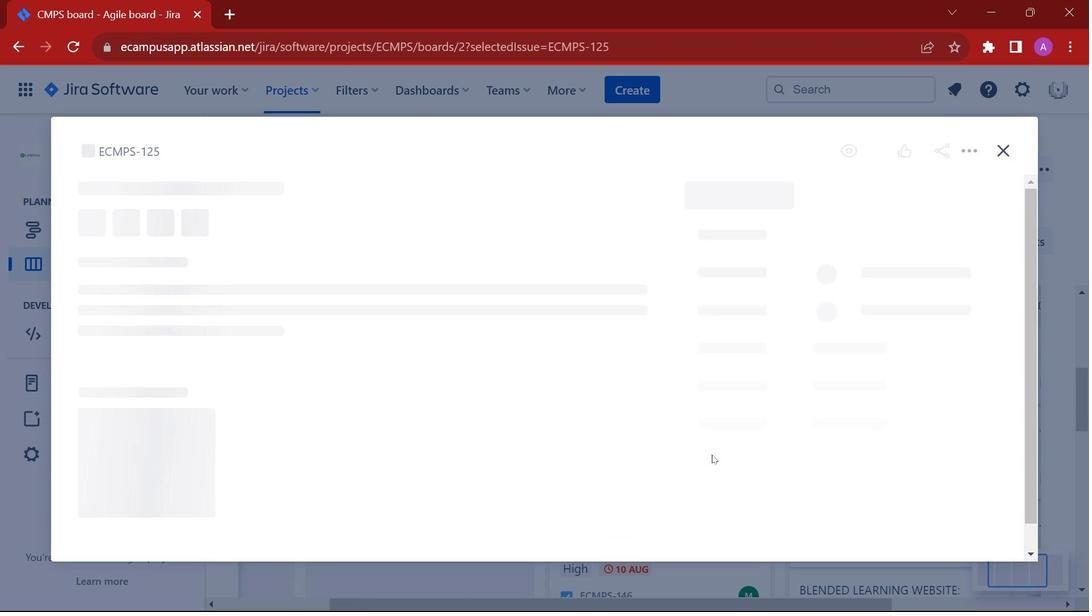 
Action: Mouse moved to (287, 361)
Screenshot: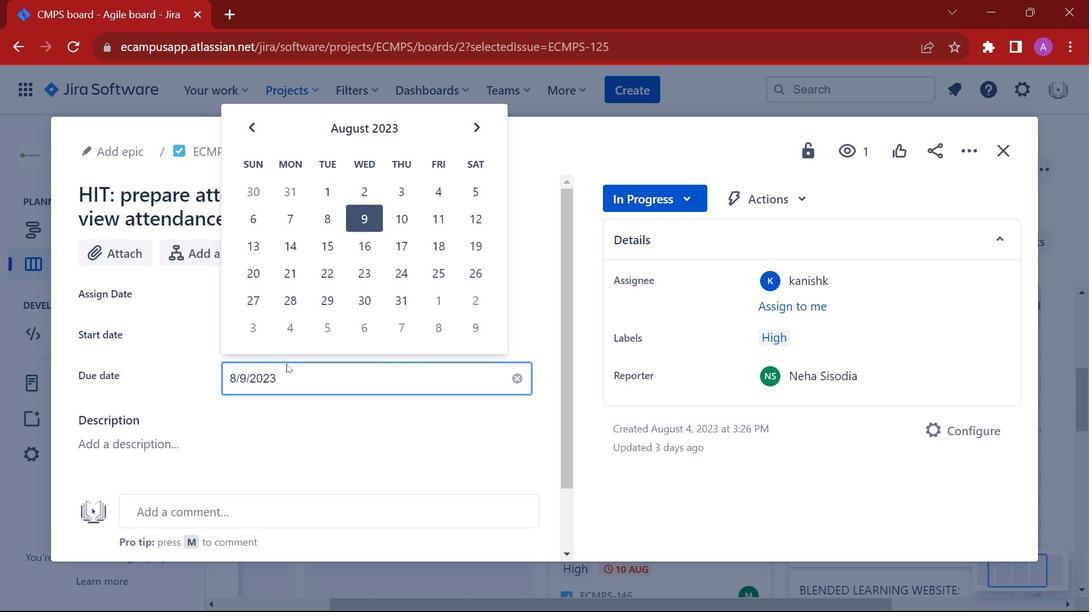 
Action: Mouse pressed left at (287, 361)
Screenshot: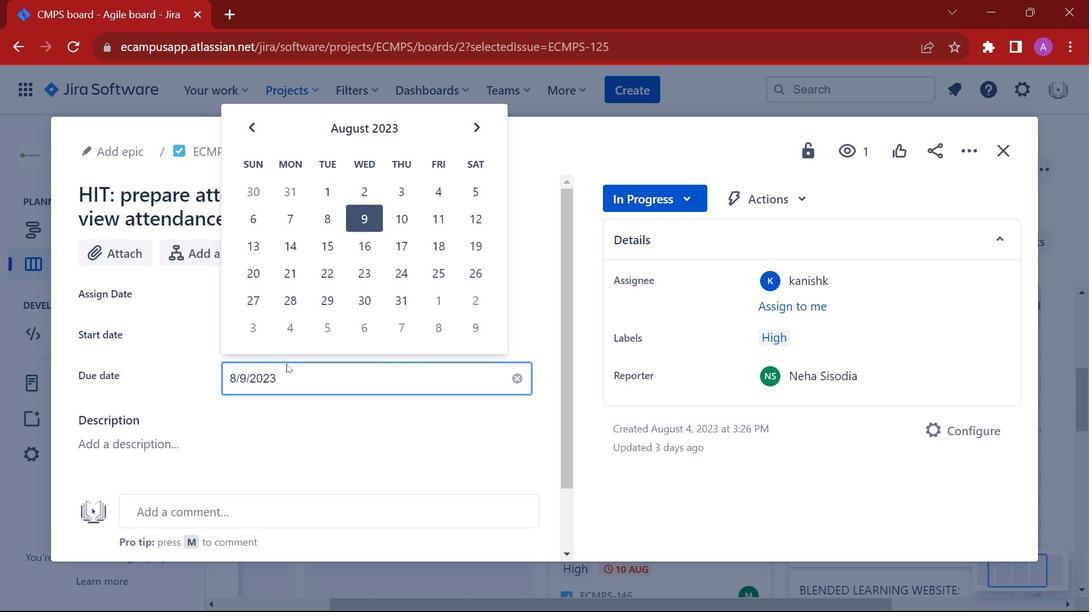 
Action: Mouse moved to (688, 200)
Screenshot: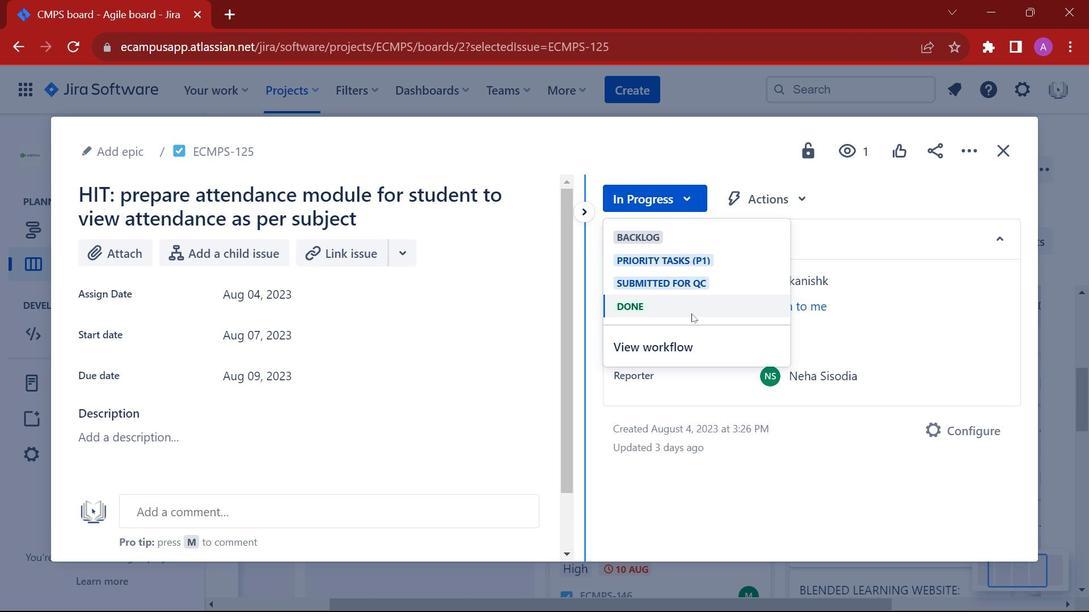 
Action: Mouse pressed left at (688, 200)
Screenshot: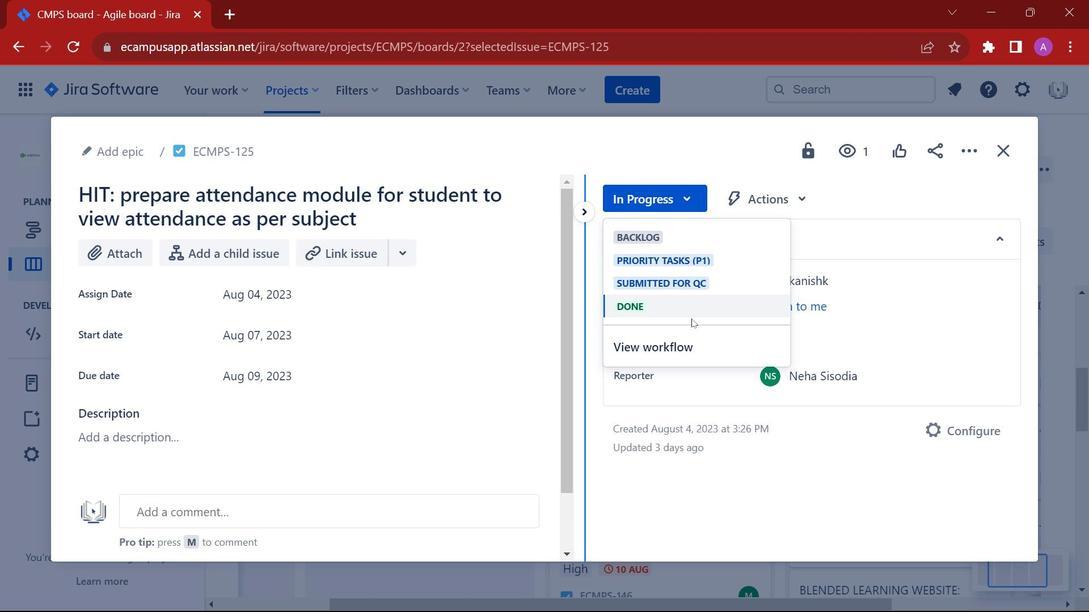 
Action: Mouse moved to (686, 343)
Screenshot: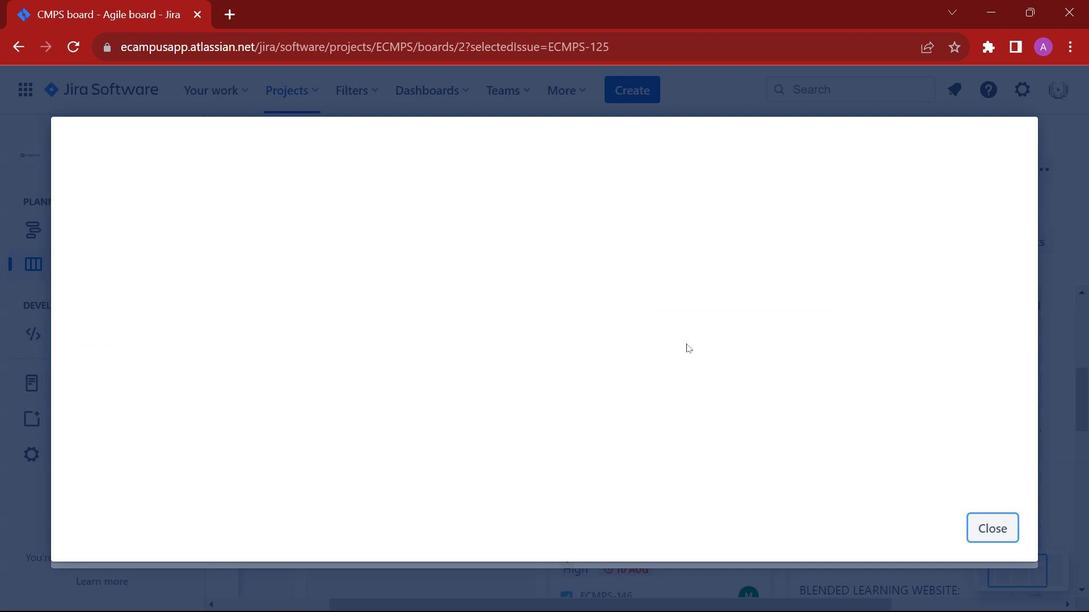 
Action: Mouse pressed left at (686, 343)
Screenshot: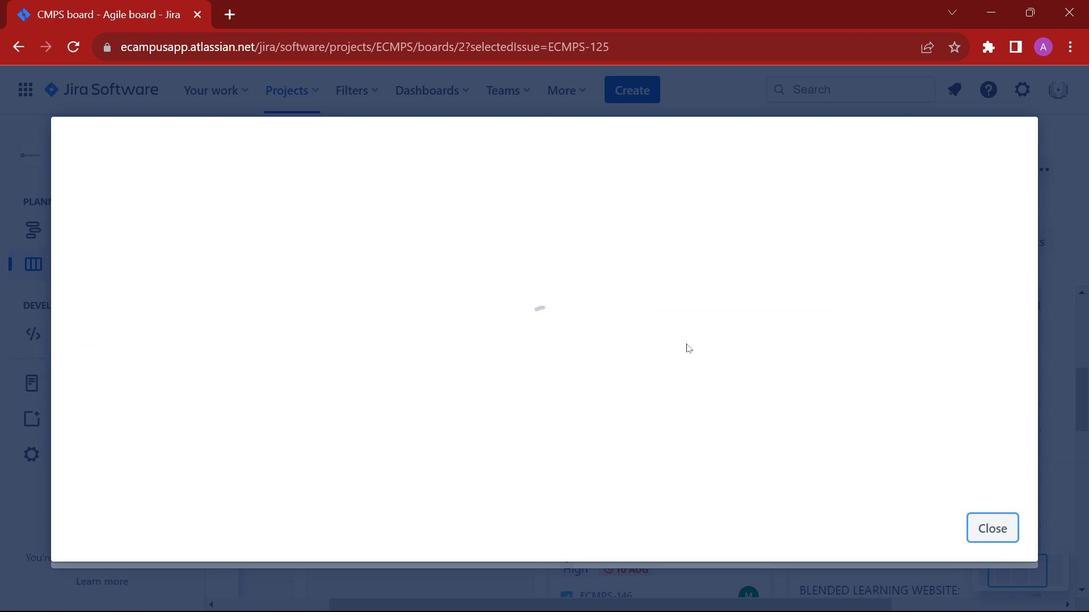 
Action: Mouse moved to (1028, 274)
Screenshot: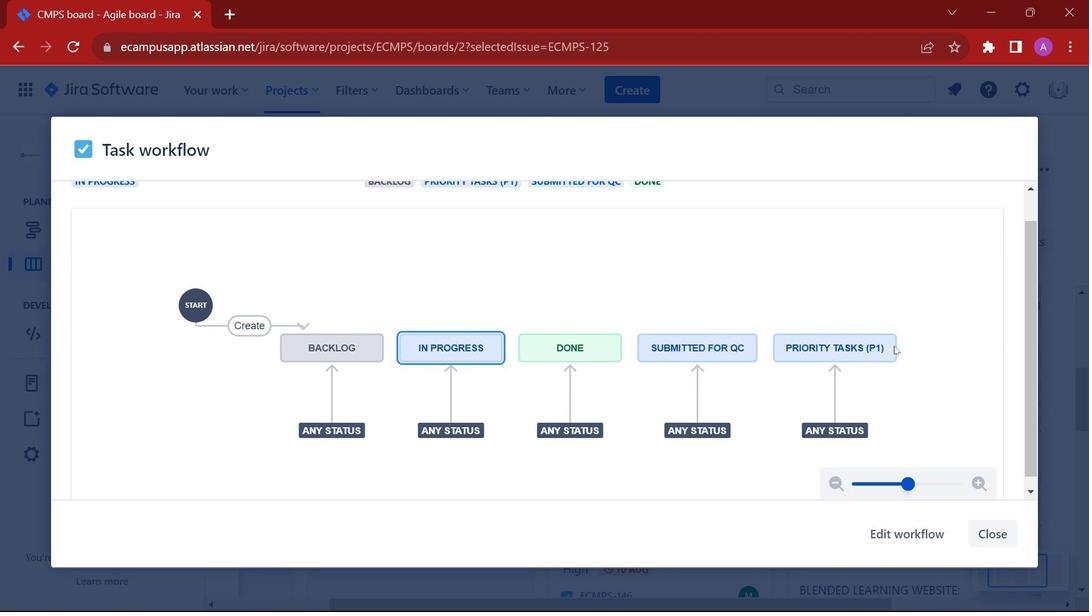 
Action: Mouse pressed left at (1028, 274)
Screenshot: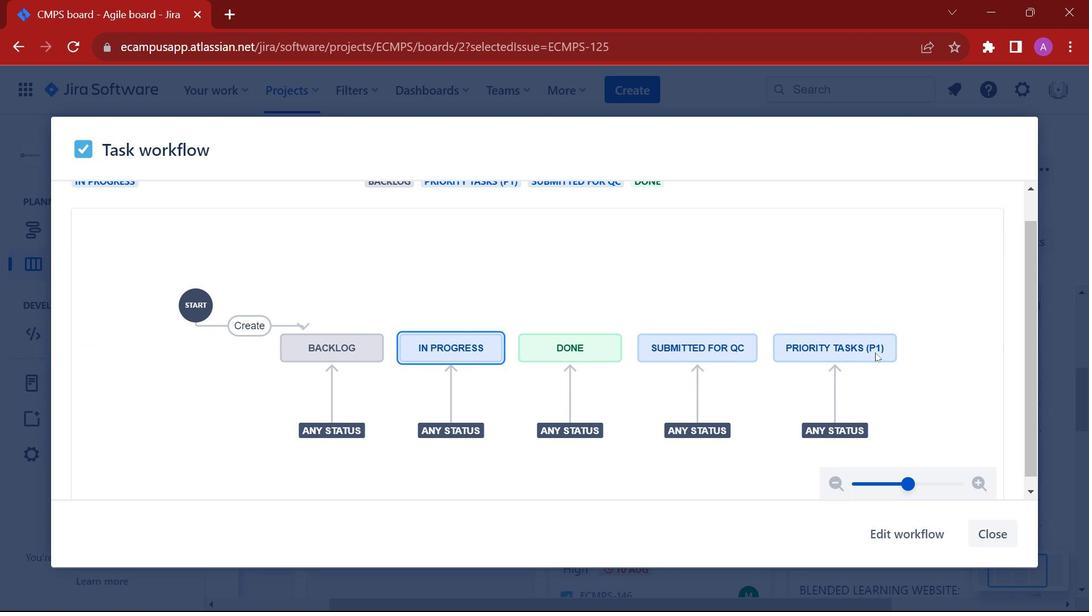 
Action: Mouse moved to (717, 345)
Screenshot: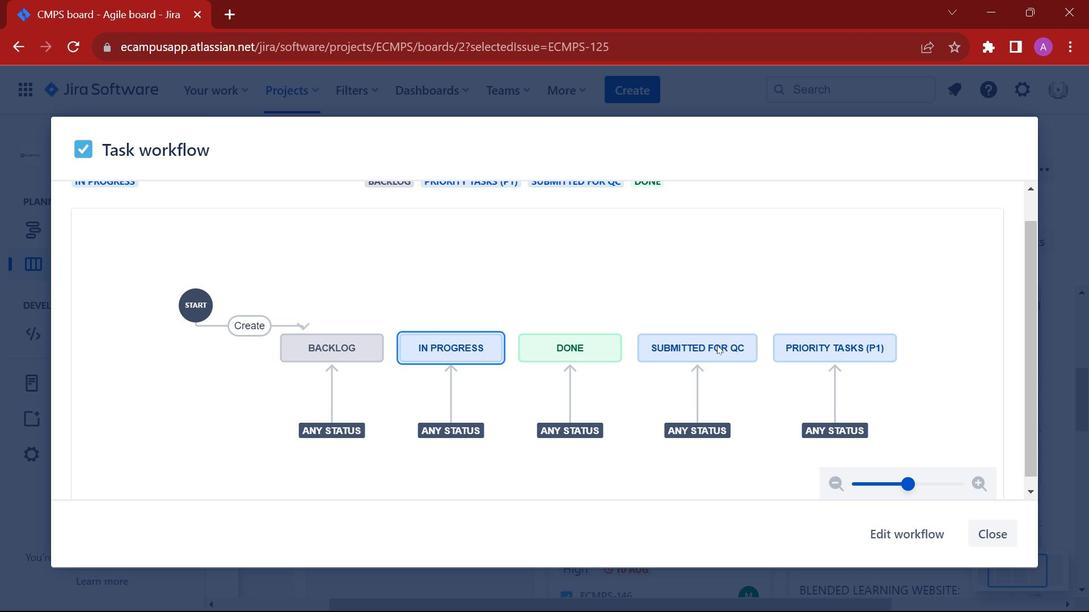 
Action: Mouse pressed left at (717, 345)
Screenshot: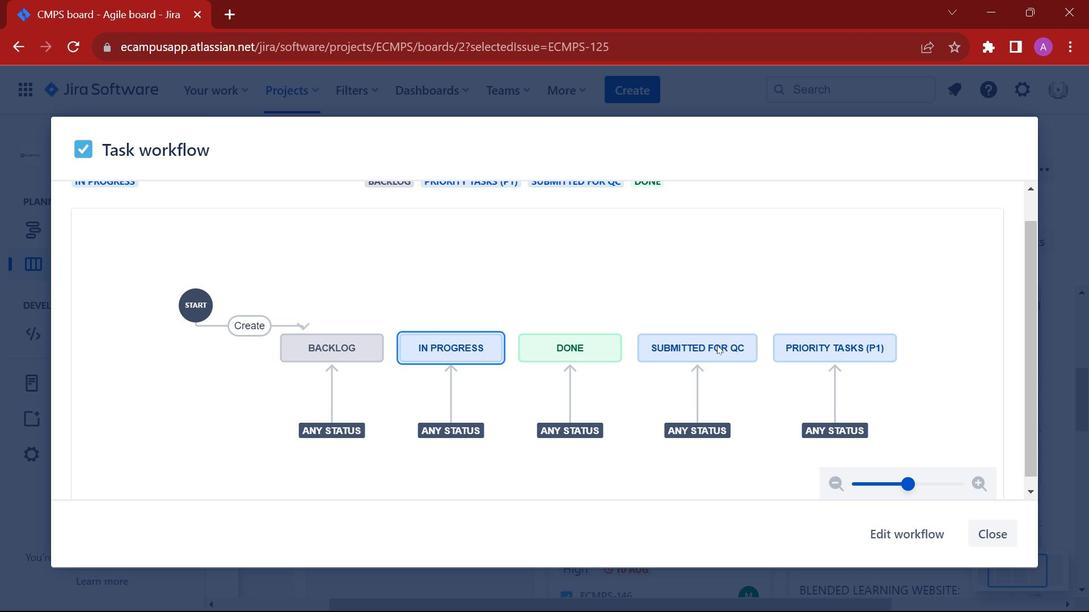 
Action: Mouse moved to (393, 330)
Screenshot: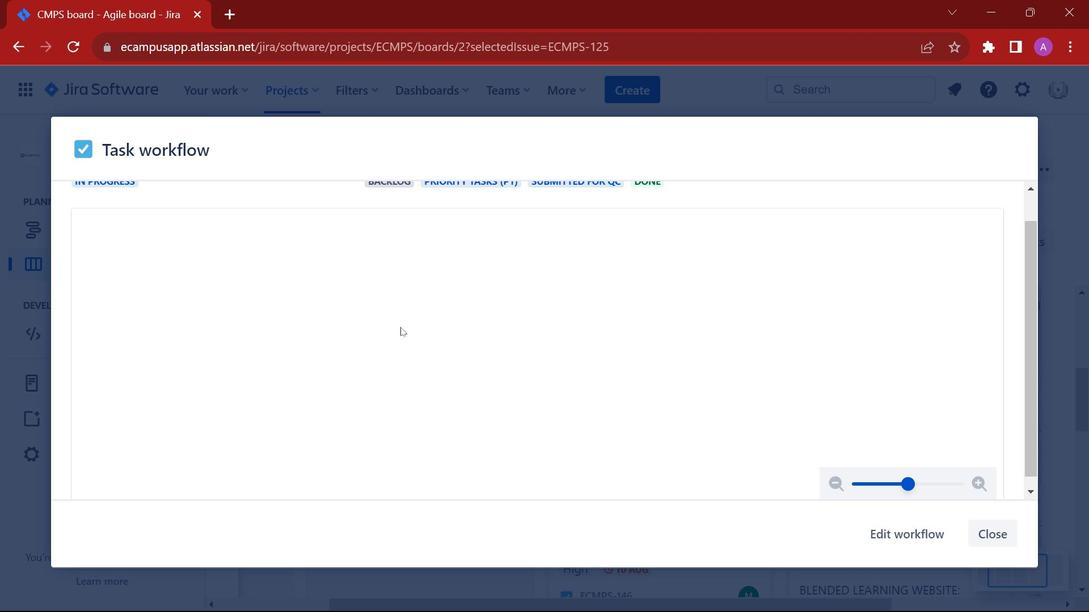 
Action: Mouse scrolled (393, 331) with delta (0, 0)
Screenshot: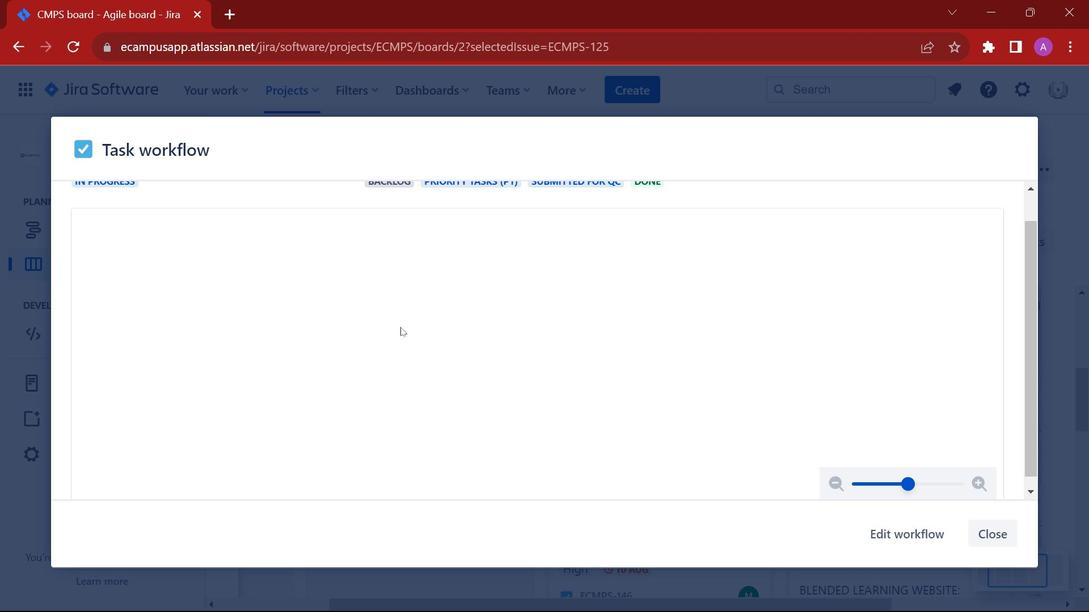 
Action: Mouse scrolled (393, 331) with delta (0, 0)
Screenshot: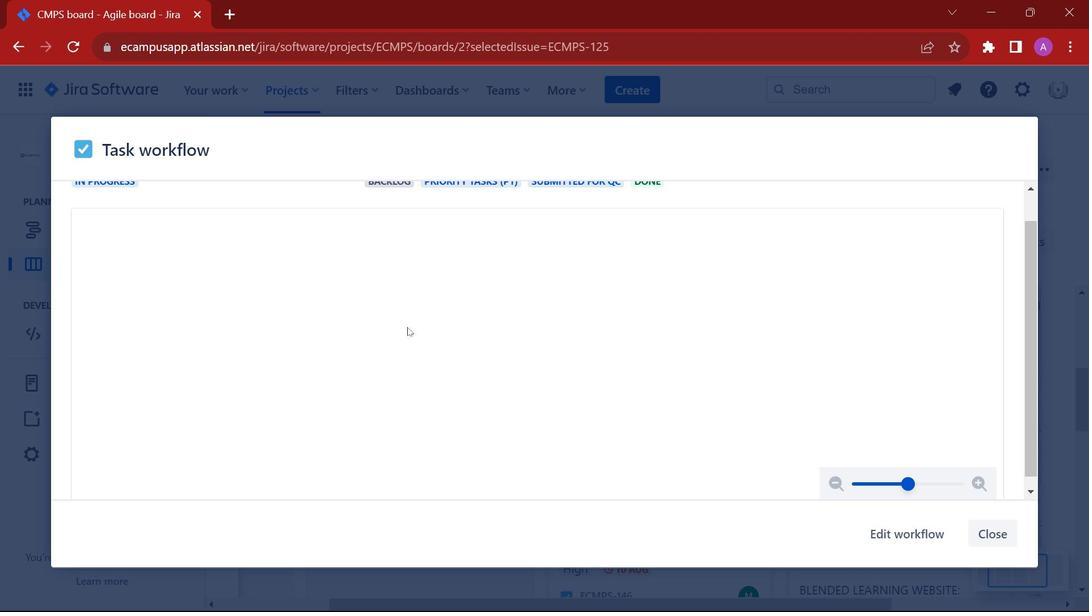 
Action: Mouse moved to (448, 327)
Screenshot: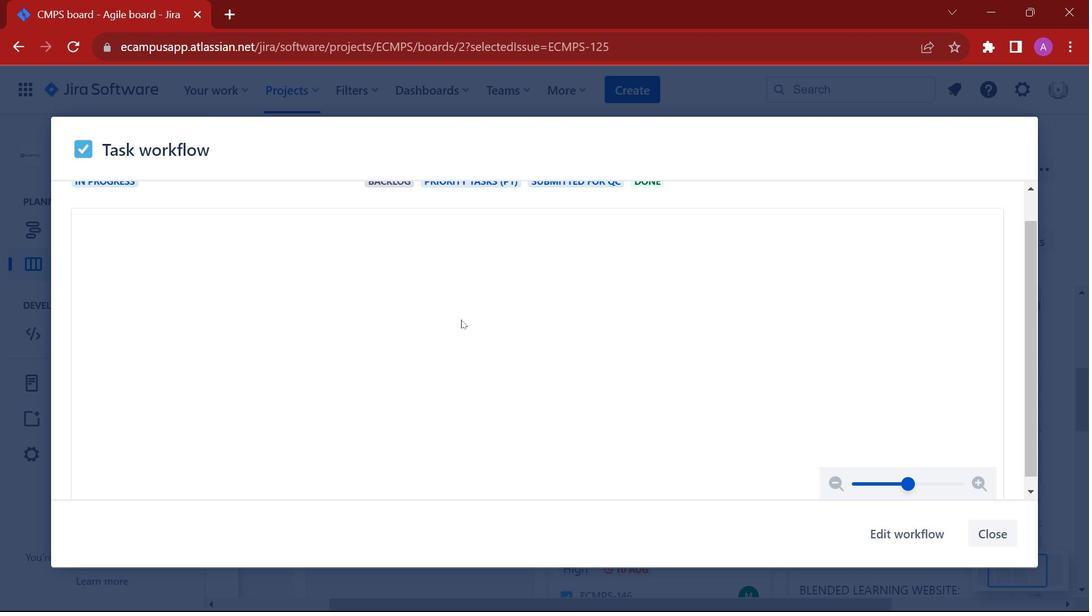 
Action: Mouse scrolled (448, 327) with delta (0, 0)
Screenshot: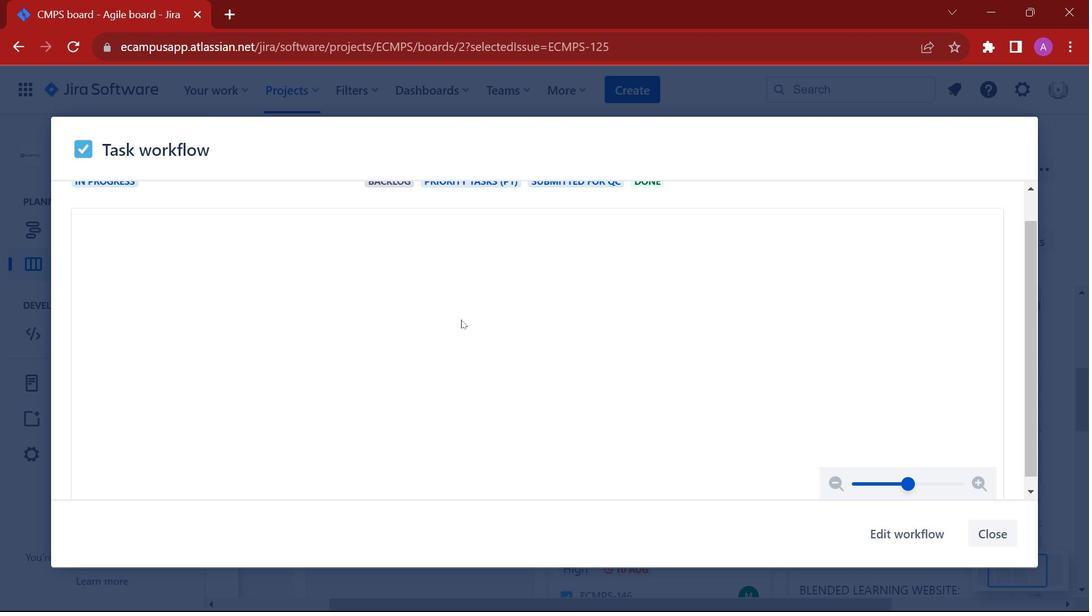 
Action: Mouse scrolled (448, 327) with delta (0, 0)
Screenshot: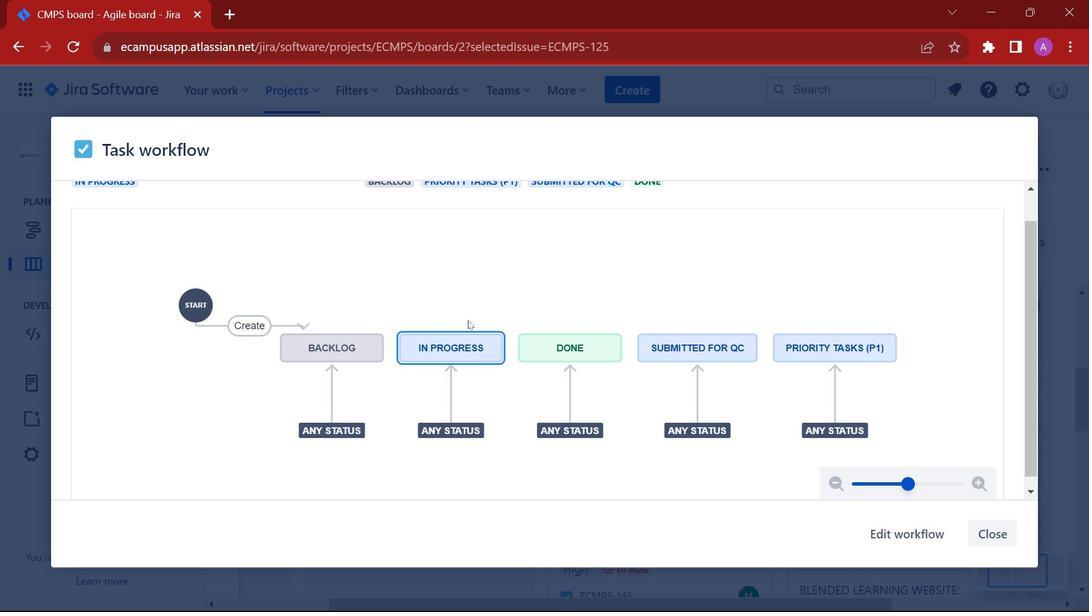
Action: Mouse scrolled (448, 327) with delta (0, 0)
Screenshot: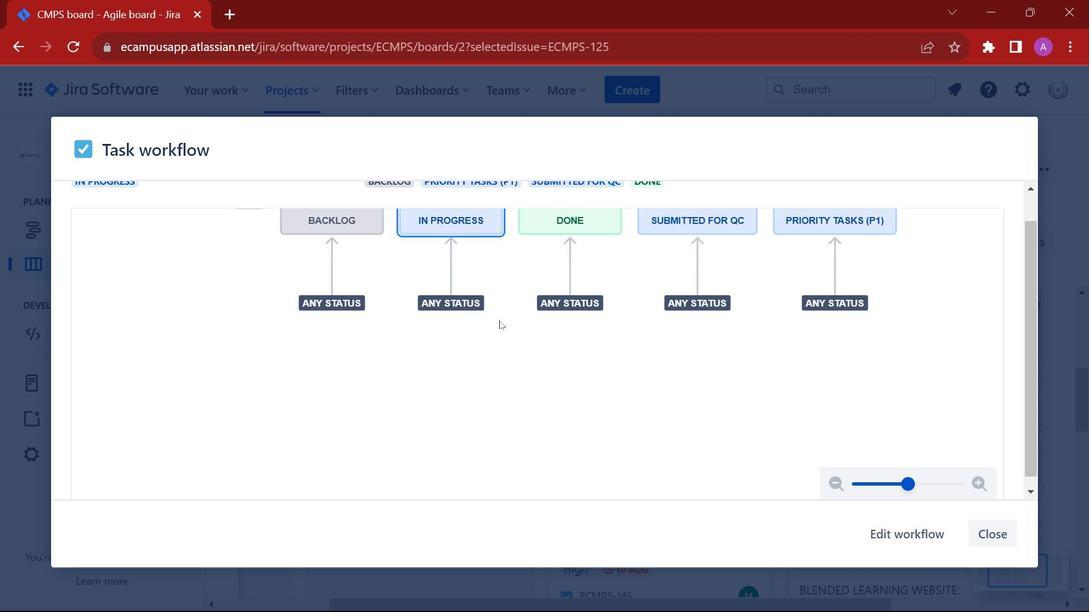 
Action: Mouse moved to (454, 319)
Screenshot: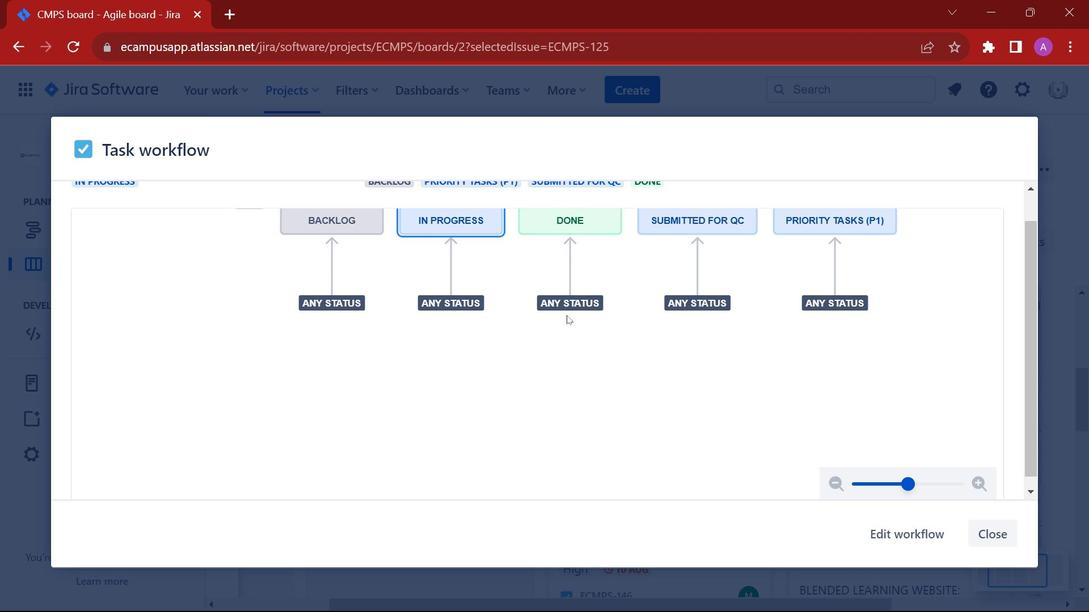 
Action: Mouse scrolled (454, 319) with delta (0, 0)
Screenshot: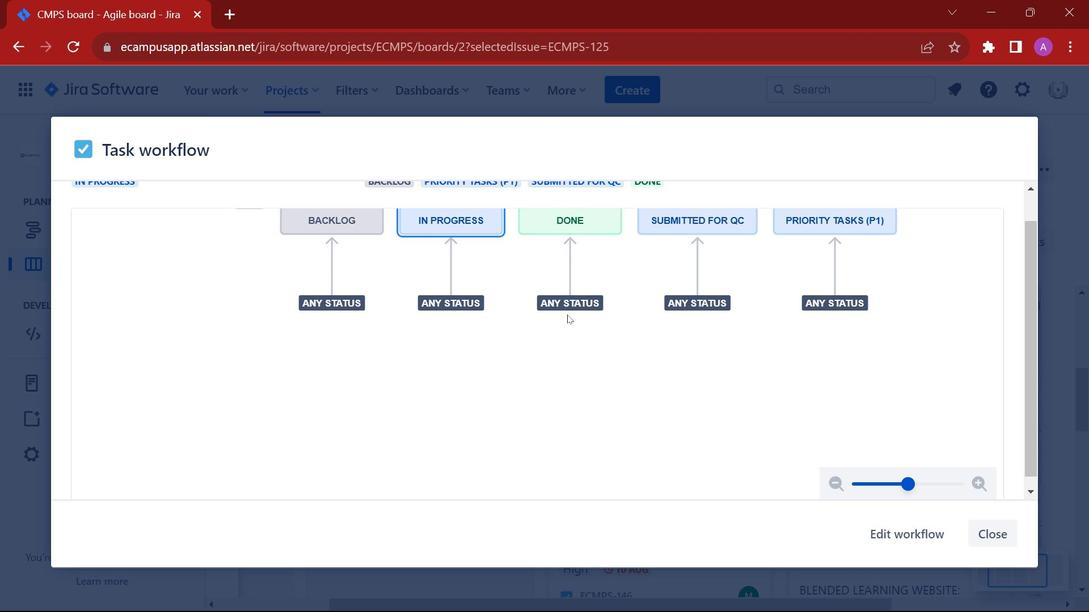 
Action: Mouse scrolled (454, 319) with delta (0, 0)
Screenshot: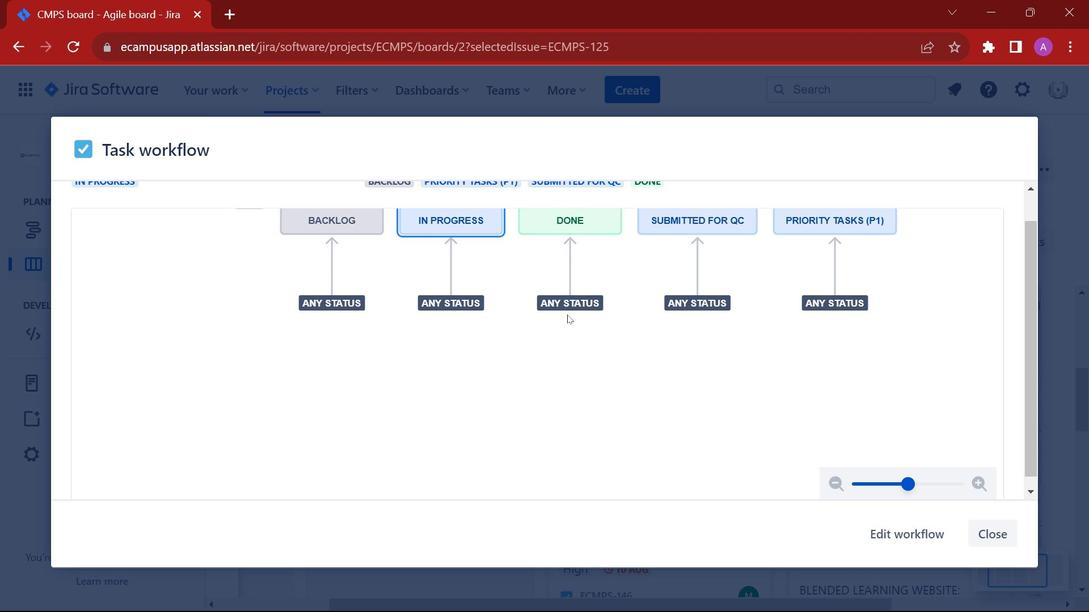 
Action: Mouse moved to (456, 319)
Screenshot: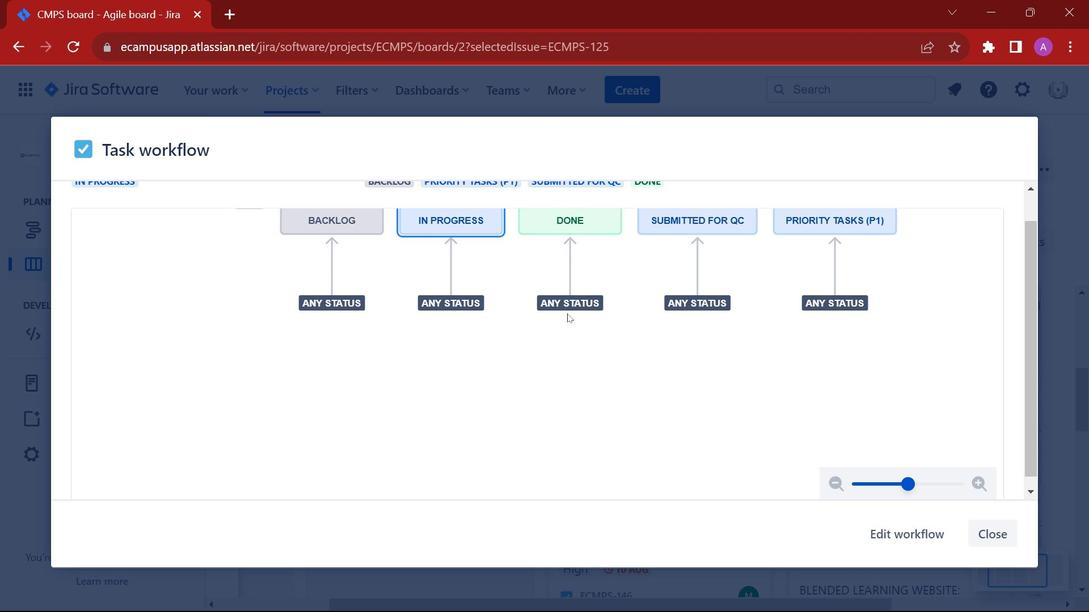 
Action: Mouse scrolled (456, 318) with delta (0, 0)
Screenshot: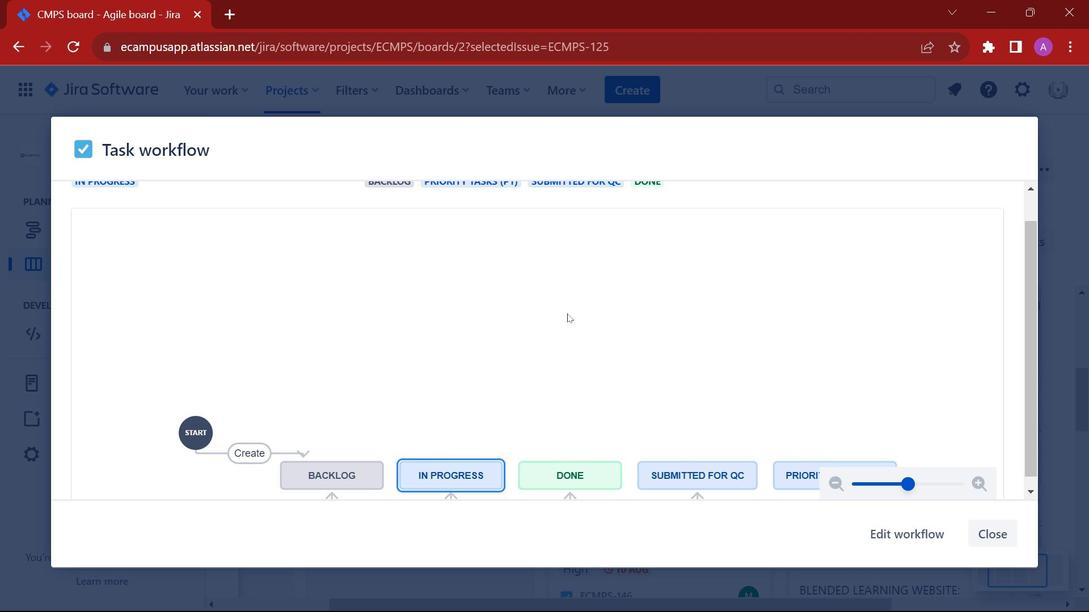 
Action: Mouse scrolled (456, 318) with delta (0, 0)
Screenshot: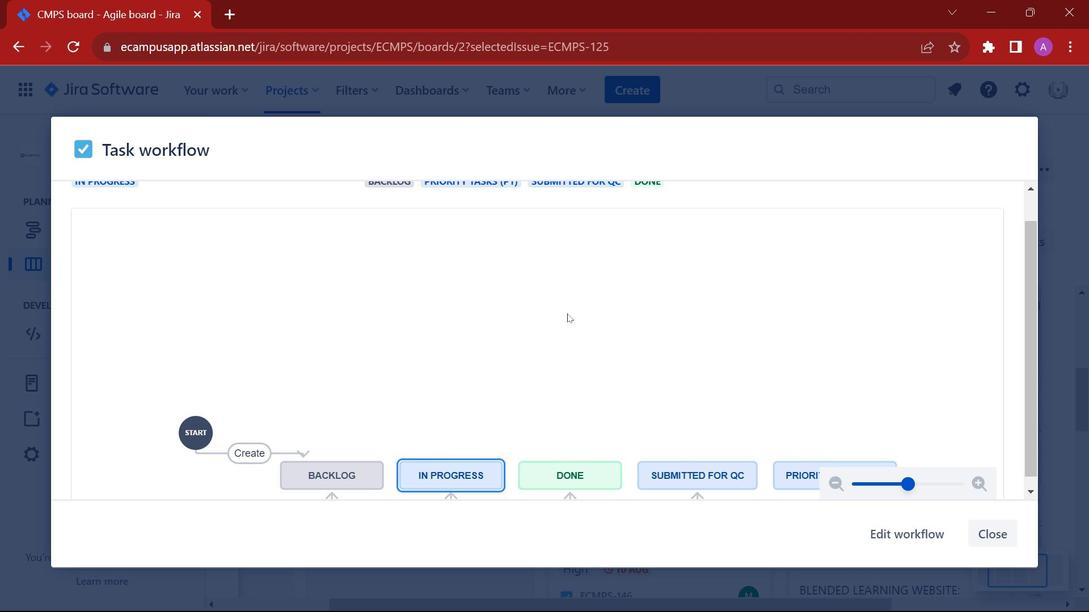 
Action: Mouse moved to (458, 319)
Screenshot: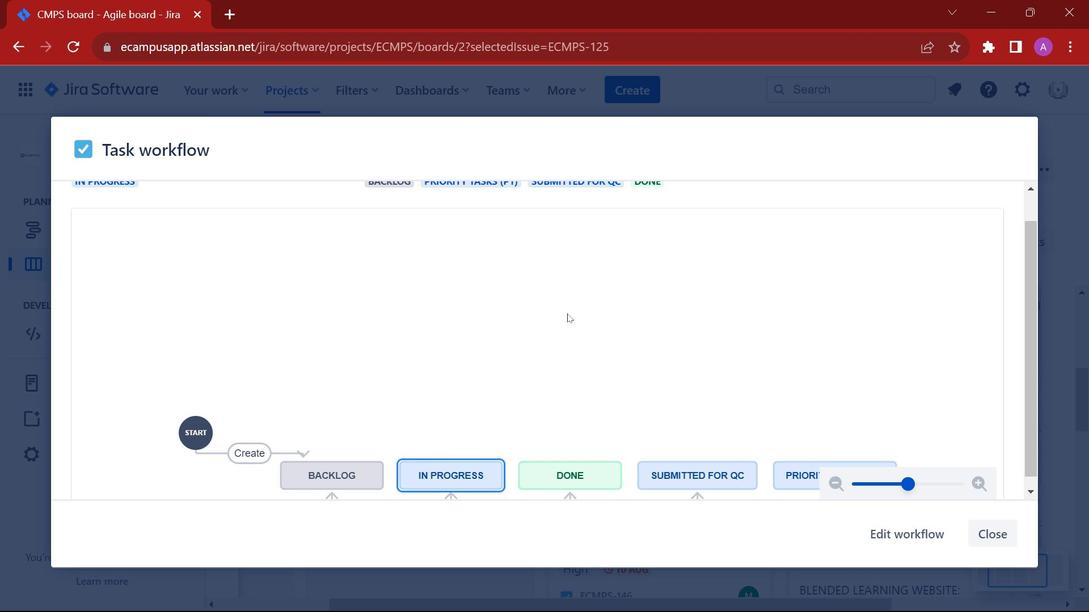 
Action: Mouse scrolled (458, 318) with delta (0, 0)
Screenshot: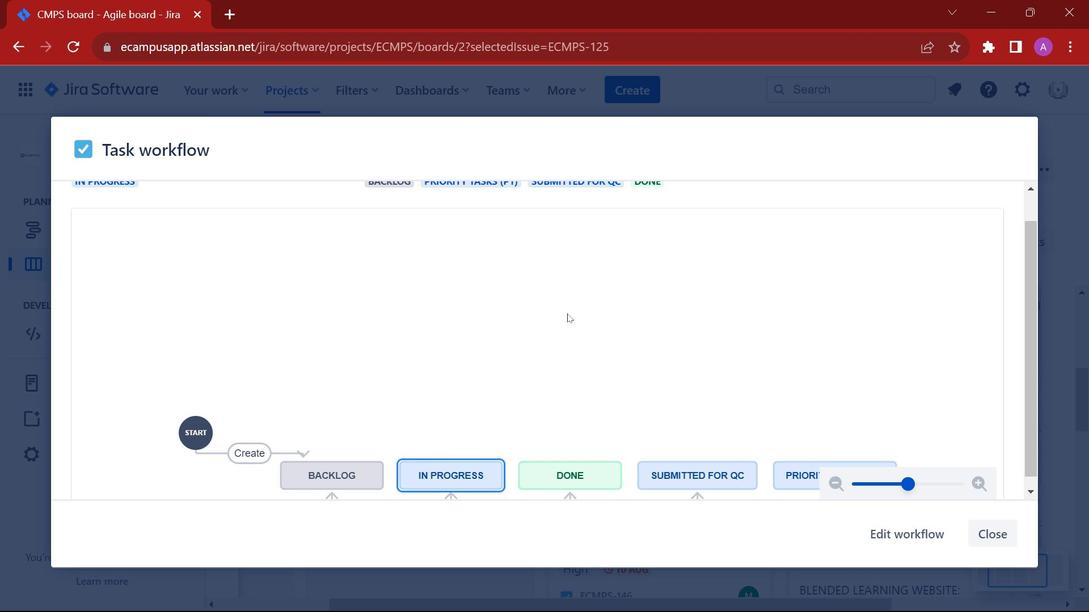 
Action: Mouse moved to (464, 320)
Screenshot: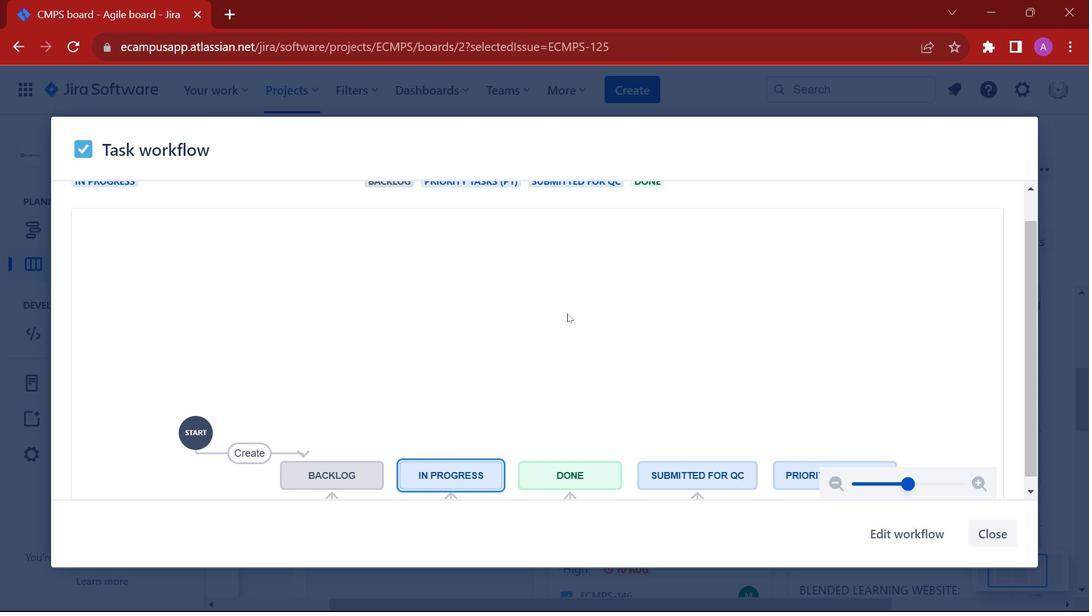 
Action: Mouse scrolled (464, 319) with delta (0, 0)
Screenshot: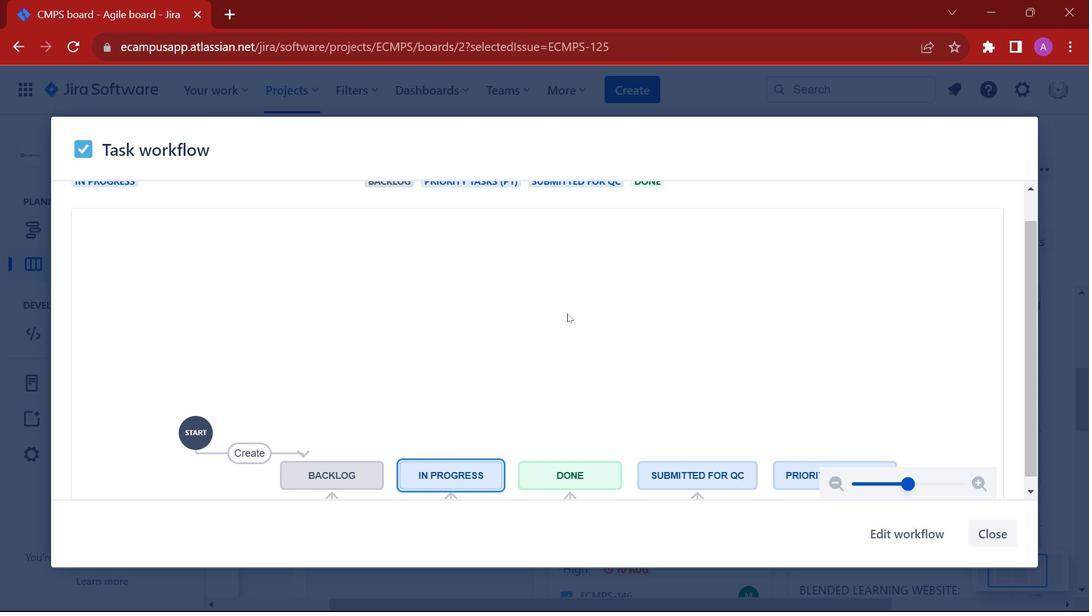 
Action: Mouse moved to (567, 314)
Screenshot: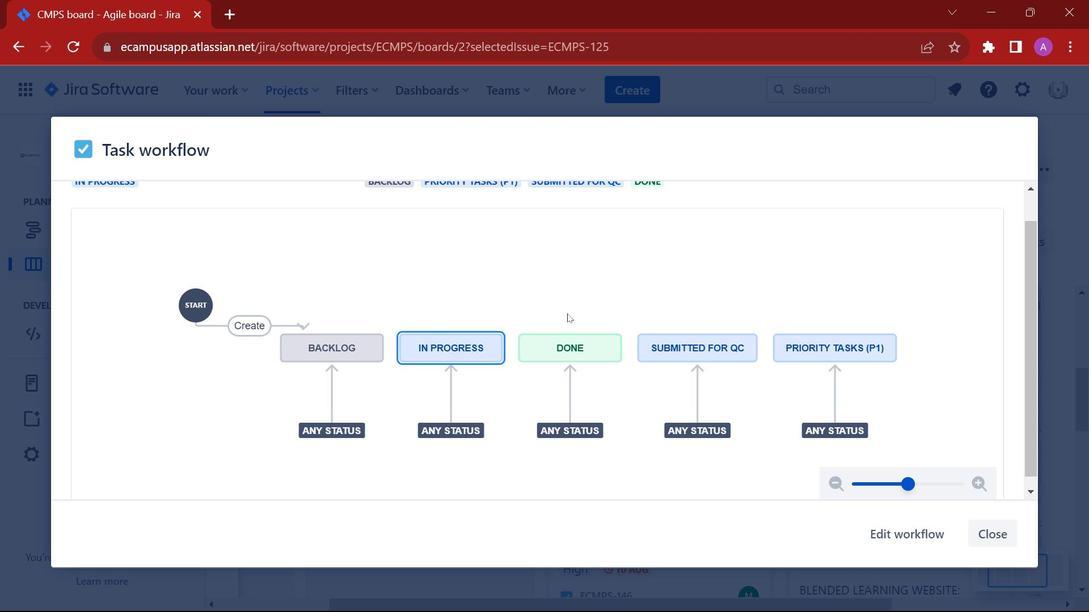 
Action: Mouse scrolled (567, 314) with delta (0, 0)
Screenshot: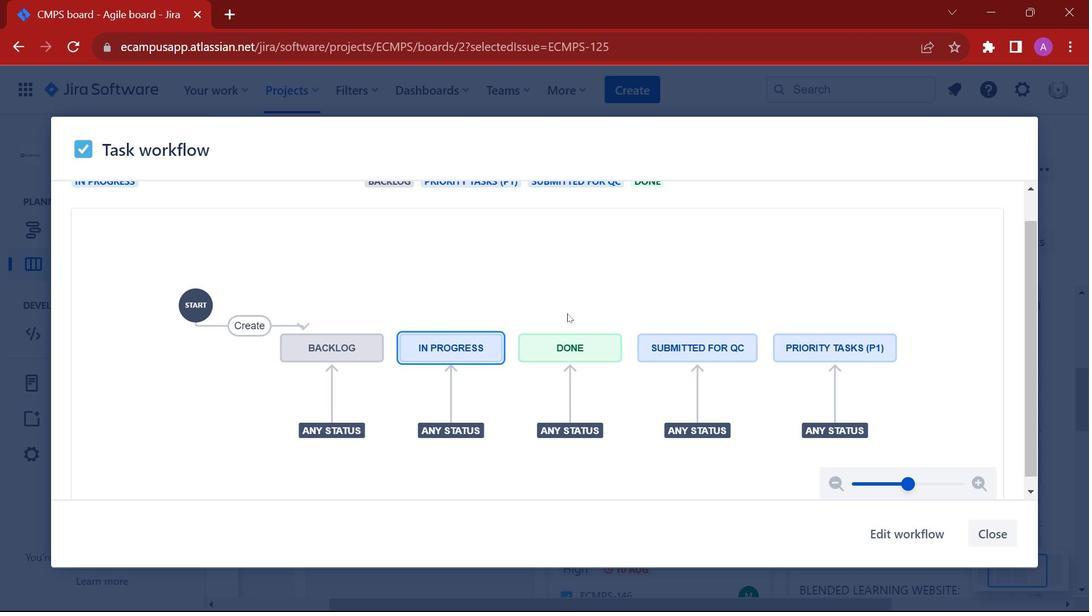 
Action: Mouse scrolled (567, 314) with delta (0, 0)
Screenshot: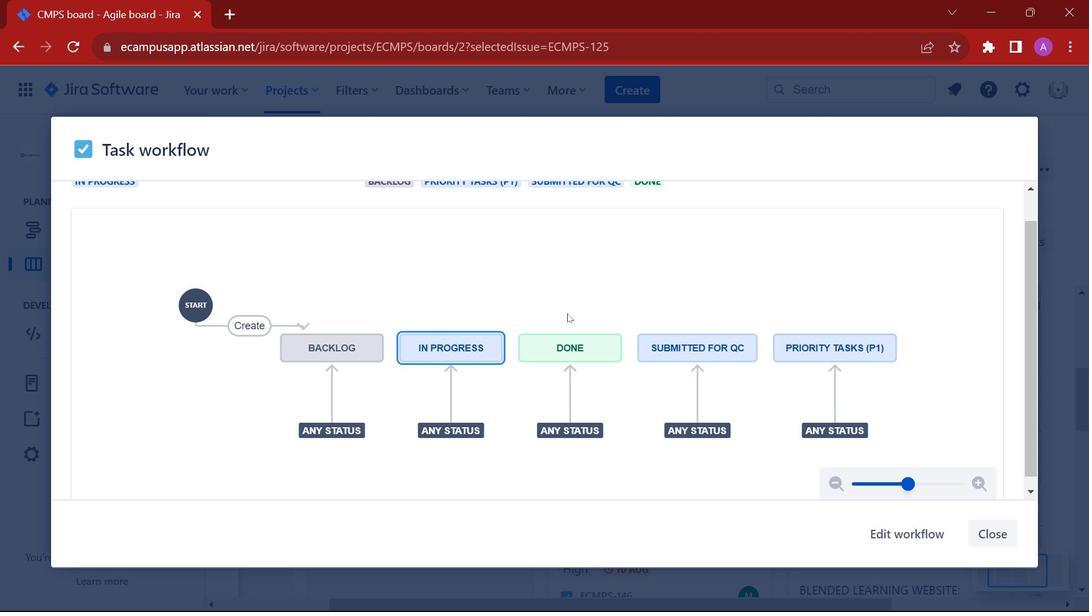 
Action: Mouse scrolled (567, 313) with delta (0, 0)
Screenshot: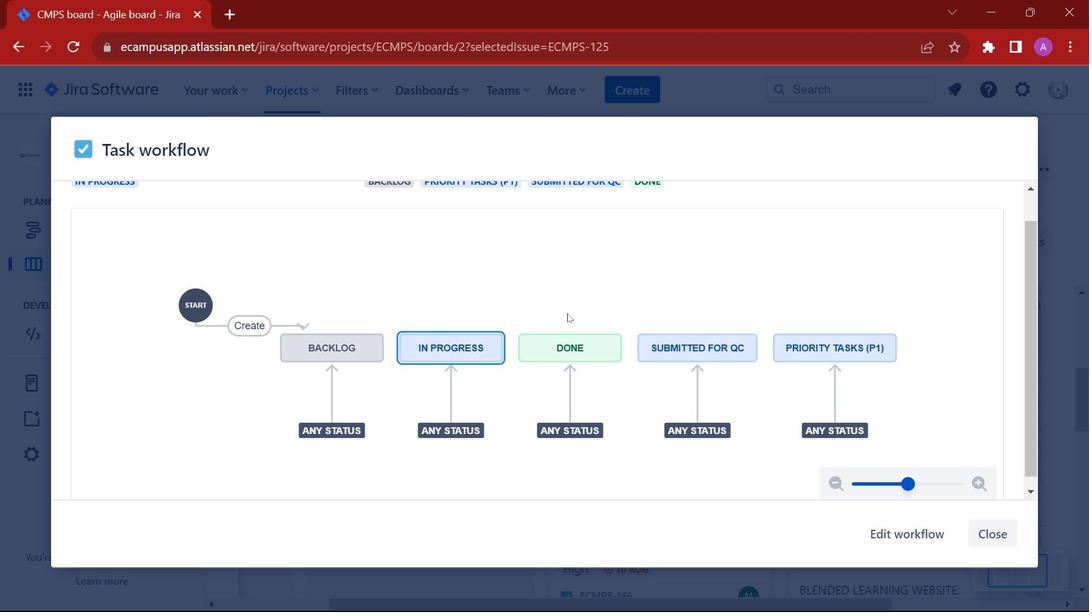
Action: Mouse moved to (999, 528)
Screenshot: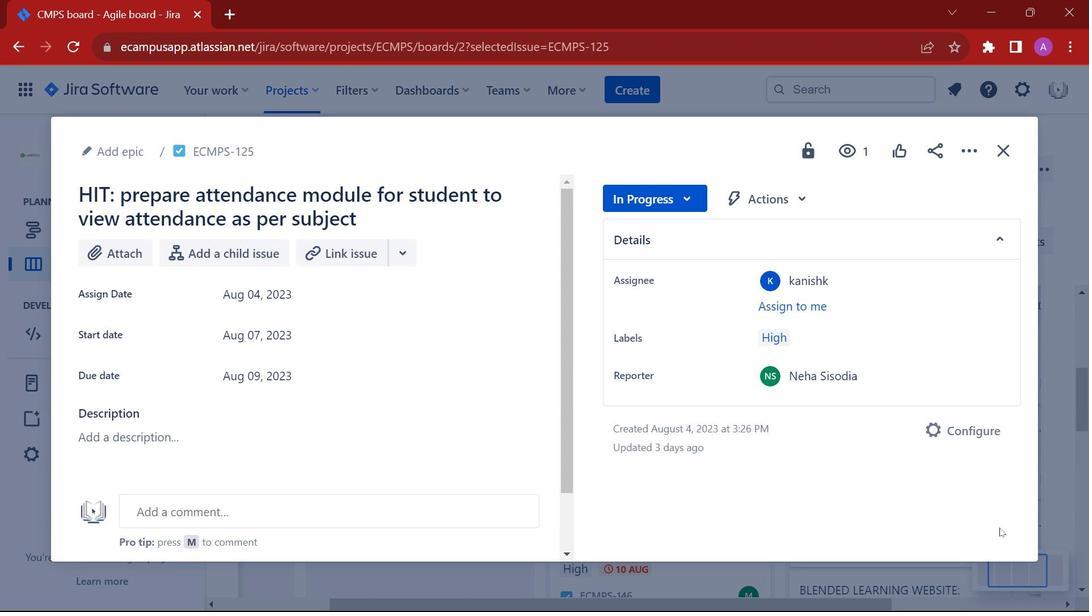 
Action: Mouse pressed left at (999, 528)
Screenshot: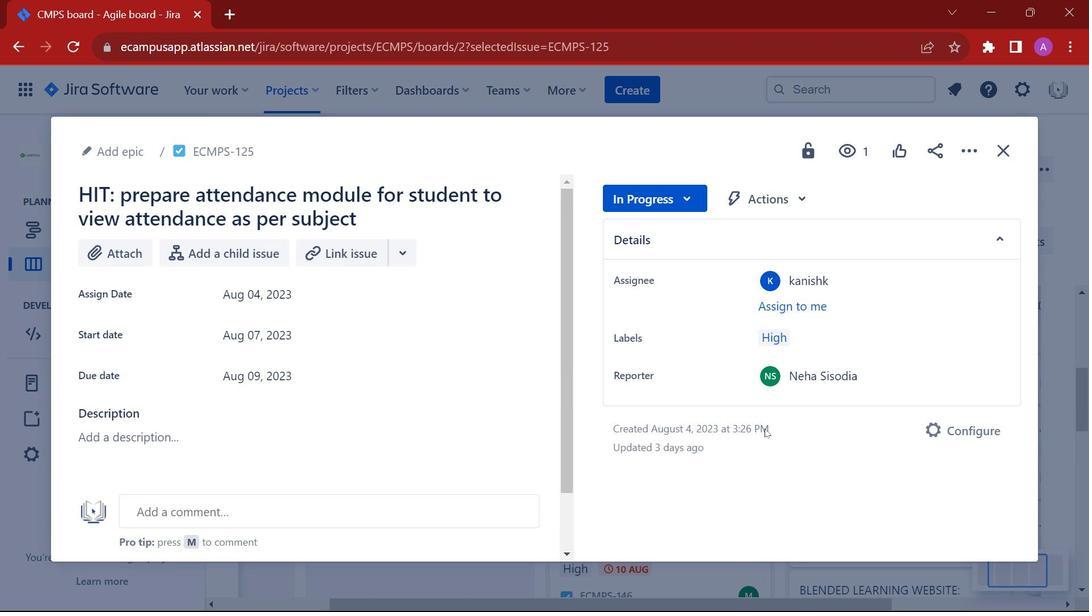 
Action: Mouse moved to (998, 157)
Screenshot: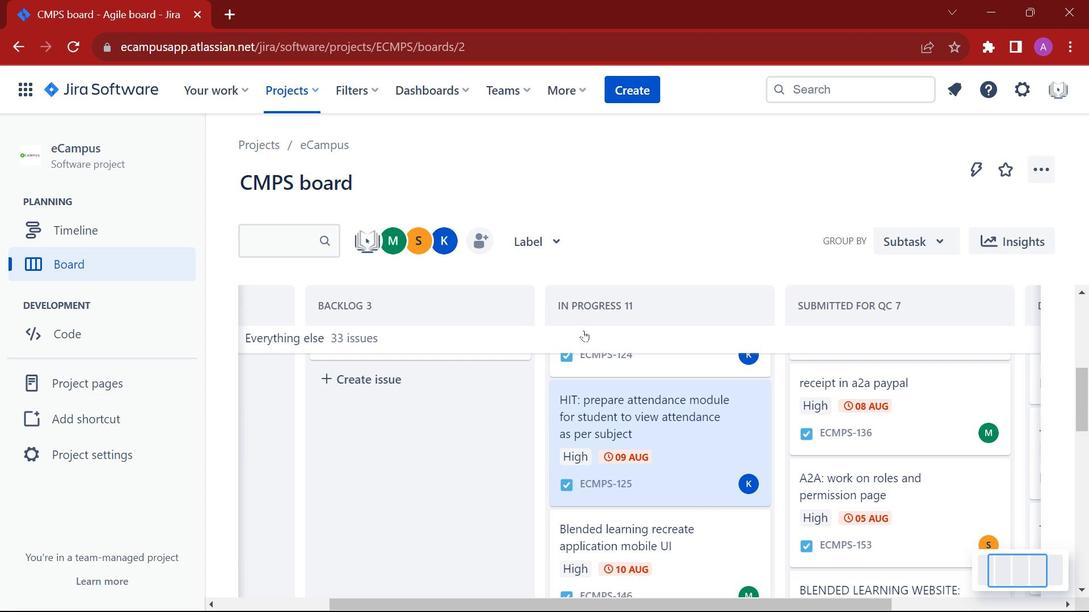 
Action: Mouse pressed left at (998, 157)
Screenshot: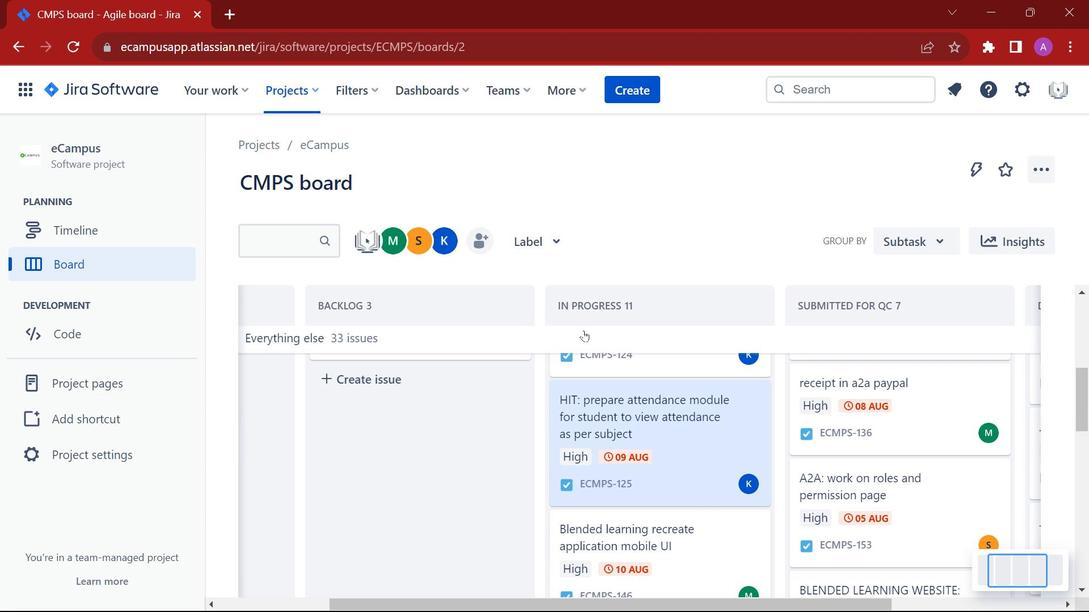 
Action: Mouse moved to (705, 456)
Screenshot: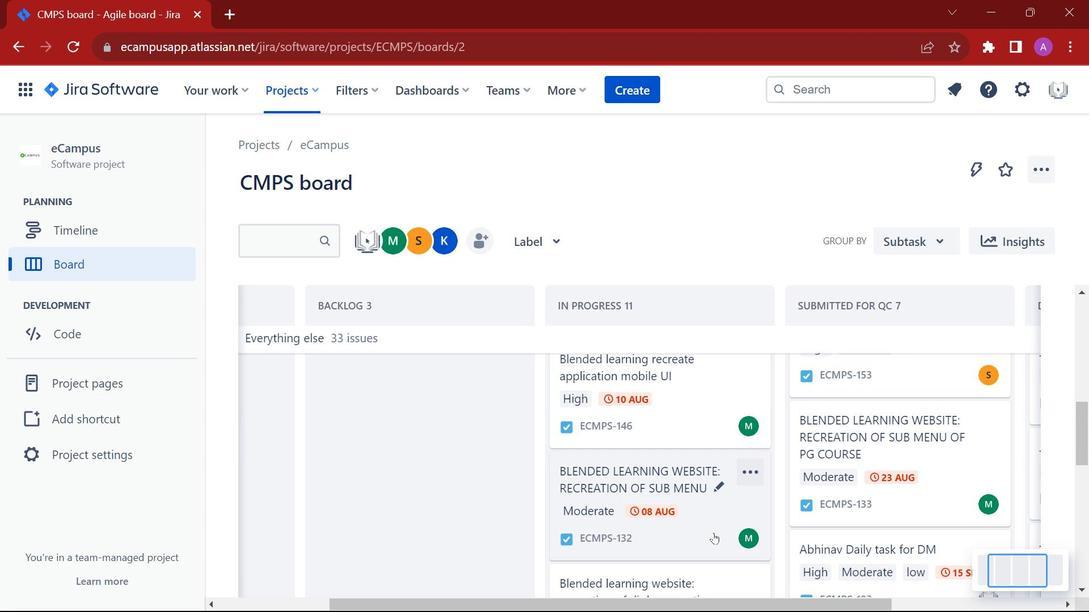 
Action: Mouse scrolled (705, 455) with delta (0, 0)
Screenshot: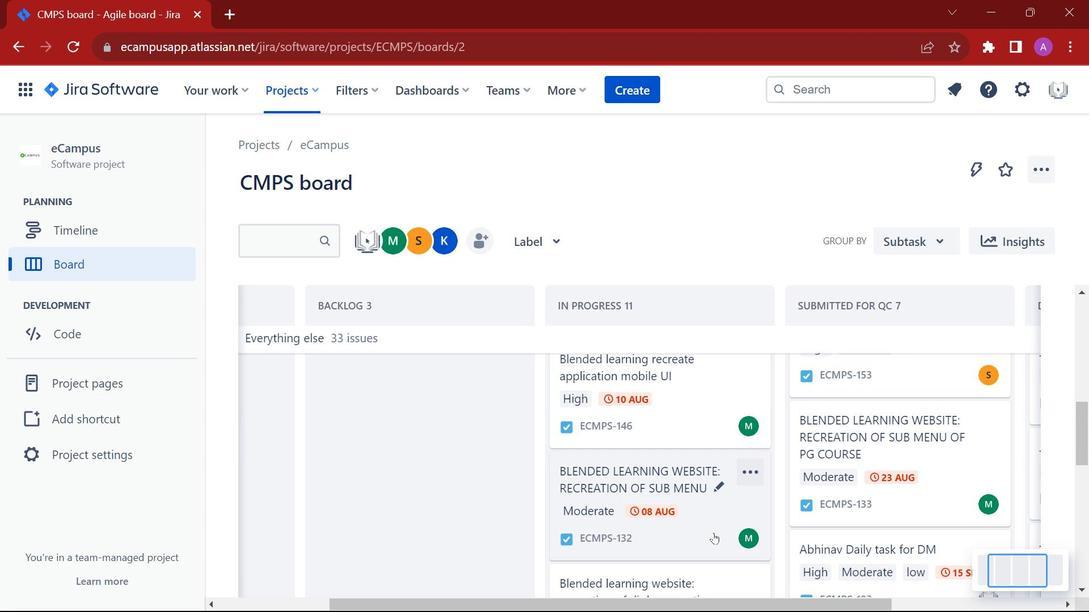 
Action: Mouse moved to (705, 456)
Screenshot: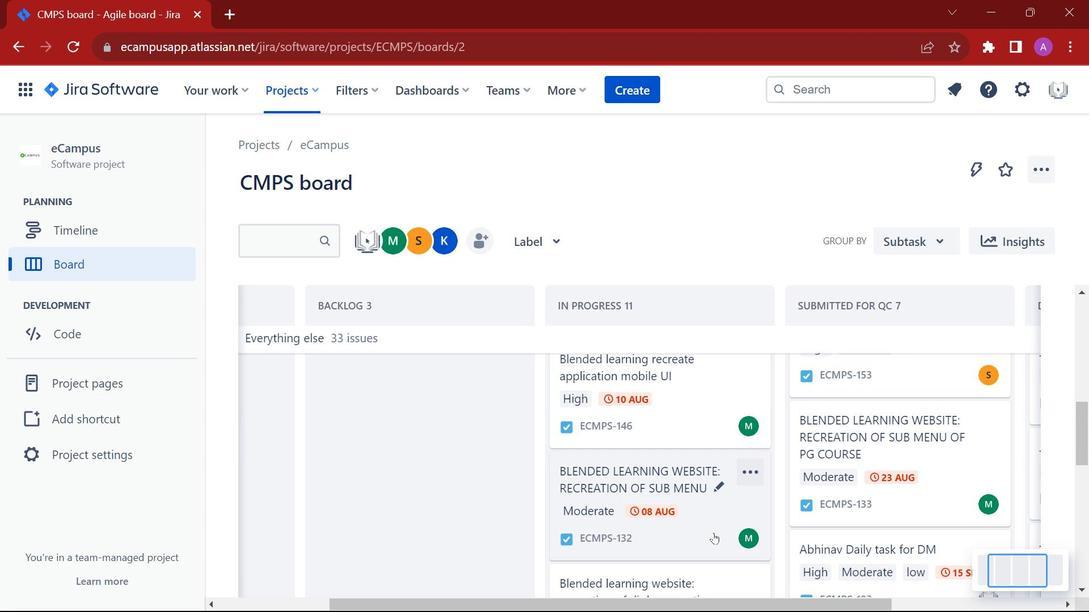 
Action: Mouse scrolled (705, 456) with delta (0, 0)
Screenshot: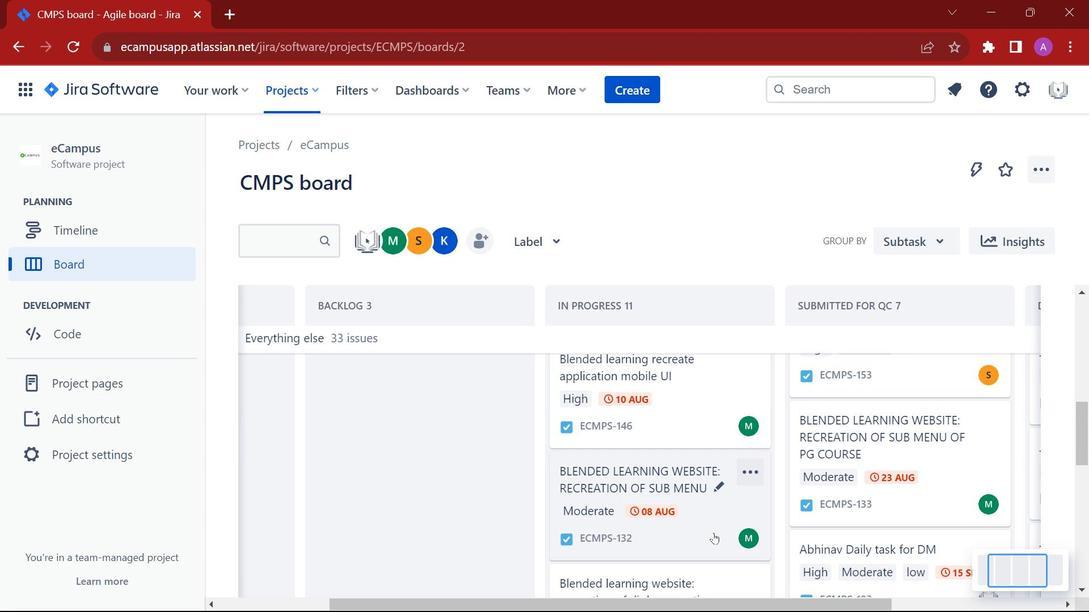 
Action: Mouse moved to (713, 533)
Screenshot: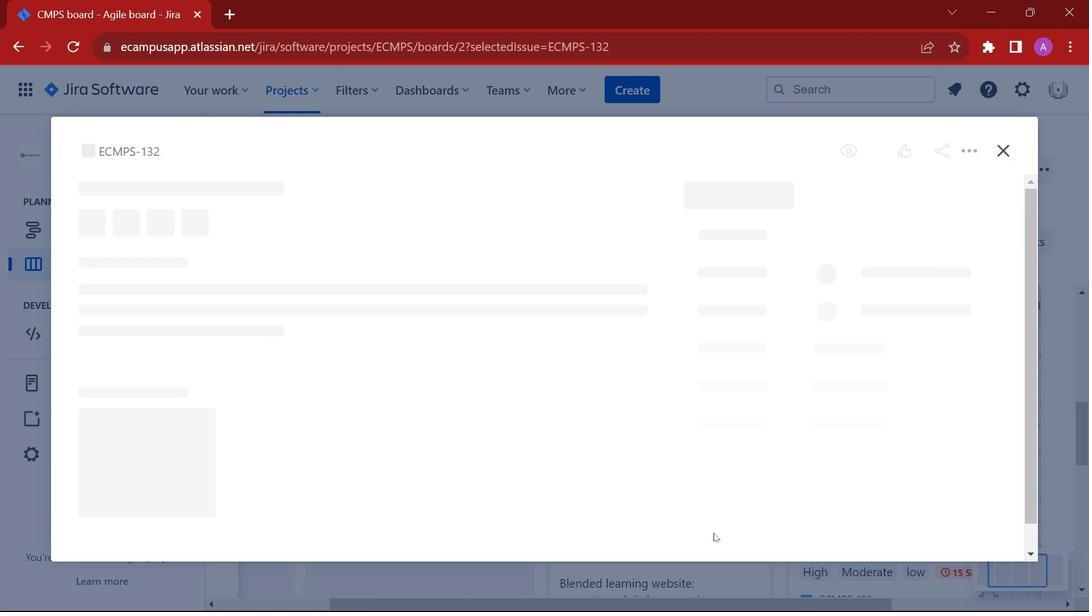 
Action: Mouse pressed left at (713, 533)
Screenshot: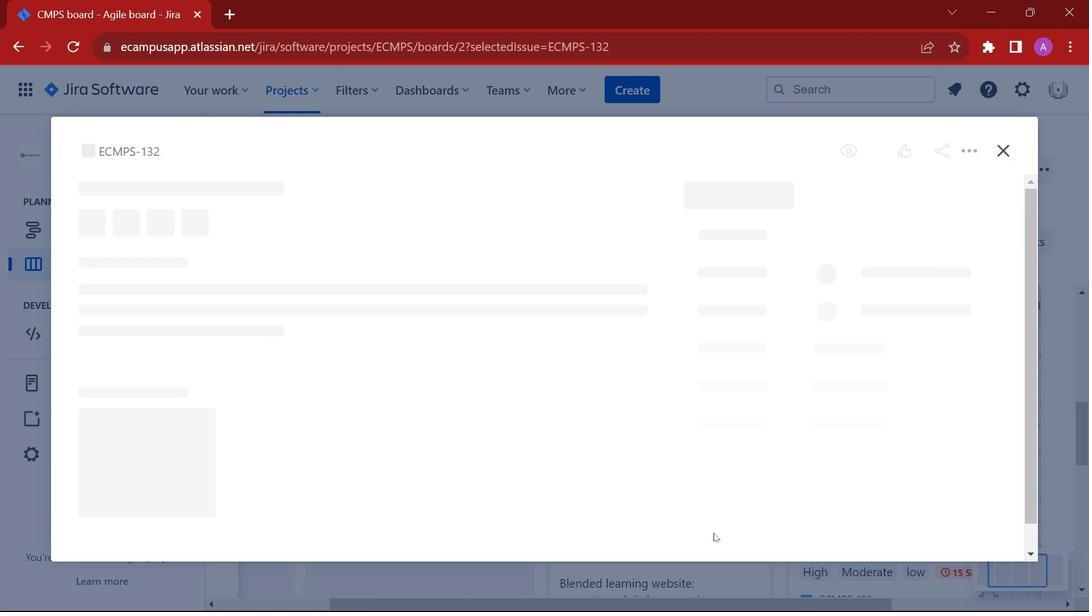 
Action: Mouse moved to (269, 407)
Screenshot: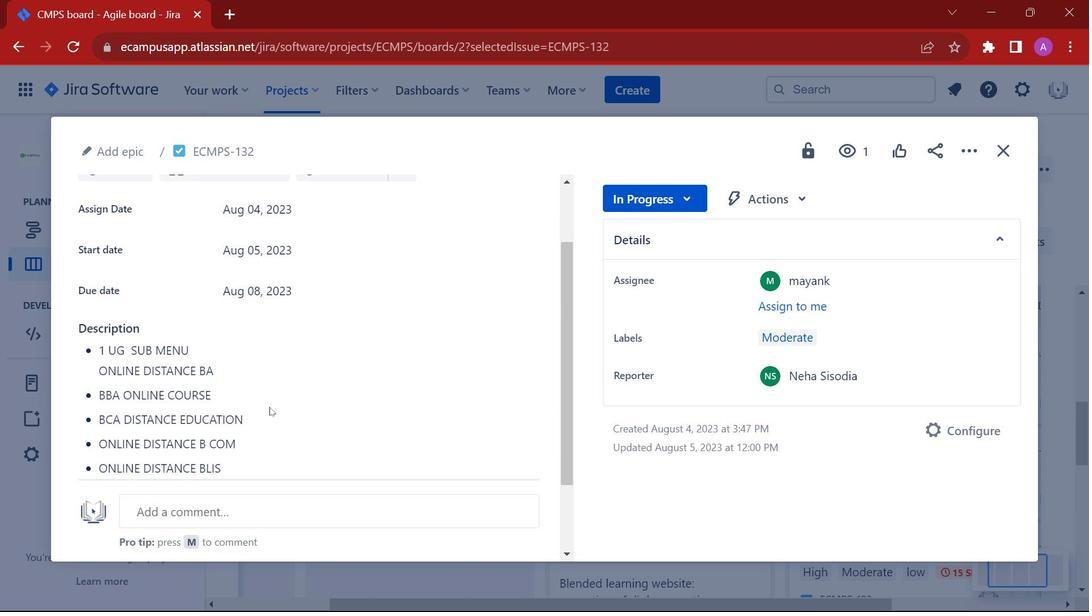 
Action: Mouse scrolled (269, 406) with delta (0, 0)
Screenshot: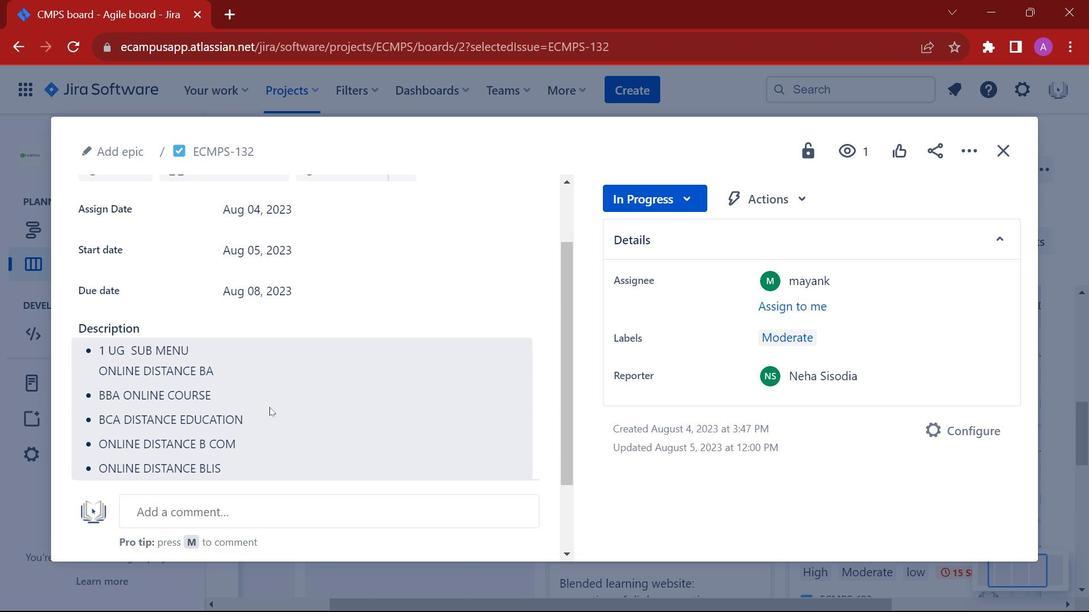 
Action: Mouse moved to (270, 406)
Screenshot: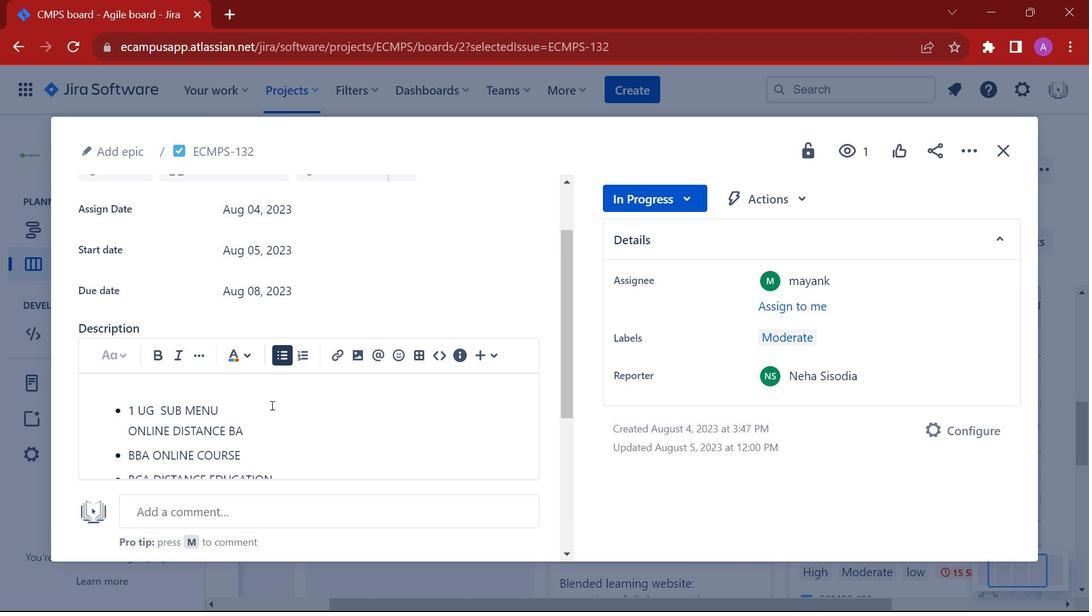 
Action: Mouse pressed left at (270, 406)
Screenshot: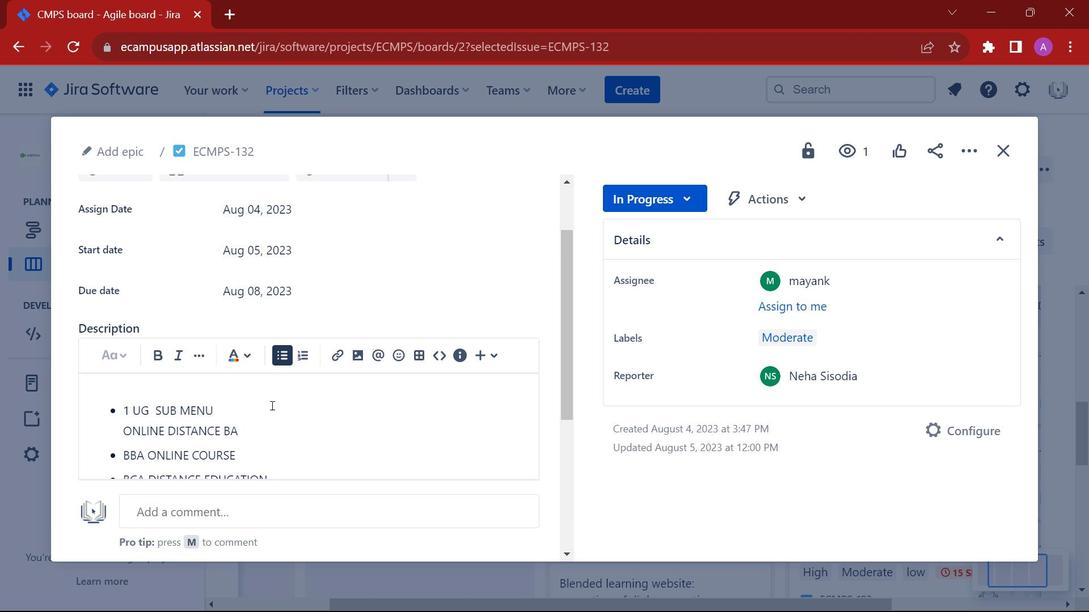 
Action: Mouse moved to (291, 406)
Screenshot: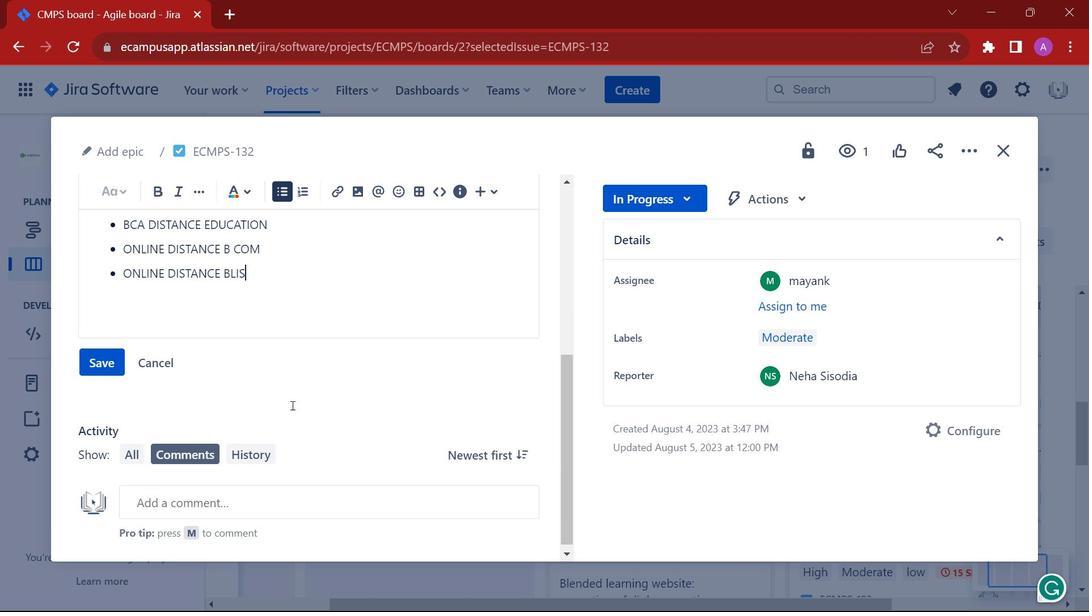 
Action: Mouse scrolled (291, 405) with delta (0, 0)
Screenshot: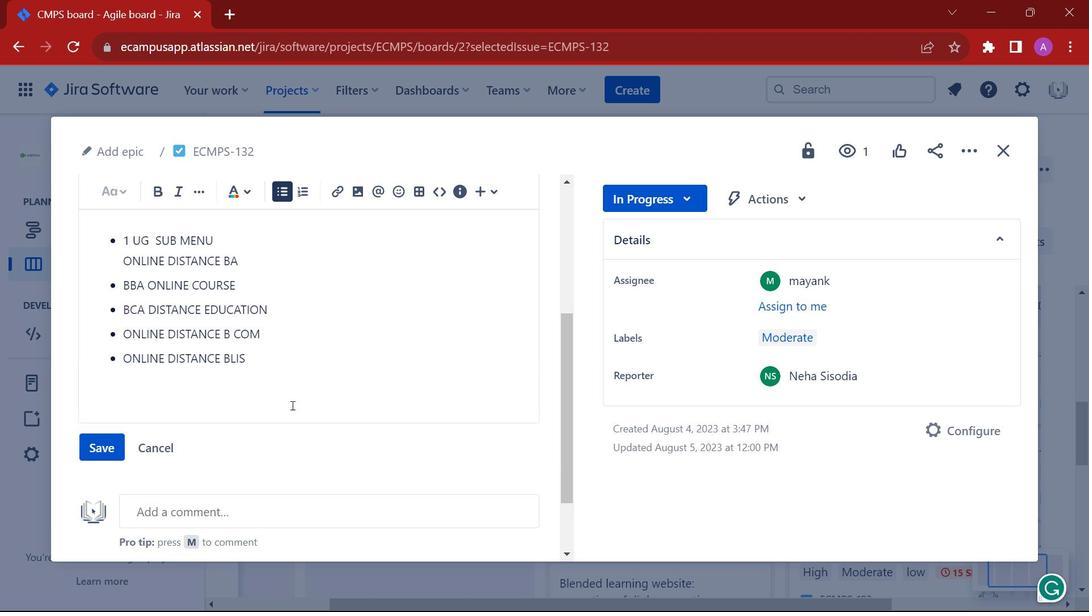 
Action: Mouse scrolled (291, 405) with delta (0, 0)
Screenshot: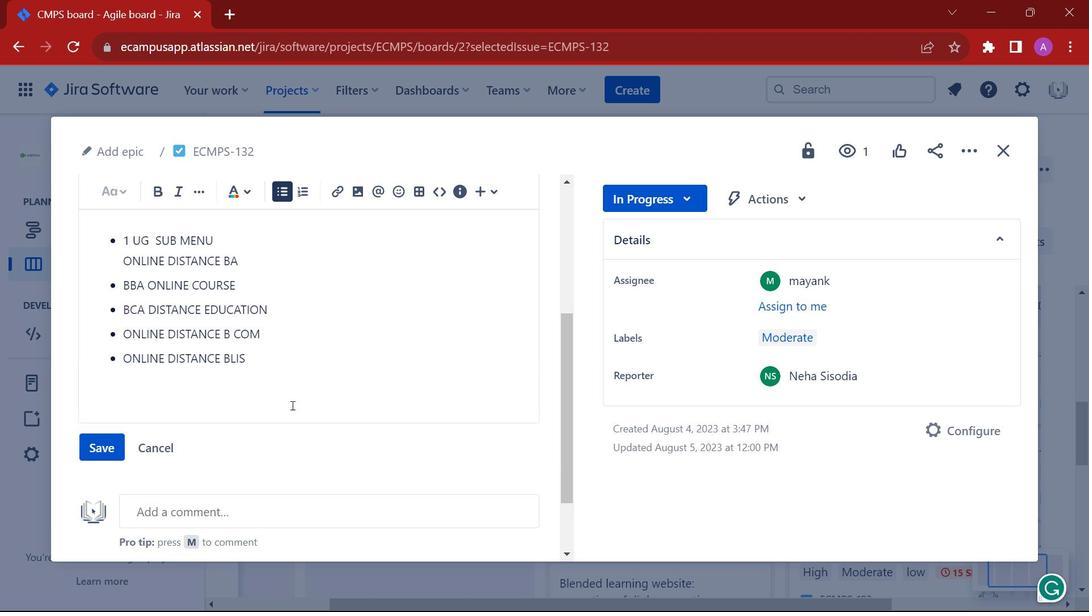 
Action: Mouse scrolled (291, 405) with delta (0, 0)
Screenshot: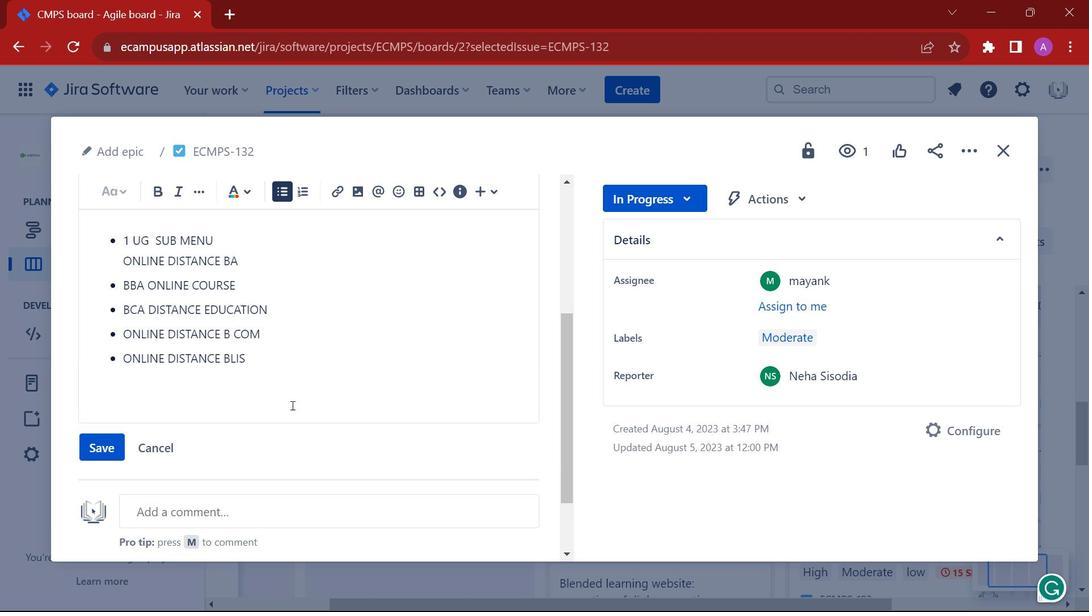 
Action: Mouse scrolled (291, 406) with delta (0, 0)
Screenshot: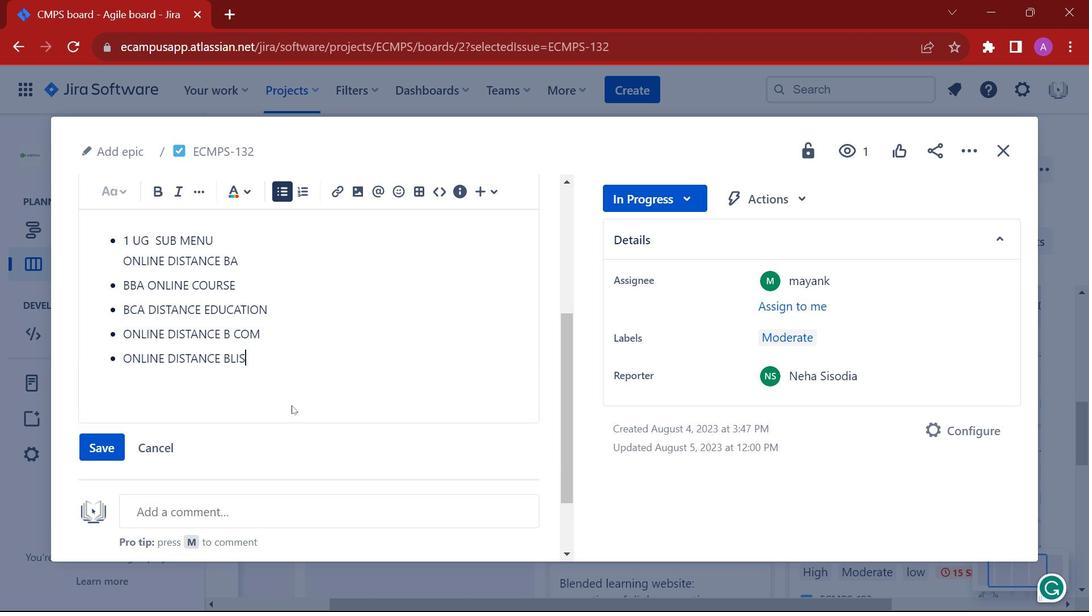 
Action: Mouse moved to (291, 405)
